 Task: Research Airbnb options in Vellore, India from 5th November, 2023 to 16th November, 2023 for 2 adults.1  bedroom having 1 bed and 1 bathroom. Property type can be hotel. Amenities needed are: wifi, washing machine. Look for 3 properties as per requirement.
Action: Mouse moved to (490, 64)
Screenshot: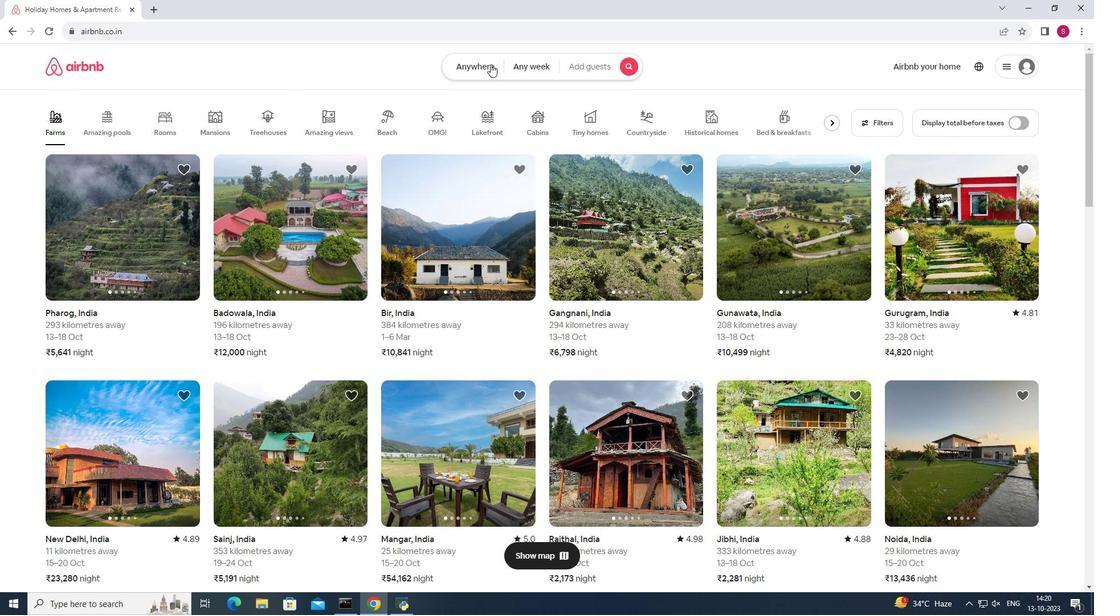 
Action: Mouse pressed left at (490, 64)
Screenshot: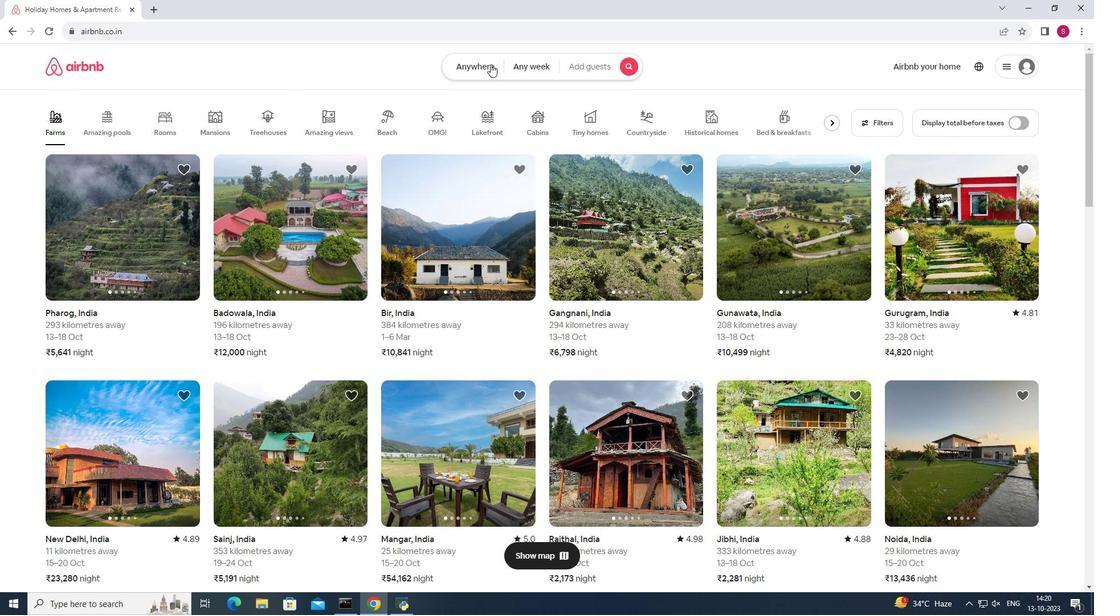 
Action: Mouse moved to (409, 106)
Screenshot: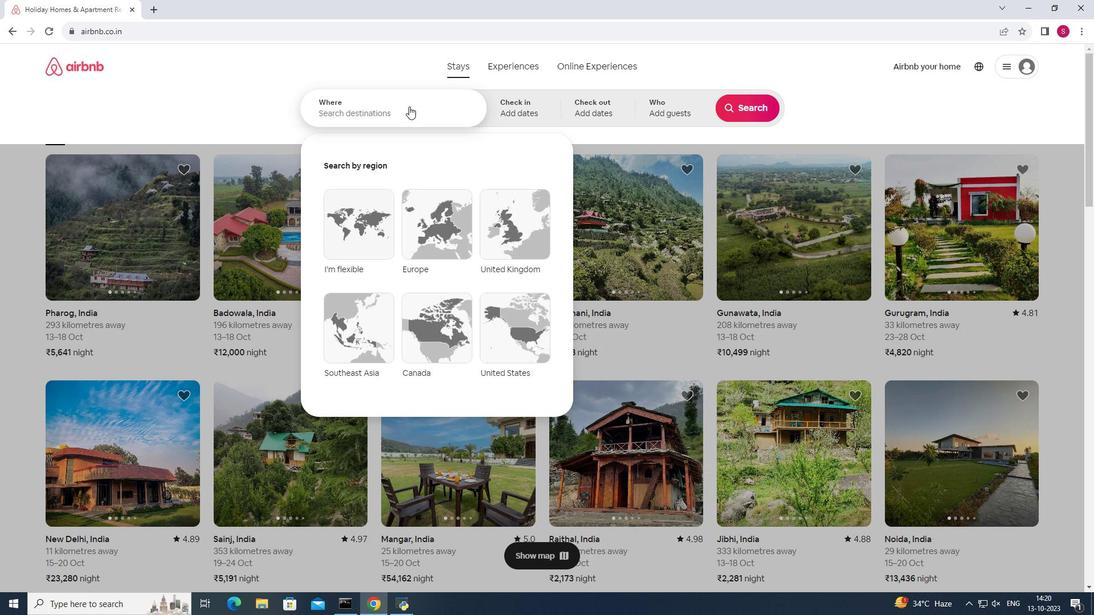 
Action: Mouse pressed left at (409, 106)
Screenshot: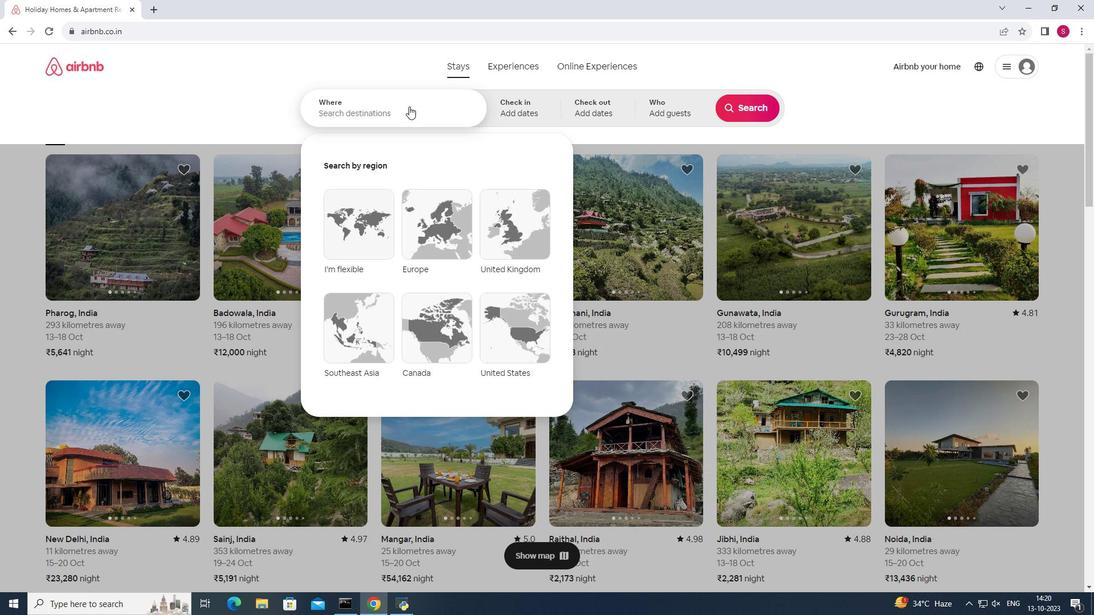 
Action: Mouse moved to (407, 106)
Screenshot: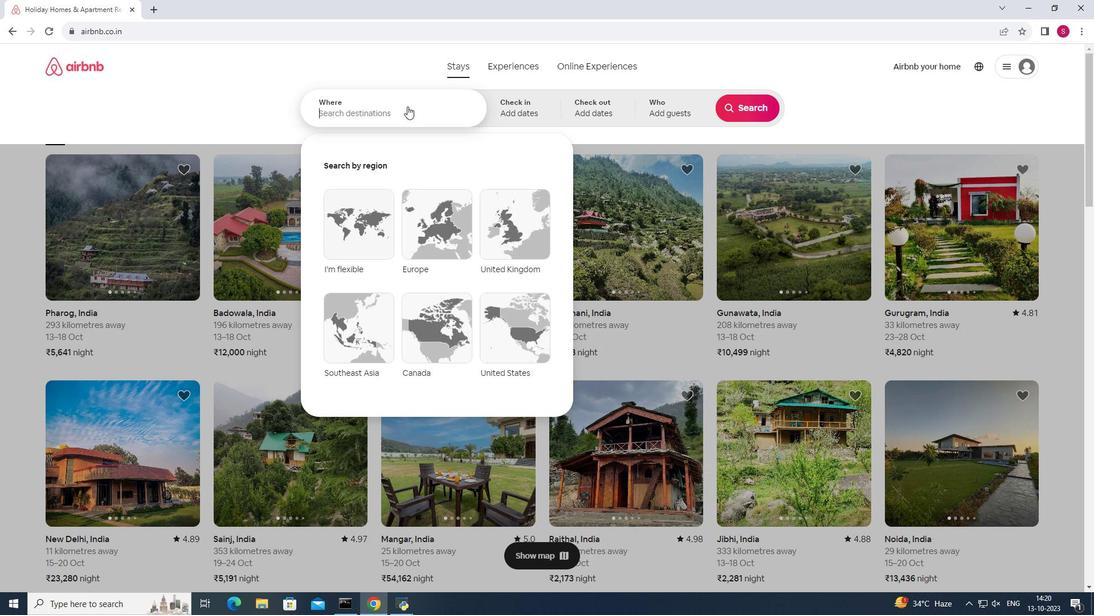 
Action: Key pressed <Key.shift>Vellore,<Key.space><Key.shift><Key.shift><Key.shift><Key.shift>India<Key.enter>
Screenshot: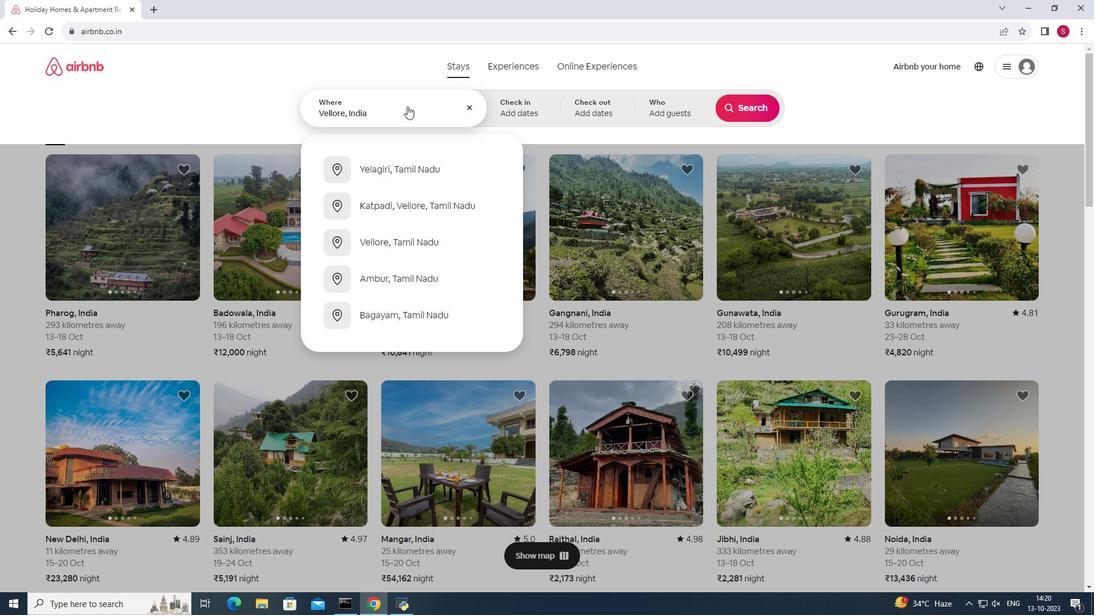 
Action: Mouse moved to (566, 279)
Screenshot: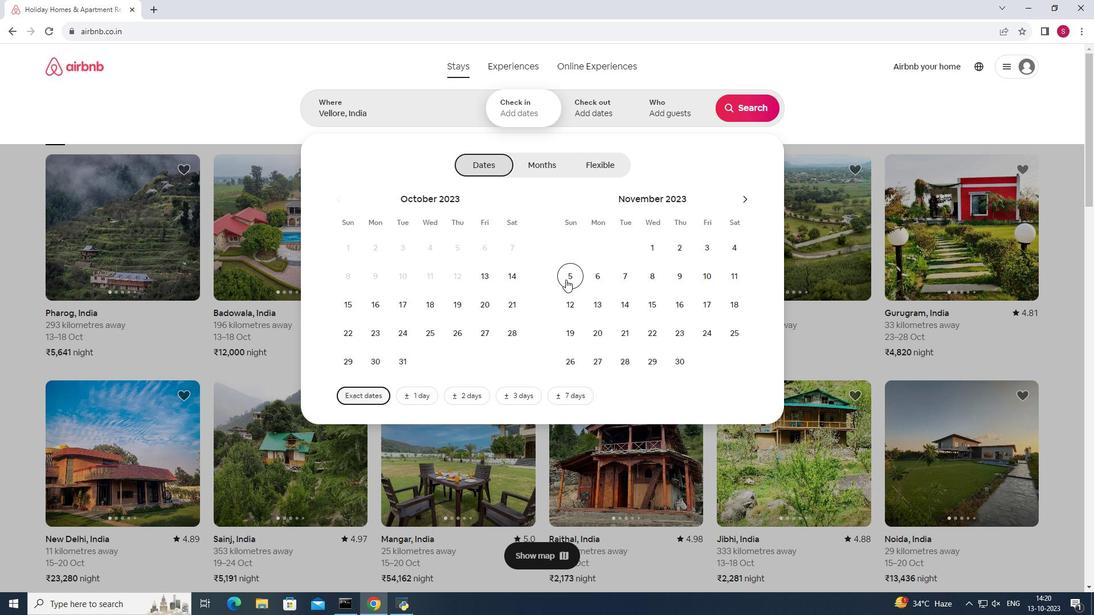 
Action: Mouse pressed left at (566, 279)
Screenshot: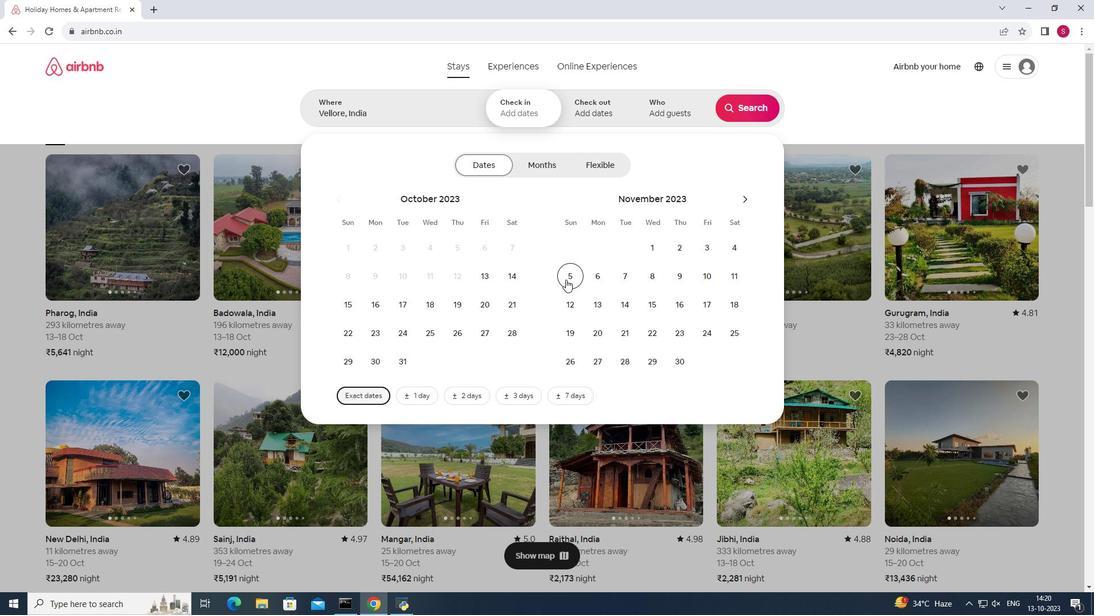 
Action: Mouse moved to (681, 301)
Screenshot: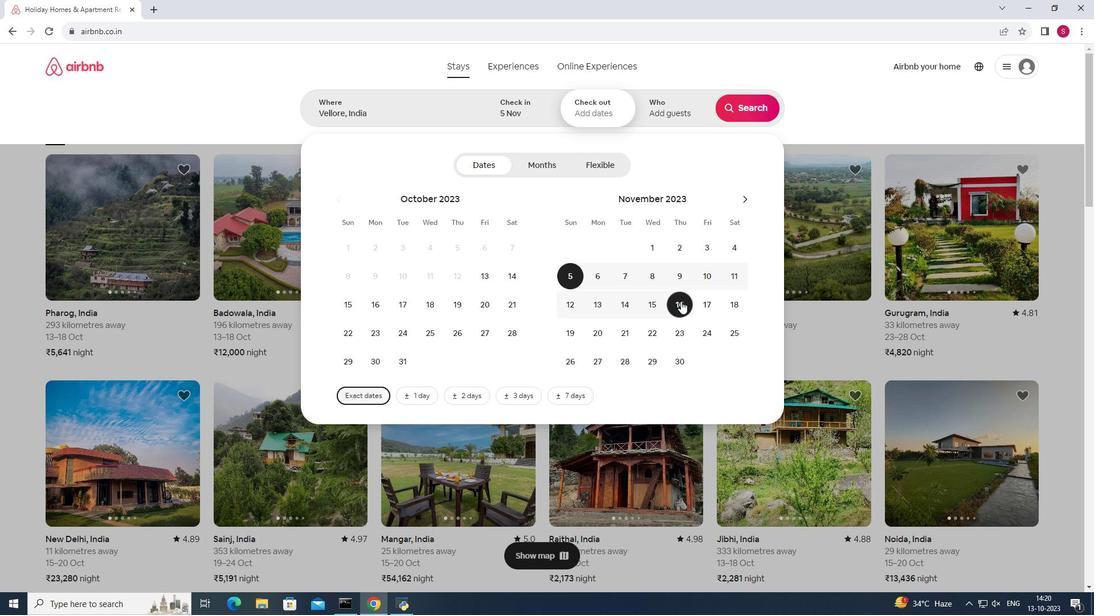 
Action: Mouse pressed left at (681, 301)
Screenshot: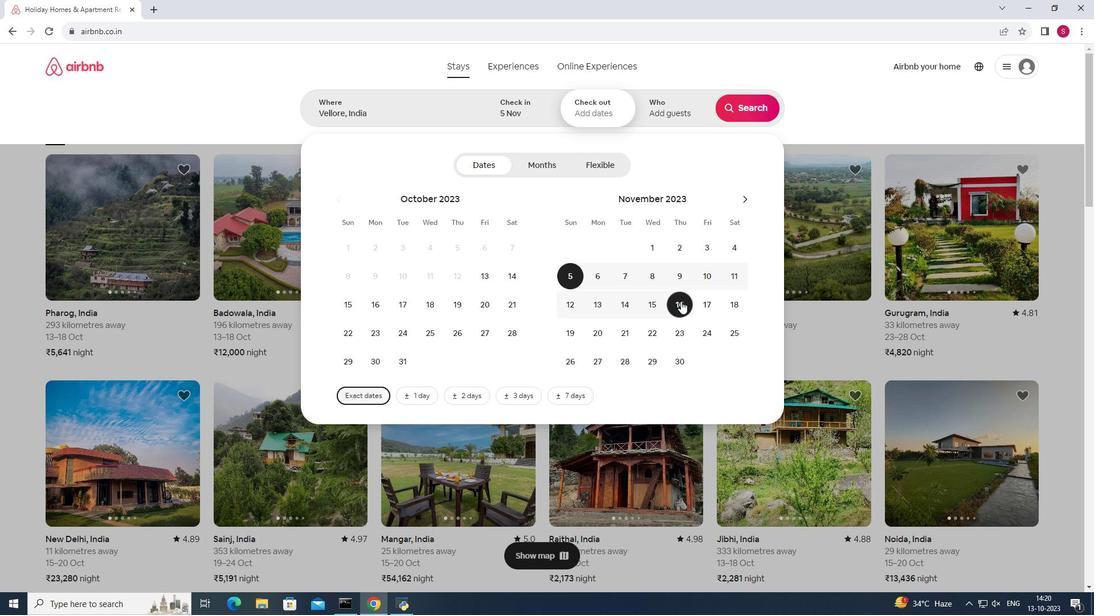 
Action: Mouse moved to (669, 102)
Screenshot: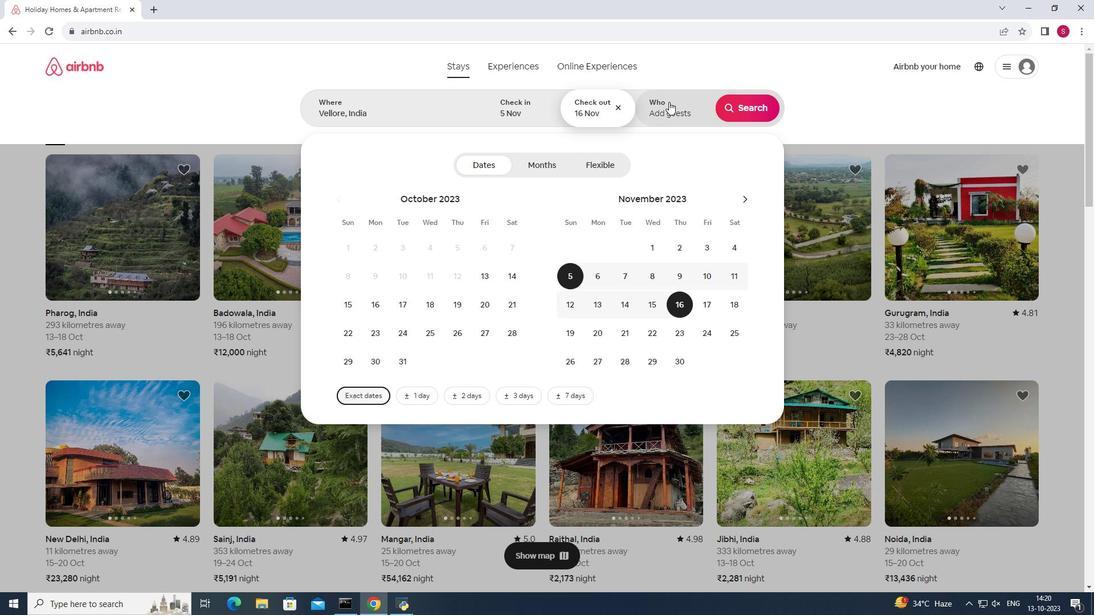 
Action: Mouse pressed left at (669, 102)
Screenshot: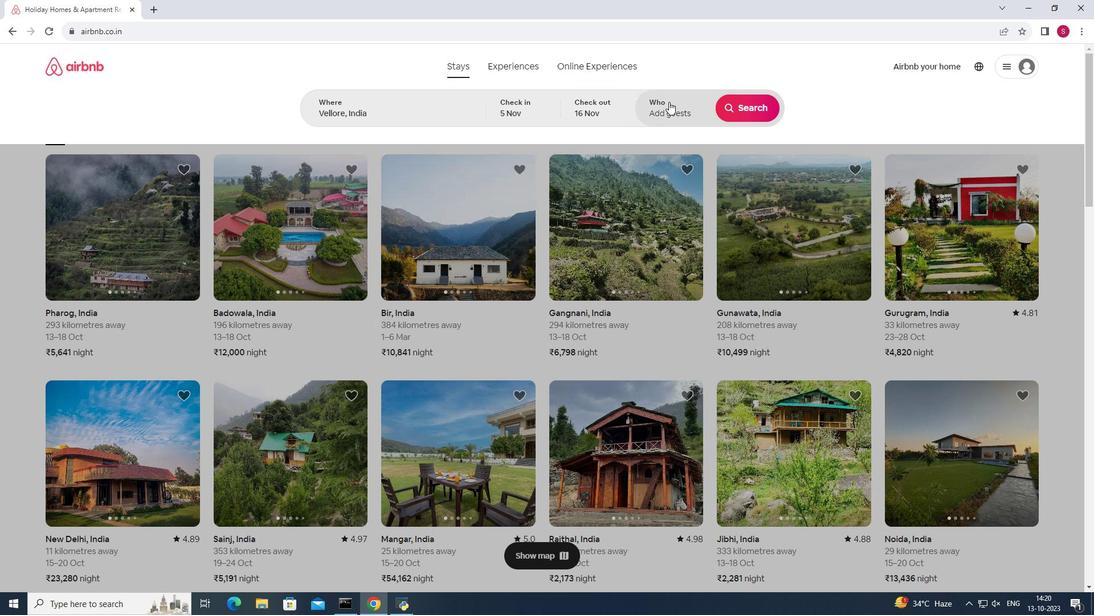 
Action: Mouse pressed left at (669, 102)
Screenshot: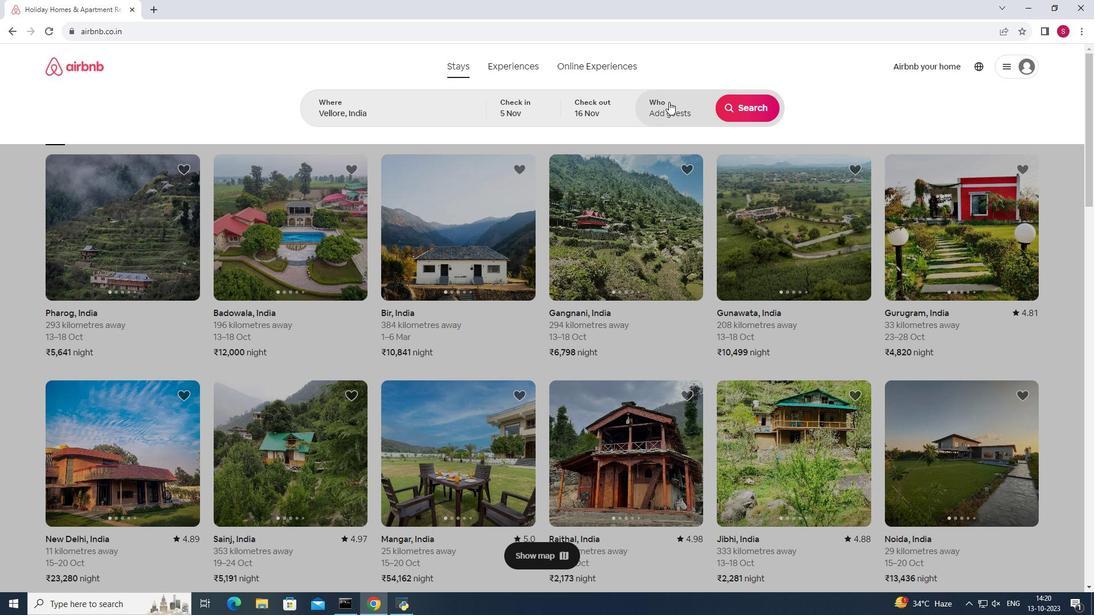 
Action: Mouse moved to (669, 102)
Screenshot: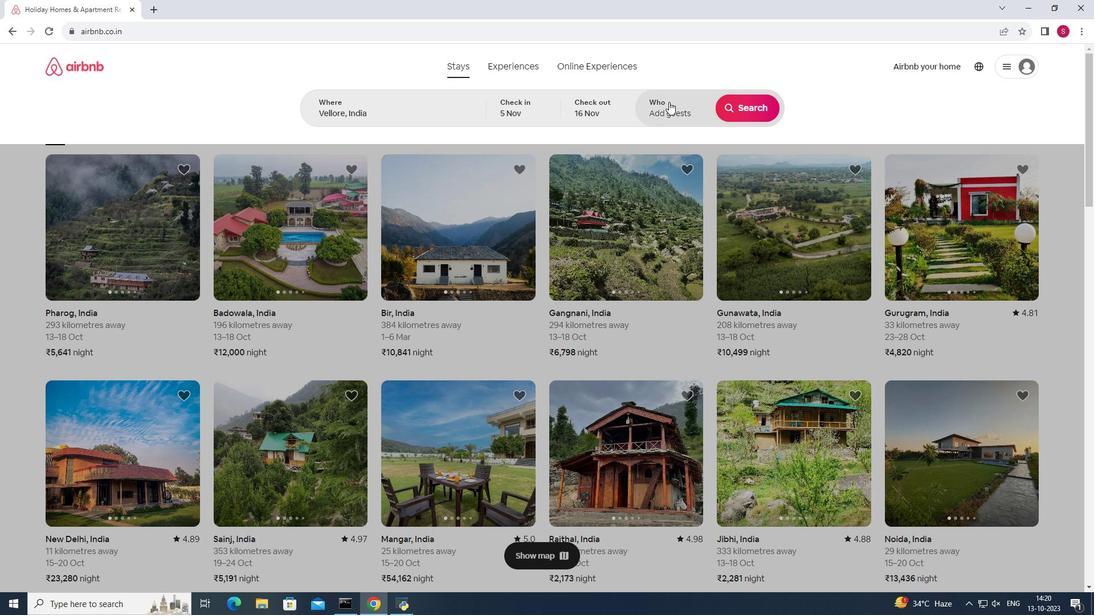 
Action: Mouse pressed left at (669, 102)
Screenshot: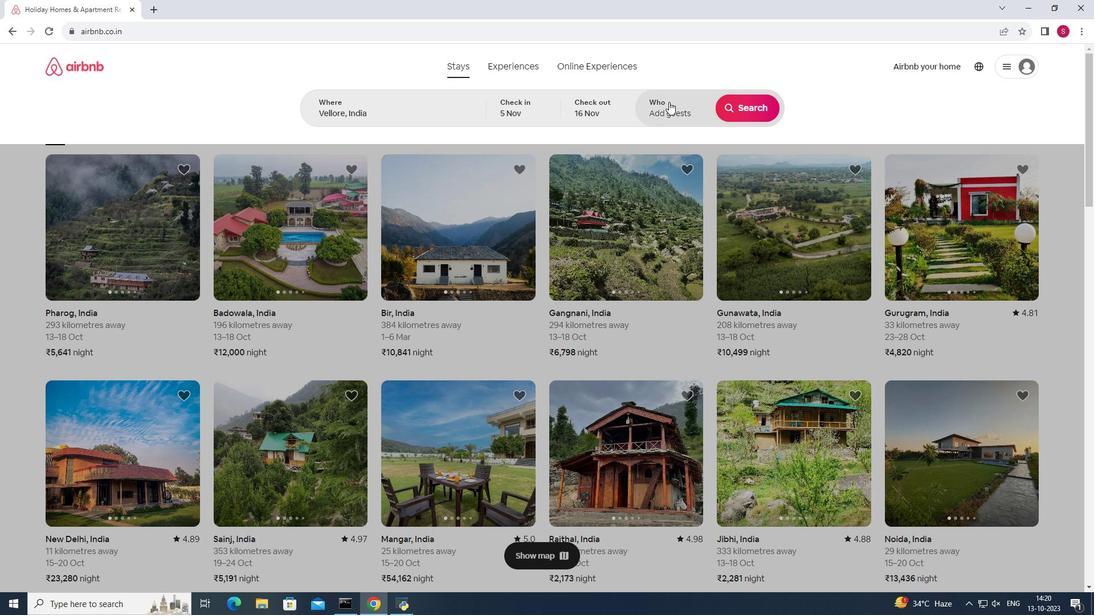 
Action: Mouse moved to (748, 169)
Screenshot: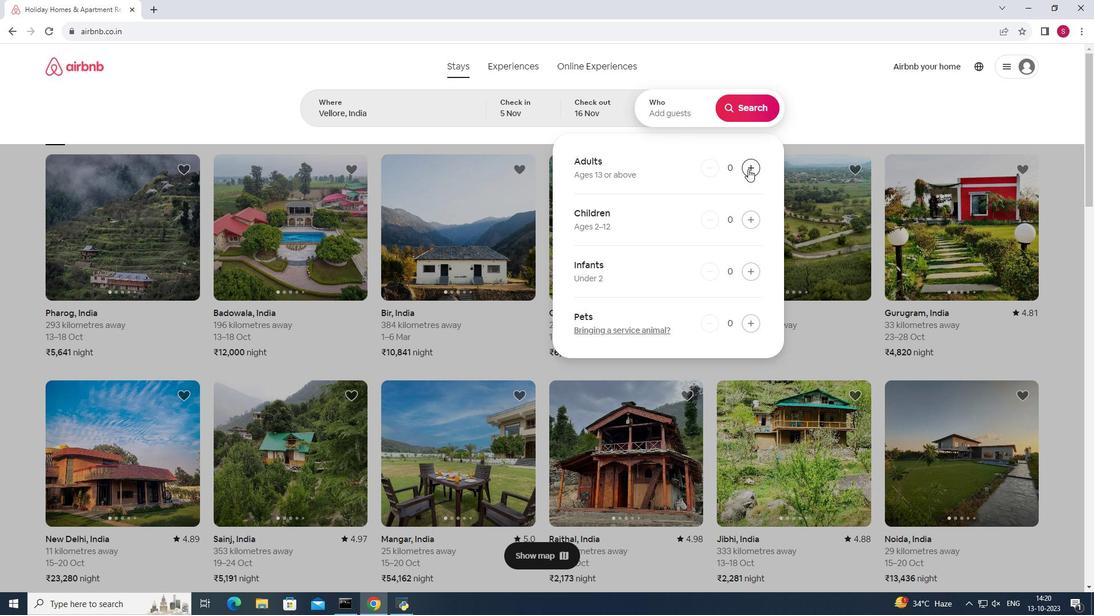 
Action: Mouse pressed left at (748, 169)
Screenshot: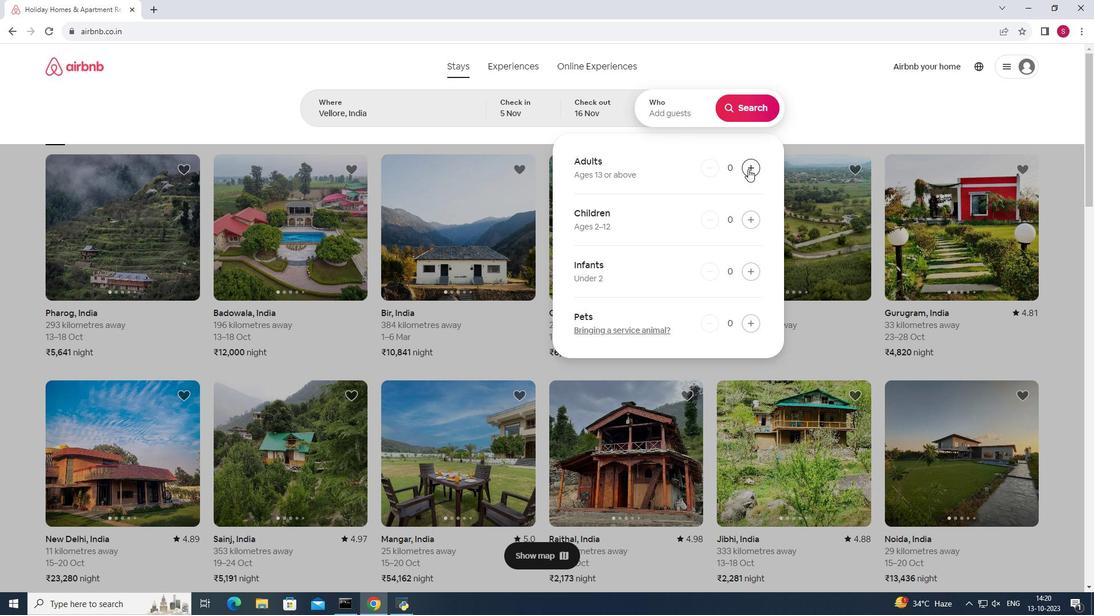 
Action: Mouse pressed left at (748, 169)
Screenshot: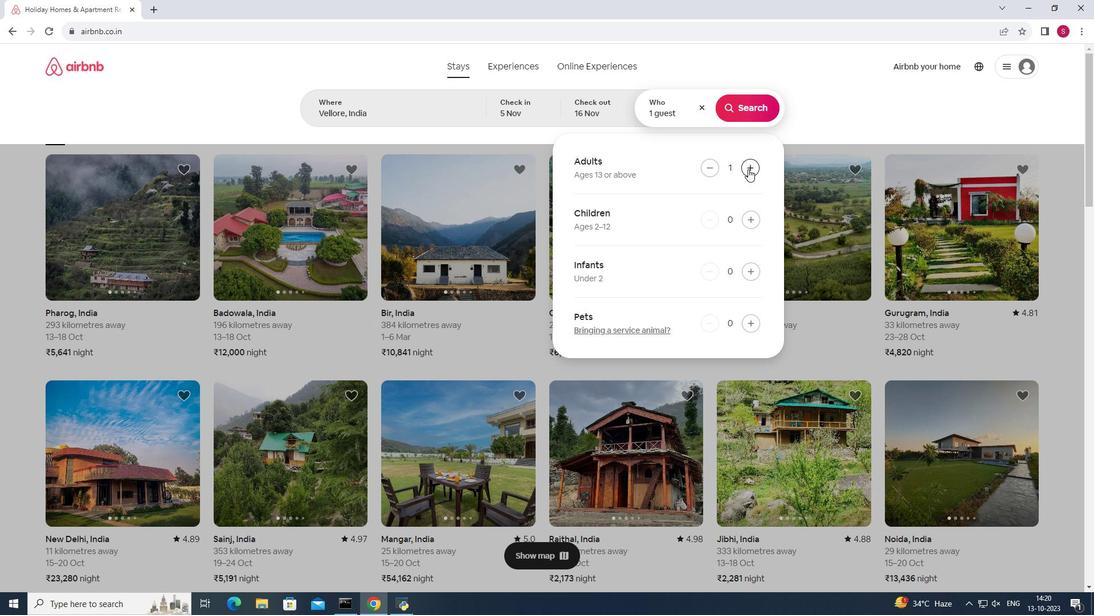 
Action: Mouse moved to (752, 115)
Screenshot: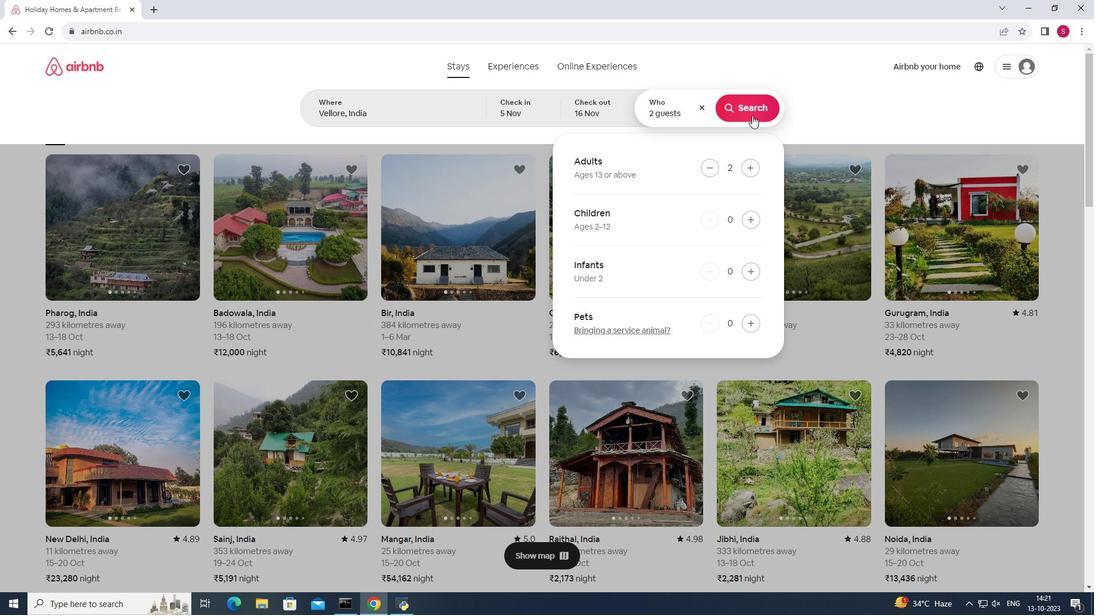 
Action: Mouse pressed left at (752, 115)
Screenshot: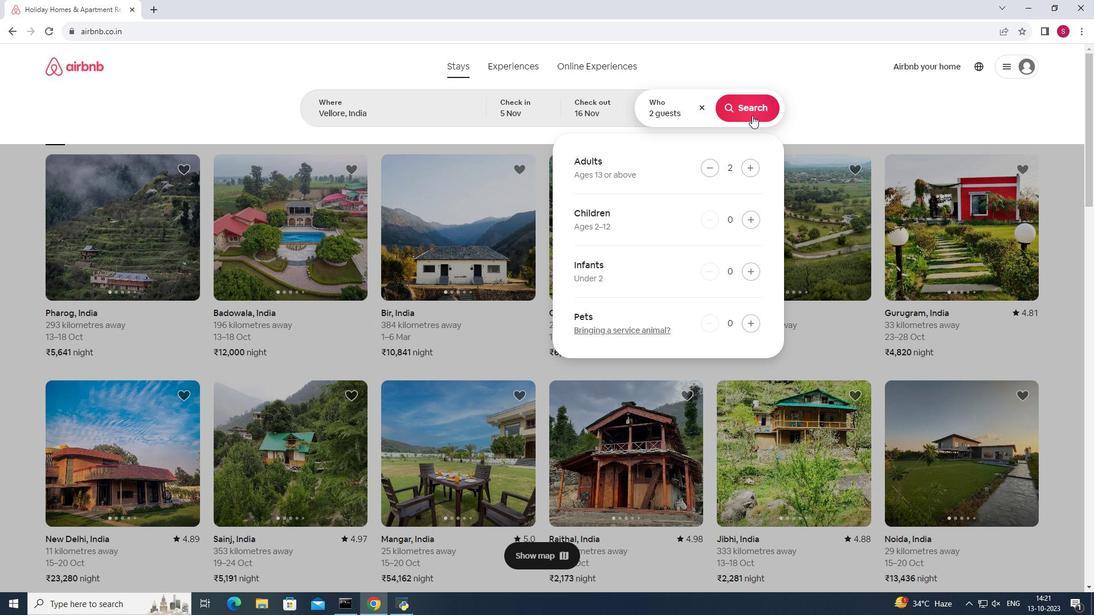 
Action: Mouse moved to (906, 112)
Screenshot: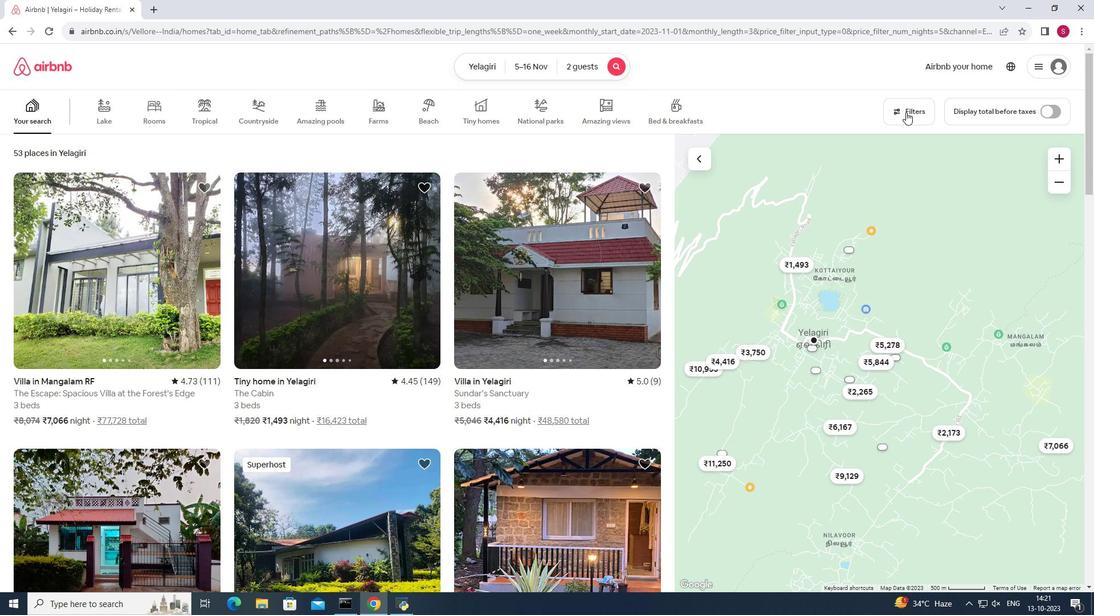 
Action: Mouse pressed left at (906, 112)
Screenshot: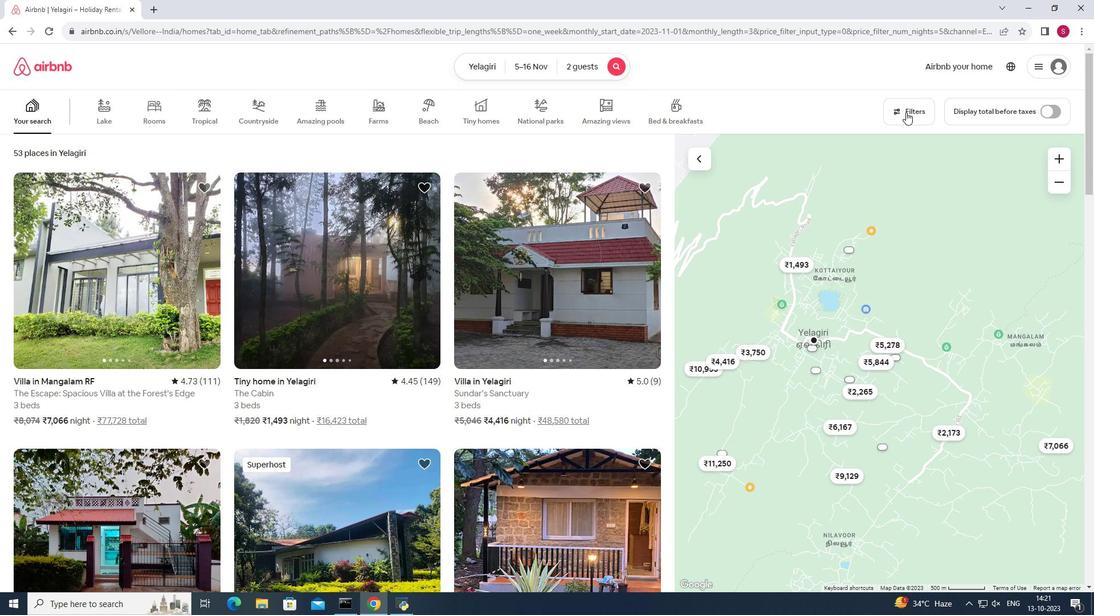 
Action: Mouse moved to (614, 263)
Screenshot: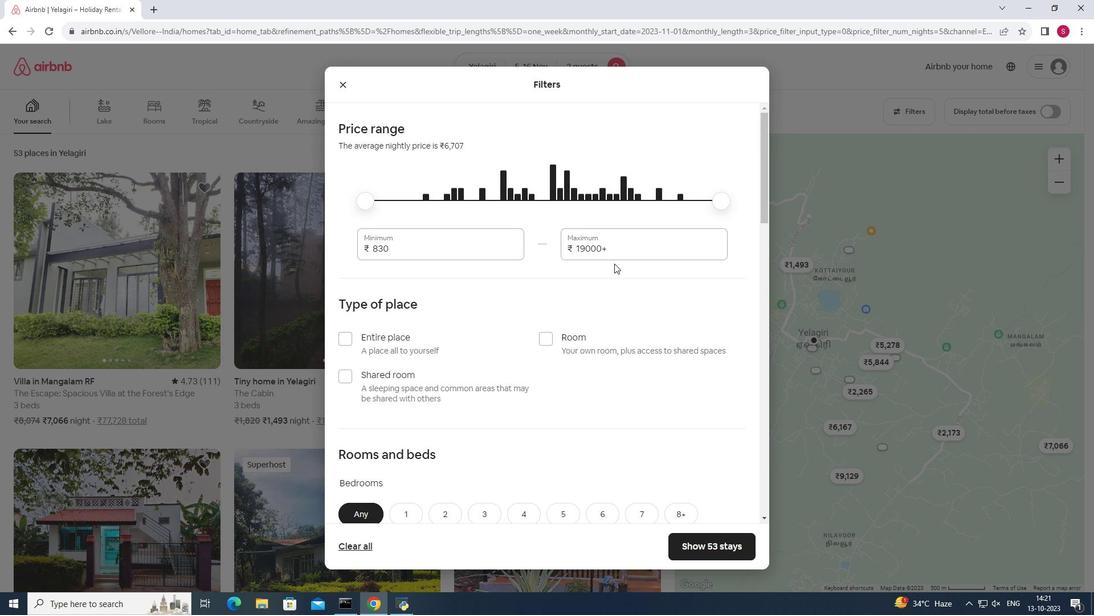 
Action: Mouse scrolled (614, 263) with delta (0, 0)
Screenshot: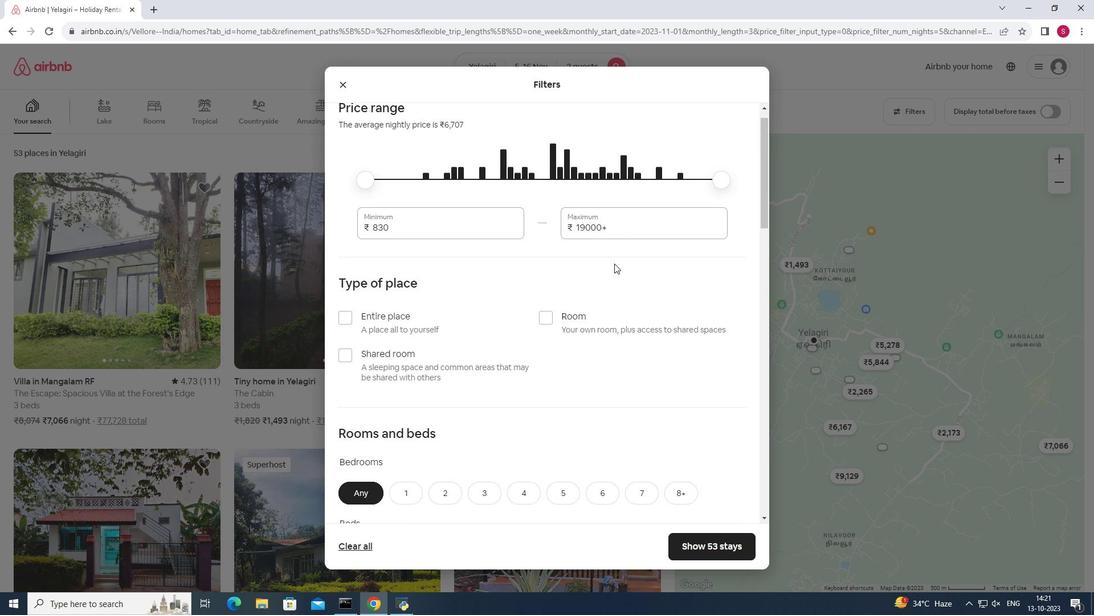 
Action: Mouse scrolled (614, 263) with delta (0, 0)
Screenshot: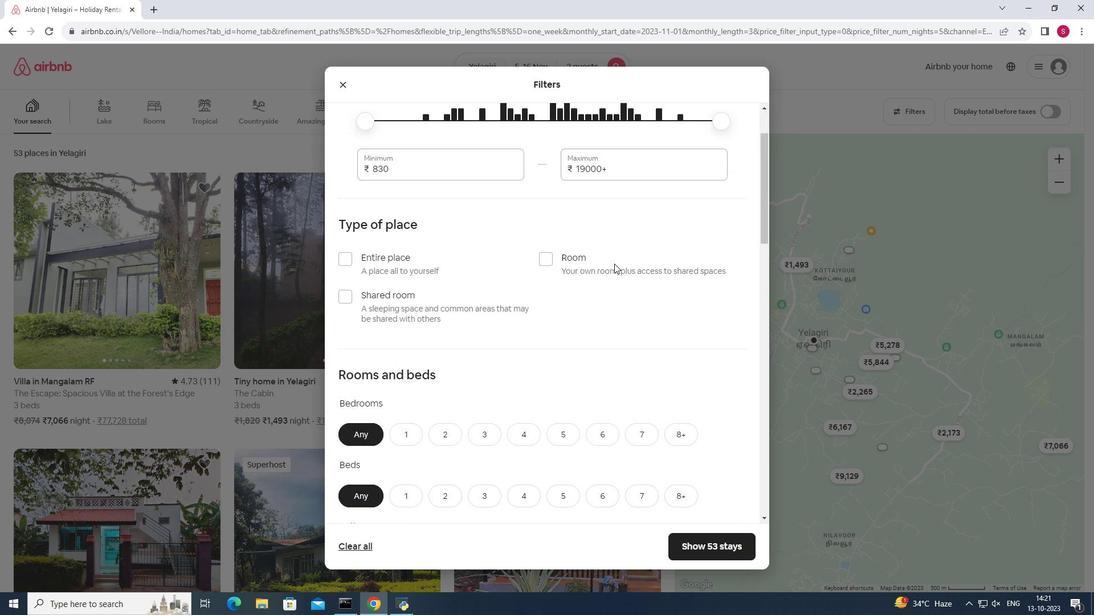 
Action: Mouse scrolled (614, 263) with delta (0, 0)
Screenshot: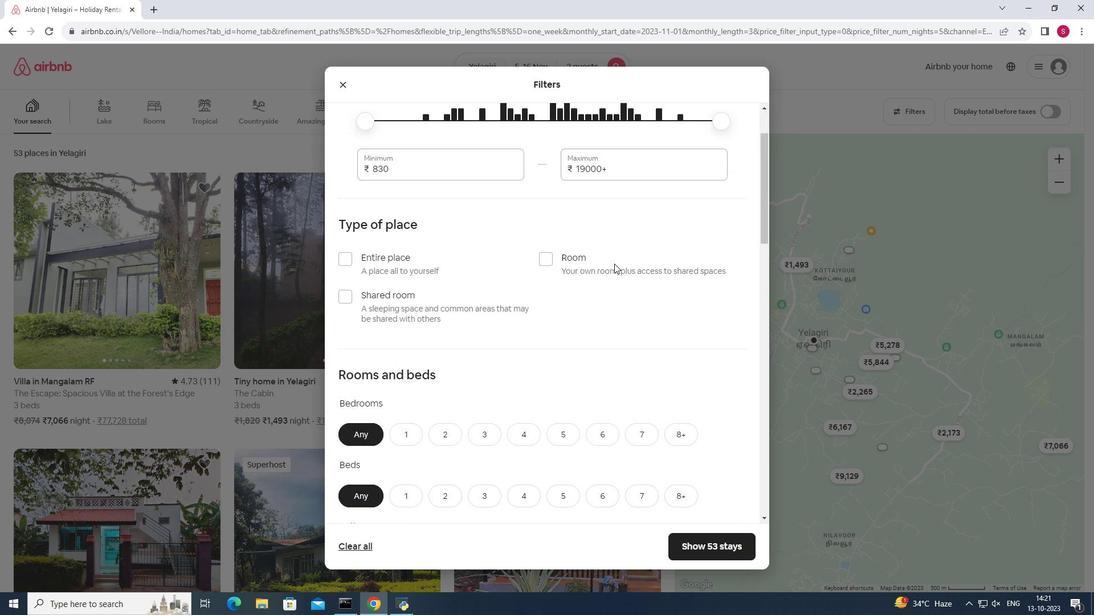 
Action: Mouse scrolled (614, 263) with delta (0, 0)
Screenshot: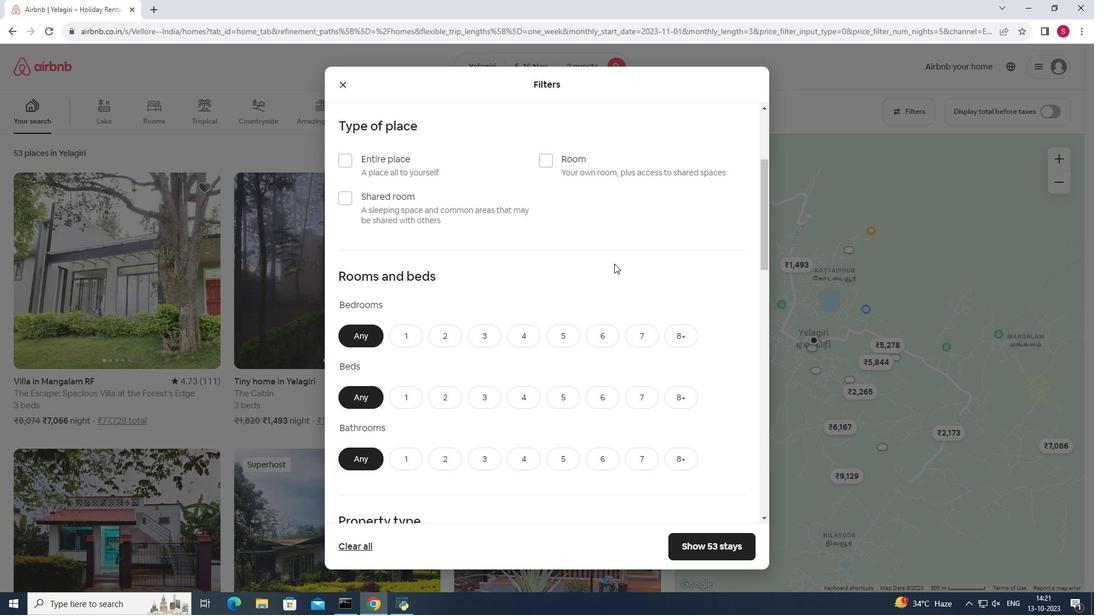 
Action: Mouse scrolled (614, 263) with delta (0, 0)
Screenshot: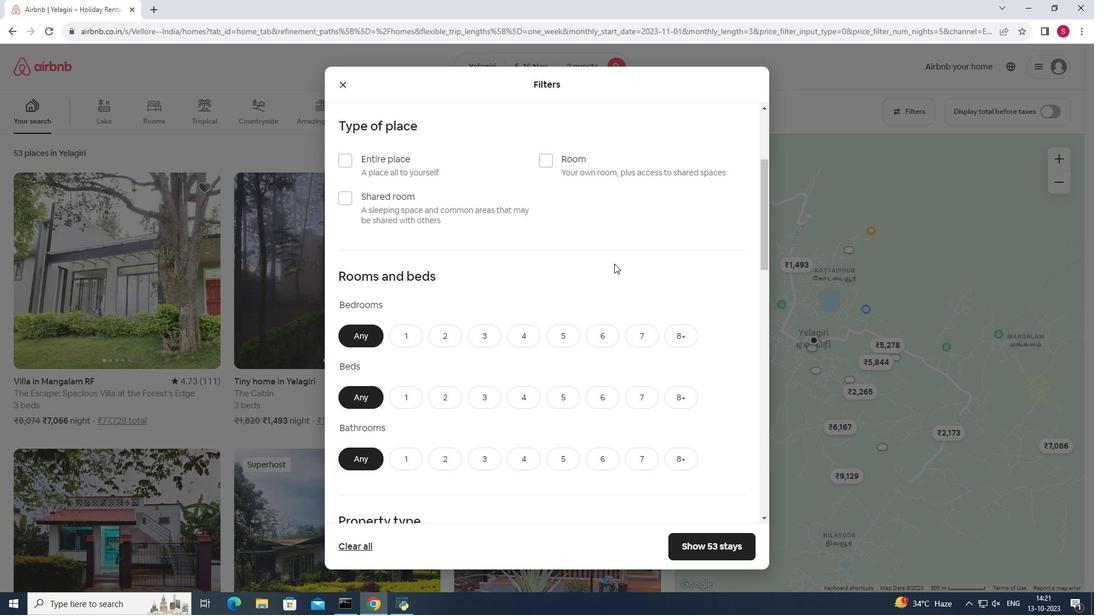 
Action: Mouse moved to (410, 236)
Screenshot: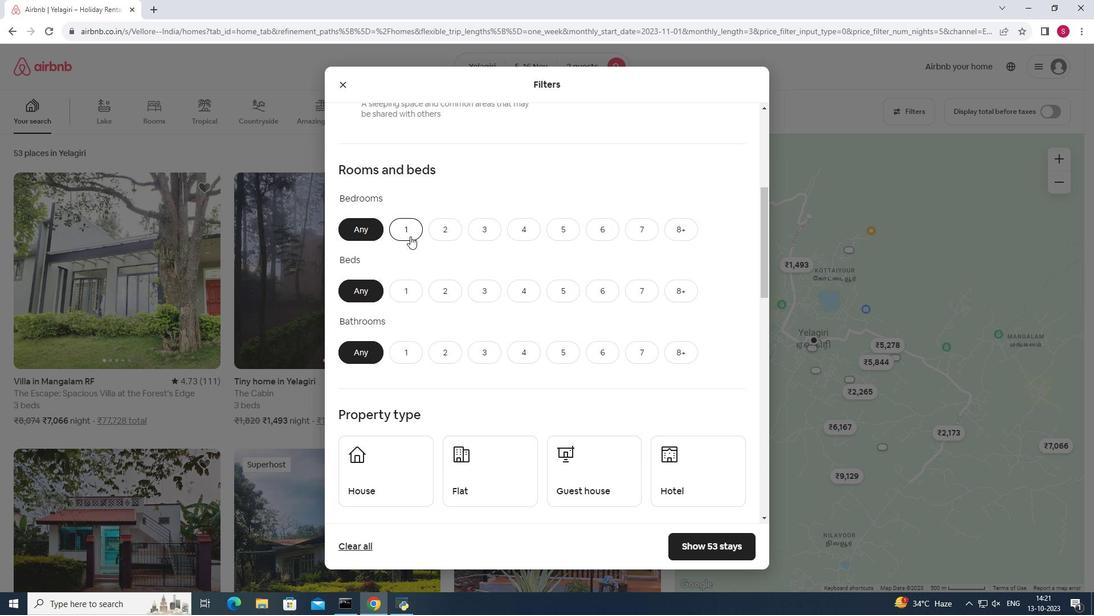 
Action: Mouse pressed left at (410, 236)
Screenshot: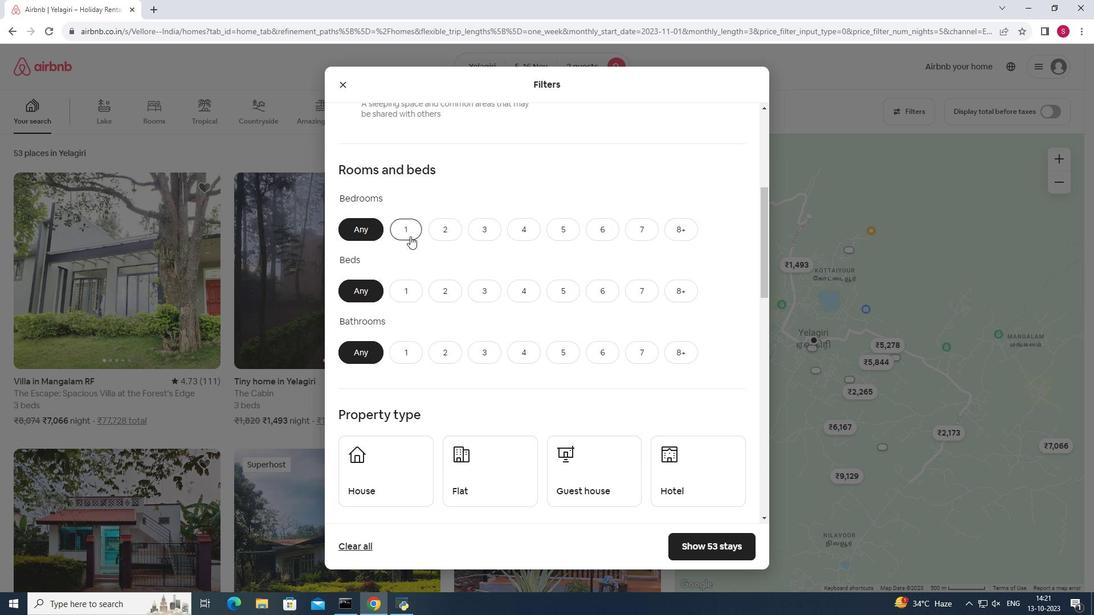 
Action: Mouse moved to (407, 300)
Screenshot: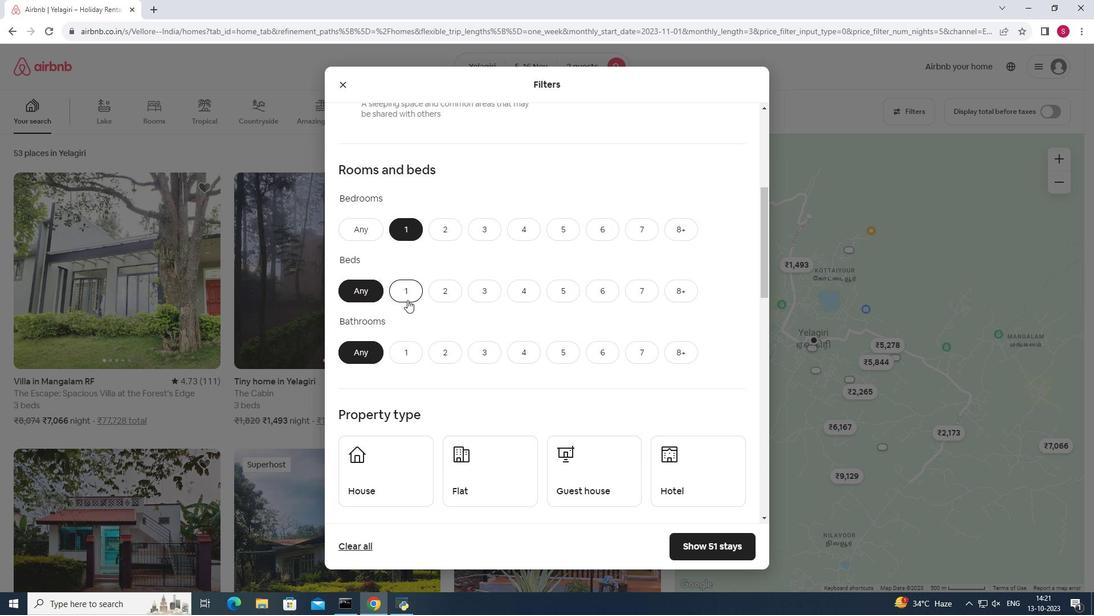 
Action: Mouse pressed left at (407, 300)
Screenshot: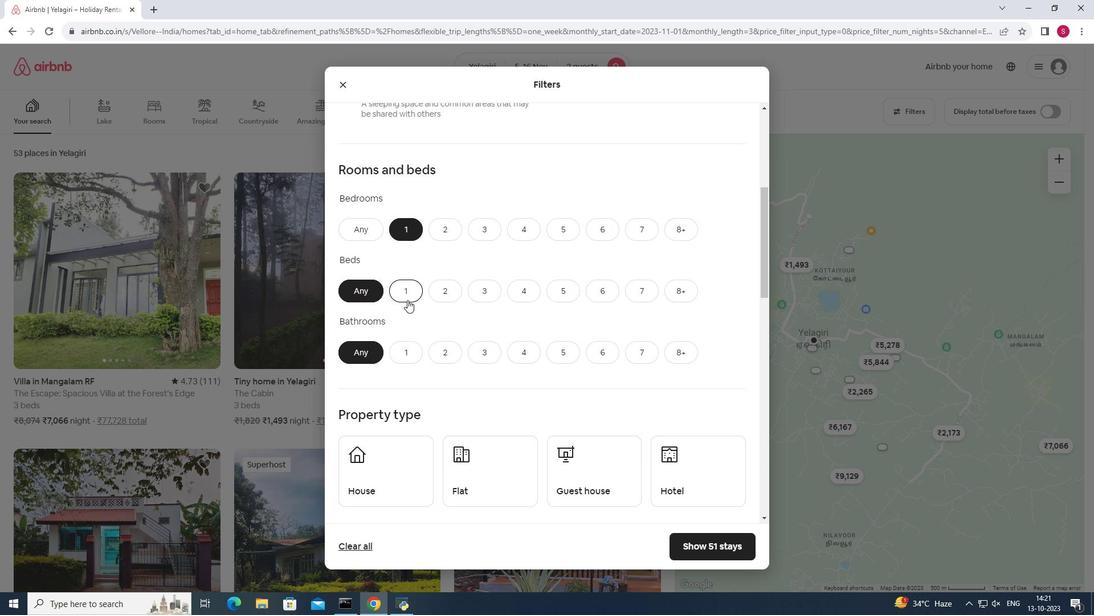 
Action: Mouse moved to (405, 350)
Screenshot: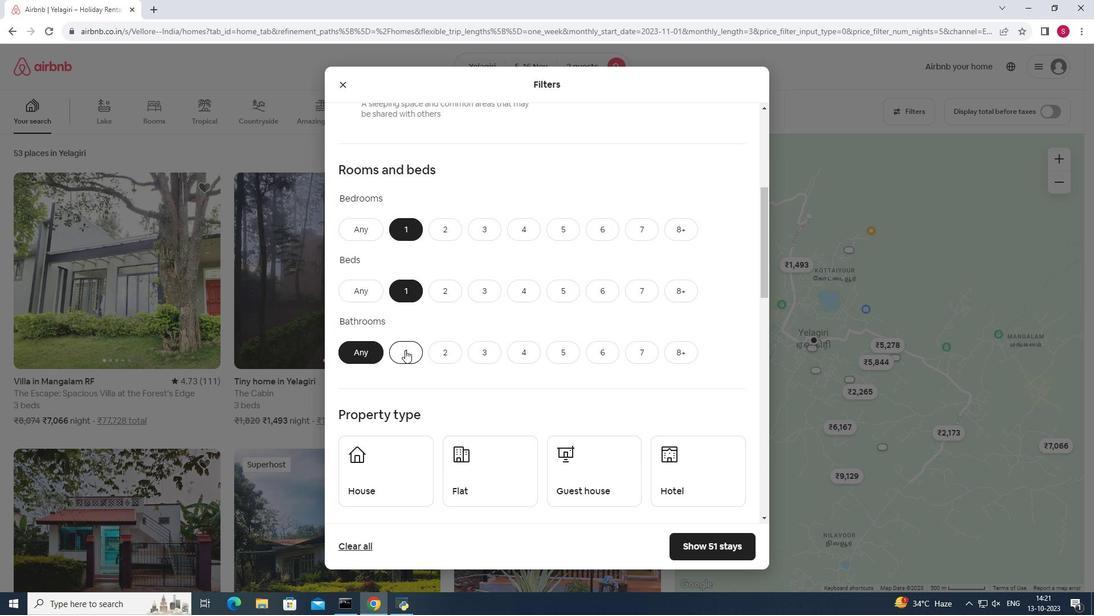 
Action: Mouse pressed left at (405, 350)
Screenshot: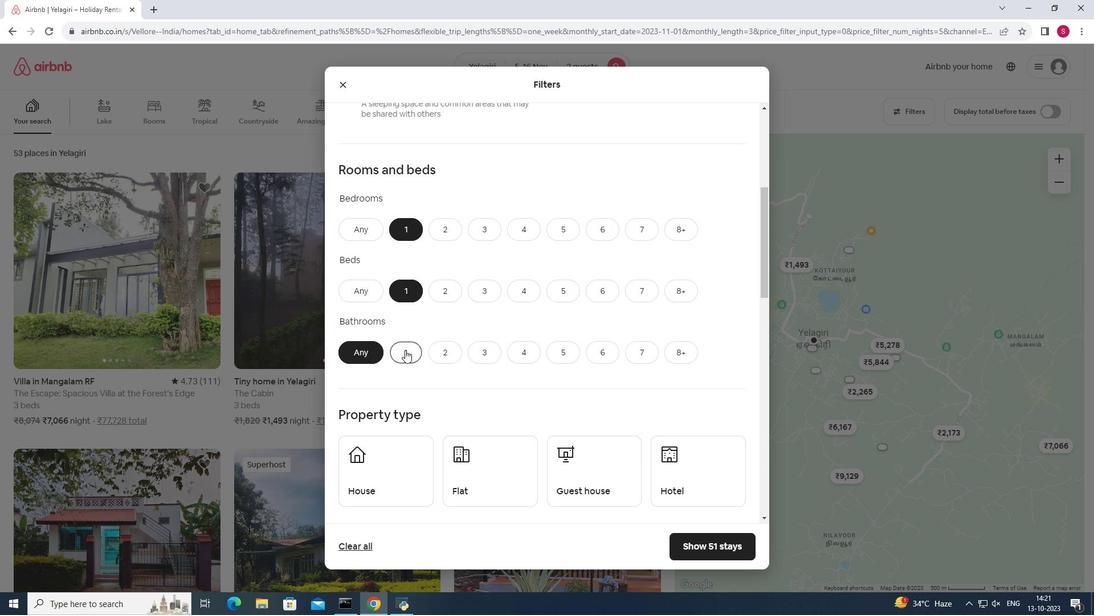 
Action: Mouse moved to (506, 375)
Screenshot: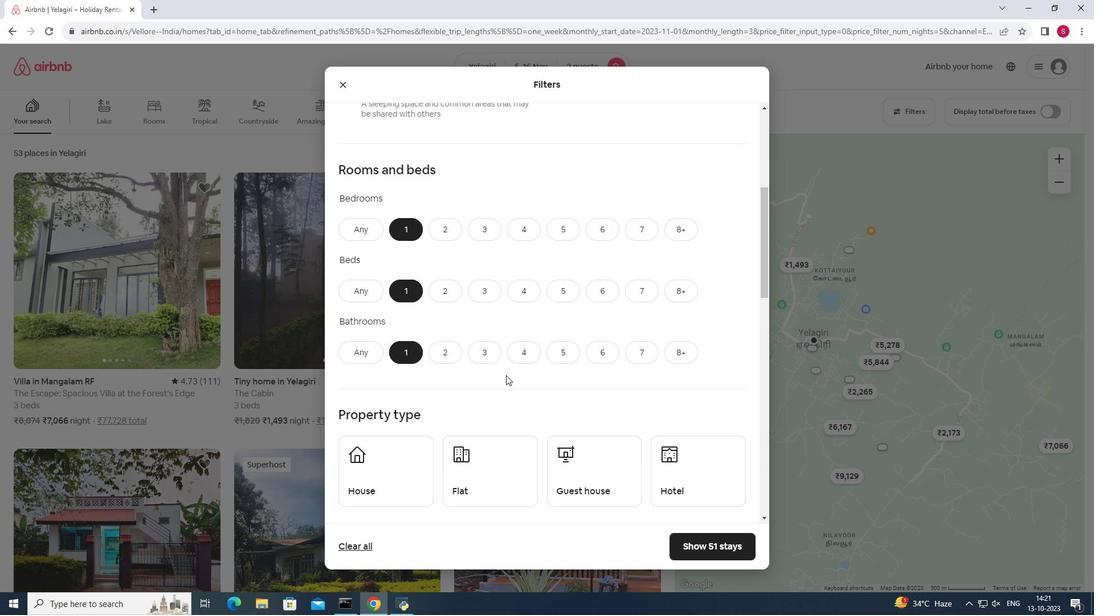 
Action: Mouse scrolled (506, 375) with delta (0, 0)
Screenshot: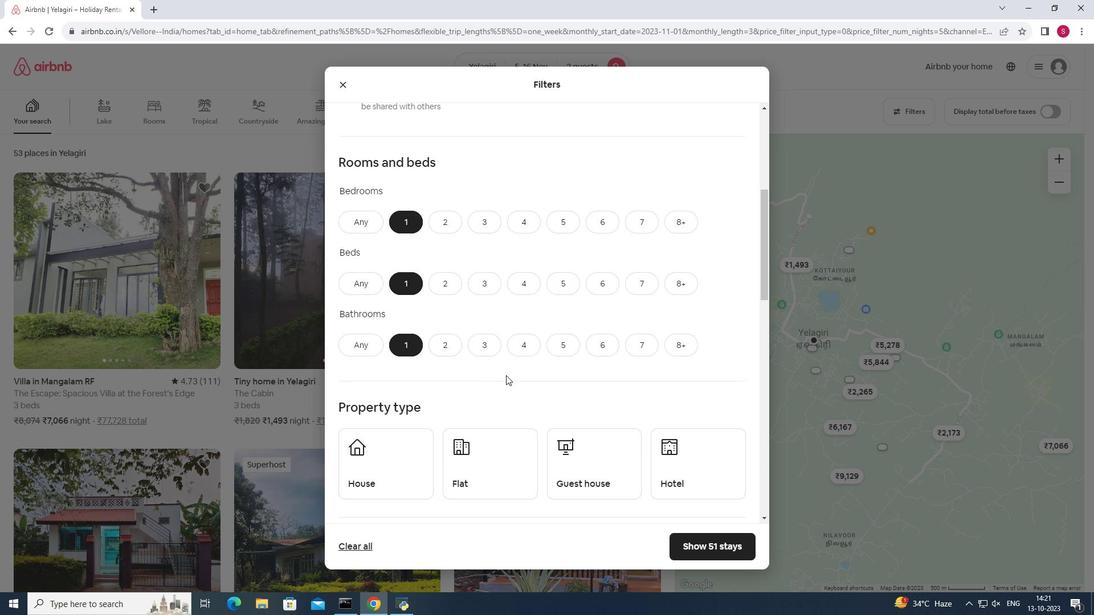 
Action: Mouse scrolled (506, 375) with delta (0, 0)
Screenshot: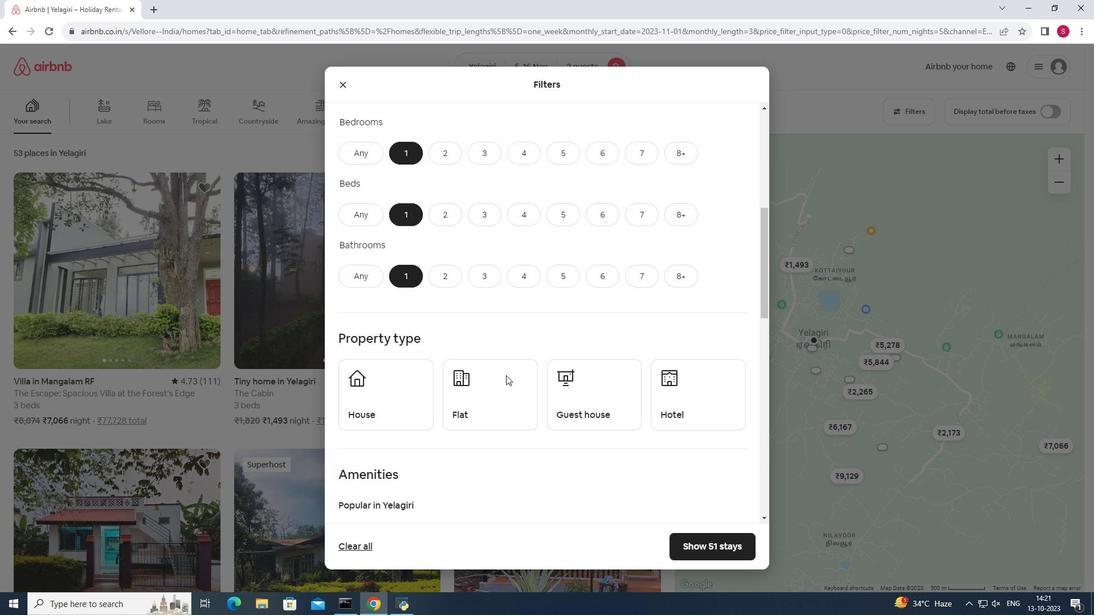 
Action: Mouse moved to (692, 384)
Screenshot: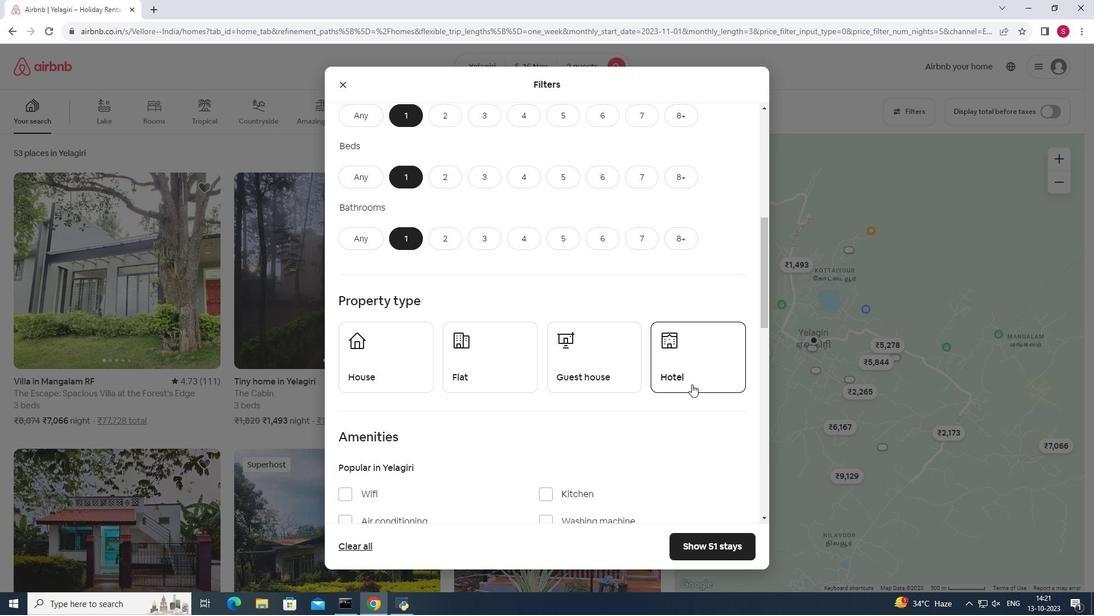 
Action: Mouse pressed left at (692, 384)
Screenshot: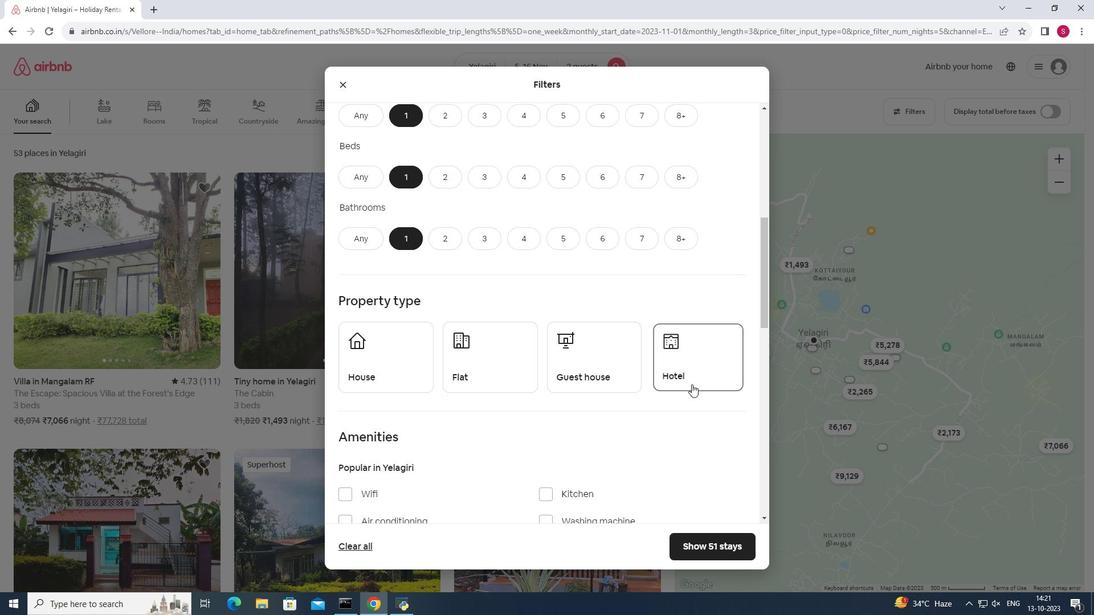 
Action: Mouse moved to (642, 417)
Screenshot: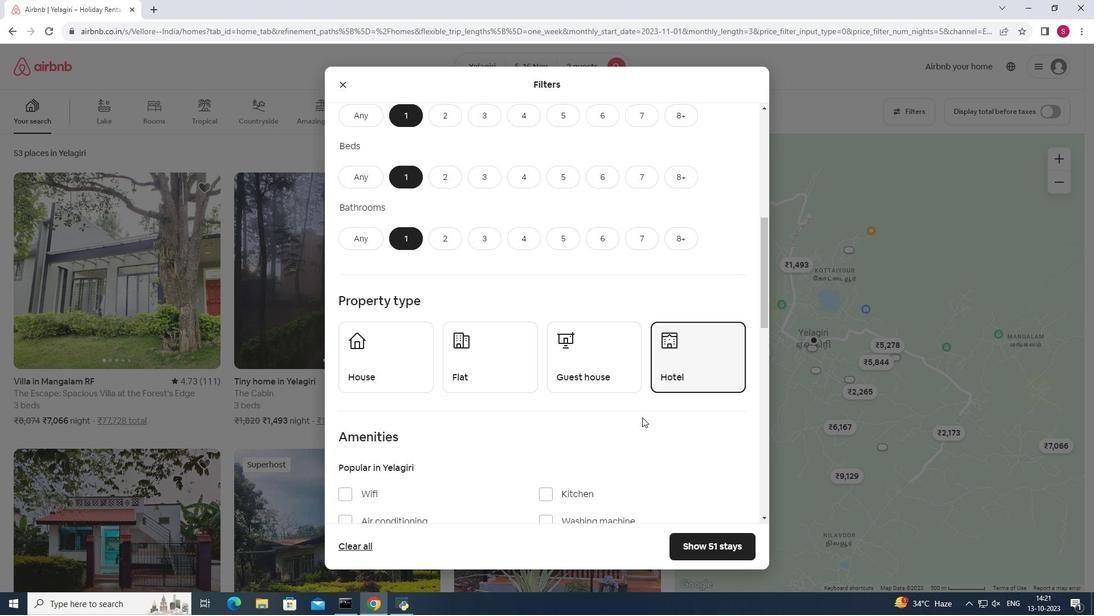 
Action: Mouse scrolled (642, 417) with delta (0, 0)
Screenshot: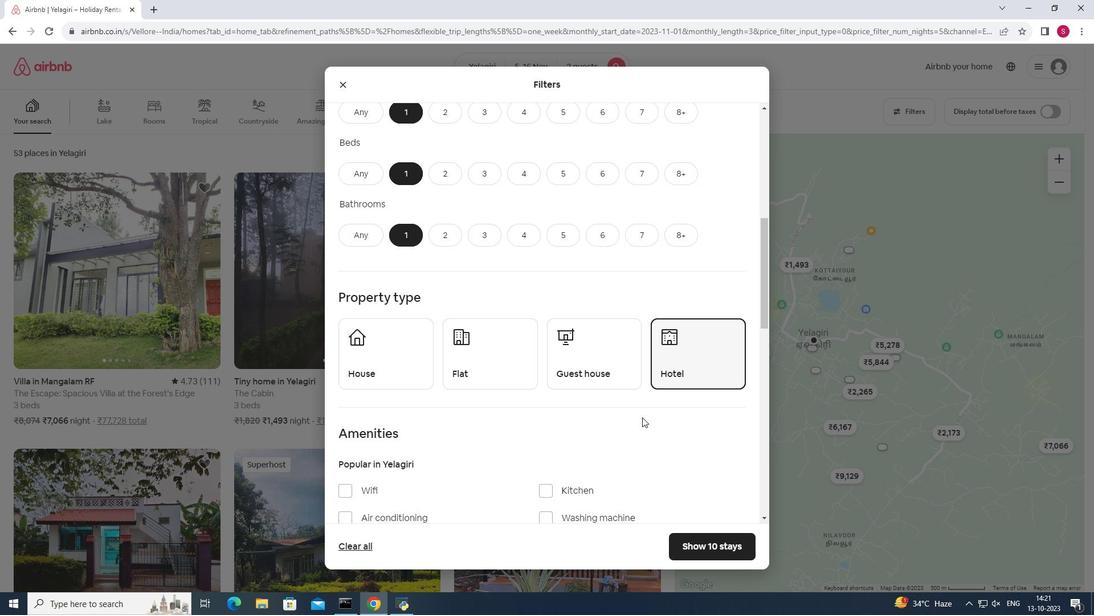 
Action: Mouse scrolled (642, 417) with delta (0, 0)
Screenshot: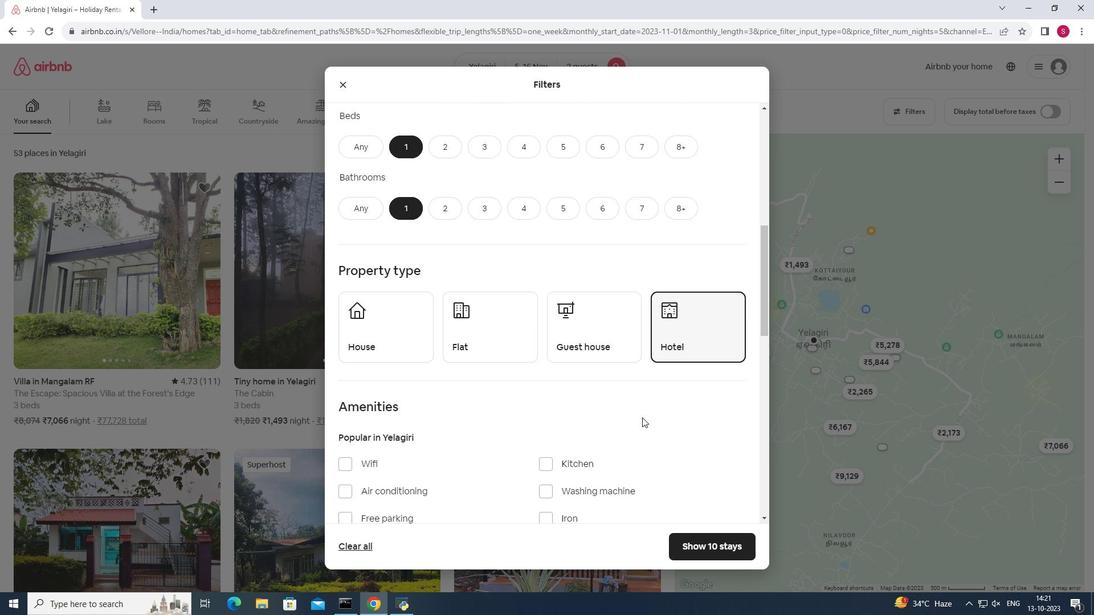 
Action: Mouse moved to (348, 383)
Screenshot: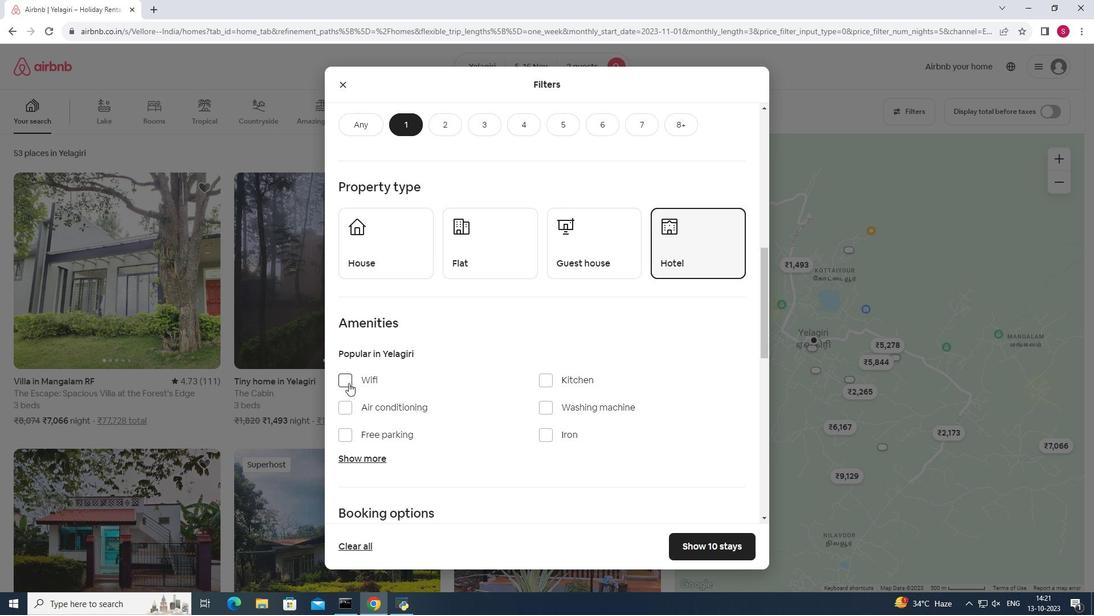 
Action: Mouse pressed left at (348, 383)
Screenshot: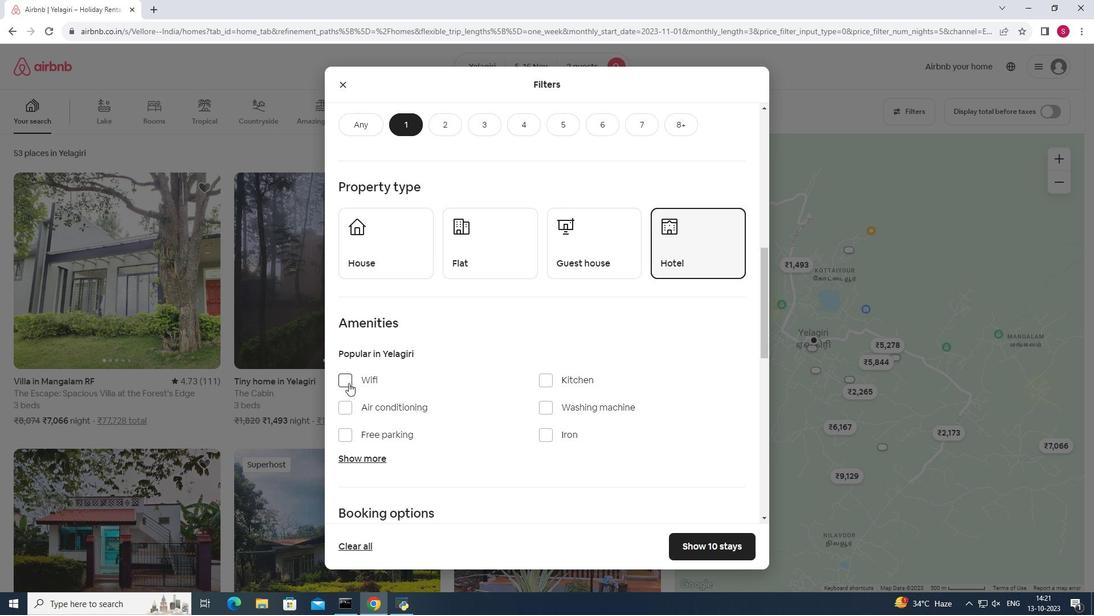 
Action: Mouse moved to (429, 394)
Screenshot: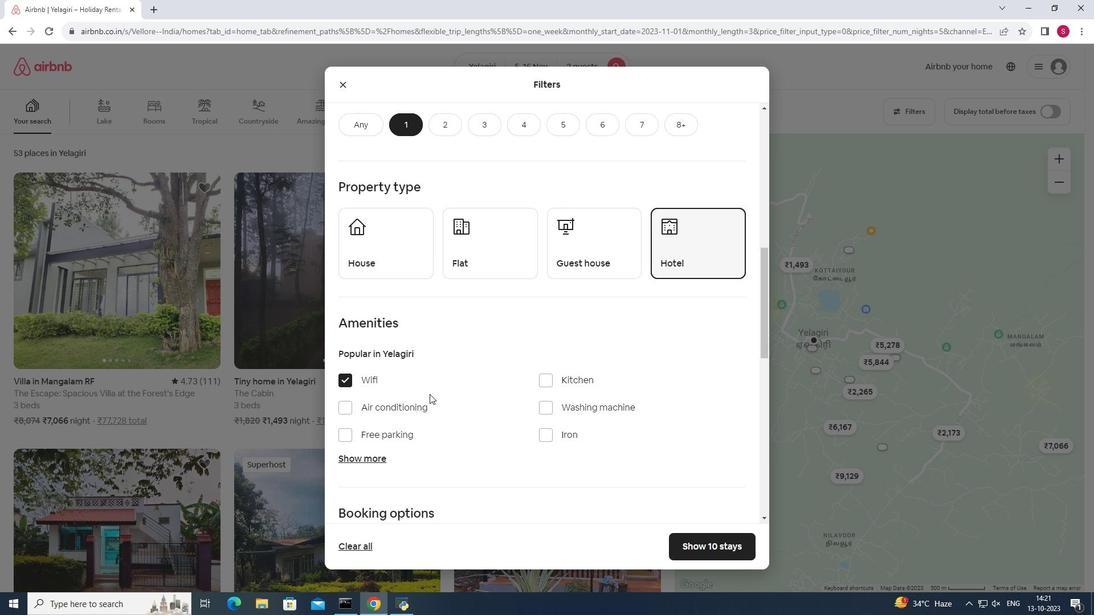 
Action: Mouse scrolled (429, 393) with delta (0, 0)
Screenshot: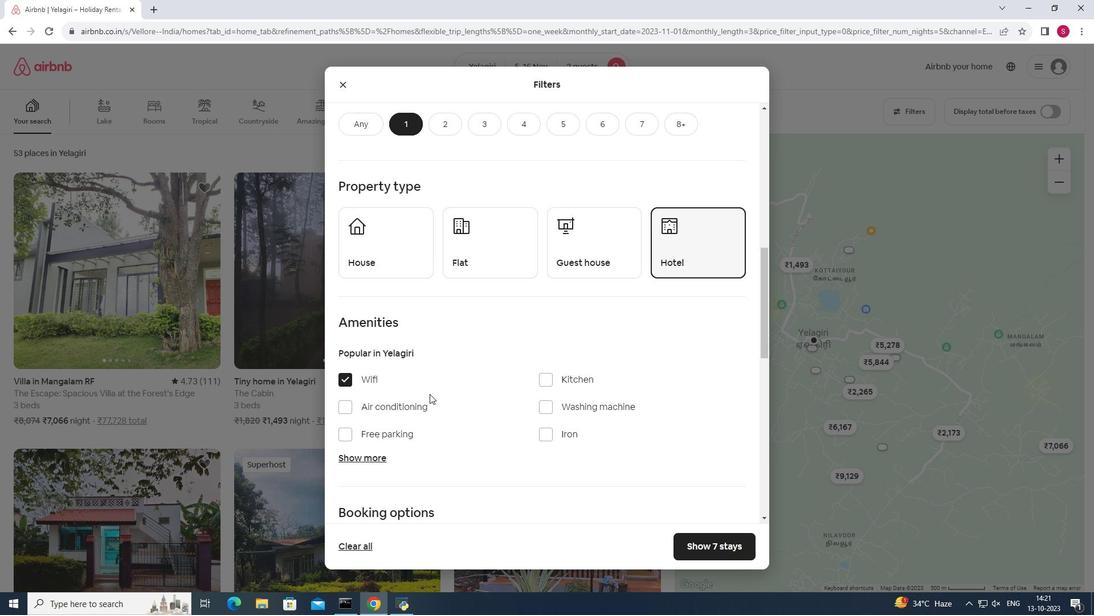 
Action: Mouse scrolled (429, 393) with delta (0, 0)
Screenshot: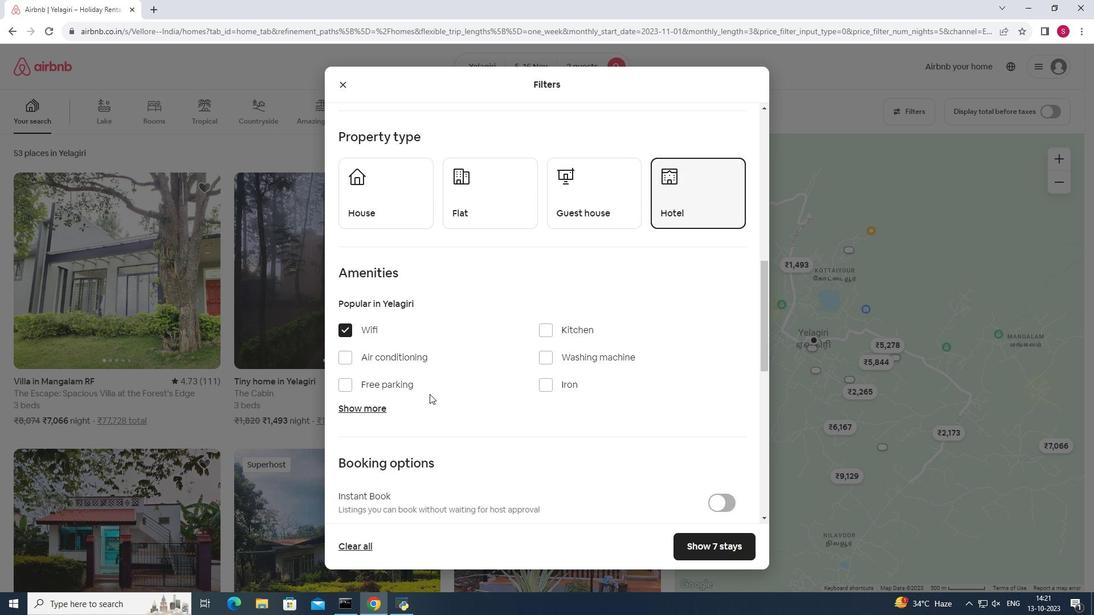 
Action: Mouse moved to (546, 296)
Screenshot: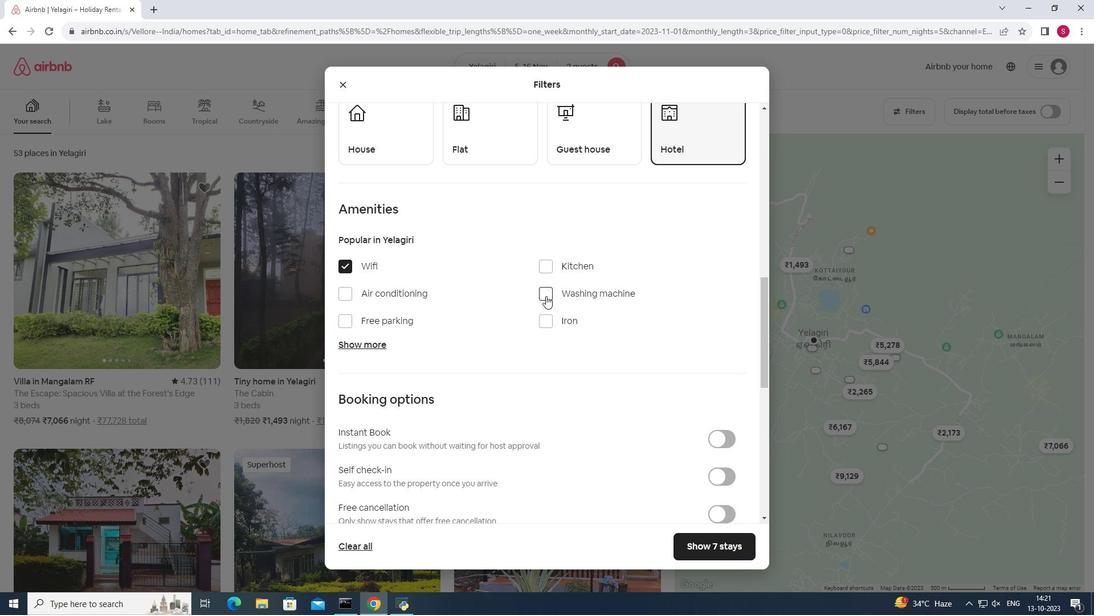 
Action: Mouse pressed left at (546, 296)
Screenshot: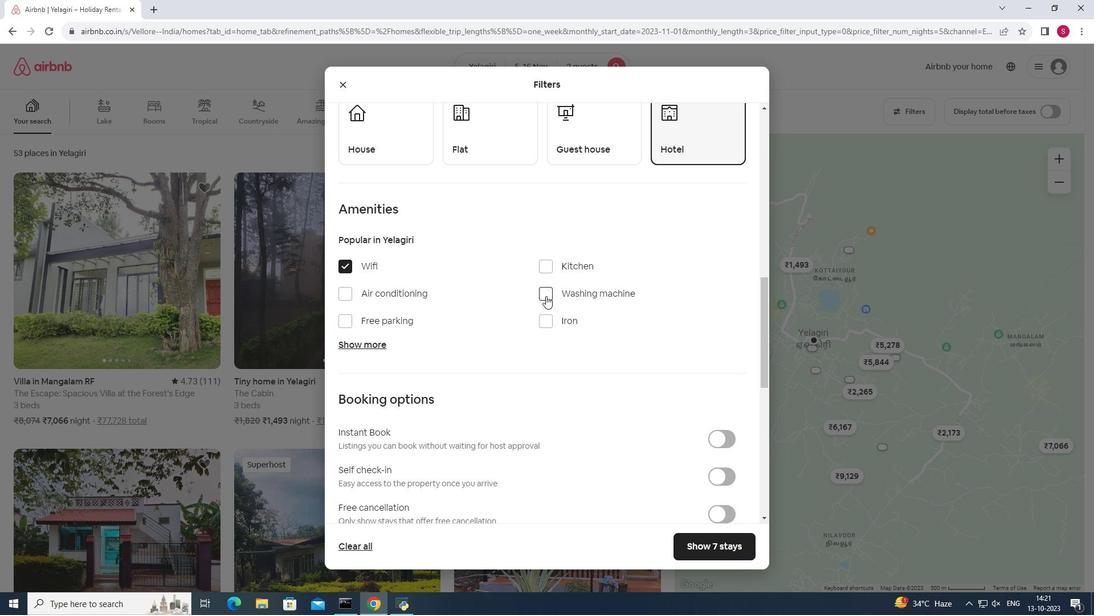 
Action: Mouse moved to (698, 549)
Screenshot: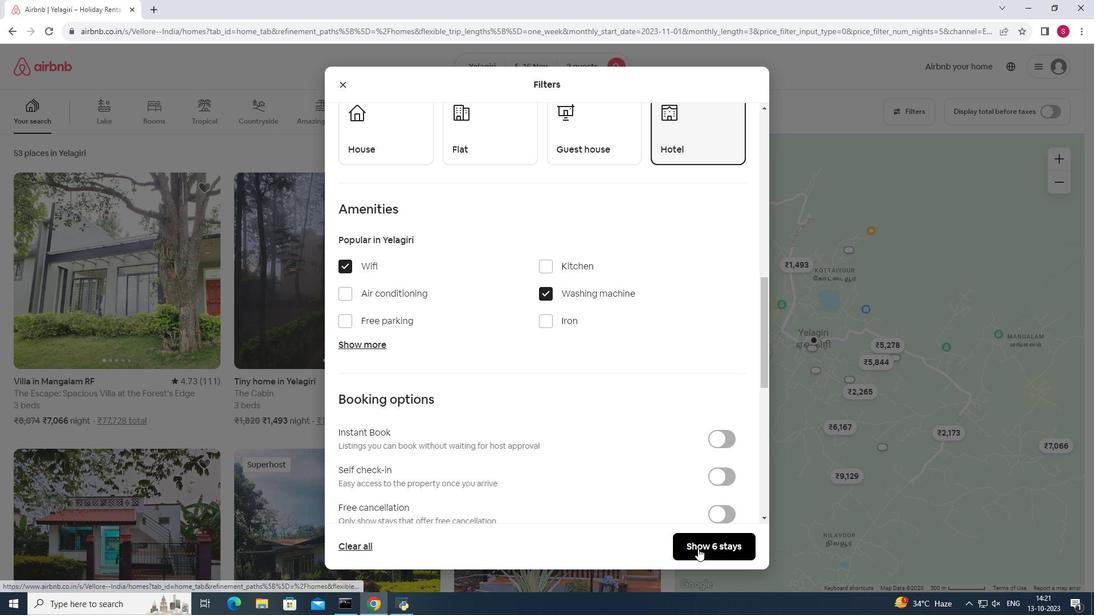
Action: Mouse pressed left at (698, 549)
Screenshot: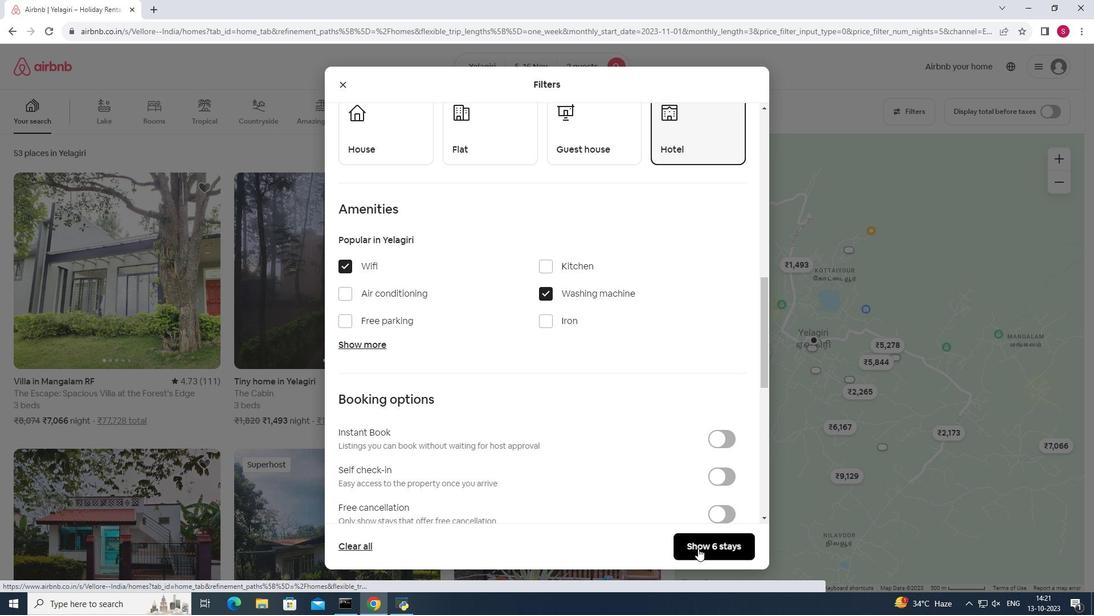 
Action: Mouse moved to (326, 297)
Screenshot: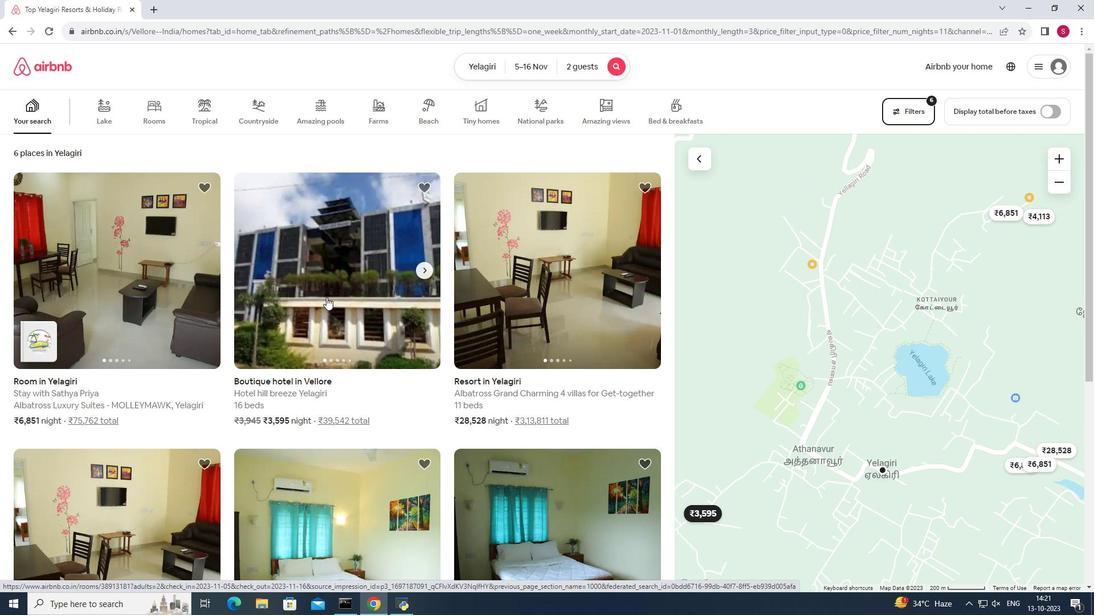 
Action: Mouse pressed left at (326, 297)
Screenshot: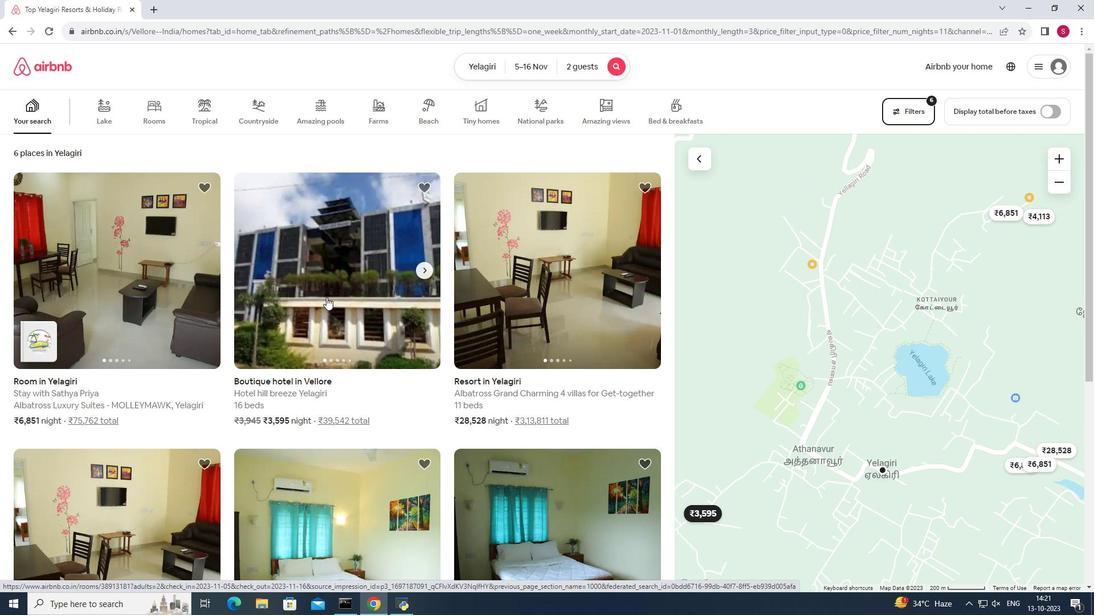
Action: Mouse moved to (818, 427)
Screenshot: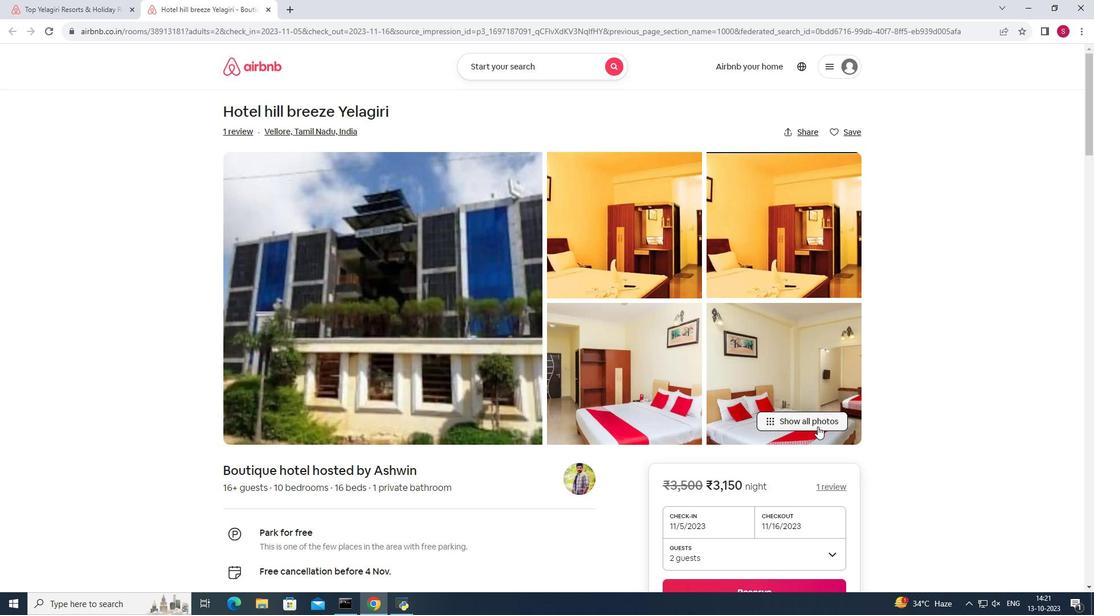 
Action: Mouse pressed left at (818, 427)
Screenshot: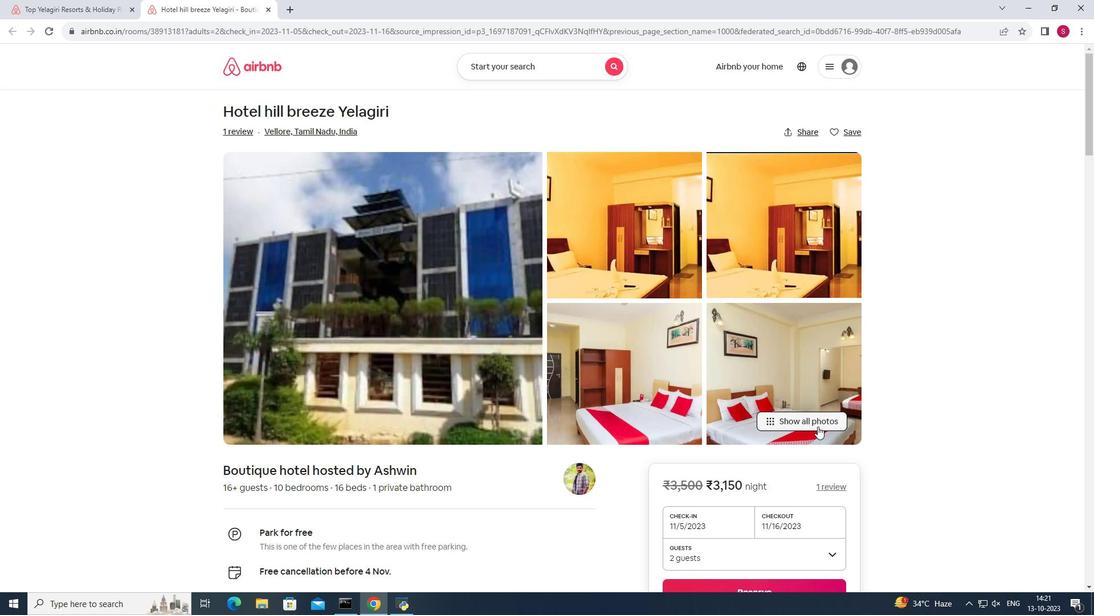 
Action: Mouse moved to (833, 364)
Screenshot: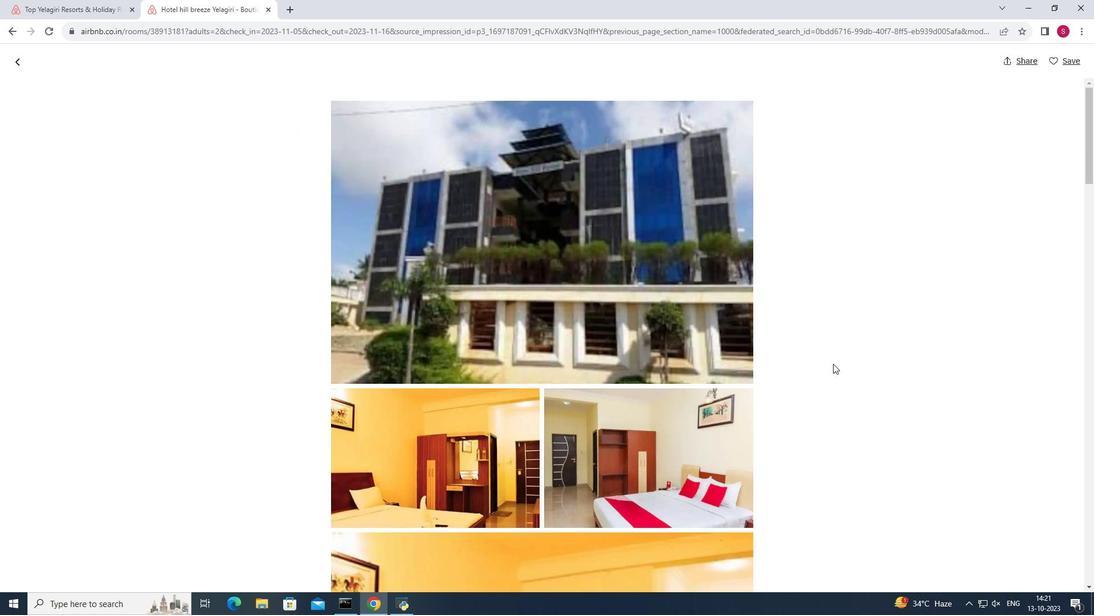 
Action: Mouse scrolled (833, 363) with delta (0, 0)
Screenshot: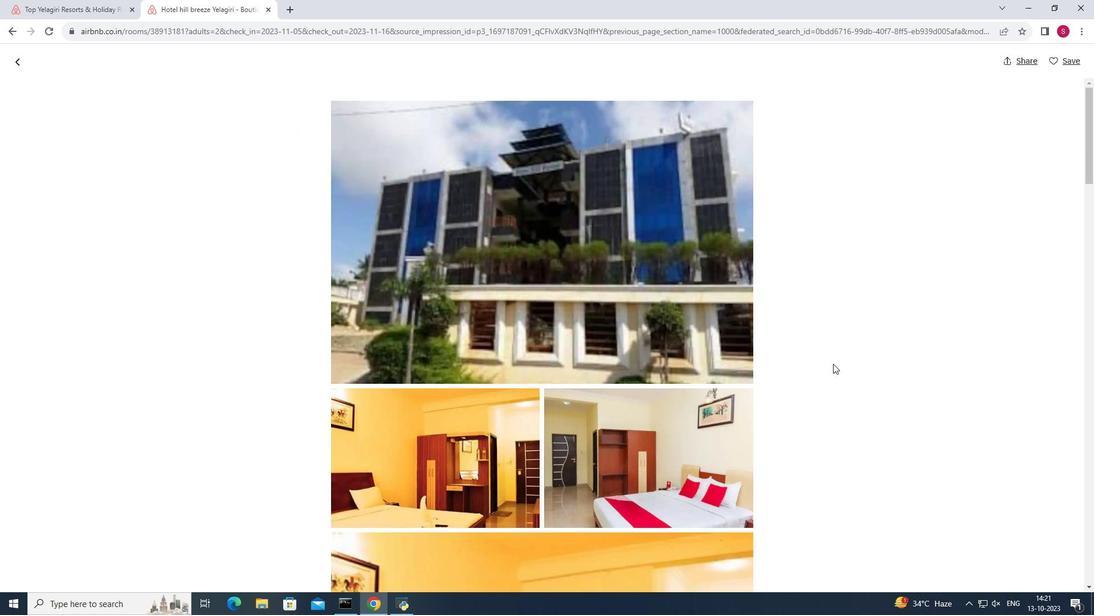 
Action: Mouse scrolled (833, 363) with delta (0, 0)
Screenshot: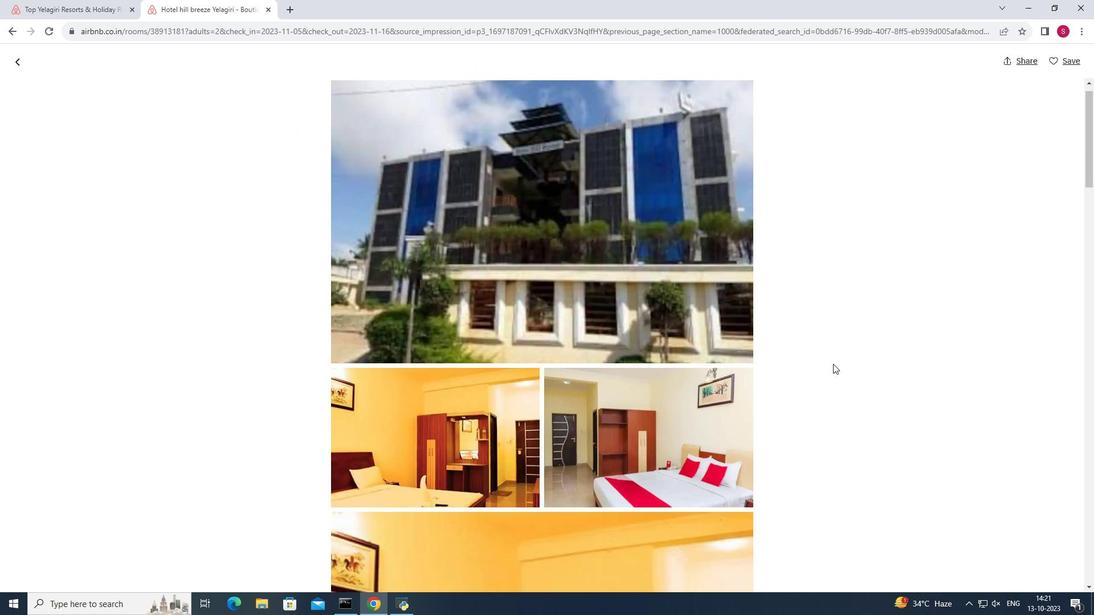 
Action: Mouse scrolled (833, 363) with delta (0, 0)
Screenshot: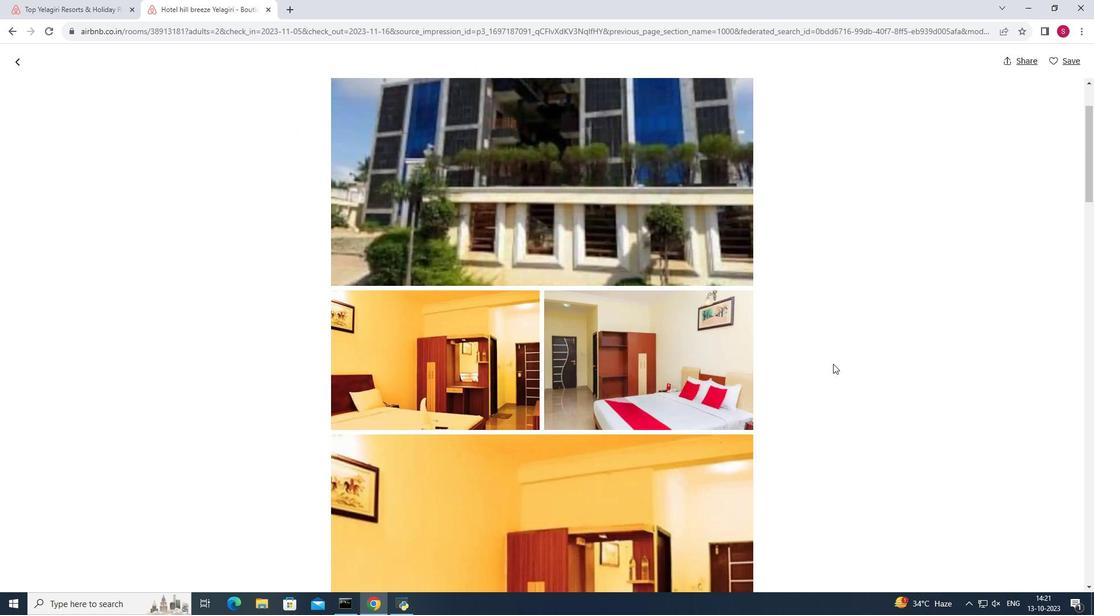 
Action: Mouse scrolled (833, 363) with delta (0, 0)
Screenshot: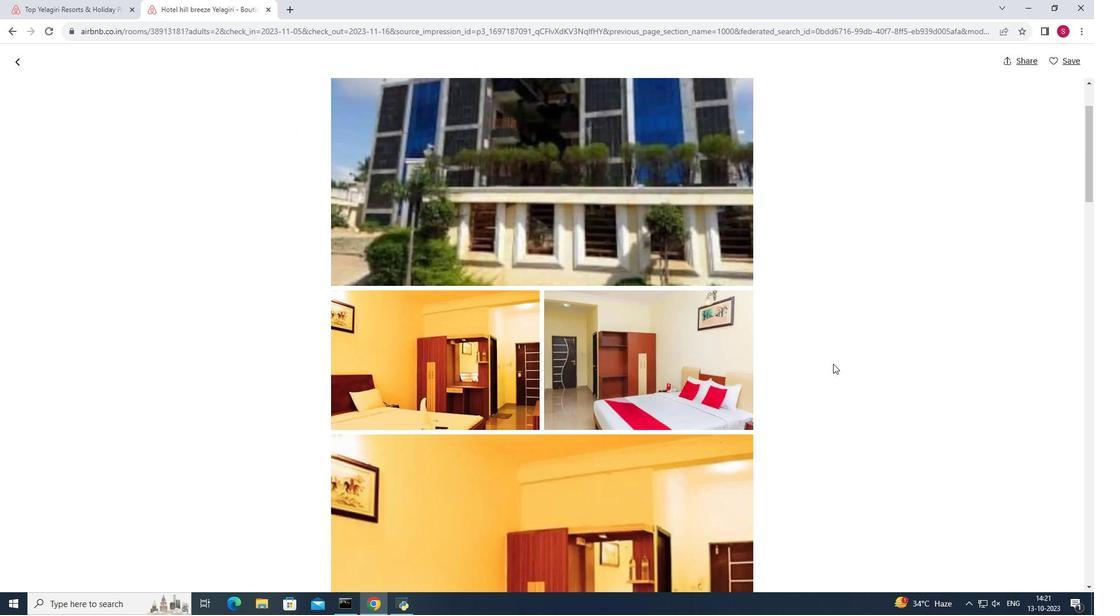 
Action: Mouse scrolled (833, 363) with delta (0, 0)
Screenshot: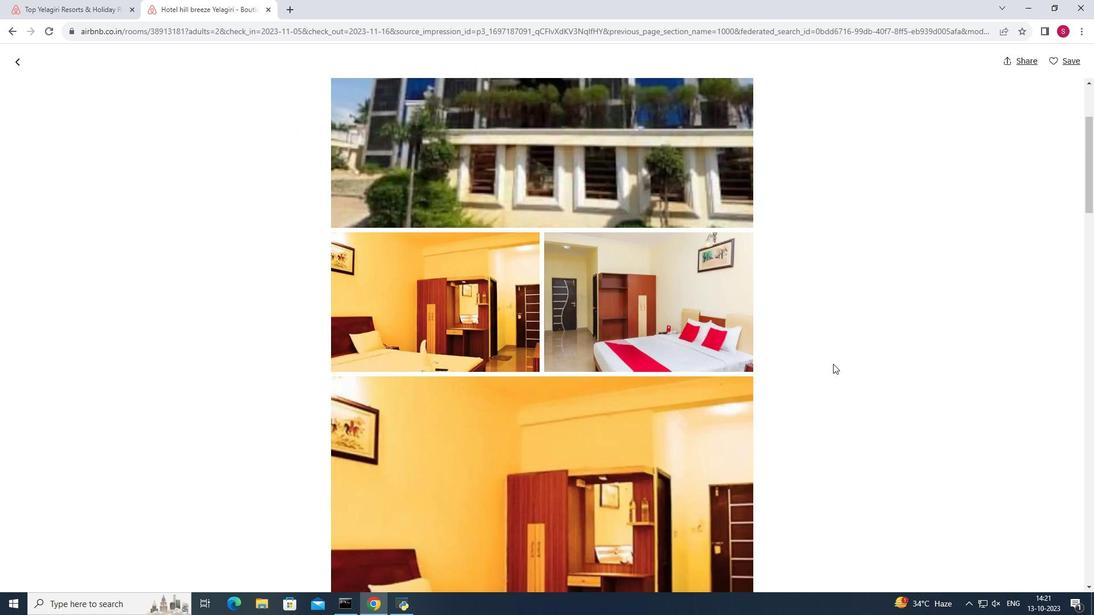 
Action: Mouse scrolled (833, 363) with delta (0, 0)
Screenshot: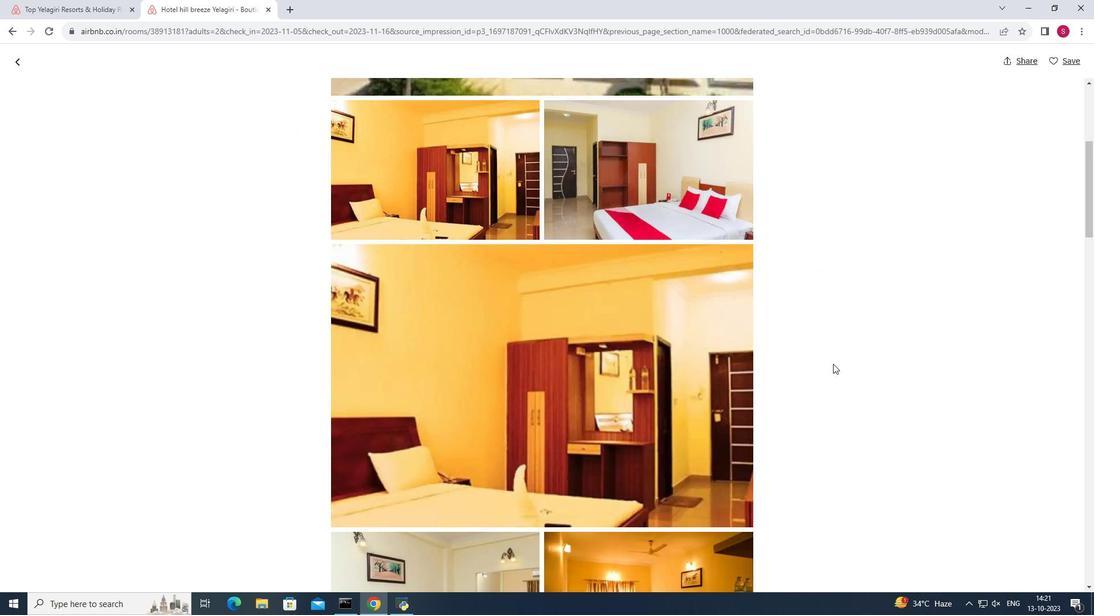 
Action: Mouse scrolled (833, 363) with delta (0, 0)
Screenshot: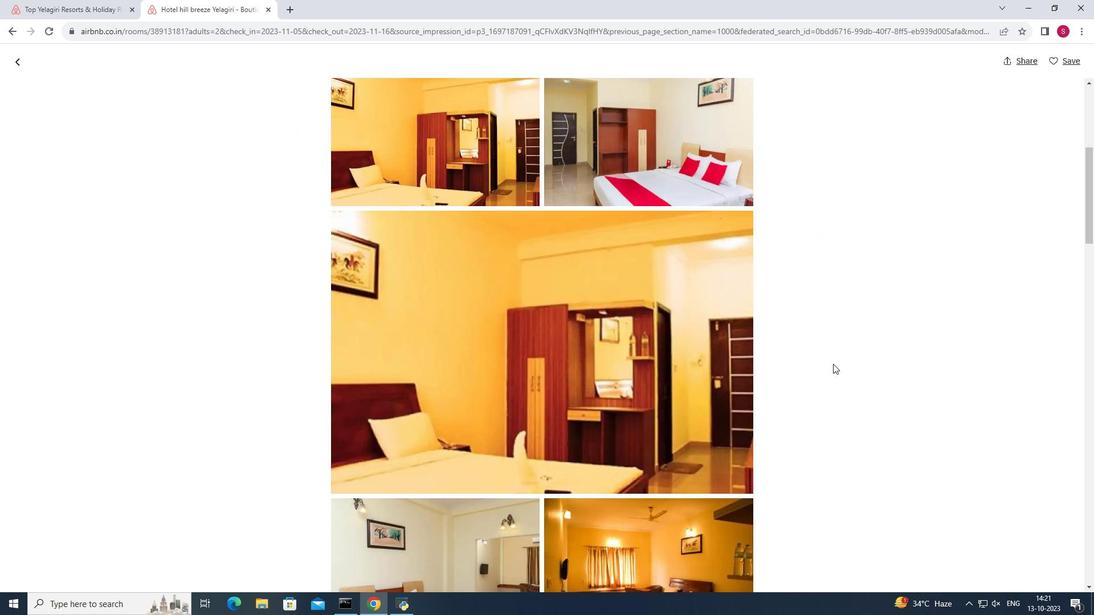
Action: Mouse scrolled (833, 363) with delta (0, 0)
Screenshot: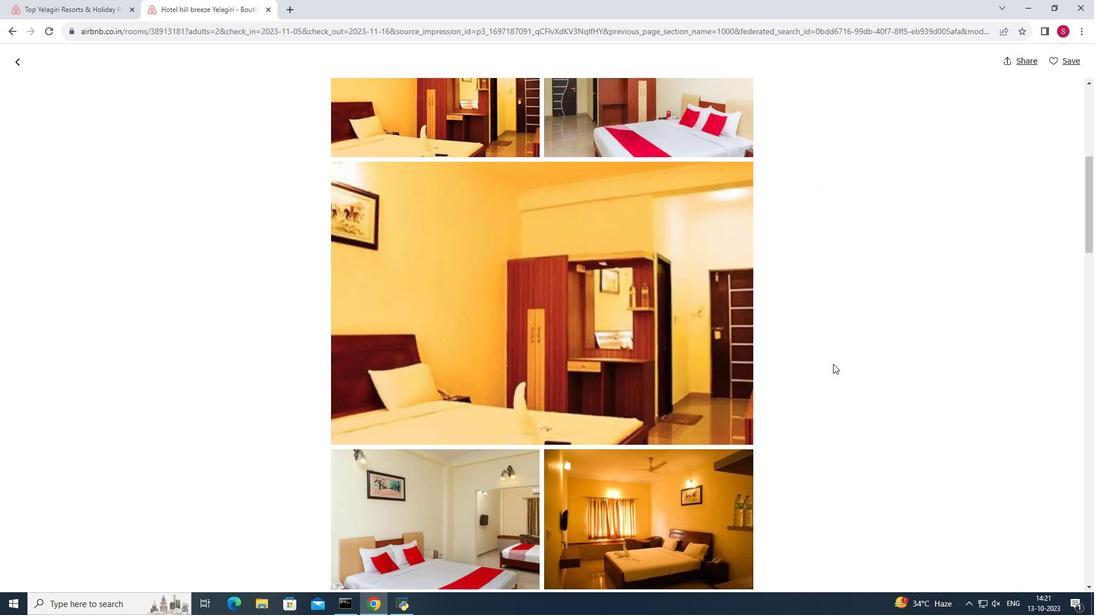 
Action: Mouse scrolled (833, 363) with delta (0, 0)
Screenshot: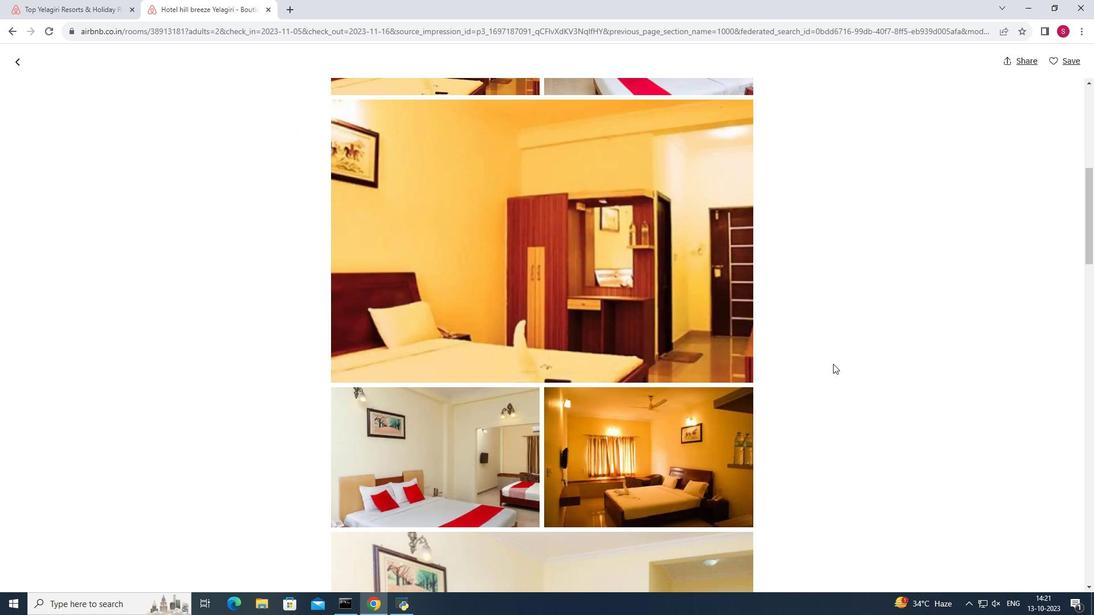 
Action: Mouse scrolled (833, 363) with delta (0, 0)
Screenshot: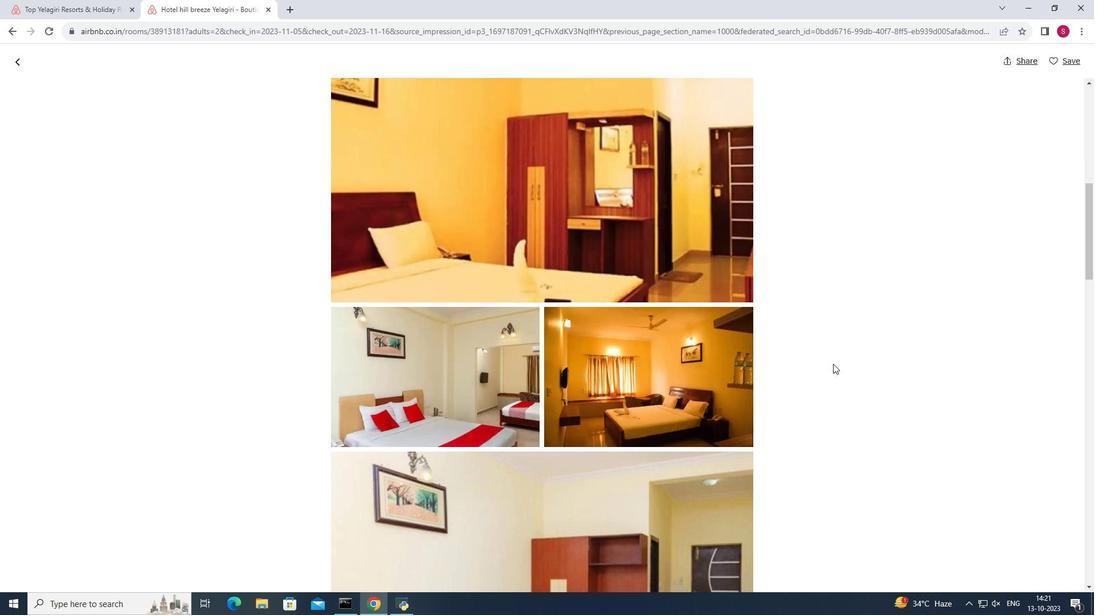 
Action: Mouse scrolled (833, 363) with delta (0, 0)
Screenshot: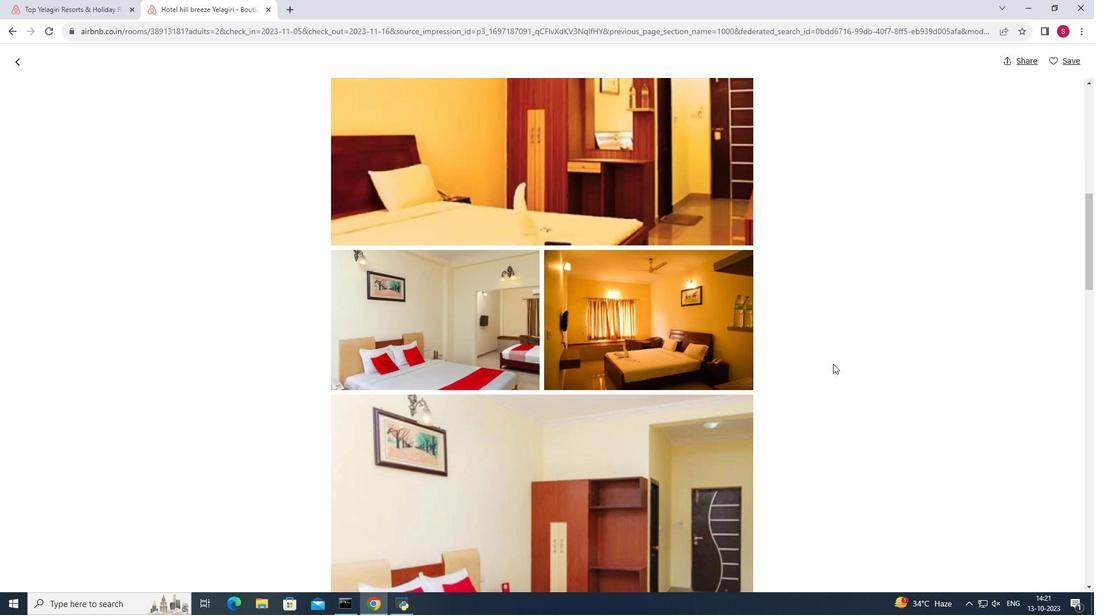 
Action: Mouse scrolled (833, 363) with delta (0, 0)
Screenshot: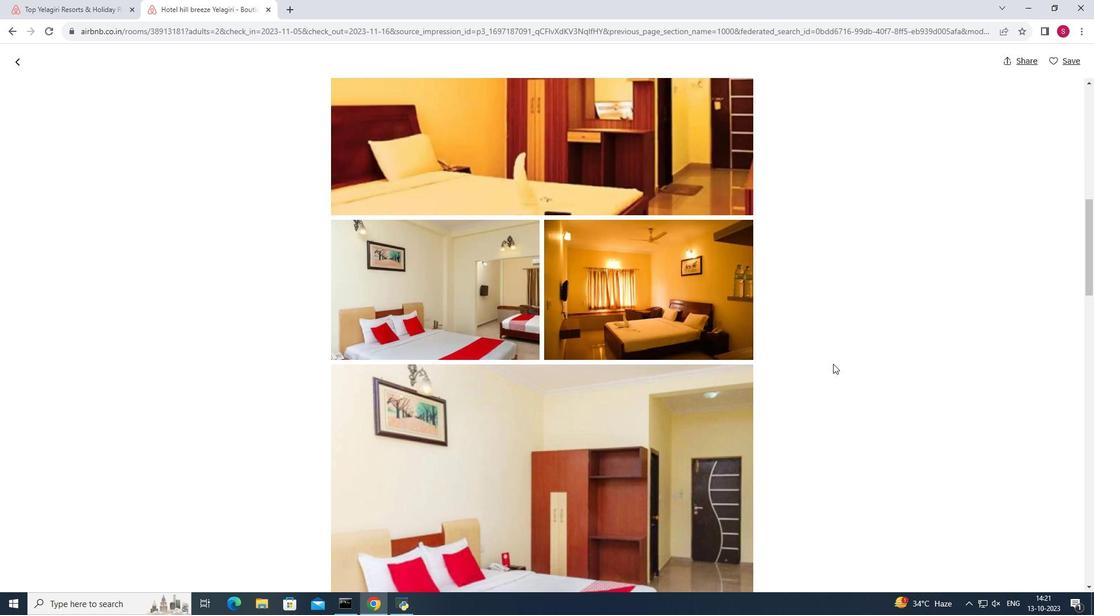 
Action: Mouse scrolled (833, 363) with delta (0, 0)
Screenshot: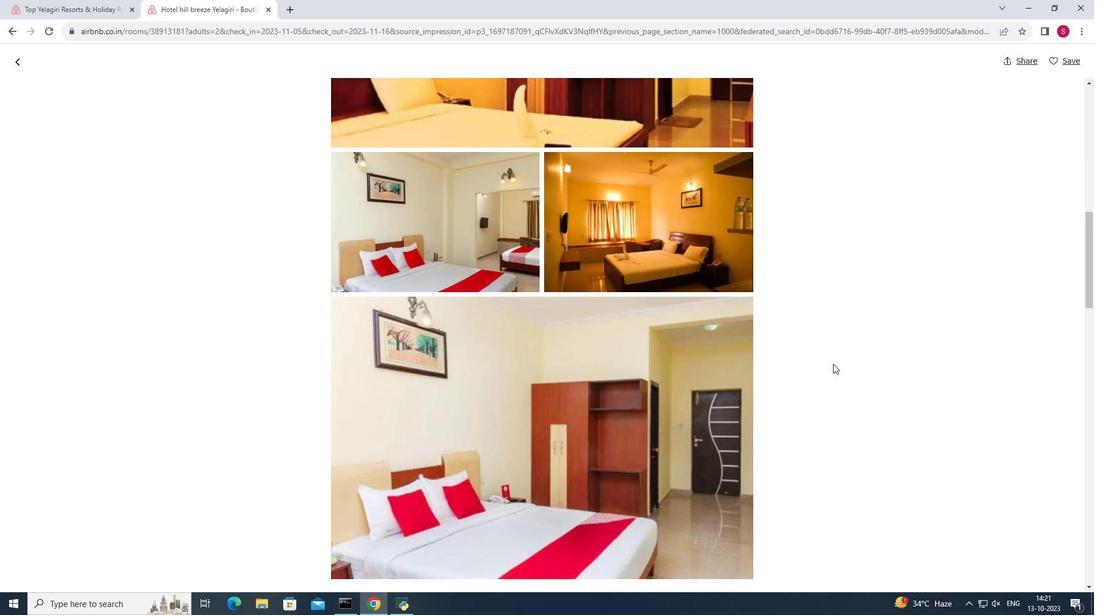 
Action: Mouse scrolled (833, 363) with delta (0, 0)
Screenshot: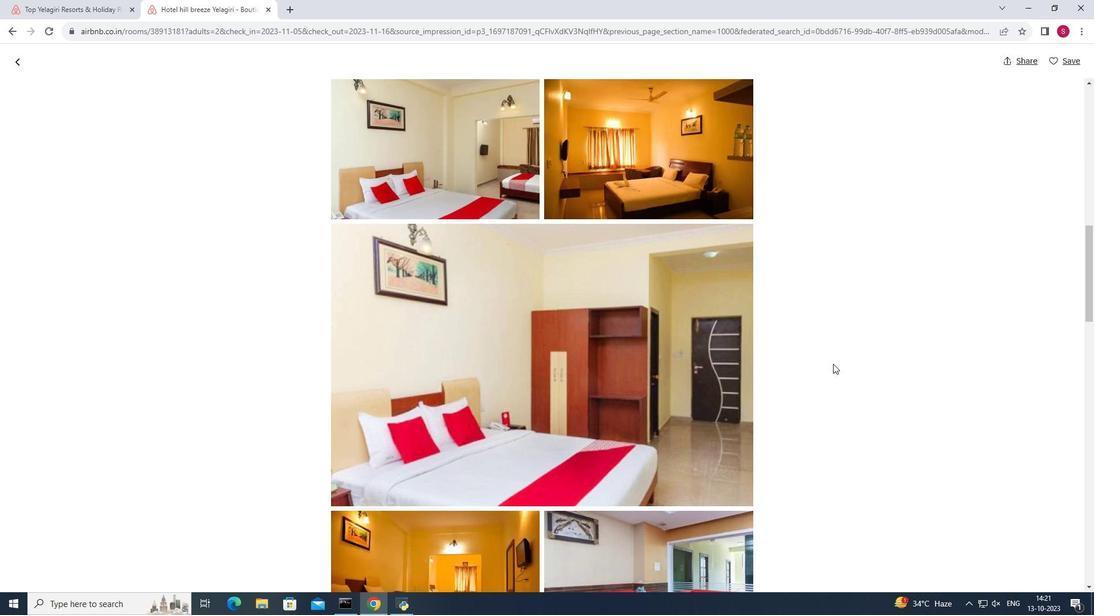 
Action: Mouse scrolled (833, 363) with delta (0, 0)
Screenshot: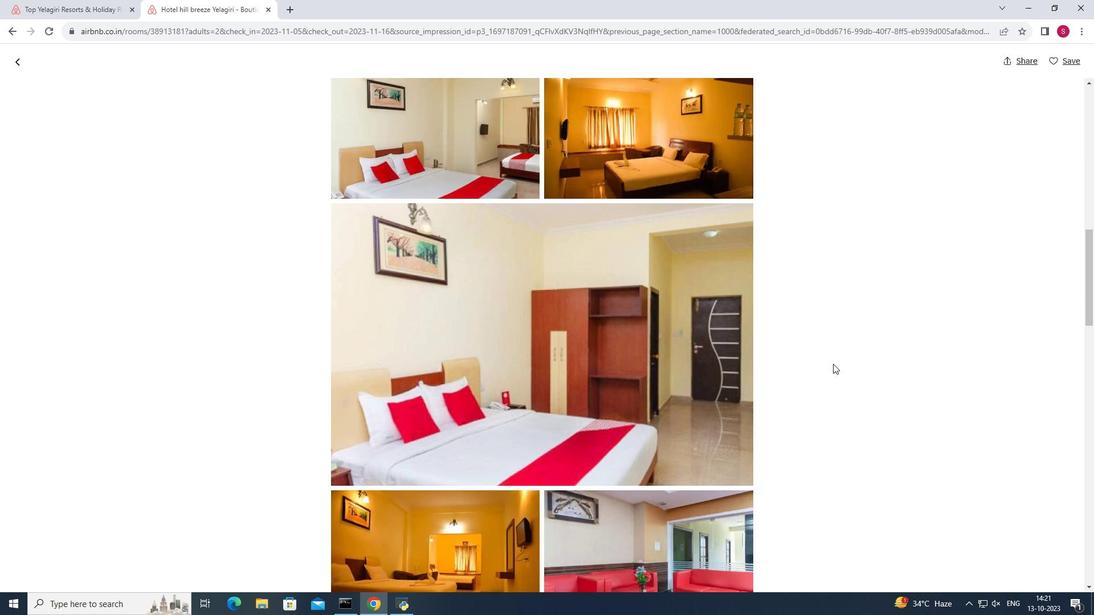 
Action: Mouse scrolled (833, 363) with delta (0, 0)
Screenshot: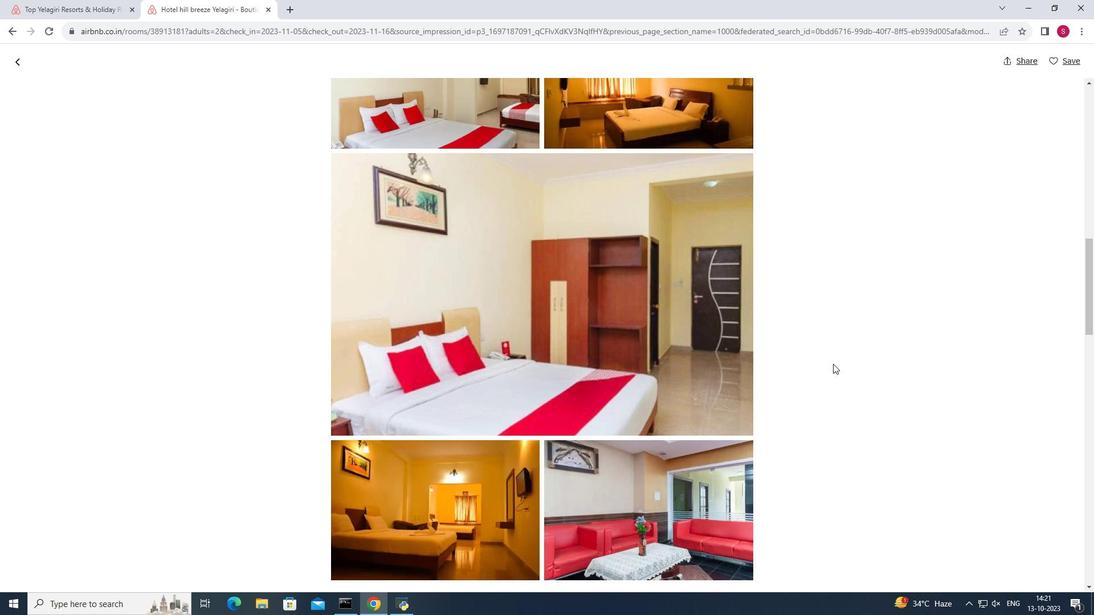 
Action: Mouse scrolled (833, 363) with delta (0, 0)
Screenshot: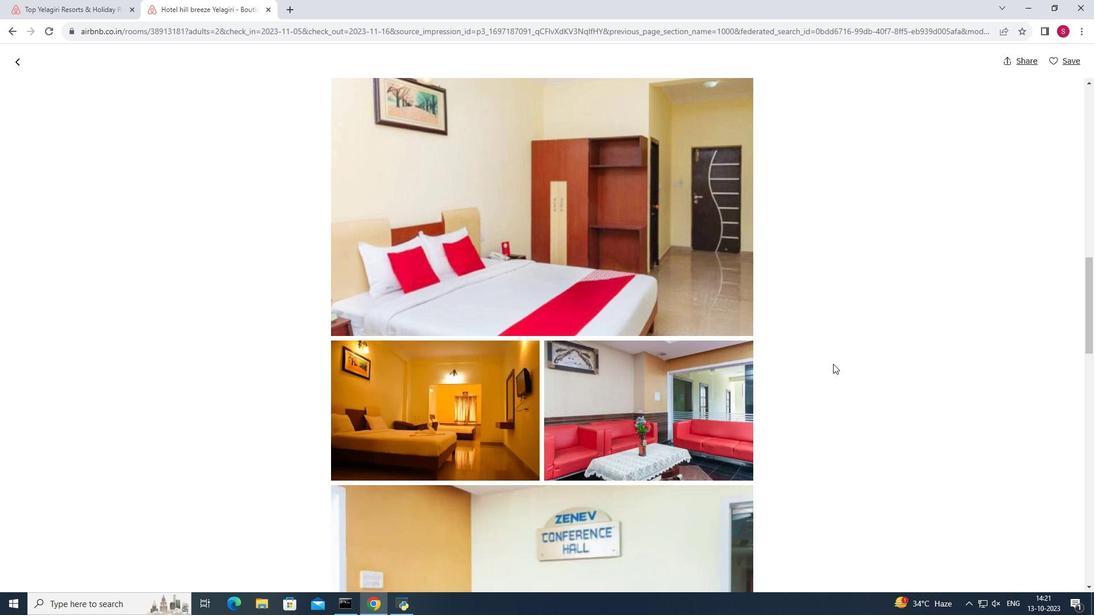 
Action: Mouse scrolled (833, 363) with delta (0, 0)
Screenshot: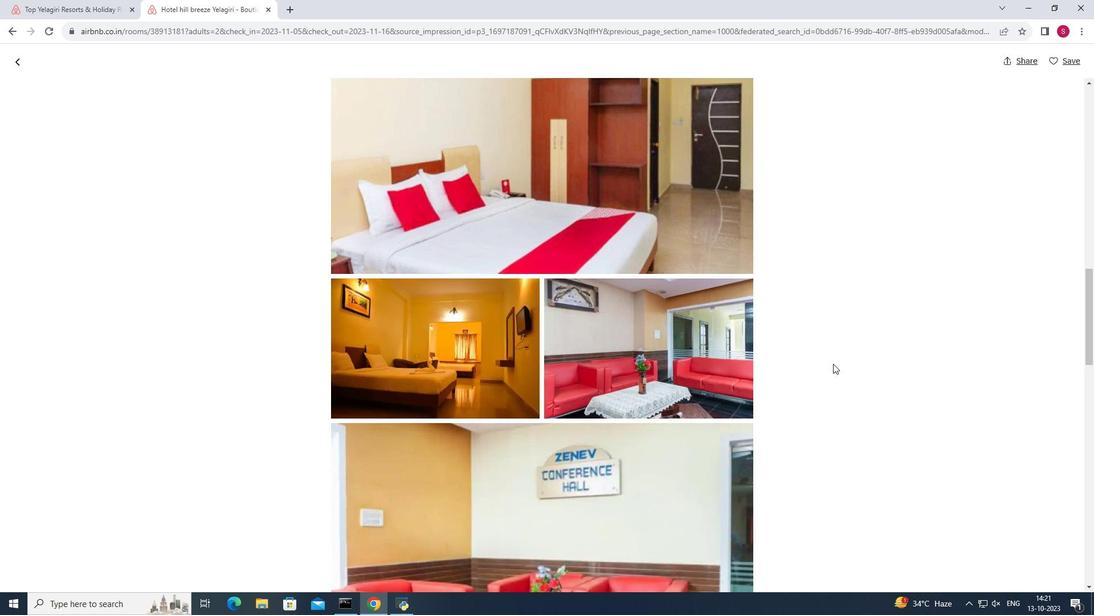 
Action: Mouse scrolled (833, 363) with delta (0, 0)
Screenshot: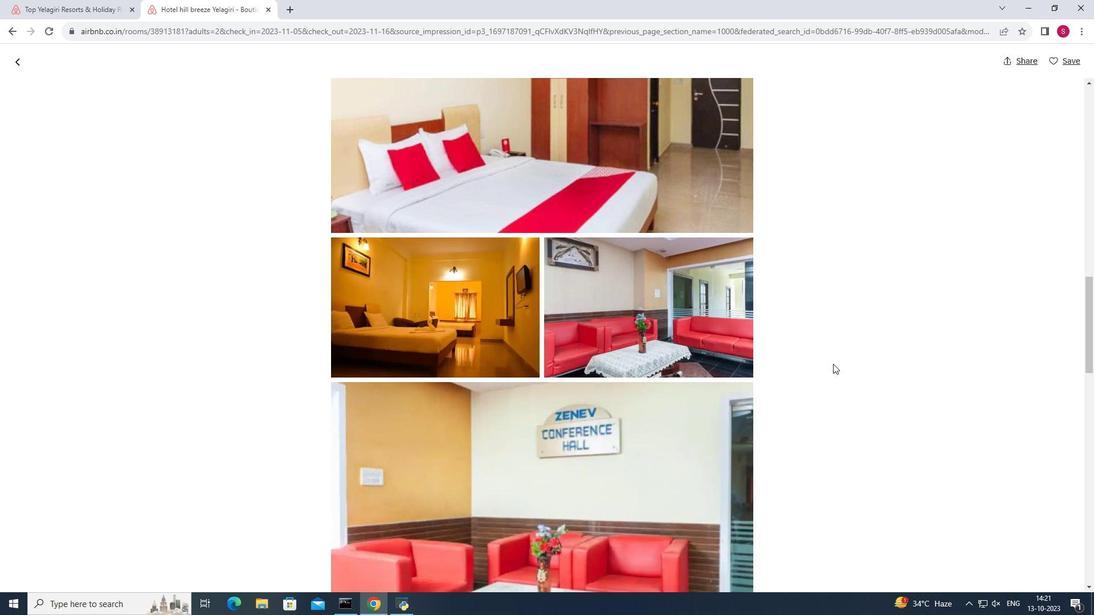 
Action: Mouse scrolled (833, 363) with delta (0, 0)
Screenshot: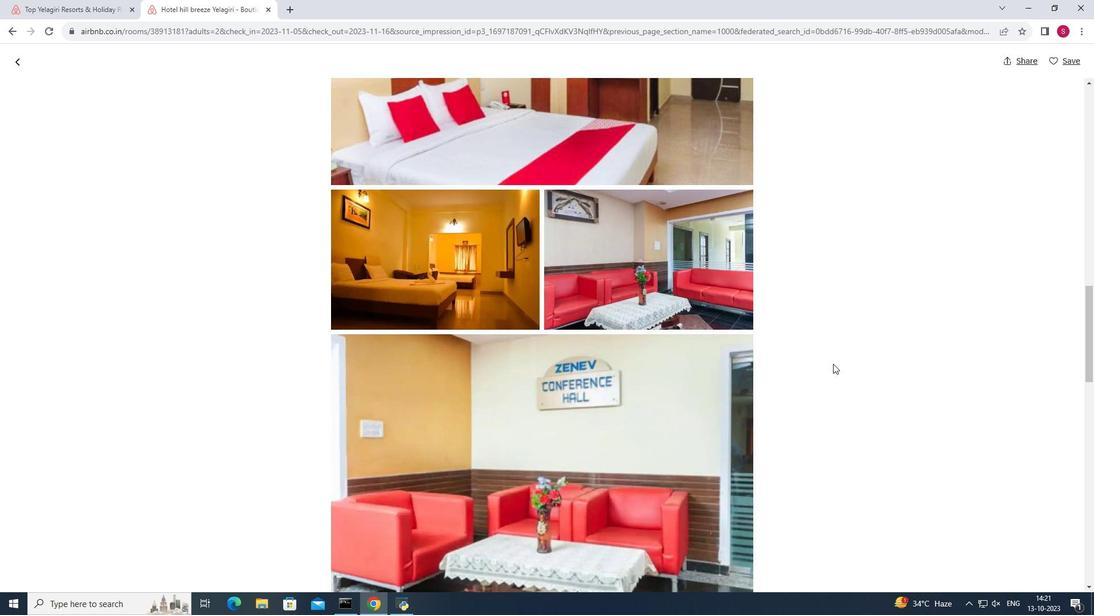 
Action: Mouse scrolled (833, 363) with delta (0, 0)
Screenshot: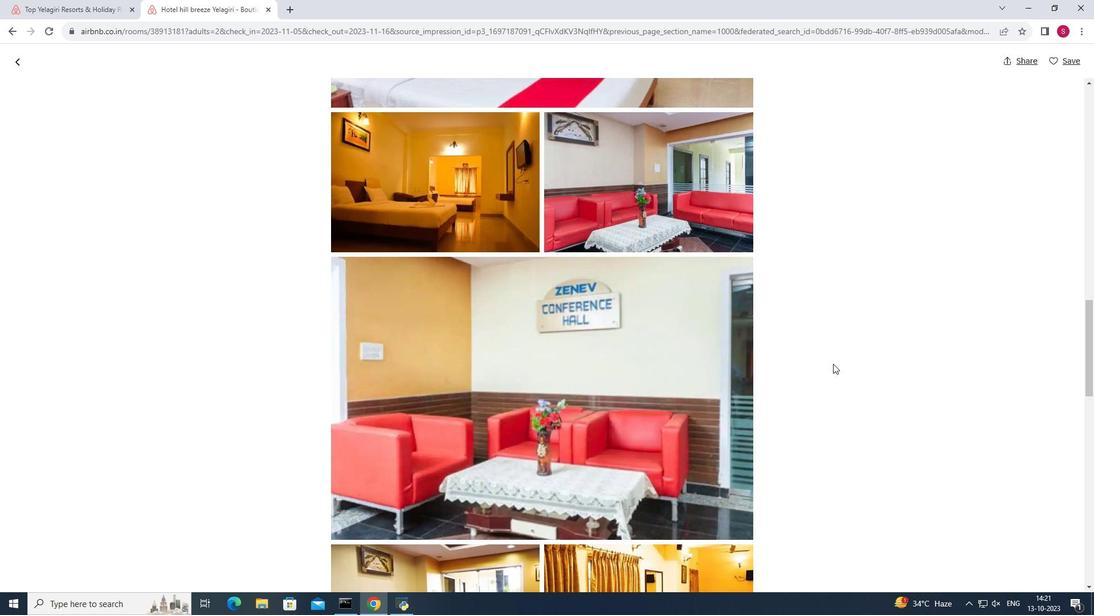 
Action: Mouse scrolled (833, 363) with delta (0, 0)
Screenshot: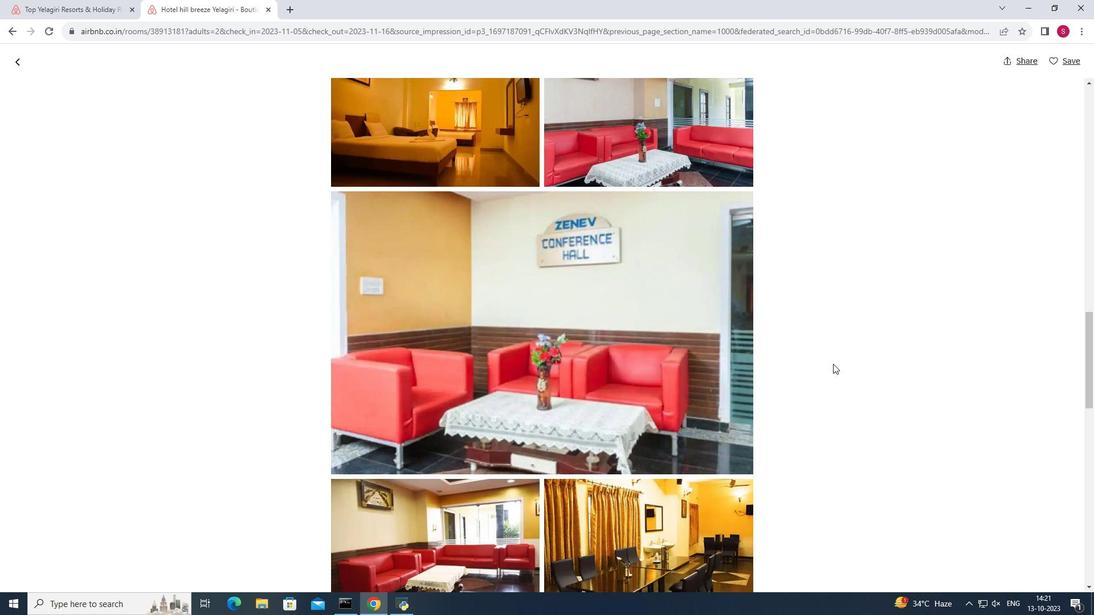
Action: Mouse scrolled (833, 363) with delta (0, 0)
Screenshot: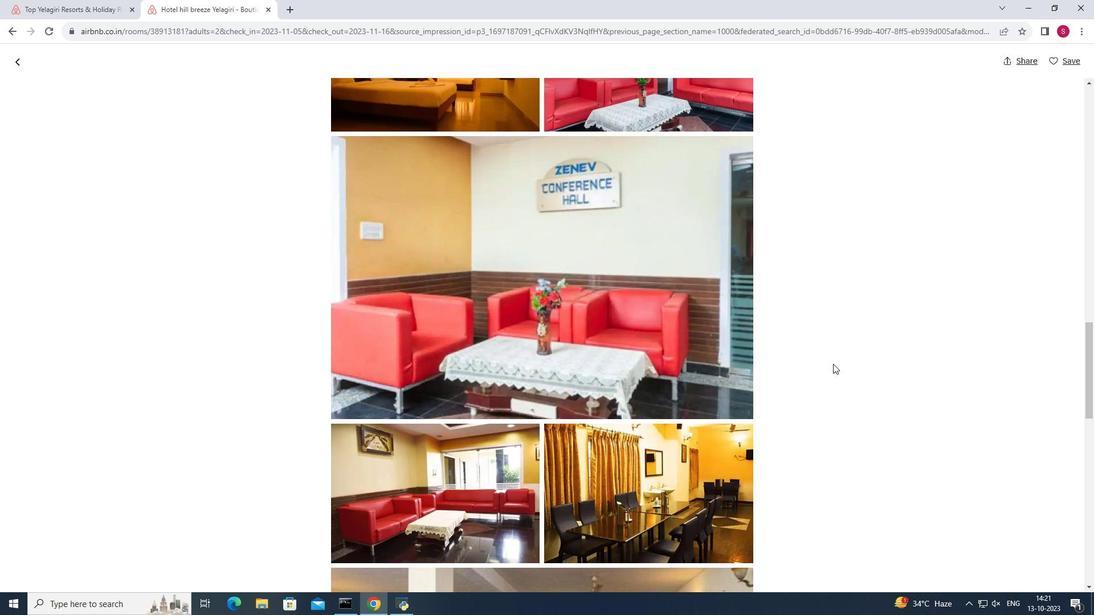 
Action: Mouse scrolled (833, 363) with delta (0, 0)
Screenshot: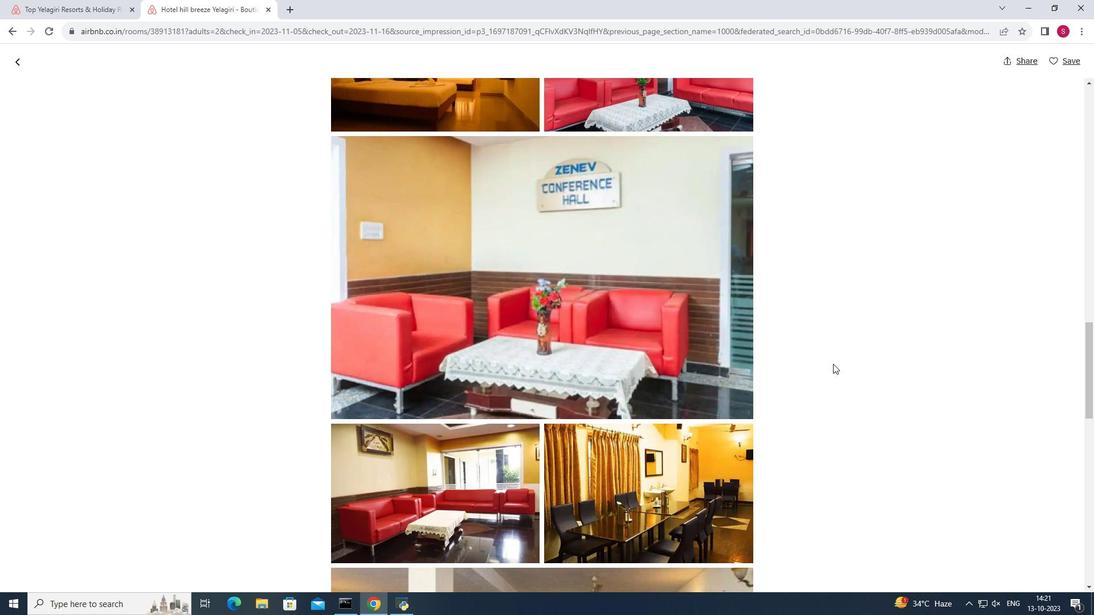 
Action: Mouse scrolled (833, 363) with delta (0, 0)
Screenshot: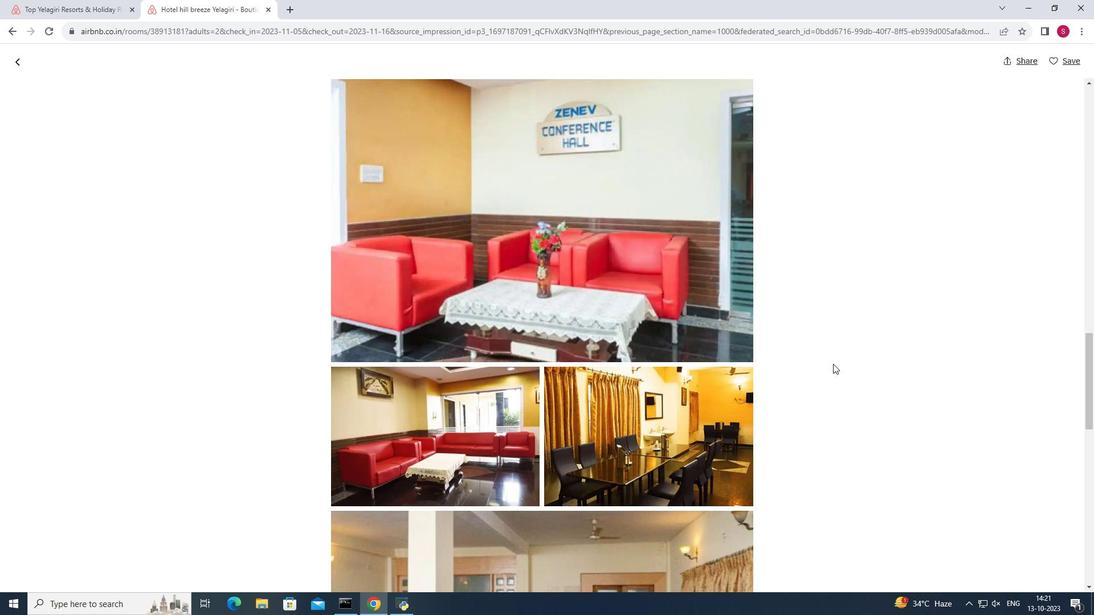 
Action: Mouse scrolled (833, 363) with delta (0, 0)
Screenshot: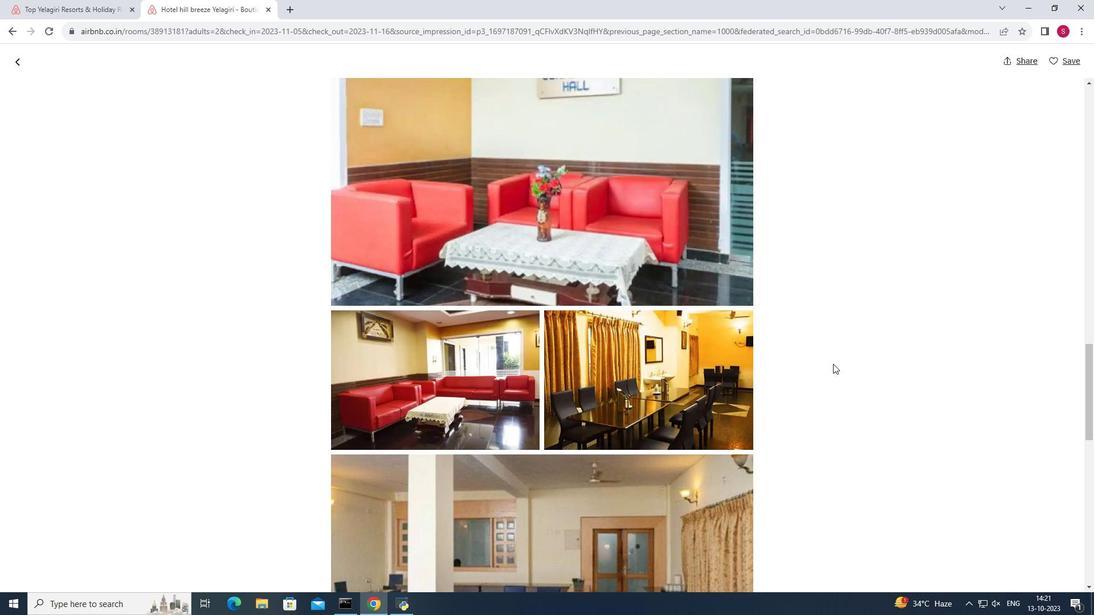 
Action: Mouse scrolled (833, 363) with delta (0, 0)
Screenshot: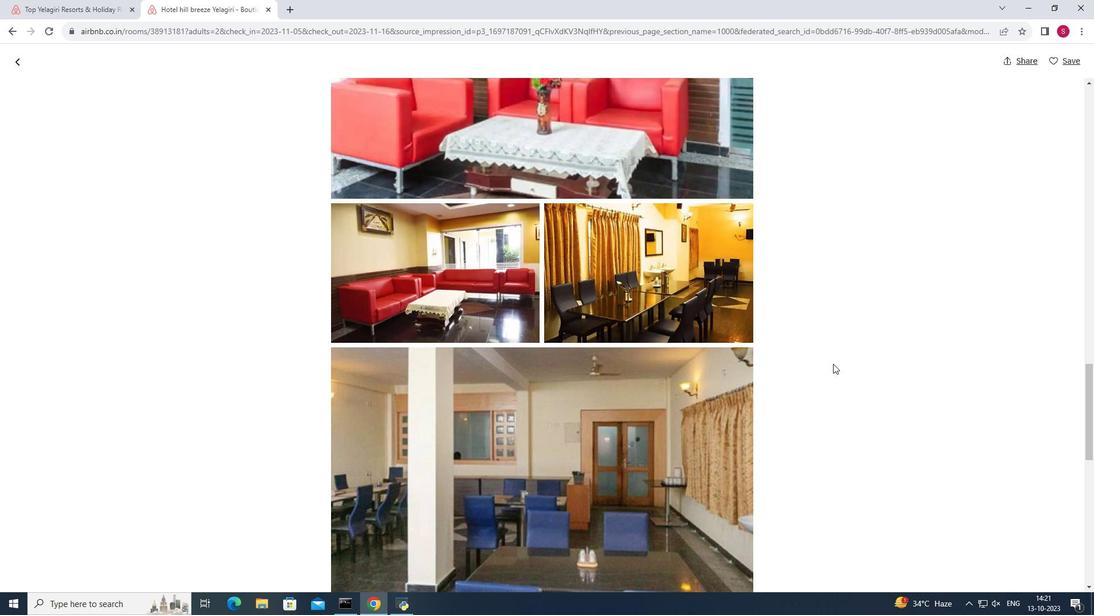 
Action: Mouse scrolled (833, 363) with delta (0, 0)
Screenshot: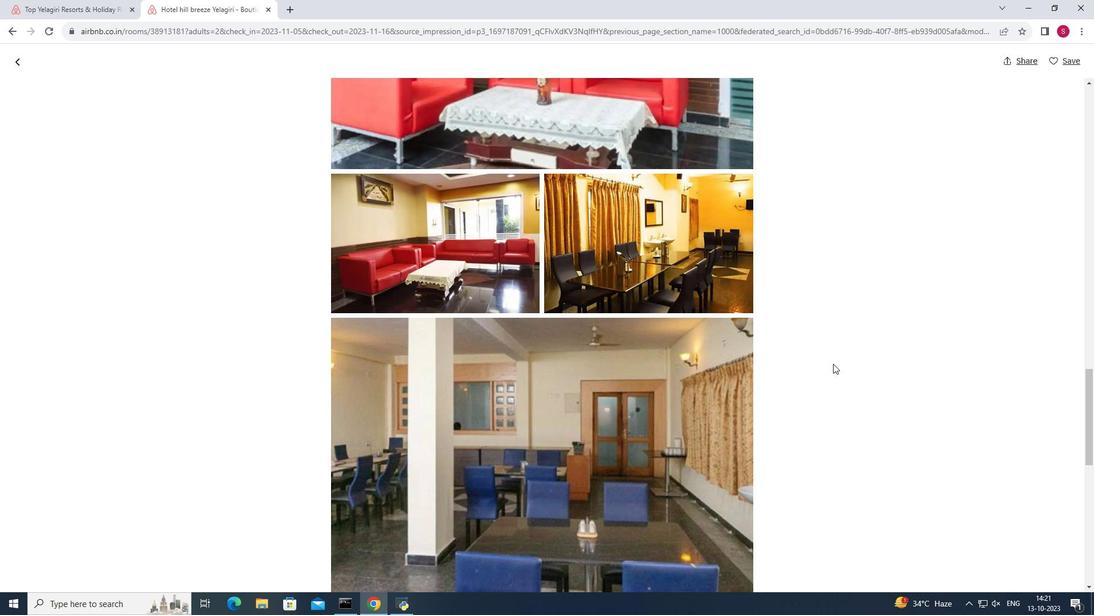 
Action: Mouse scrolled (833, 363) with delta (0, 0)
Screenshot: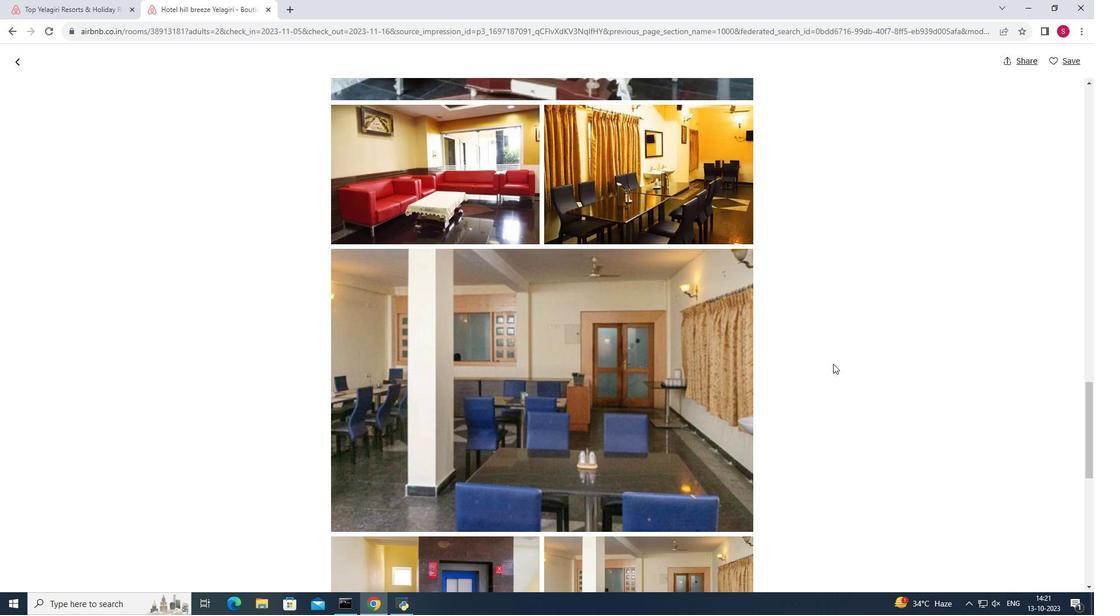 
Action: Mouse scrolled (833, 363) with delta (0, 0)
Screenshot: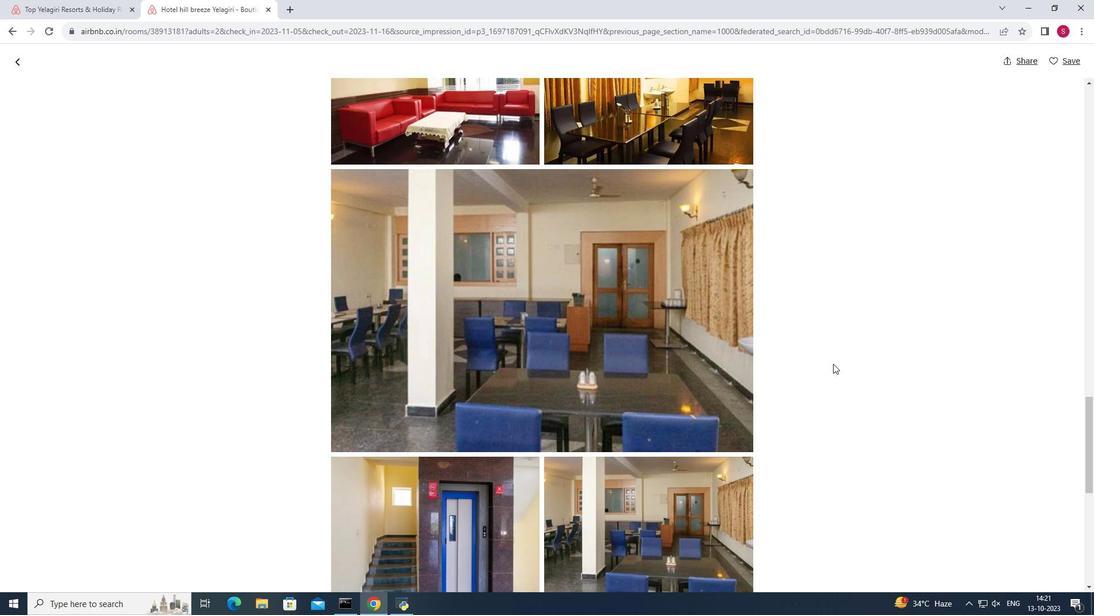 
Action: Mouse scrolled (833, 363) with delta (0, 0)
Screenshot: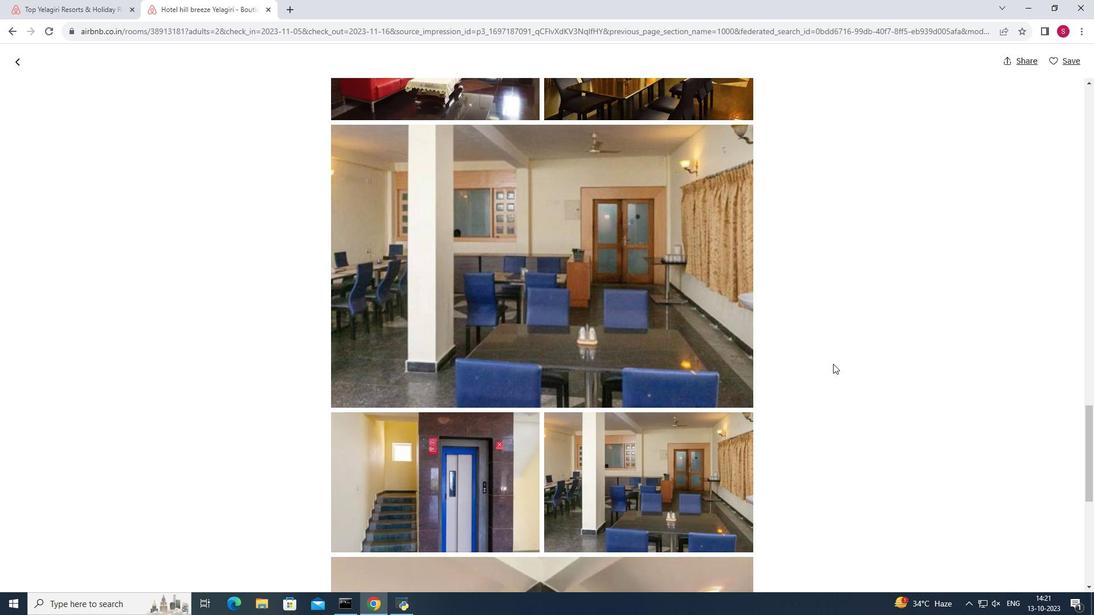 
Action: Mouse scrolled (833, 363) with delta (0, 0)
Screenshot: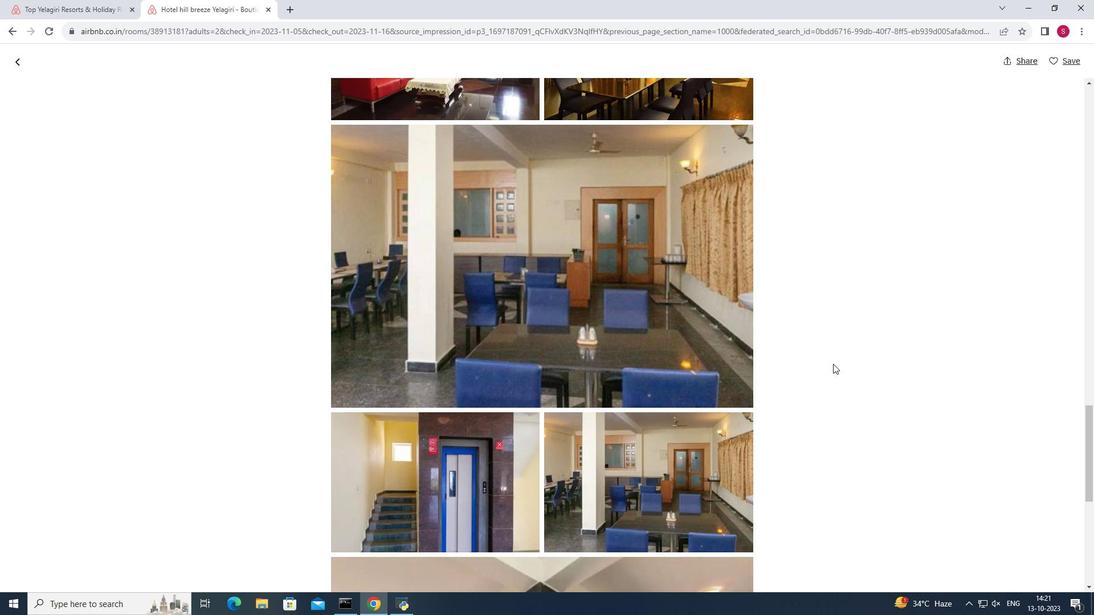 
Action: Mouse scrolled (833, 363) with delta (0, 0)
Screenshot: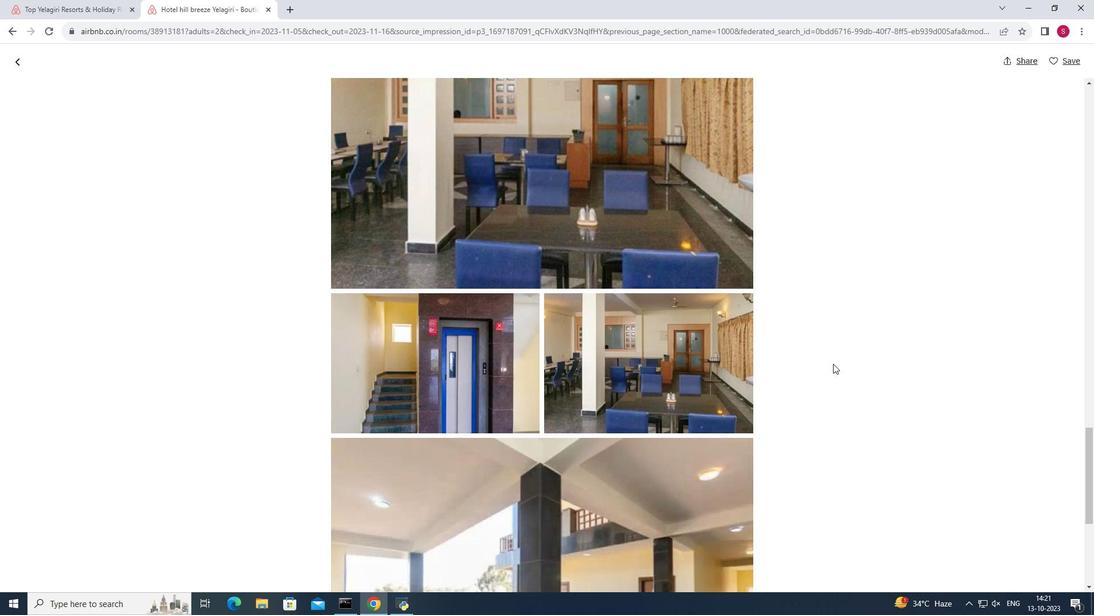 
Action: Mouse scrolled (833, 363) with delta (0, 0)
Screenshot: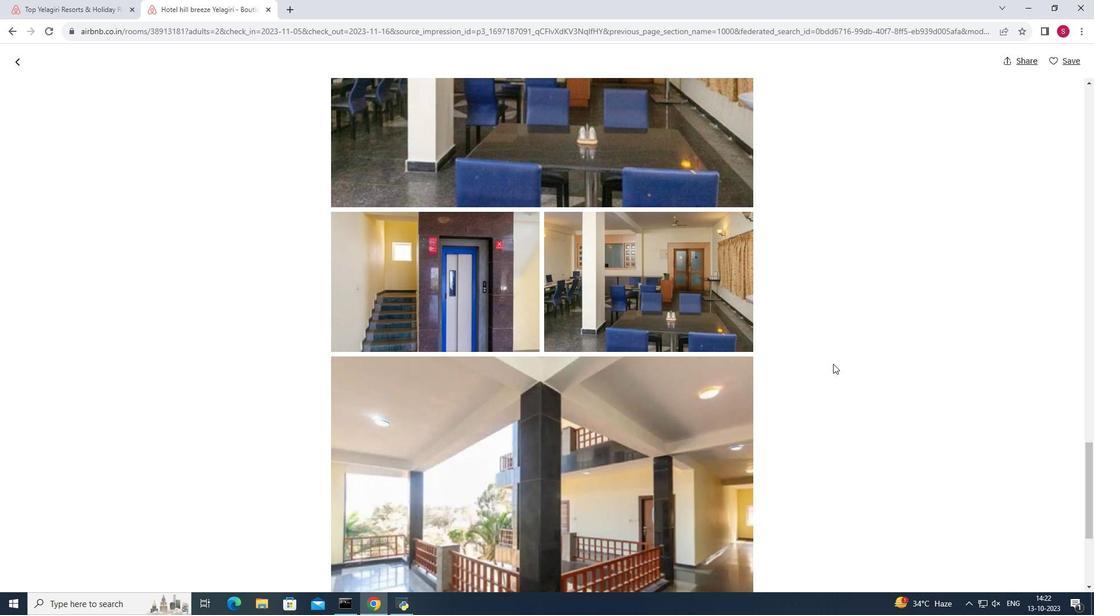 
Action: Mouse scrolled (833, 363) with delta (0, 0)
Screenshot: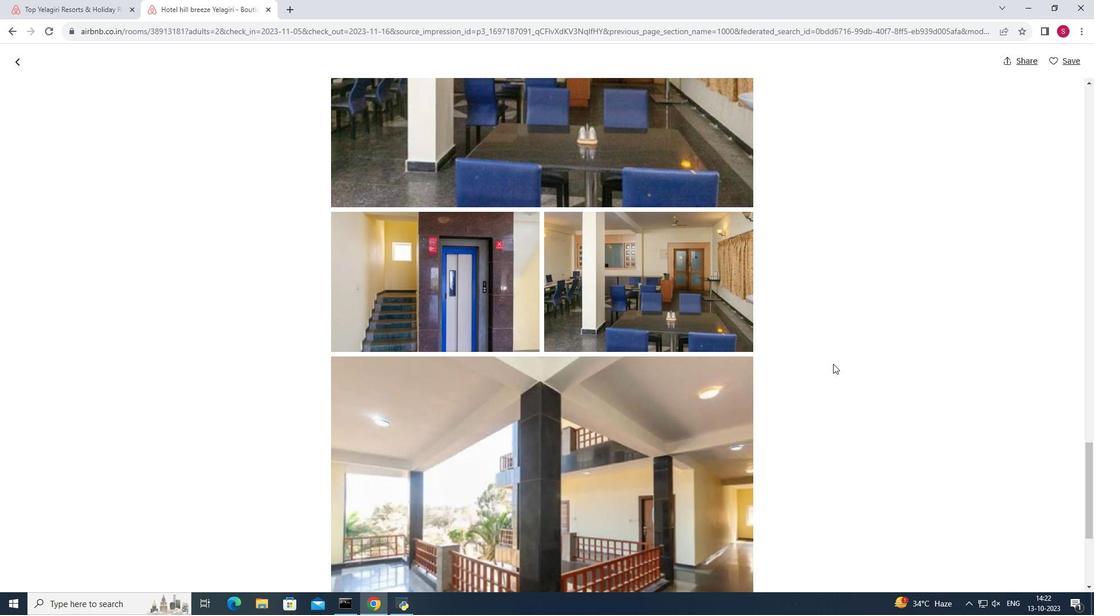
Action: Mouse scrolled (833, 363) with delta (0, 0)
Screenshot: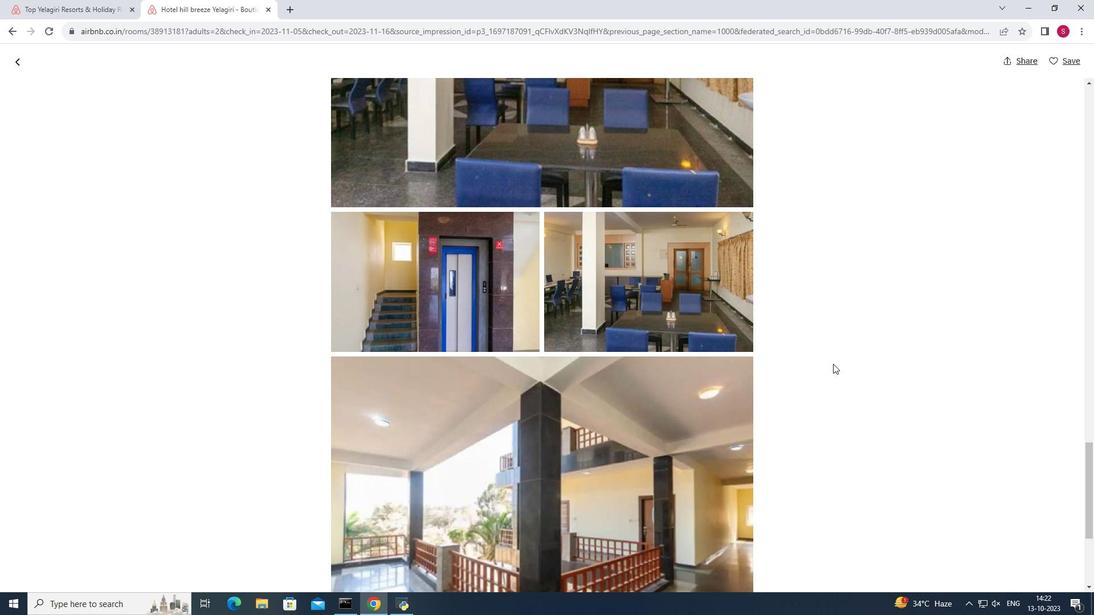 
Action: Mouse scrolled (833, 363) with delta (0, 0)
Screenshot: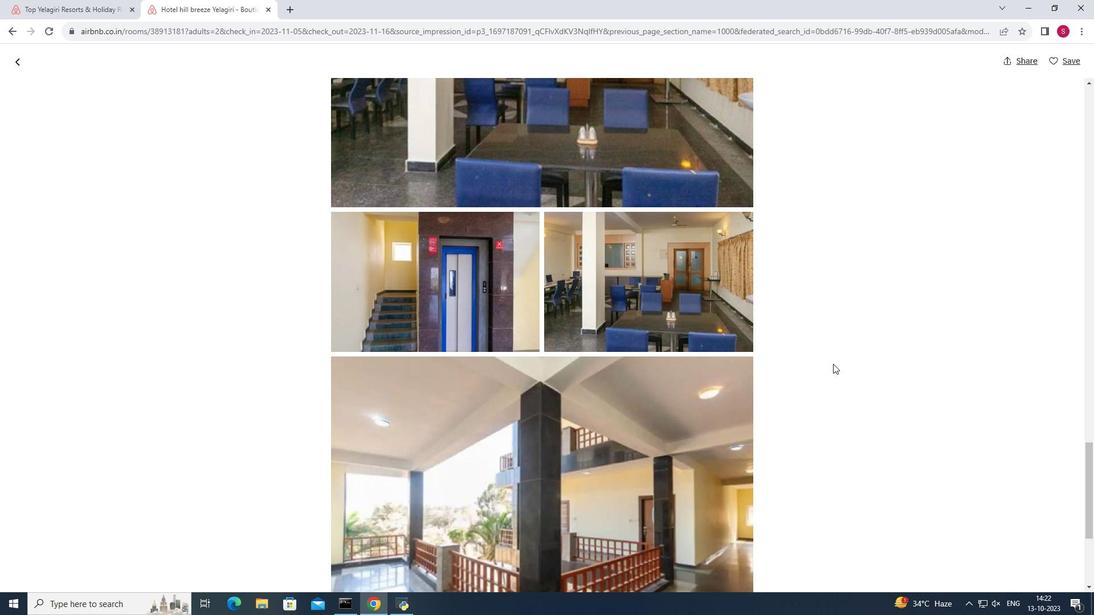 
Action: Mouse scrolled (833, 363) with delta (0, 0)
Screenshot: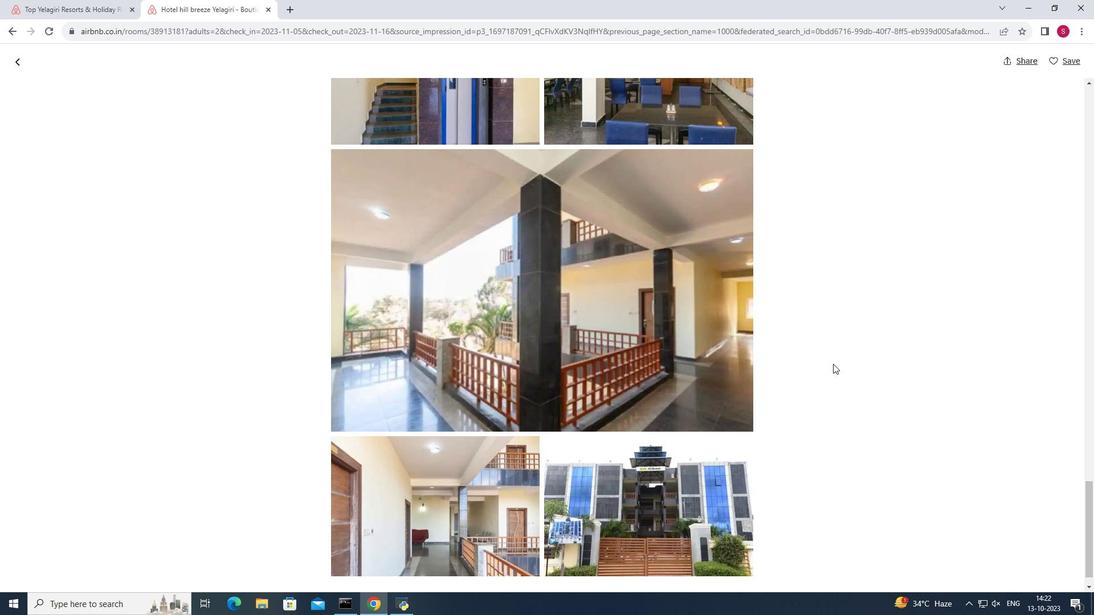 
Action: Mouse scrolled (833, 363) with delta (0, 0)
Screenshot: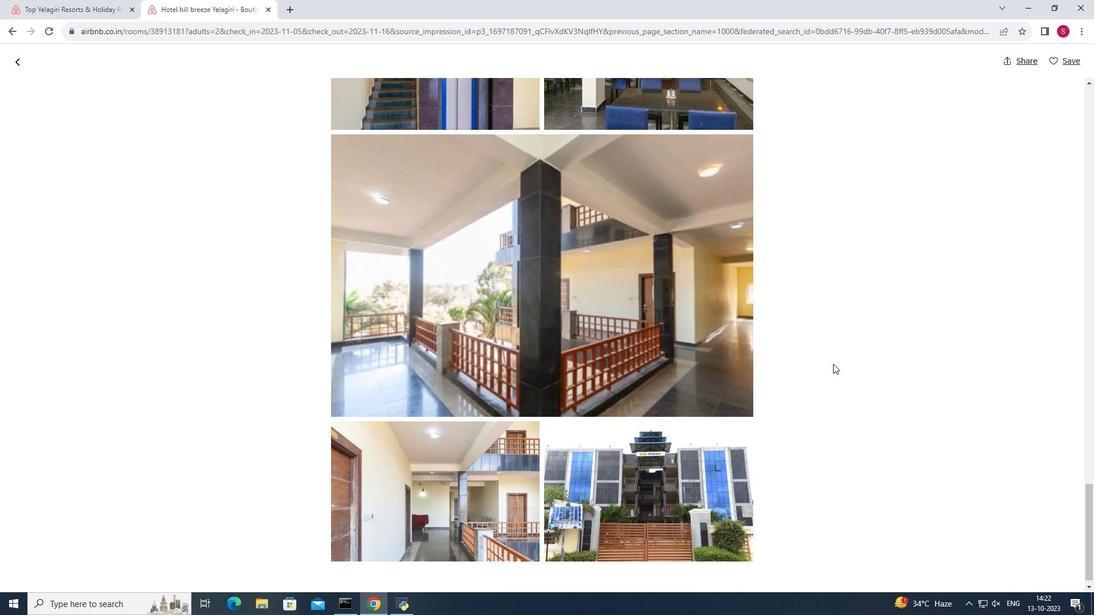 
Action: Mouse scrolled (833, 363) with delta (0, 0)
Screenshot: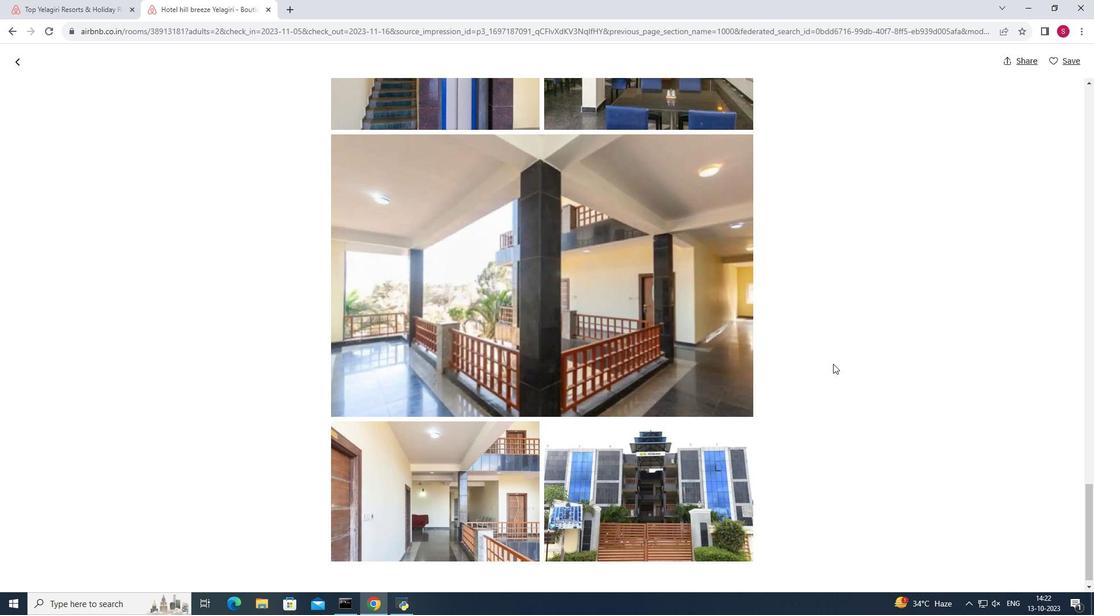 
Action: Mouse scrolled (833, 363) with delta (0, 0)
Screenshot: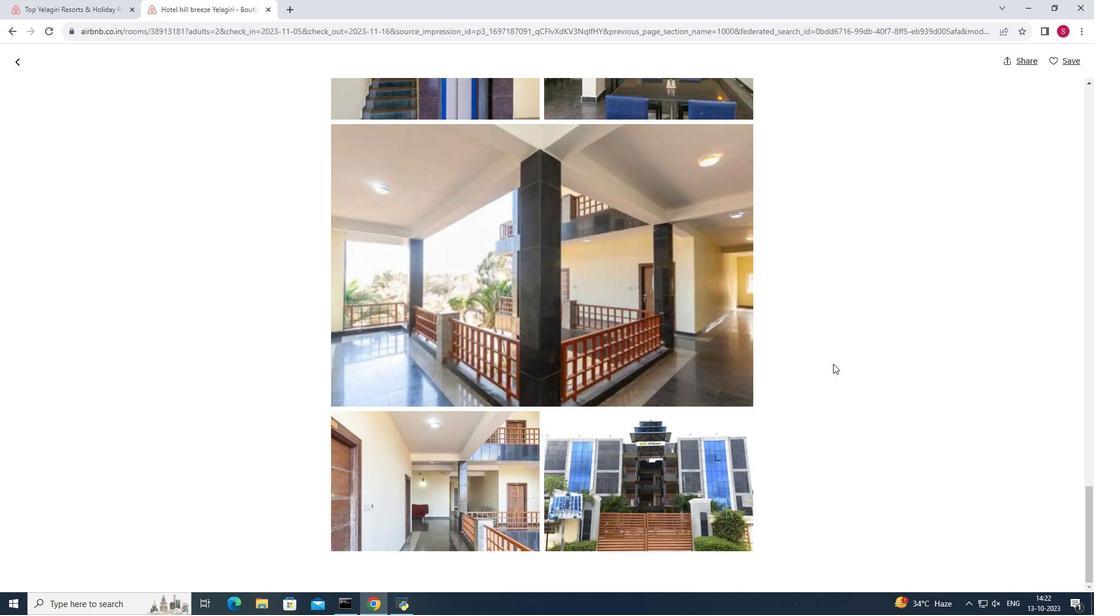 
Action: Mouse moved to (15, 61)
Screenshot: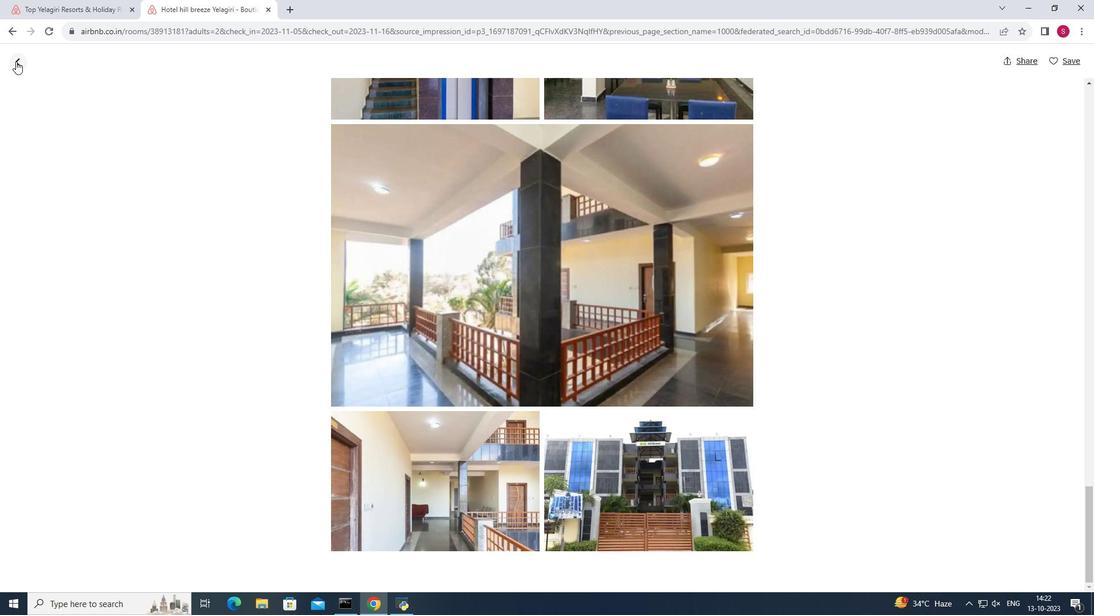 
Action: Mouse pressed left at (15, 61)
Screenshot: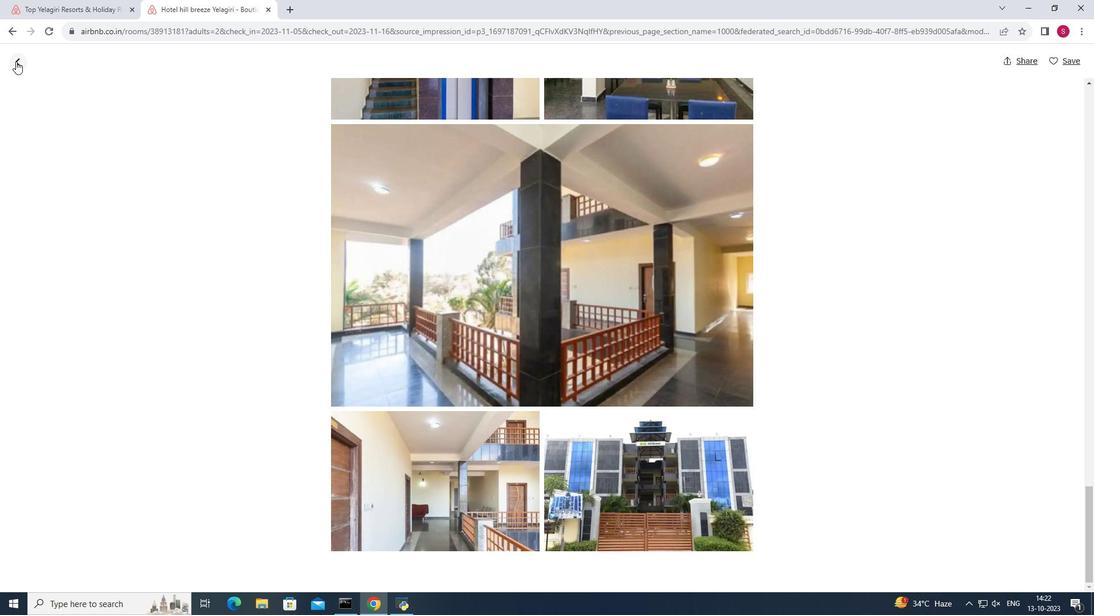 
Action: Mouse moved to (1036, 478)
Screenshot: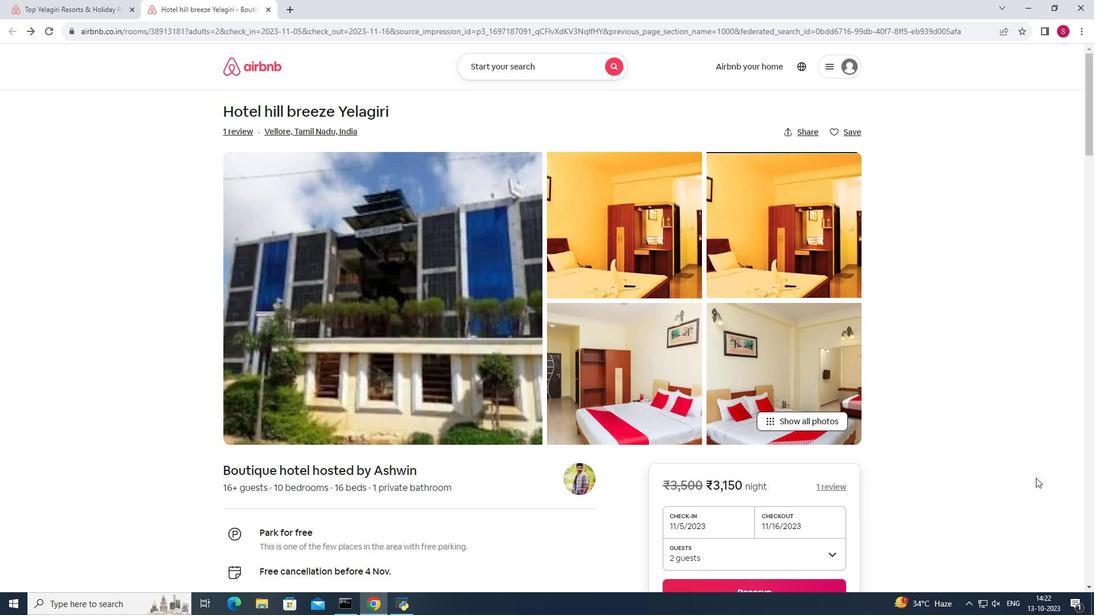
Action: Mouse scrolled (1036, 477) with delta (0, 0)
Screenshot: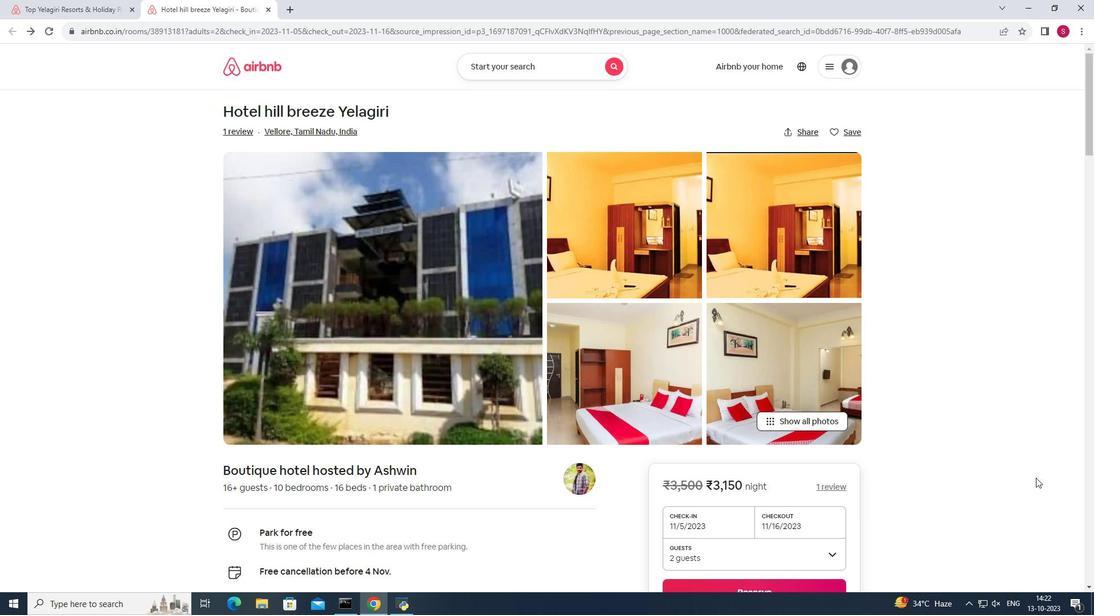 
Action: Mouse scrolled (1036, 477) with delta (0, 0)
Screenshot: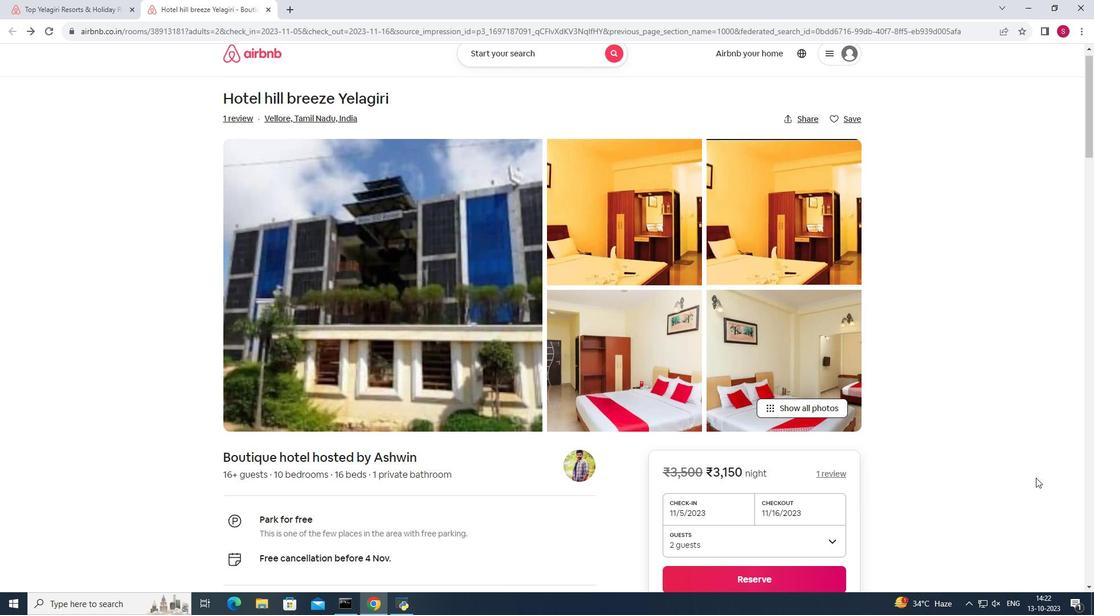 
Action: Mouse scrolled (1036, 477) with delta (0, 0)
Screenshot: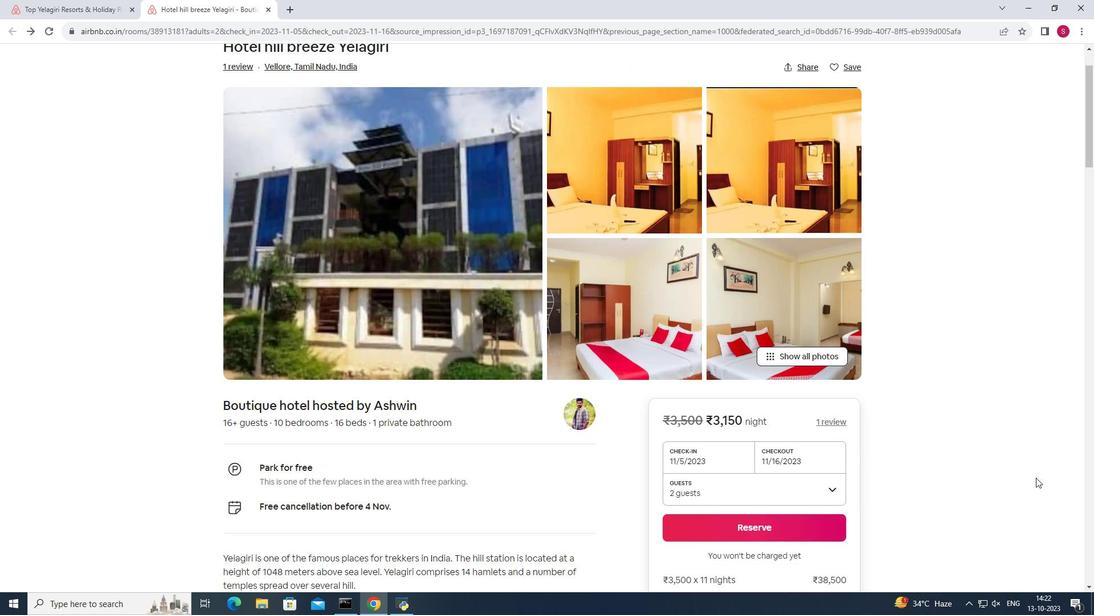 
Action: Mouse scrolled (1036, 477) with delta (0, 0)
Screenshot: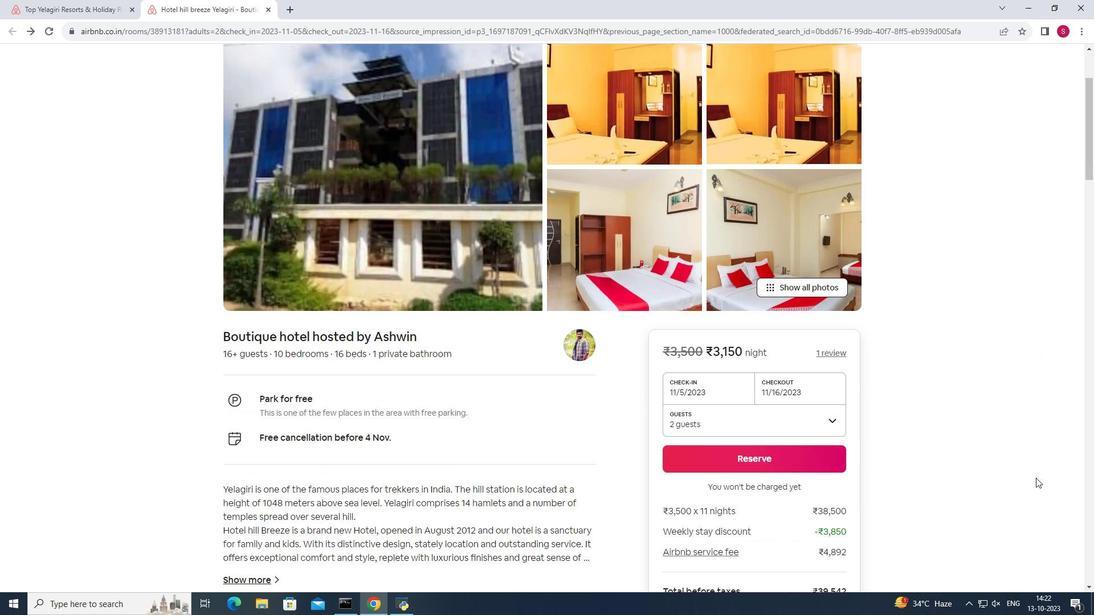 
Action: Mouse scrolled (1036, 477) with delta (0, 0)
Screenshot: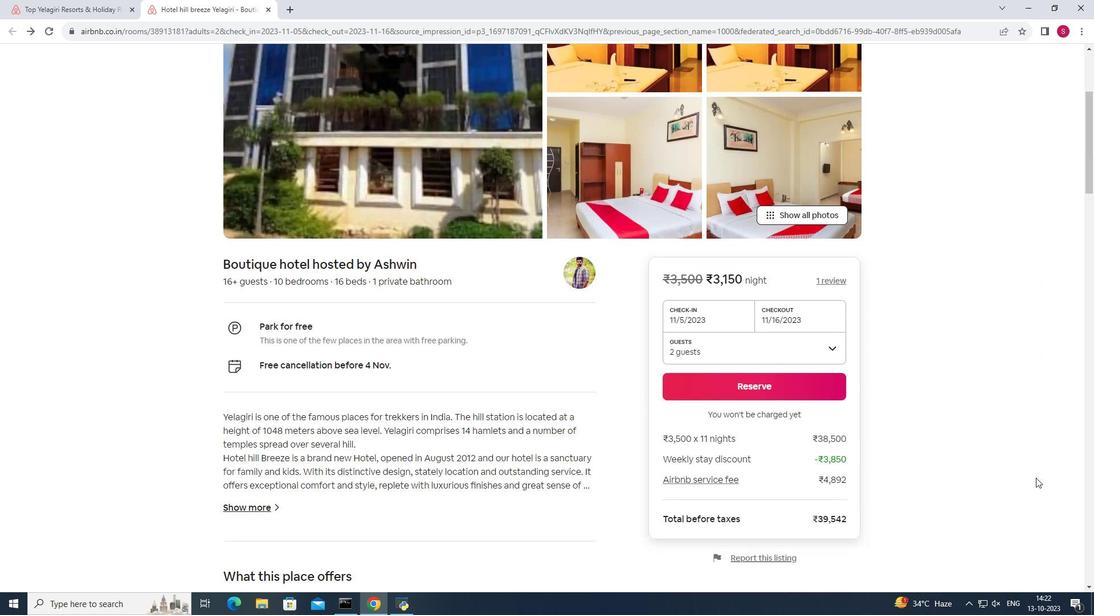 
Action: Mouse moved to (258, 430)
Screenshot: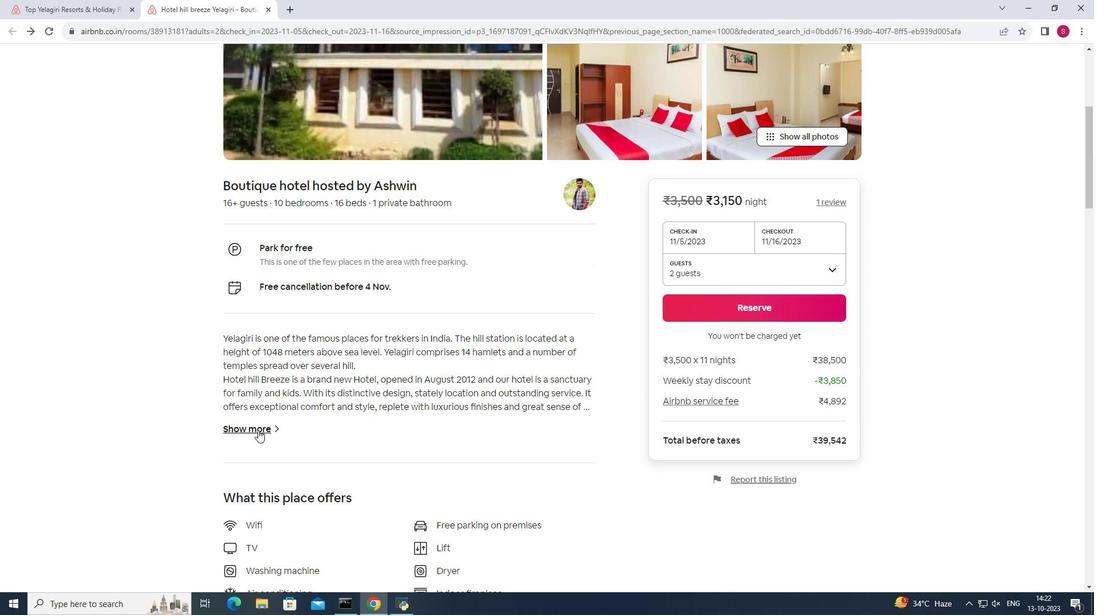 
Action: Mouse pressed left at (258, 430)
Screenshot: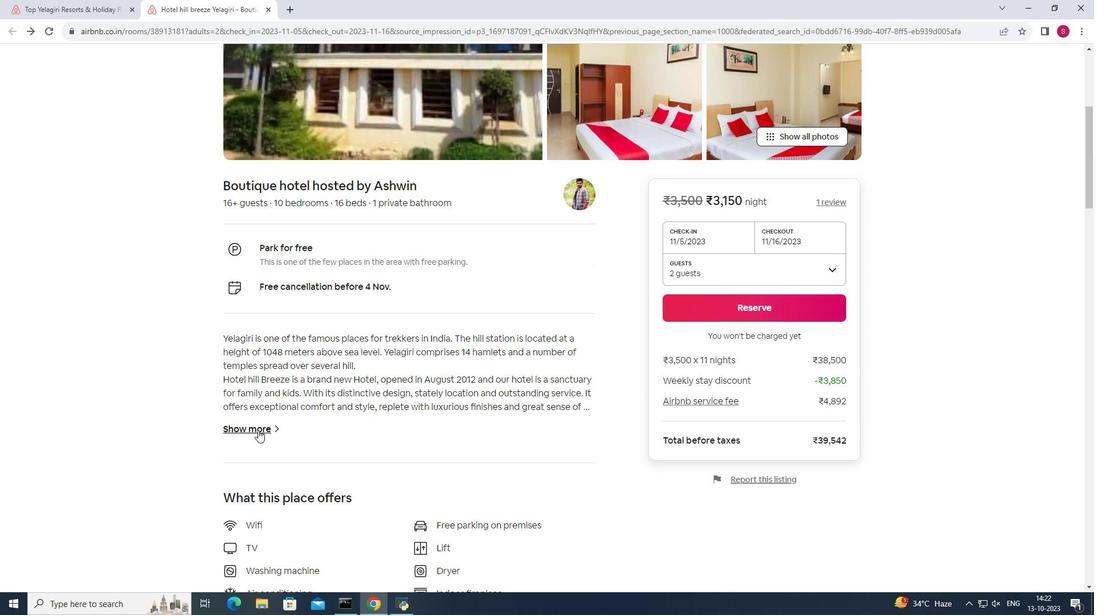 
Action: Mouse moved to (278, 303)
Screenshot: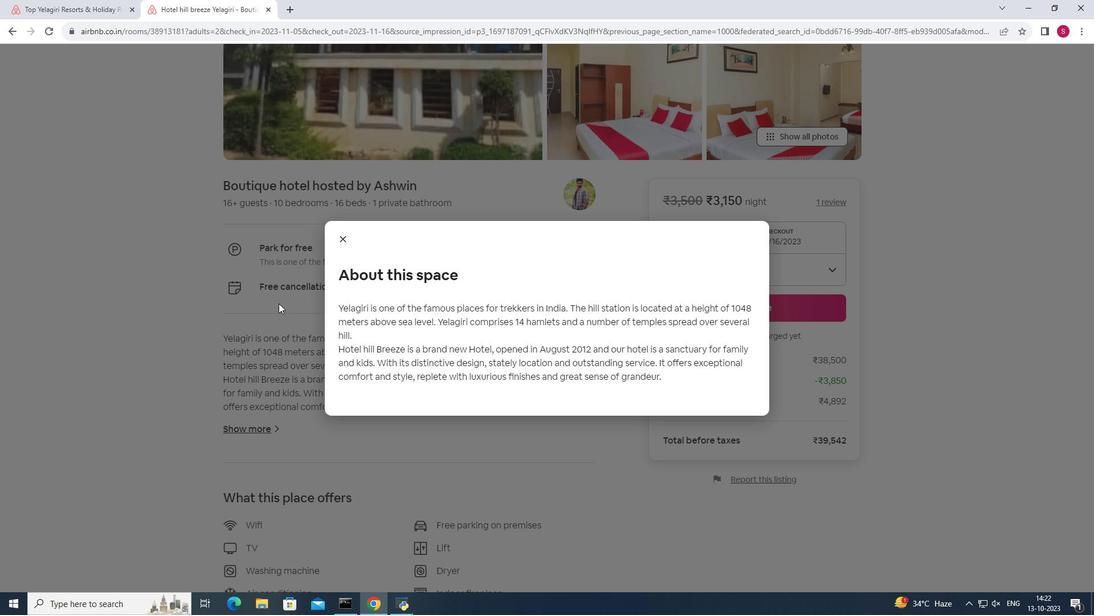 
Action: Mouse pressed left at (278, 303)
Screenshot: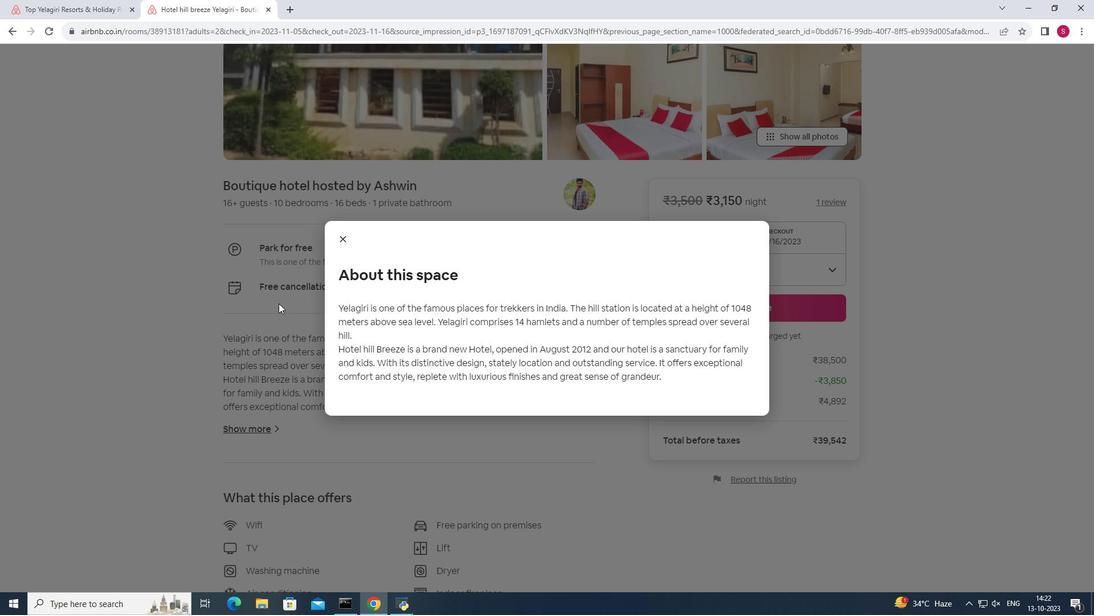 
Action: Mouse moved to (790, 528)
Screenshot: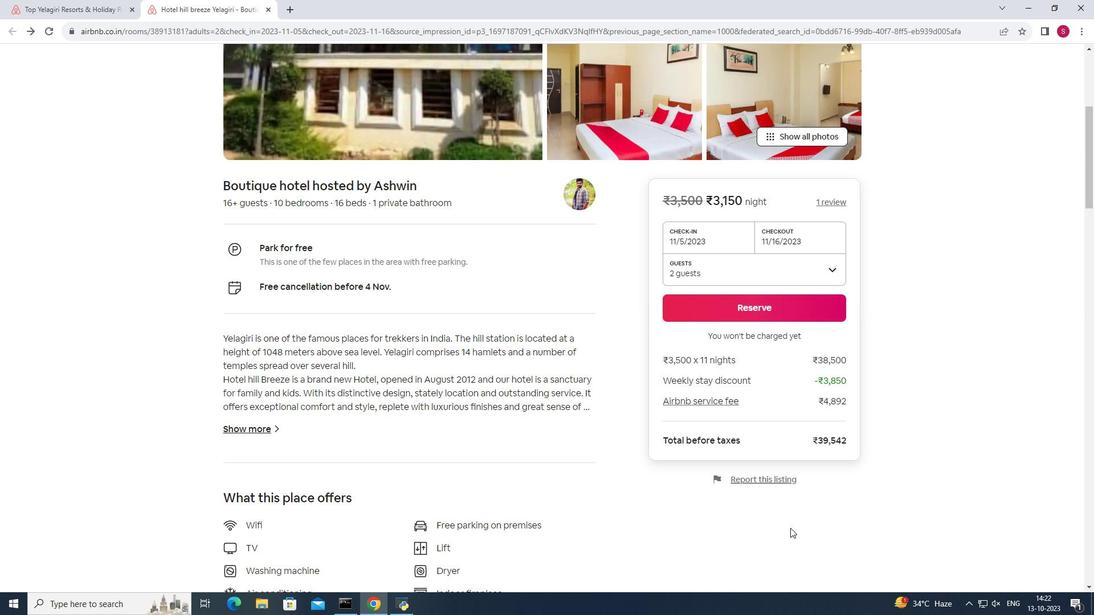 
Action: Mouse scrolled (790, 527) with delta (0, 0)
Screenshot: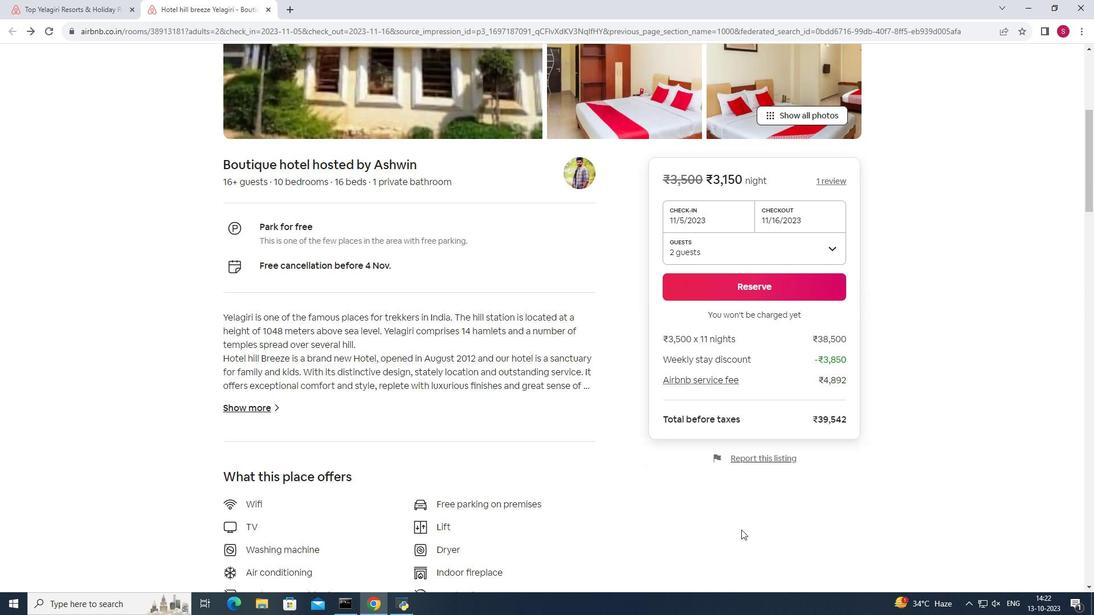 
Action: Mouse moved to (784, 528)
Screenshot: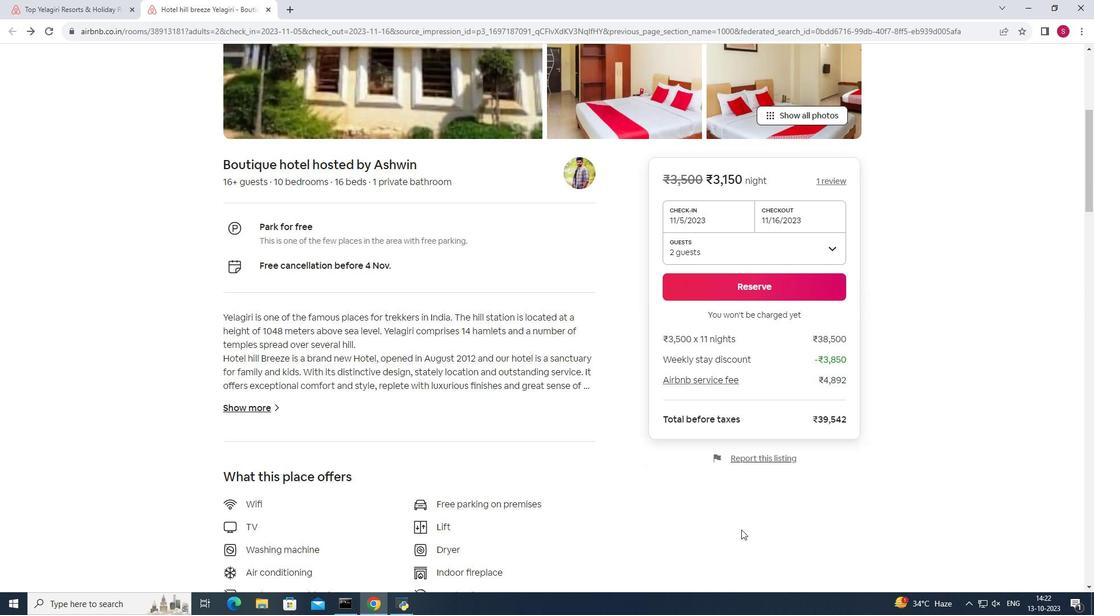 
Action: Mouse scrolled (784, 527) with delta (0, 0)
Screenshot: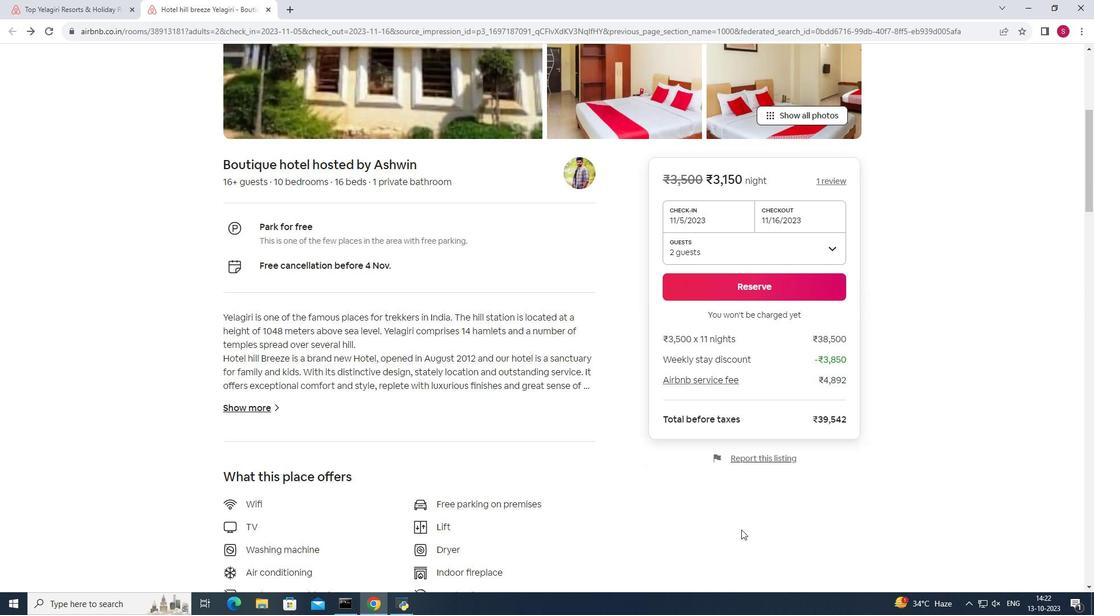 
Action: Mouse moved to (741, 530)
Screenshot: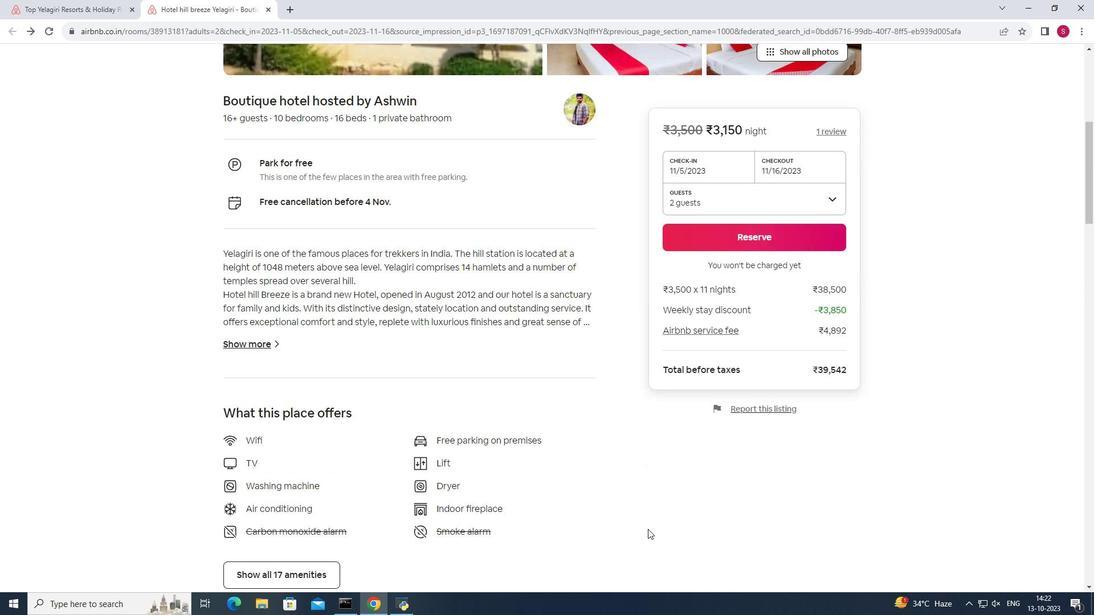 
Action: Mouse scrolled (741, 529) with delta (0, 0)
Screenshot: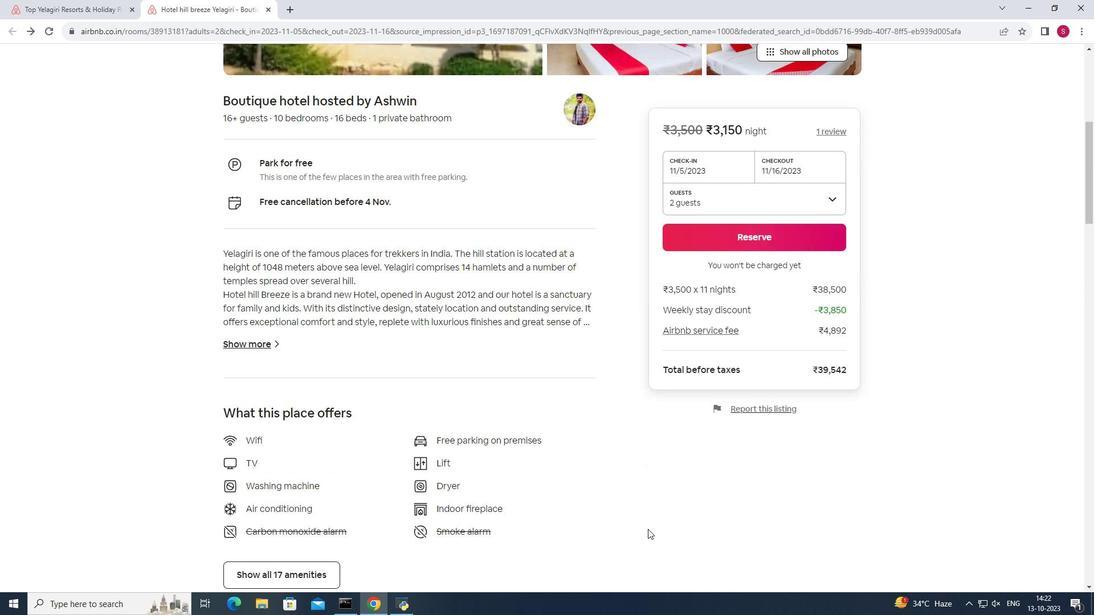 
Action: Mouse moved to (671, 530)
Screenshot: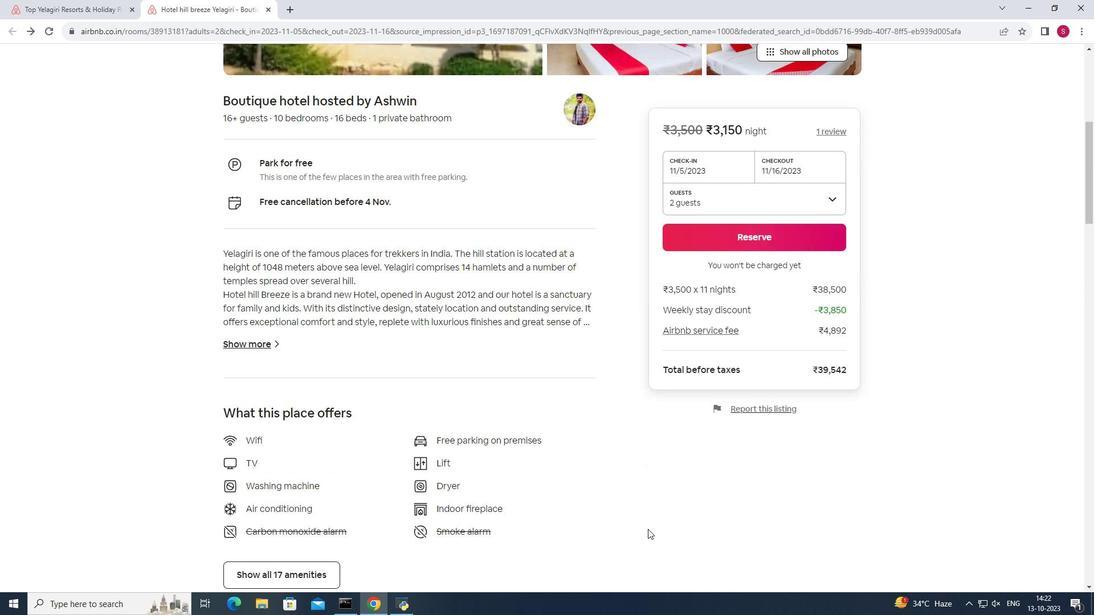 
Action: Mouse scrolled (671, 529) with delta (0, 0)
Screenshot: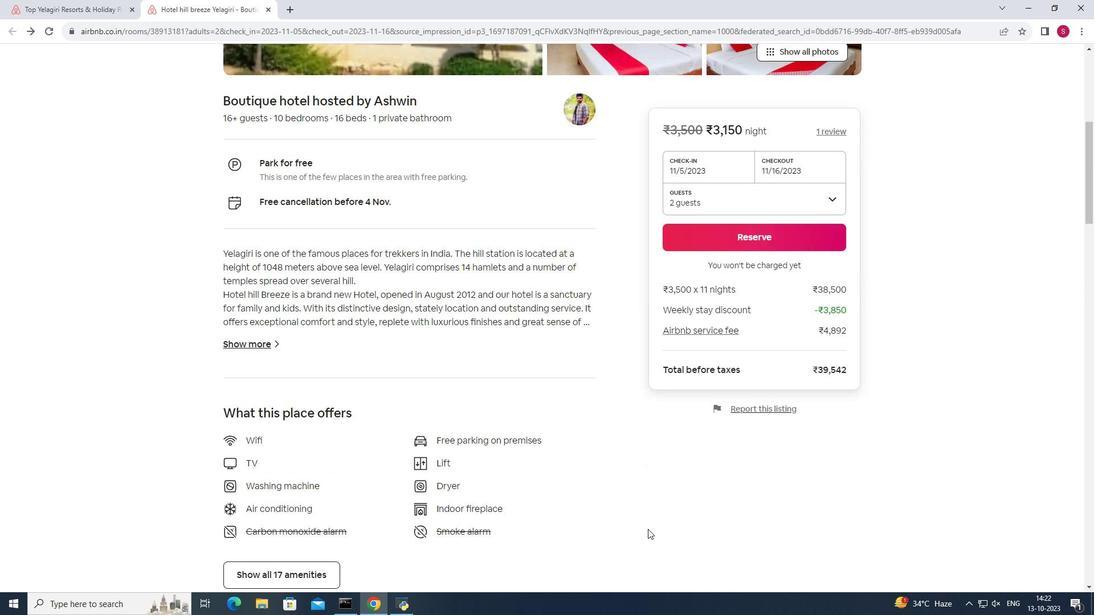 
Action: Mouse moved to (628, 529)
Screenshot: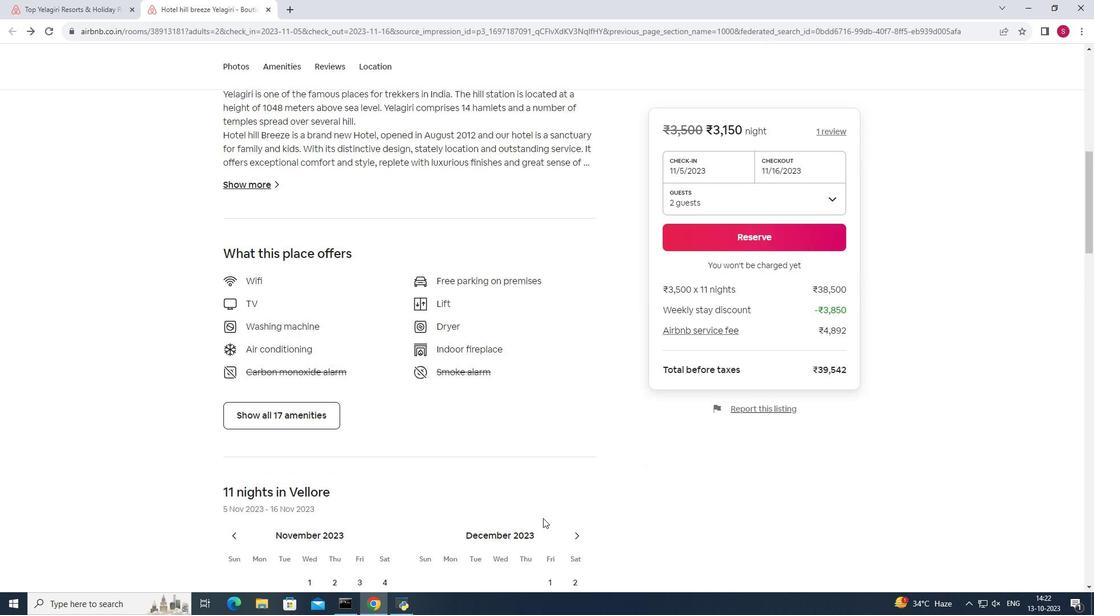
Action: Mouse scrolled (628, 529) with delta (0, 0)
Screenshot: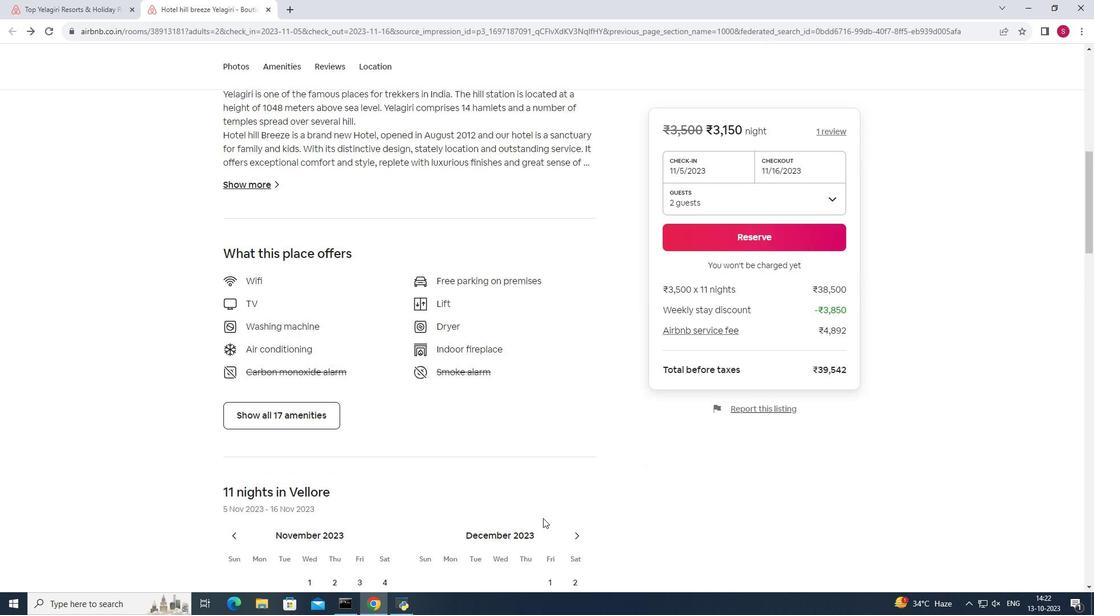 
Action: Mouse moved to (303, 378)
Screenshot: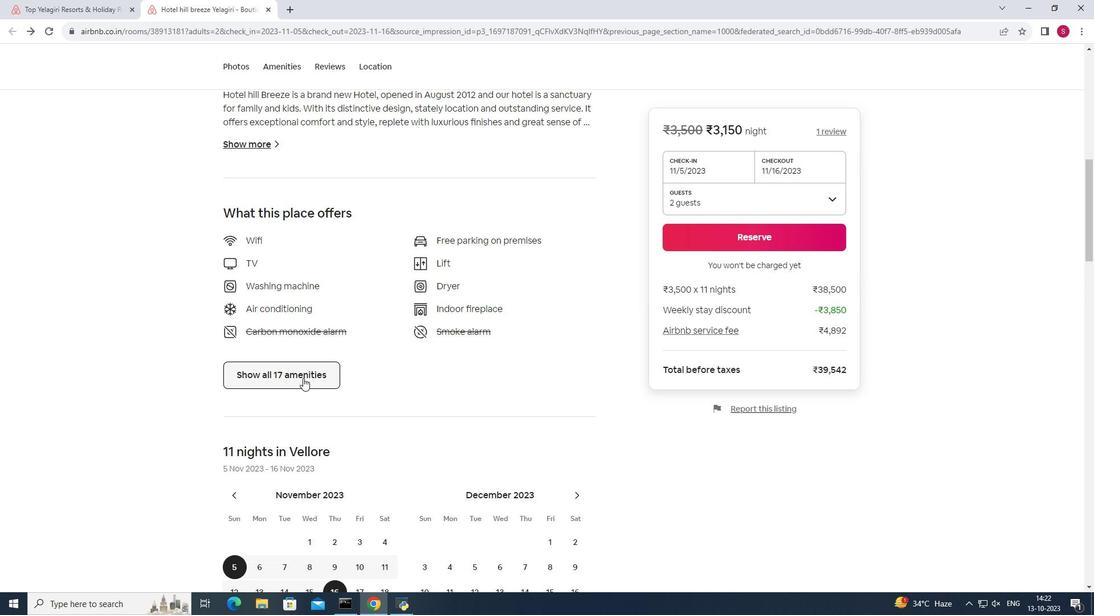 
Action: Mouse pressed left at (303, 378)
Screenshot: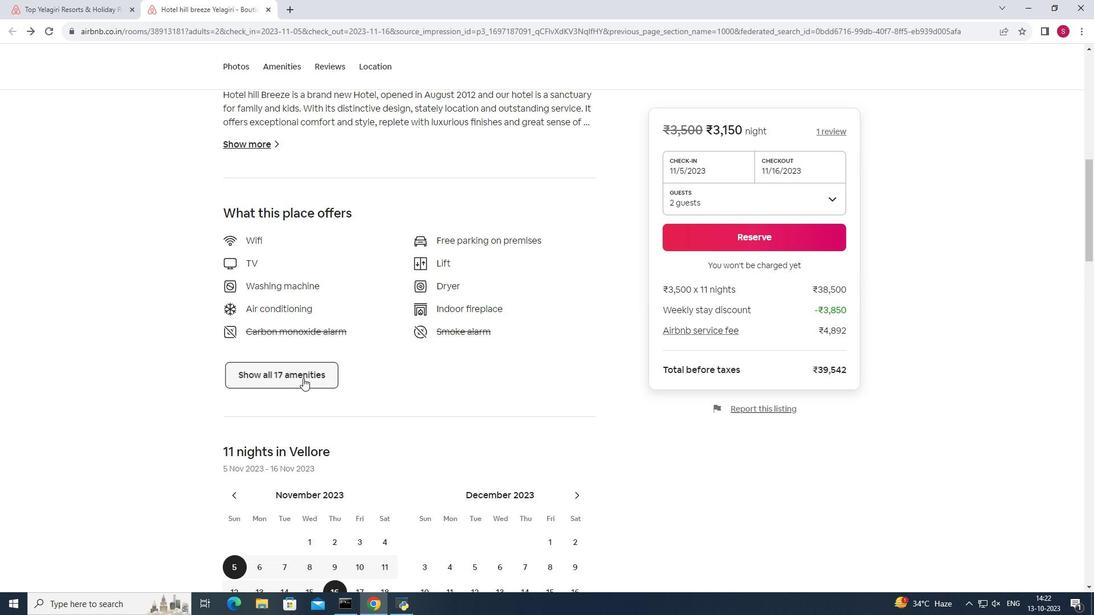 
Action: Mouse moved to (561, 409)
Screenshot: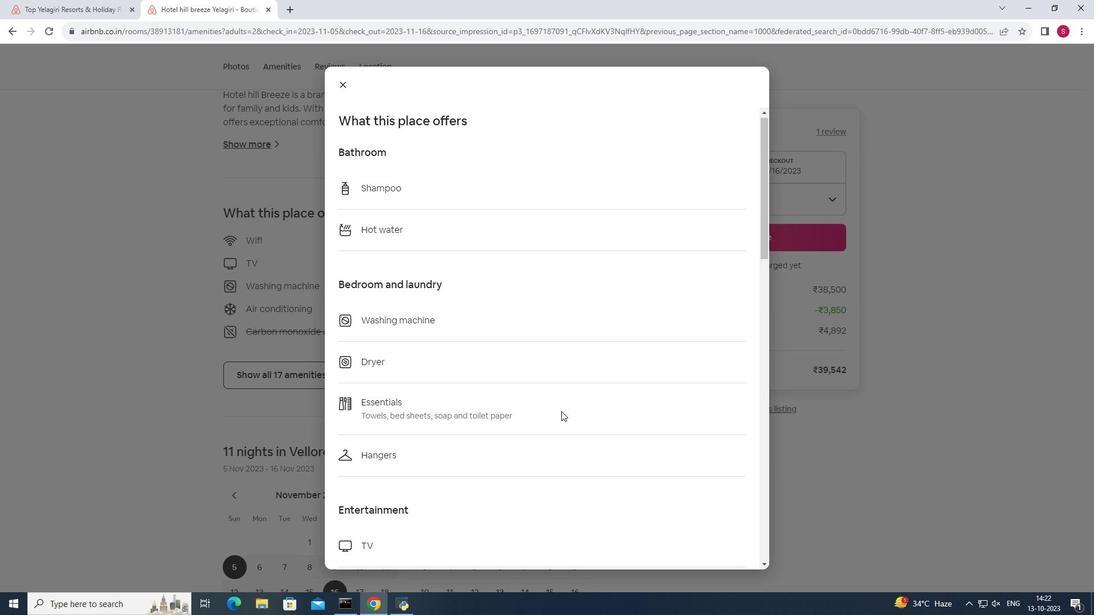 
Action: Mouse scrolled (561, 408) with delta (0, 0)
Screenshot: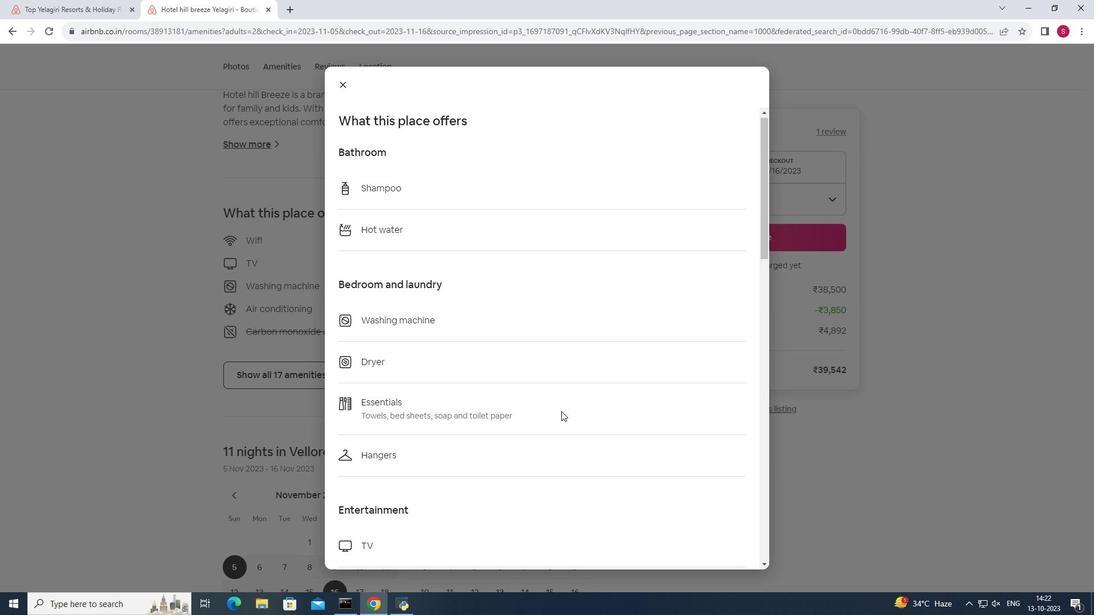 
Action: Mouse moved to (561, 412)
Screenshot: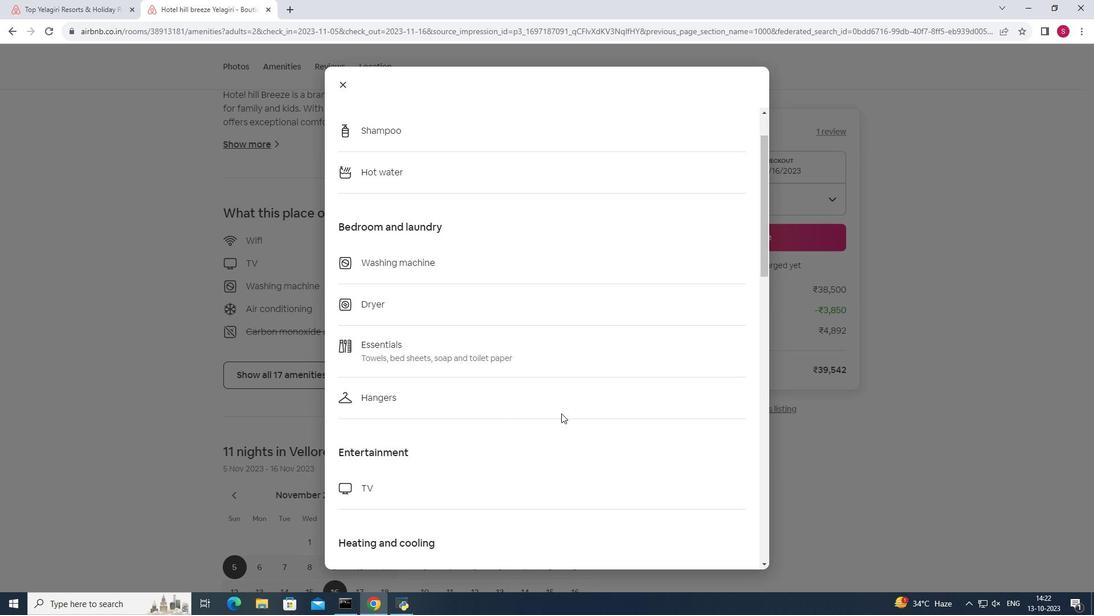 
Action: Mouse scrolled (561, 412) with delta (0, 0)
Screenshot: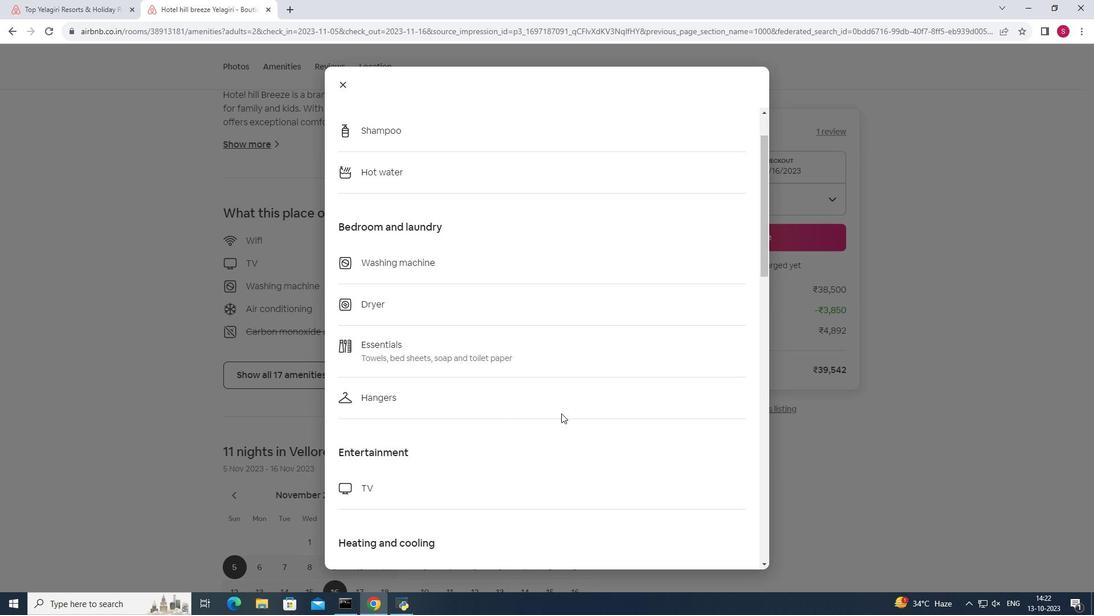 
Action: Mouse moved to (562, 415)
Screenshot: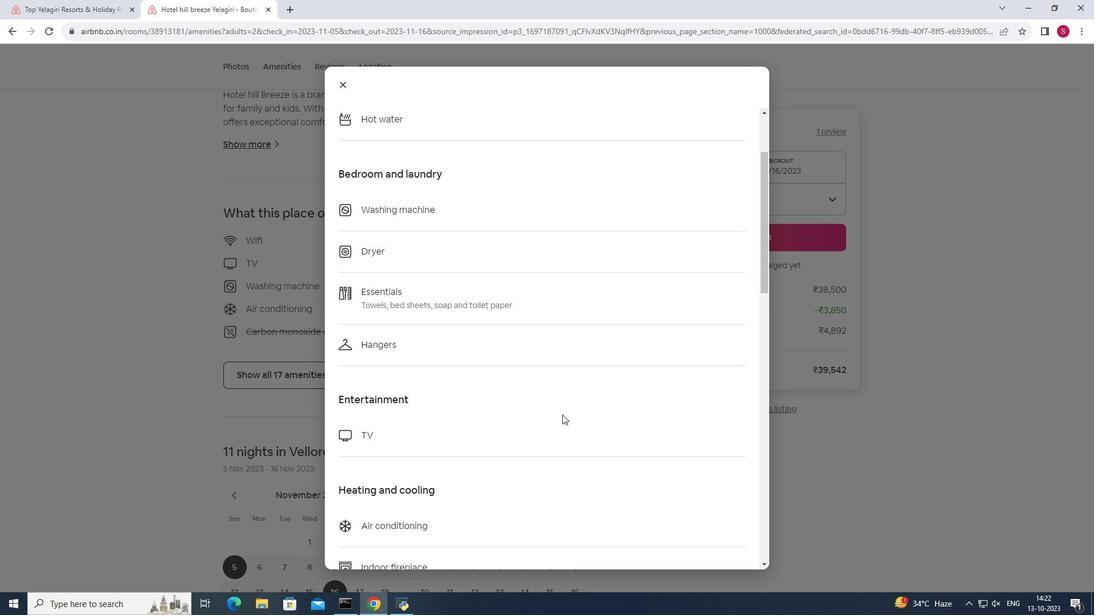 
Action: Mouse scrolled (562, 414) with delta (0, 0)
Screenshot: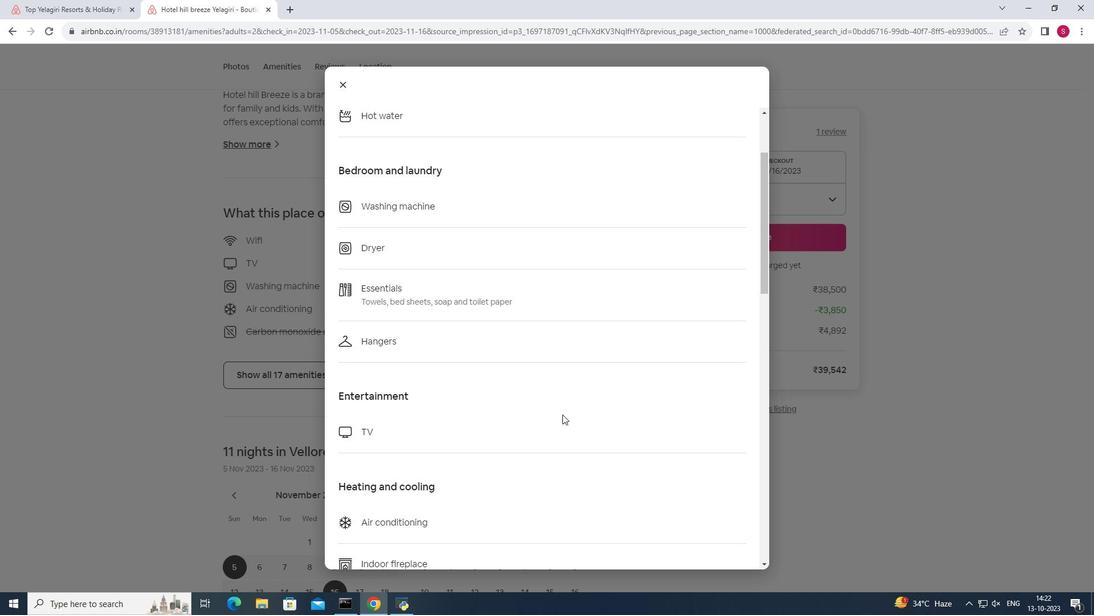
Action: Mouse scrolled (562, 414) with delta (0, 0)
Screenshot: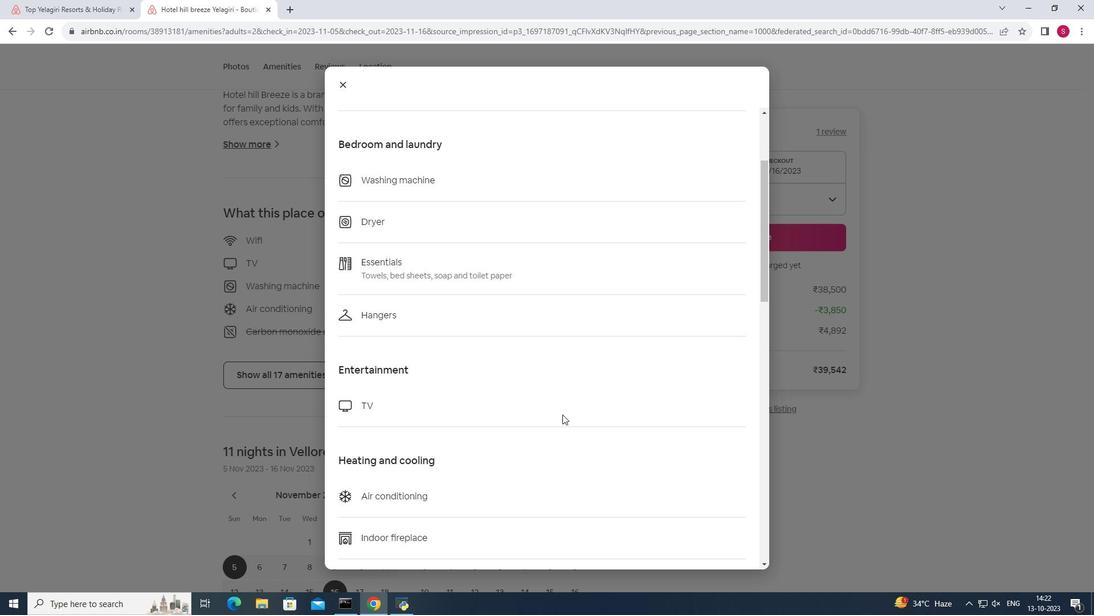 
Action: Mouse moved to (563, 415)
Screenshot: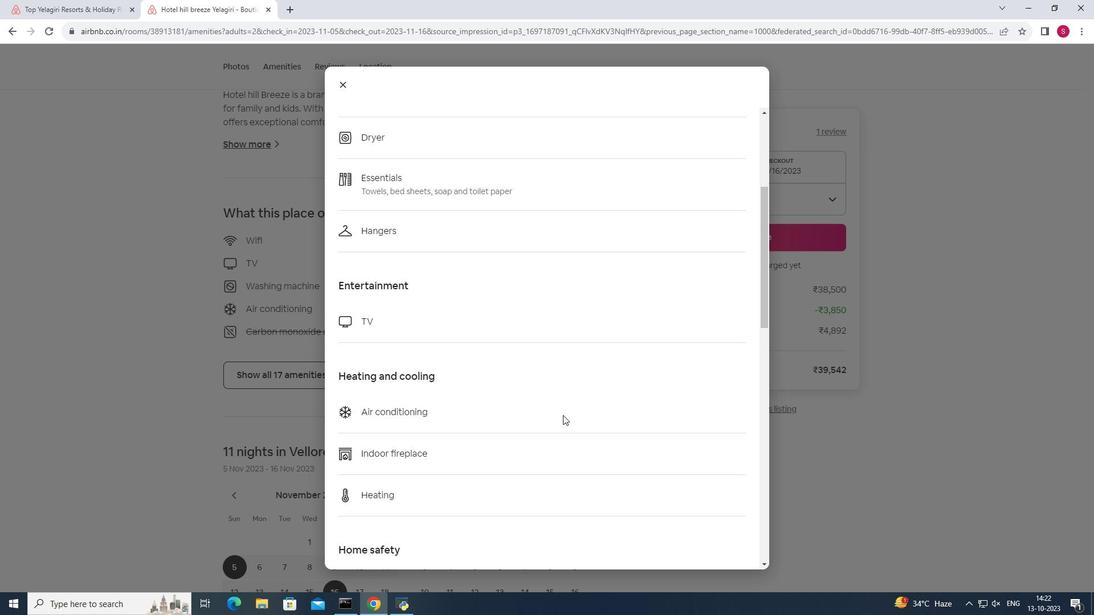 
Action: Mouse scrolled (563, 415) with delta (0, 0)
Screenshot: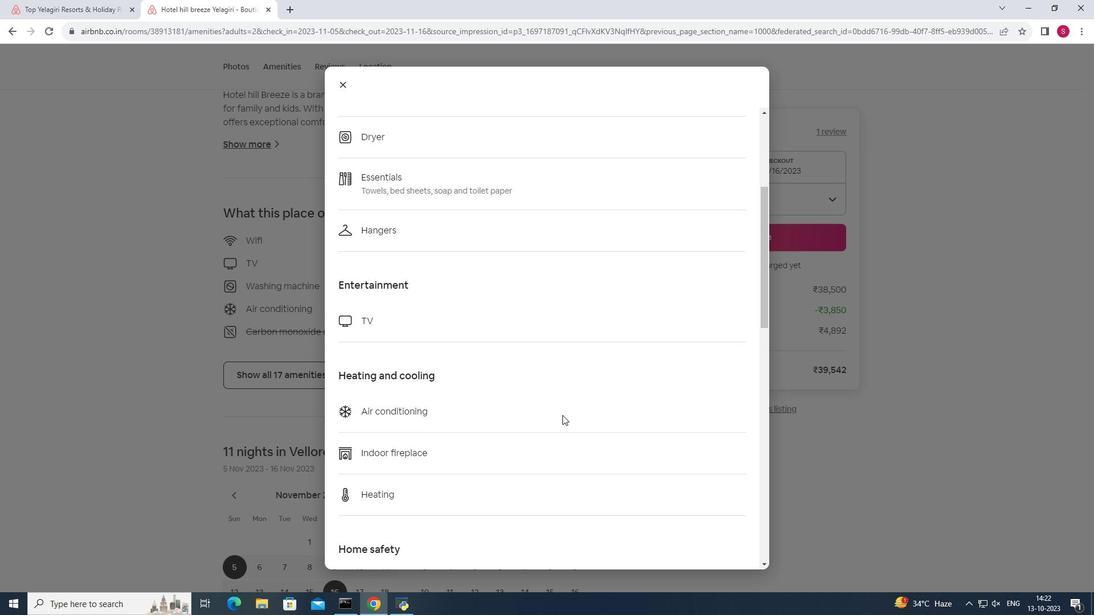 
Action: Mouse moved to (562, 415)
Screenshot: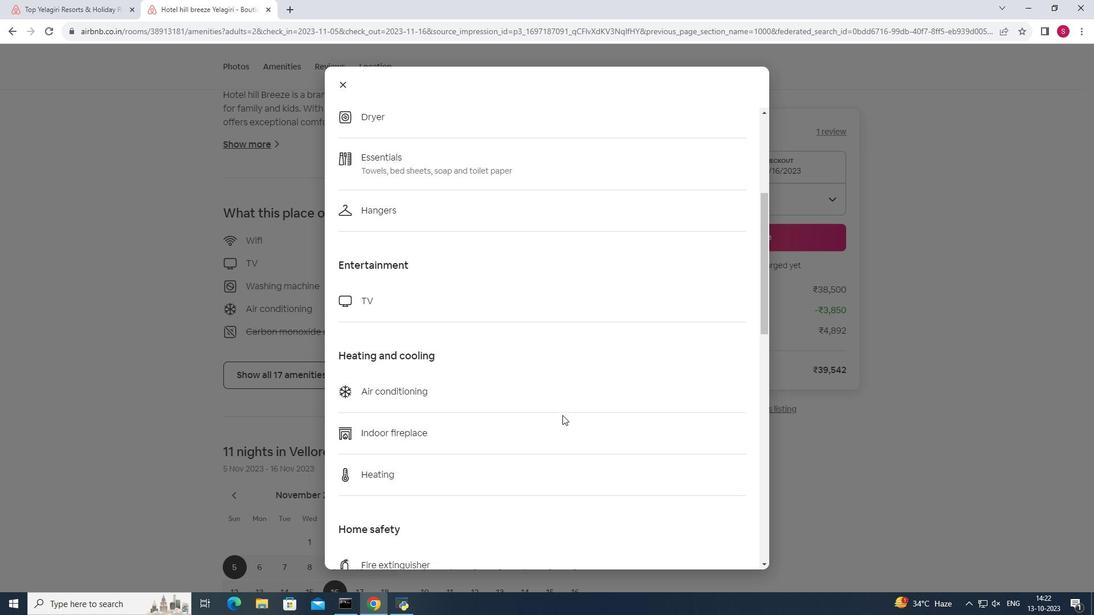 
Action: Mouse scrolled (562, 415) with delta (0, 0)
Screenshot: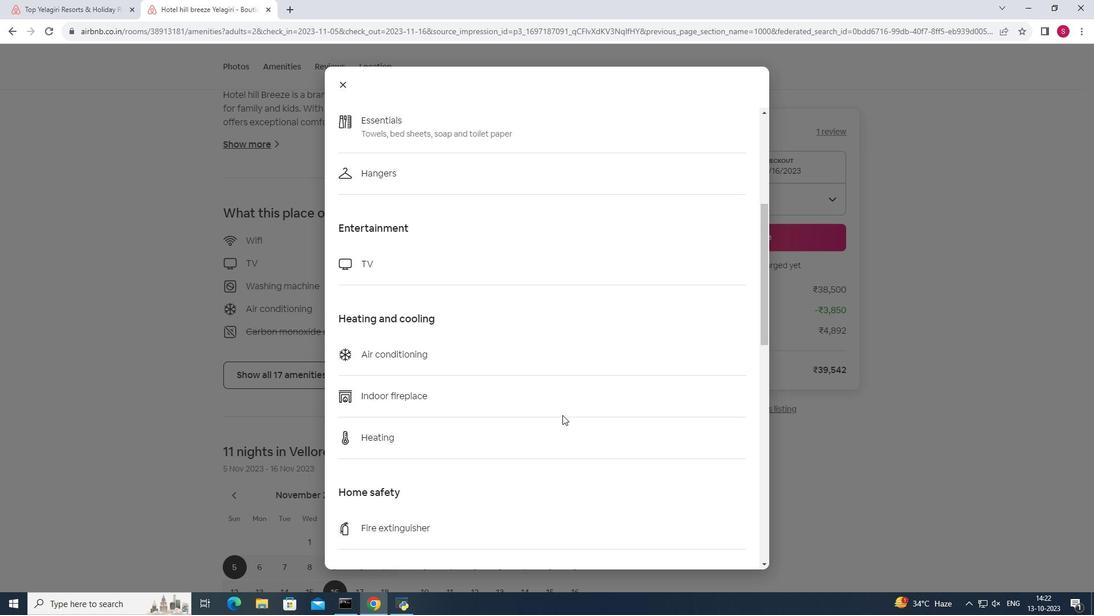 
Action: Mouse scrolled (562, 415) with delta (0, 0)
Screenshot: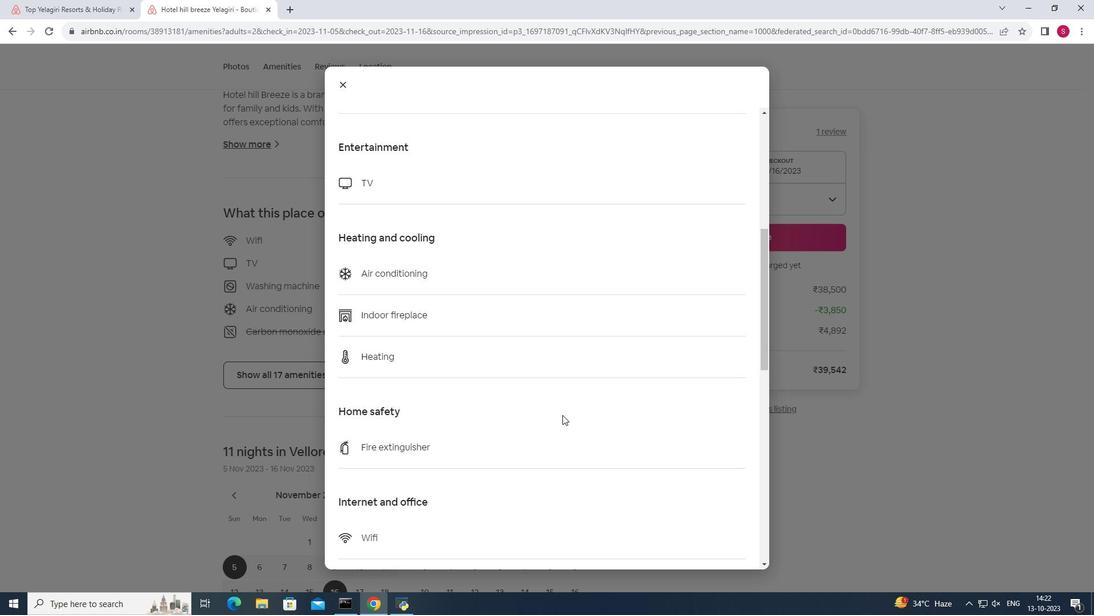 
Action: Mouse moved to (559, 421)
Screenshot: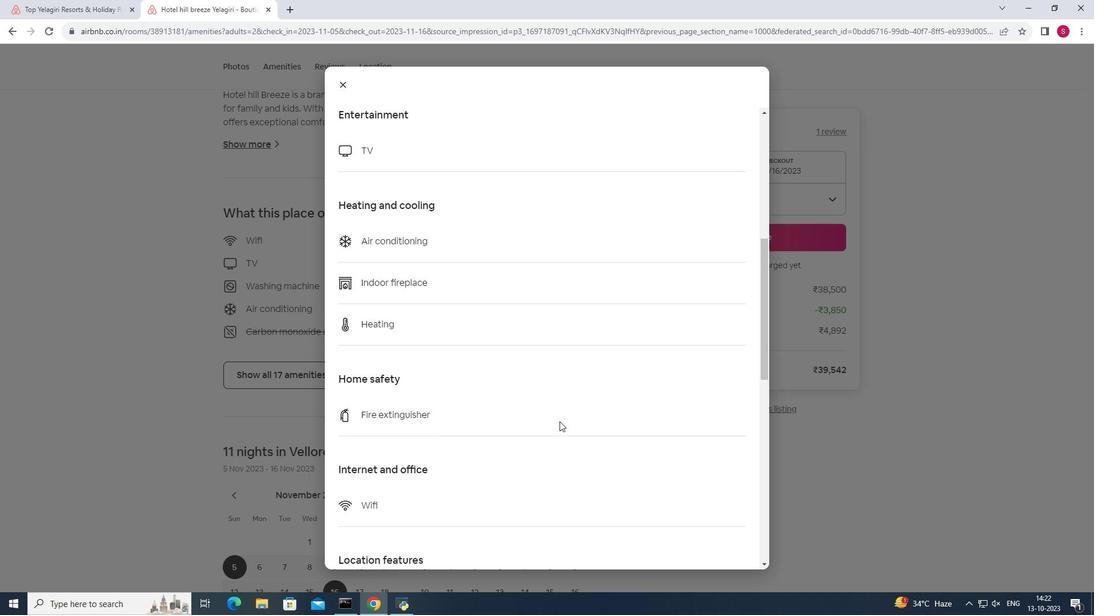 
Action: Mouse scrolled (559, 421) with delta (0, 0)
Screenshot: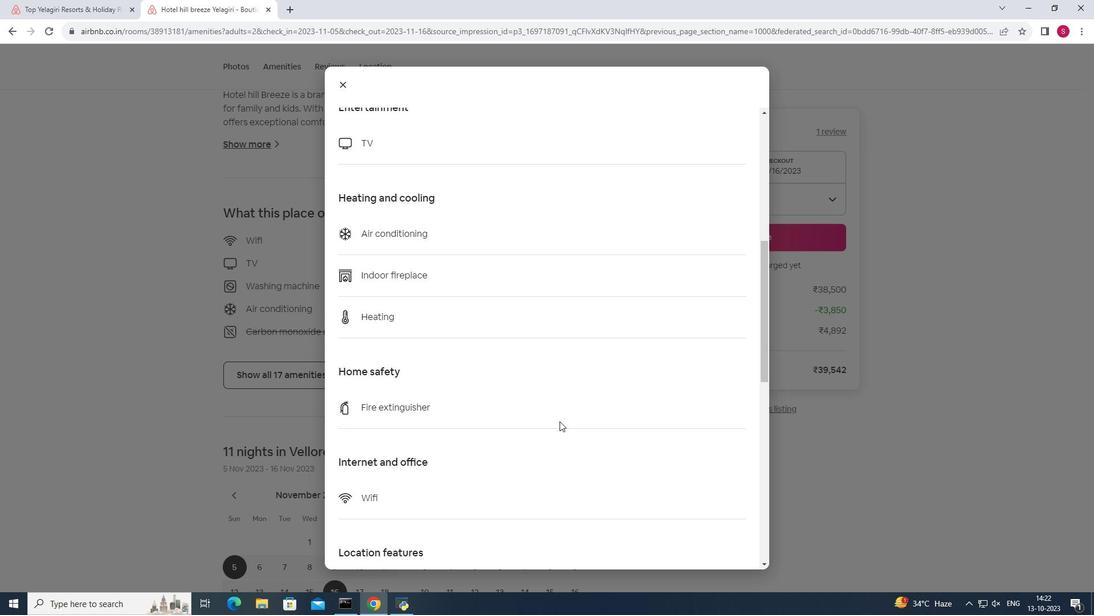
Action: Mouse moved to (559, 421)
Screenshot: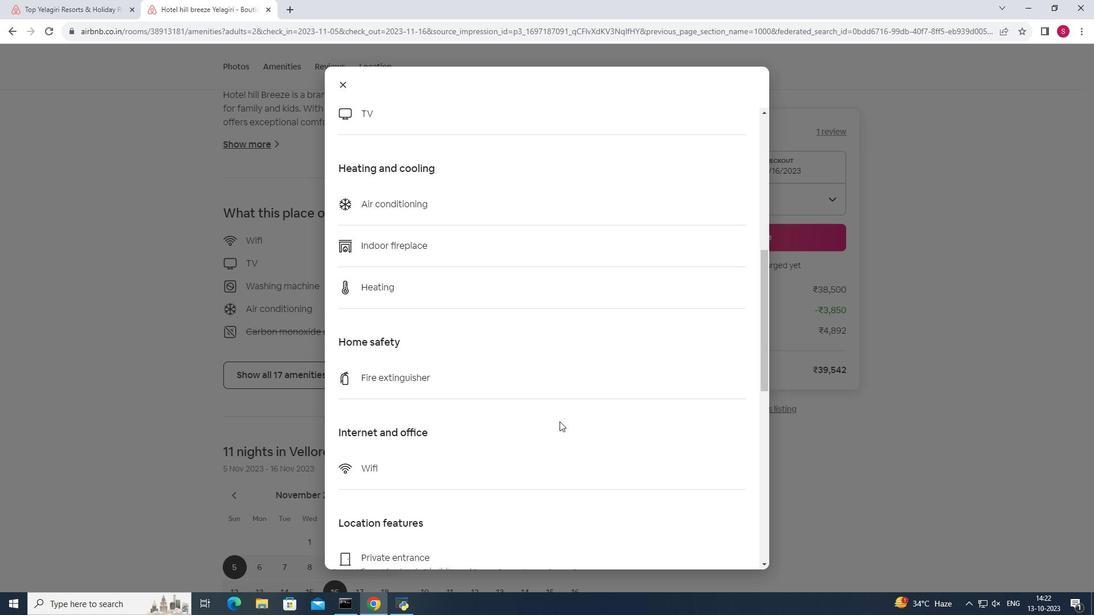 
Action: Mouse scrolled (559, 421) with delta (0, 0)
Screenshot: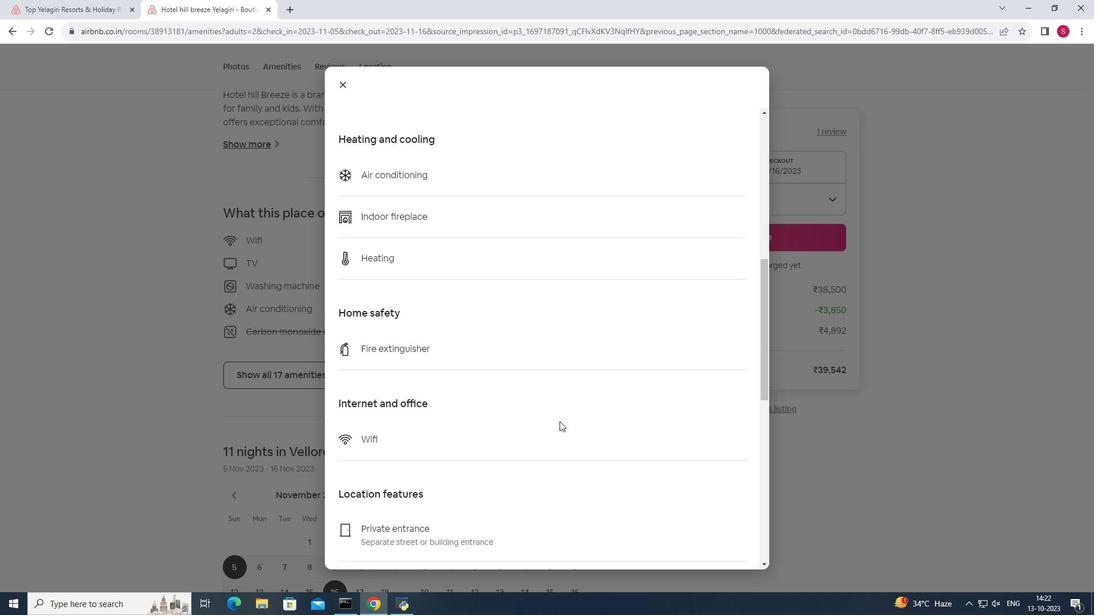 
Action: Mouse moved to (559, 422)
Screenshot: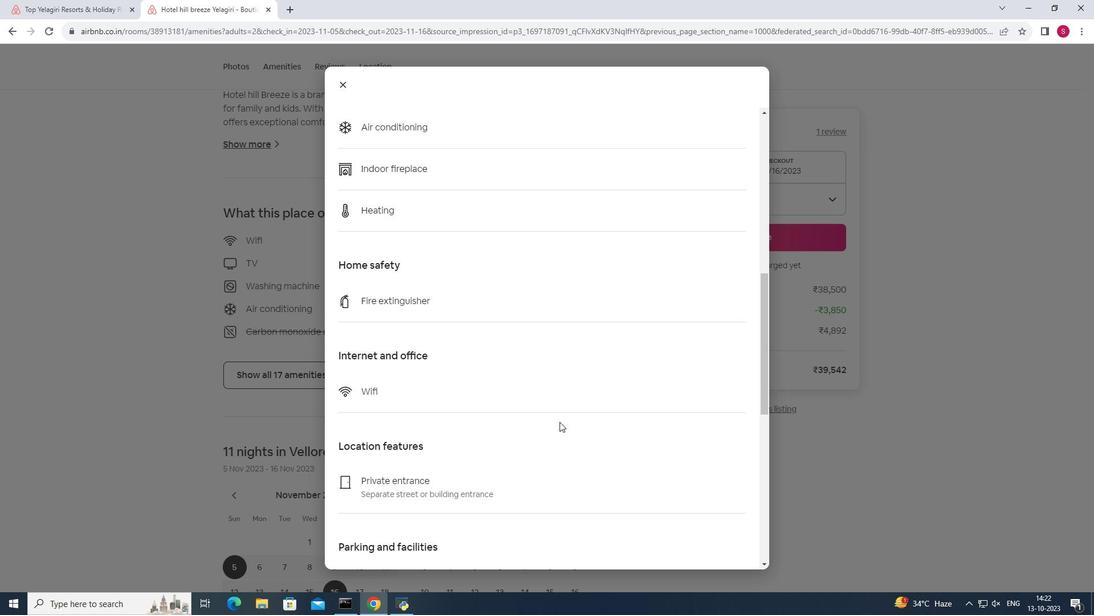 
Action: Mouse scrolled (559, 421) with delta (0, 0)
Screenshot: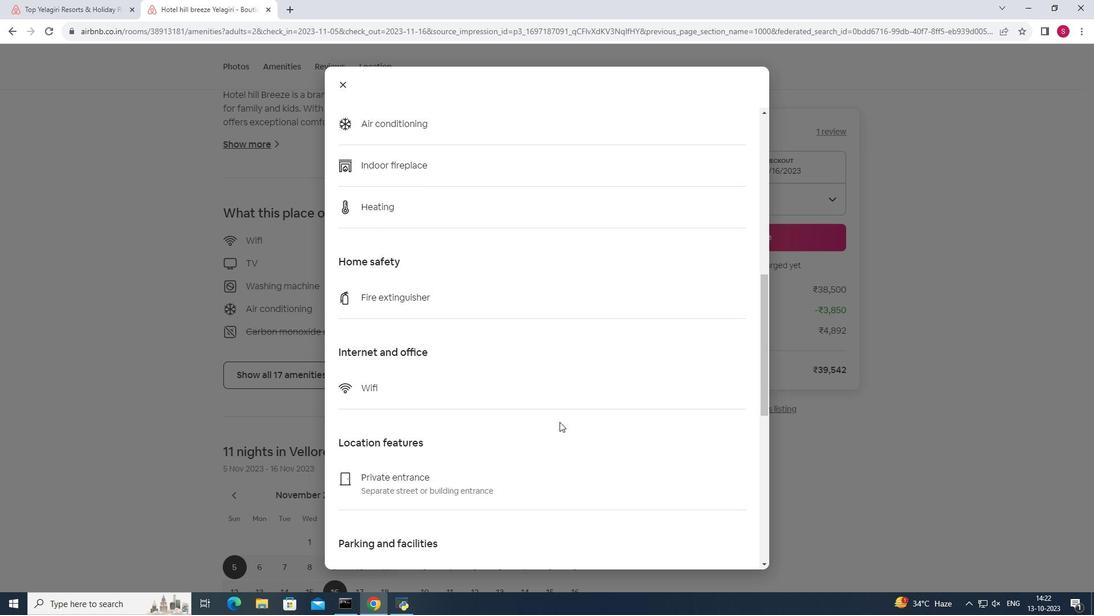 
Action: Mouse scrolled (559, 421) with delta (0, 0)
Screenshot: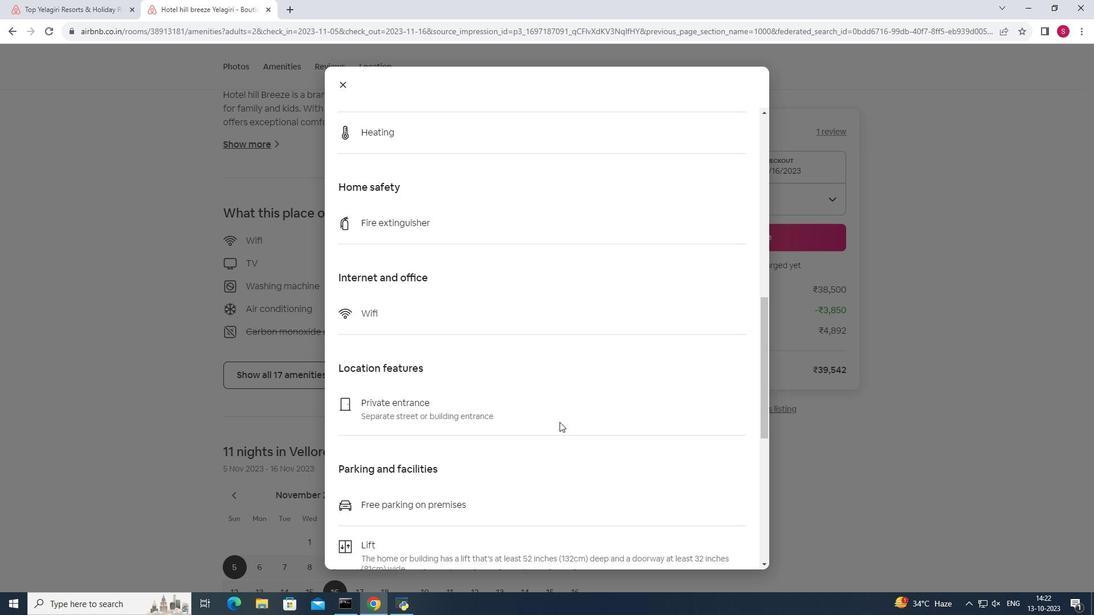 
Action: Mouse scrolled (559, 421) with delta (0, 0)
Screenshot: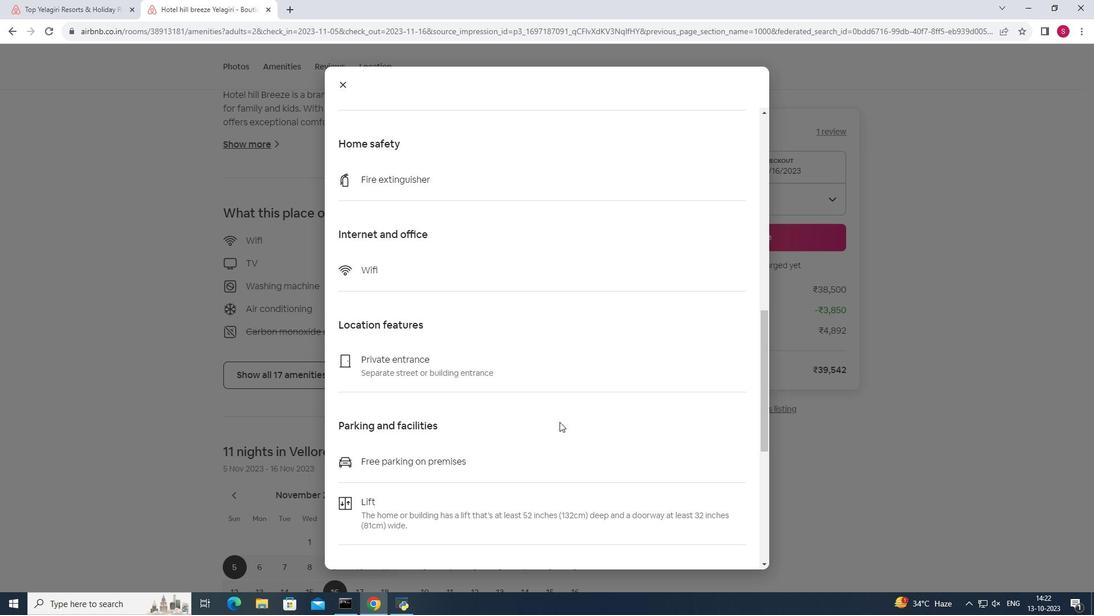 
Action: Mouse scrolled (559, 421) with delta (0, 0)
Screenshot: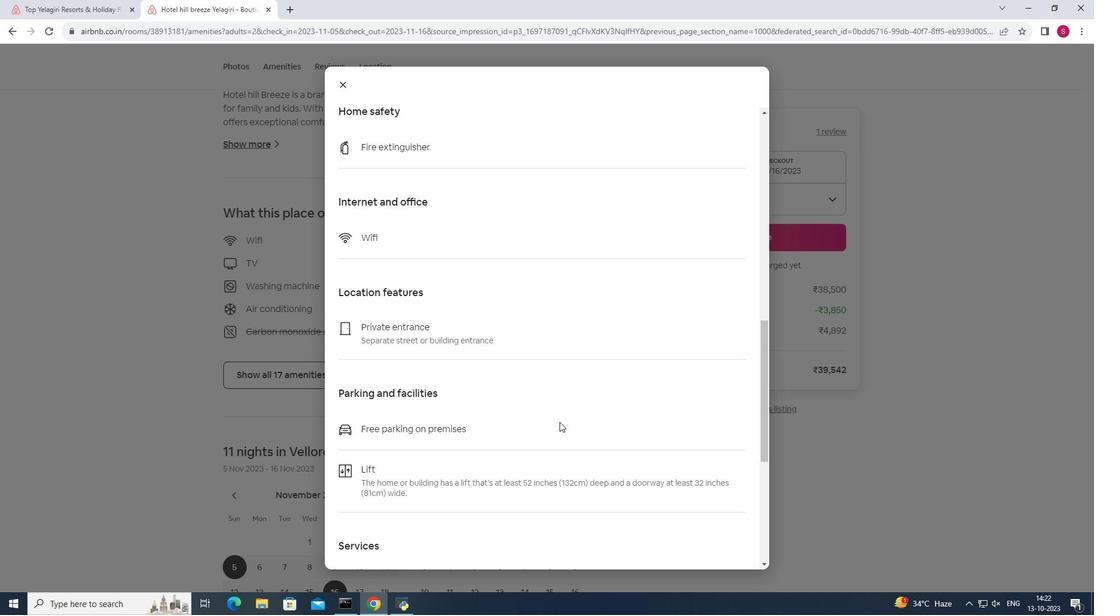 
Action: Mouse scrolled (559, 421) with delta (0, 0)
Screenshot: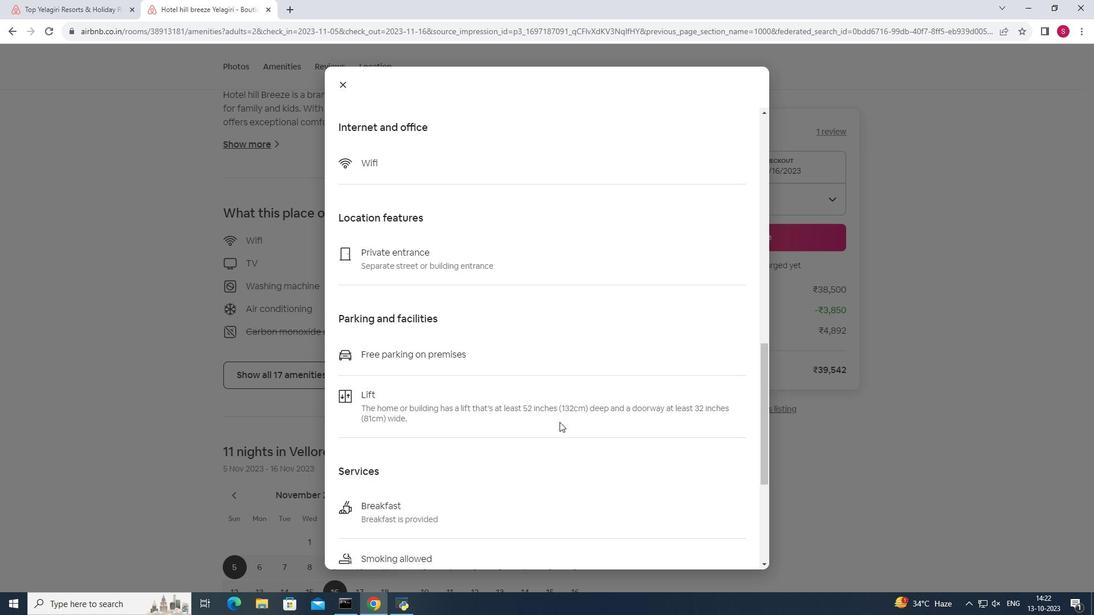 
Action: Mouse scrolled (559, 421) with delta (0, 0)
Screenshot: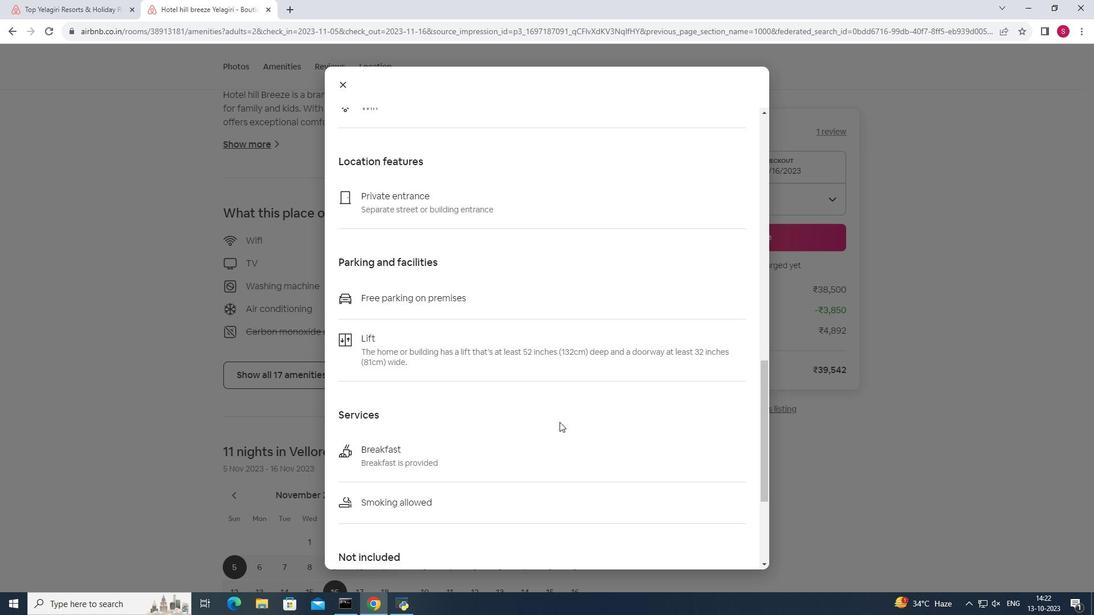 
Action: Mouse scrolled (559, 421) with delta (0, 0)
Screenshot: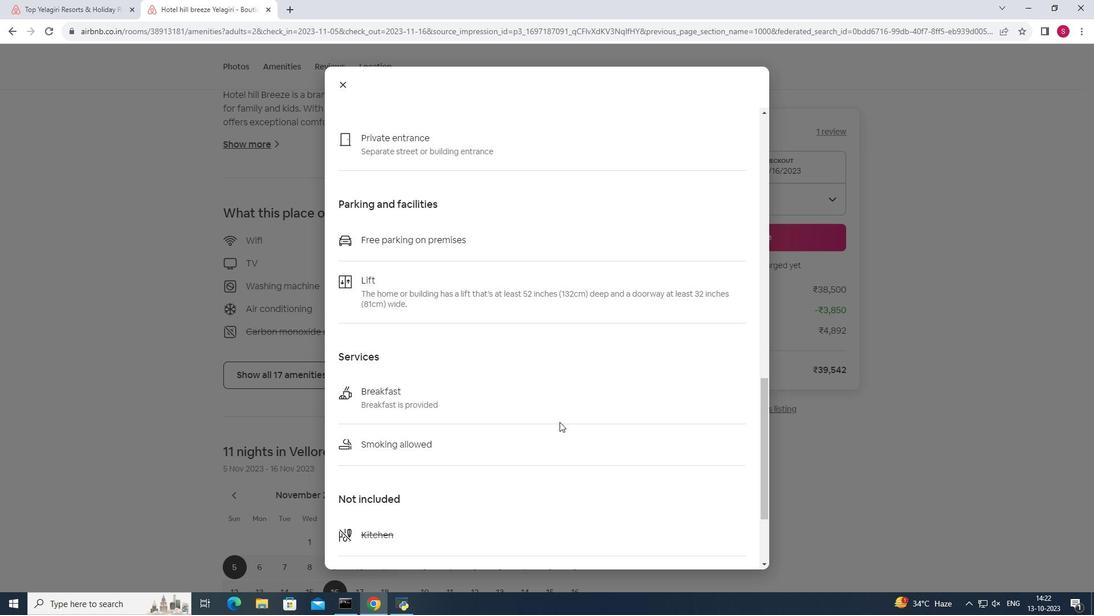
Action: Mouse scrolled (559, 421) with delta (0, 0)
Screenshot: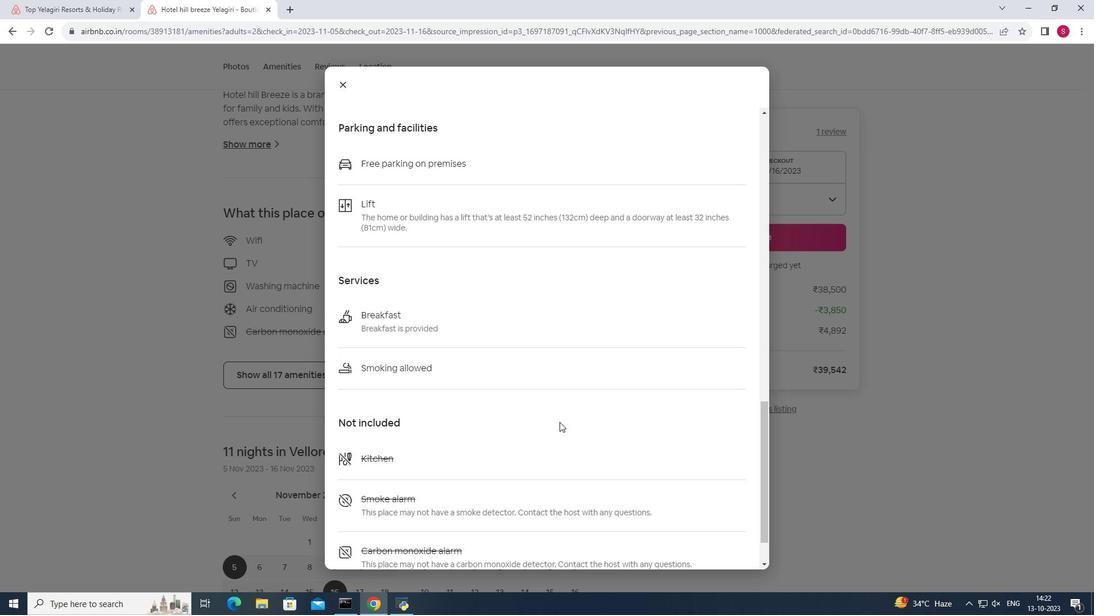 
Action: Mouse scrolled (559, 421) with delta (0, 0)
Screenshot: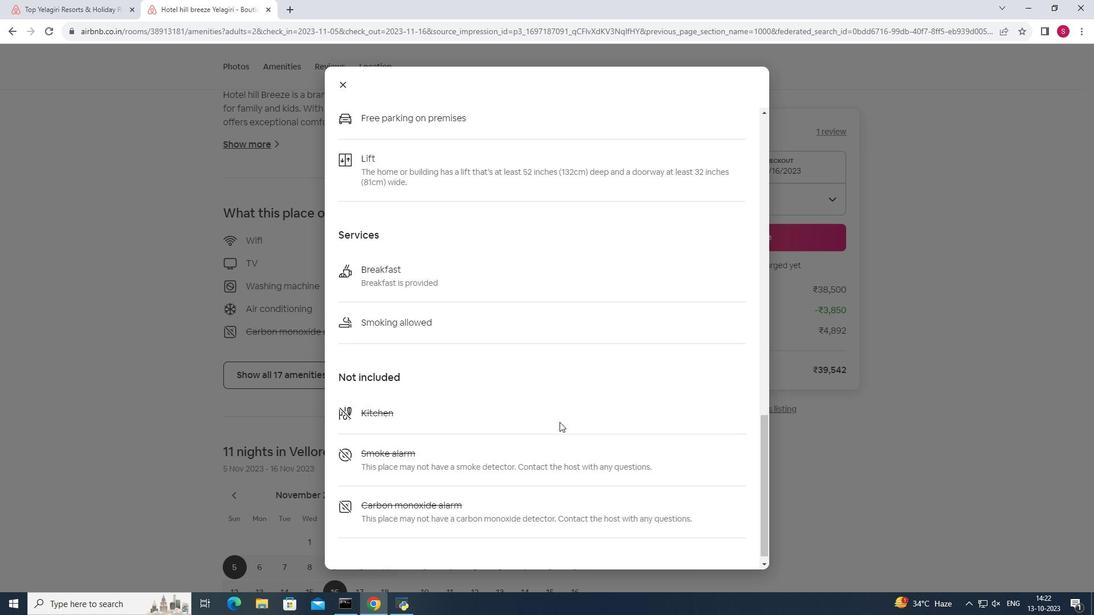 
Action: Mouse moved to (346, 88)
Screenshot: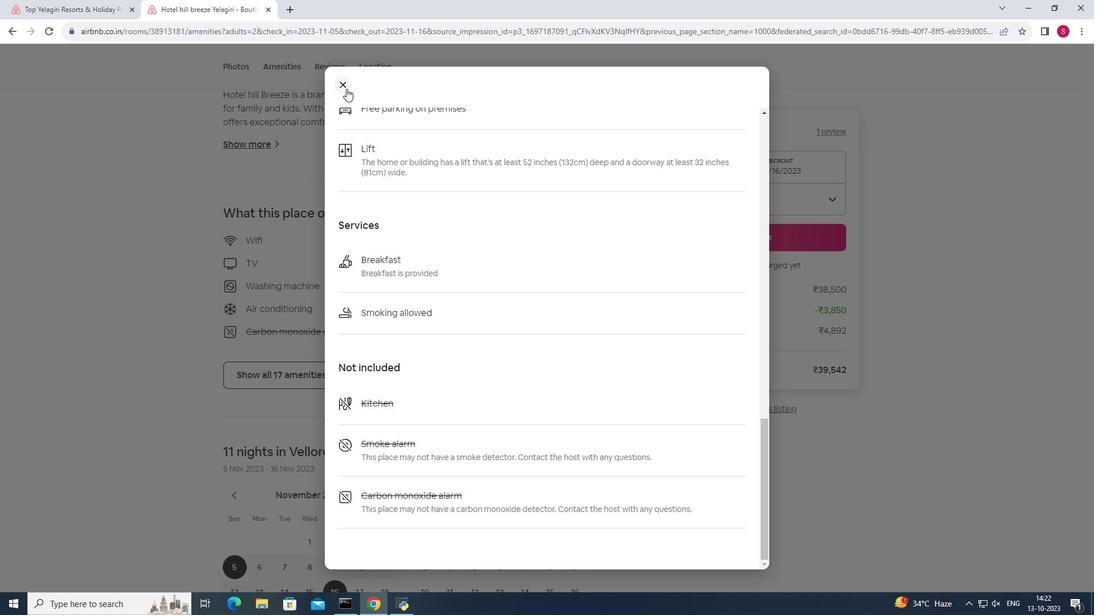 
Action: Mouse pressed left at (346, 88)
Screenshot: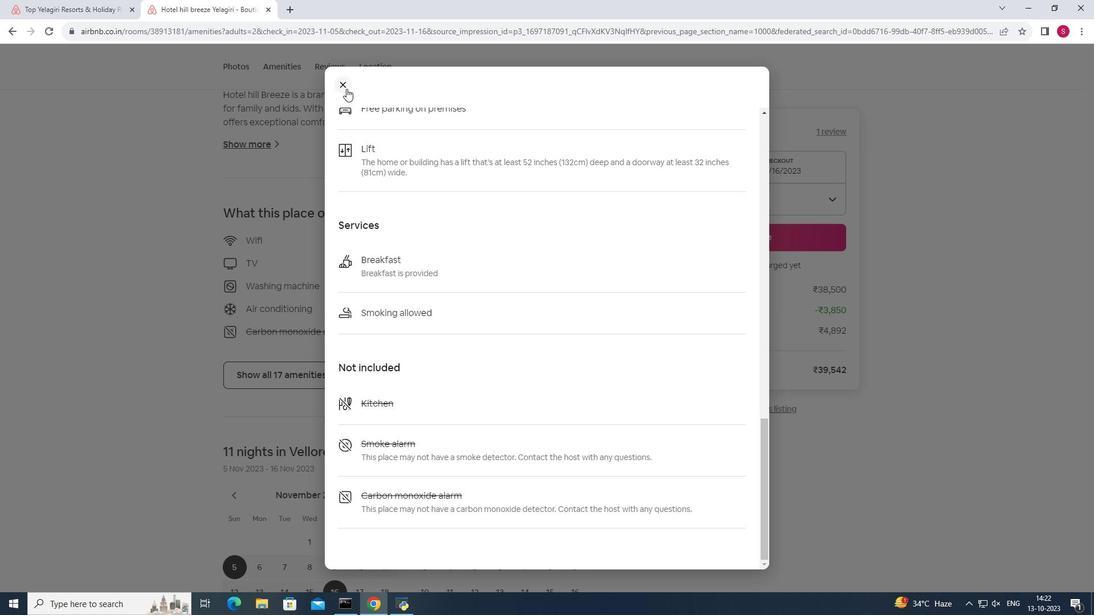 
Action: Mouse moved to (356, 444)
Screenshot: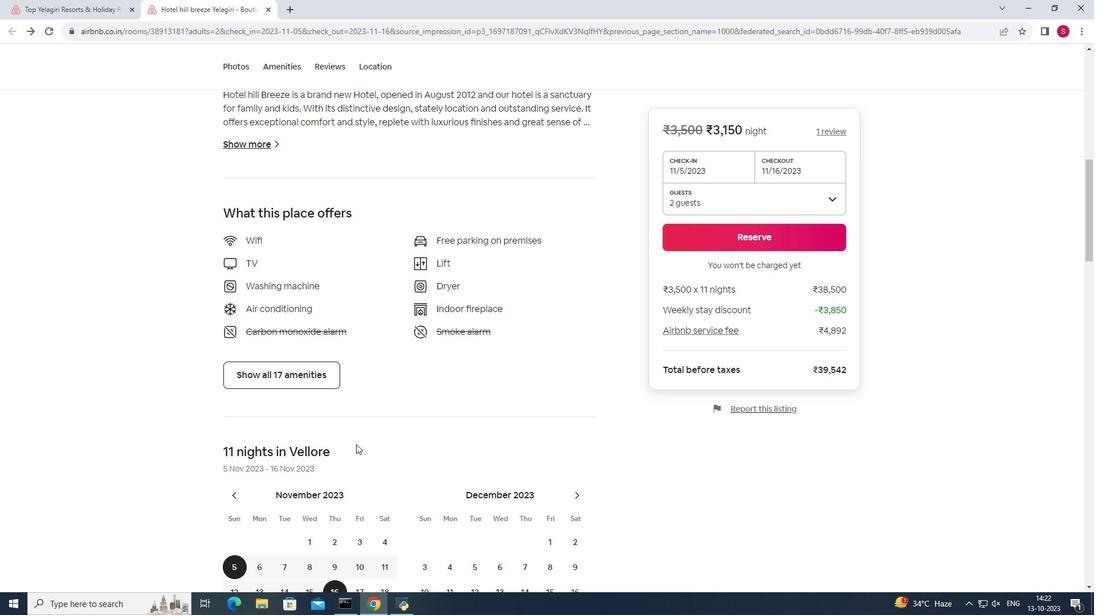 
Action: Mouse scrolled (356, 444) with delta (0, 0)
Screenshot: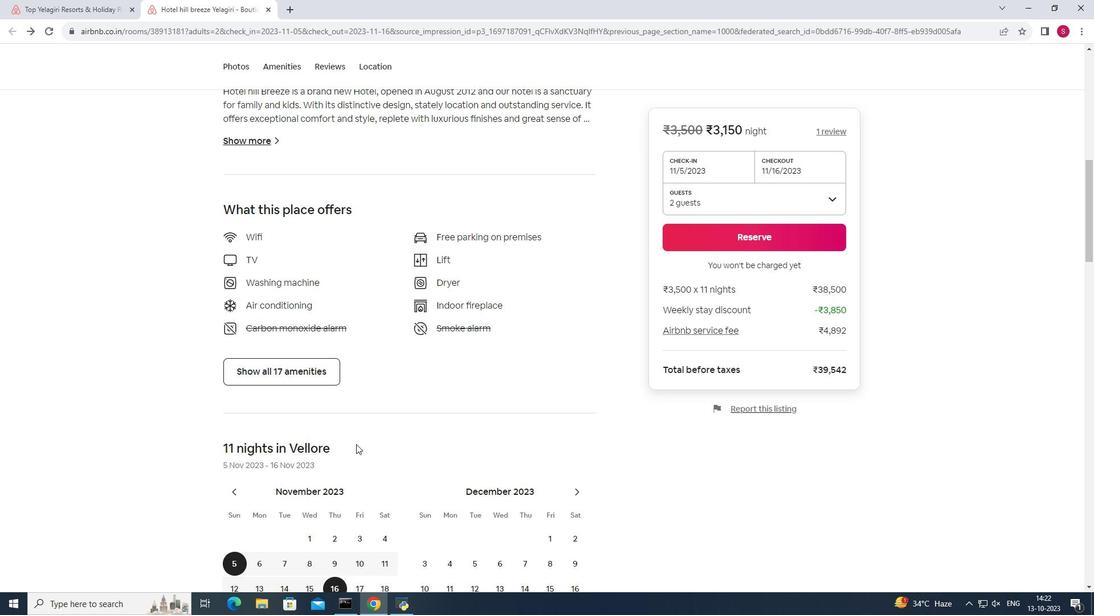 
Action: Mouse scrolled (356, 444) with delta (0, 0)
Screenshot: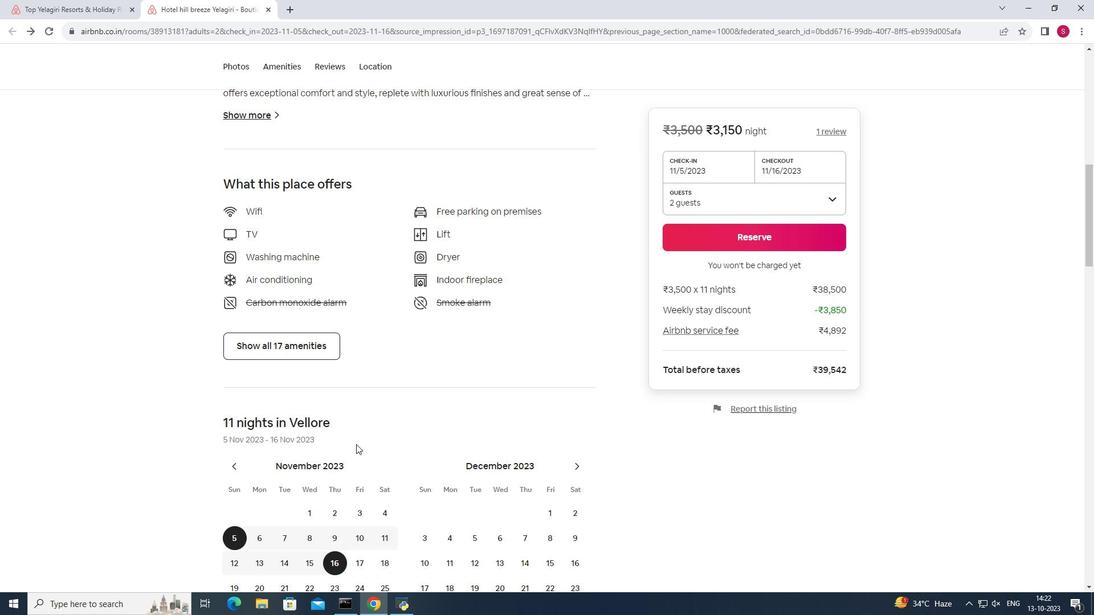 
Action: Mouse scrolled (356, 444) with delta (0, 0)
Screenshot: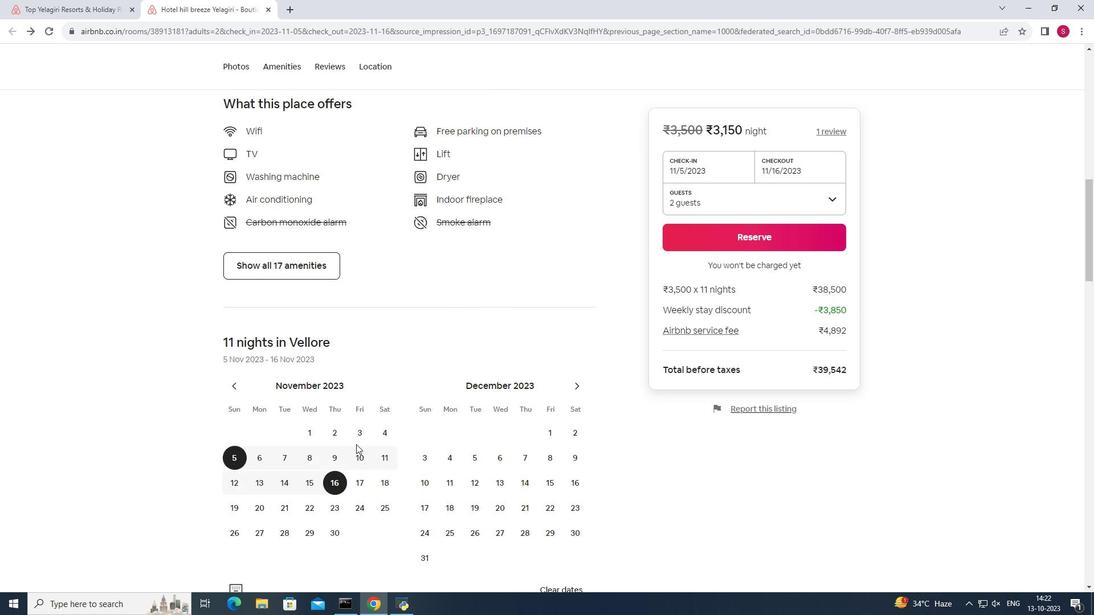 
Action: Mouse scrolled (356, 444) with delta (0, 0)
Screenshot: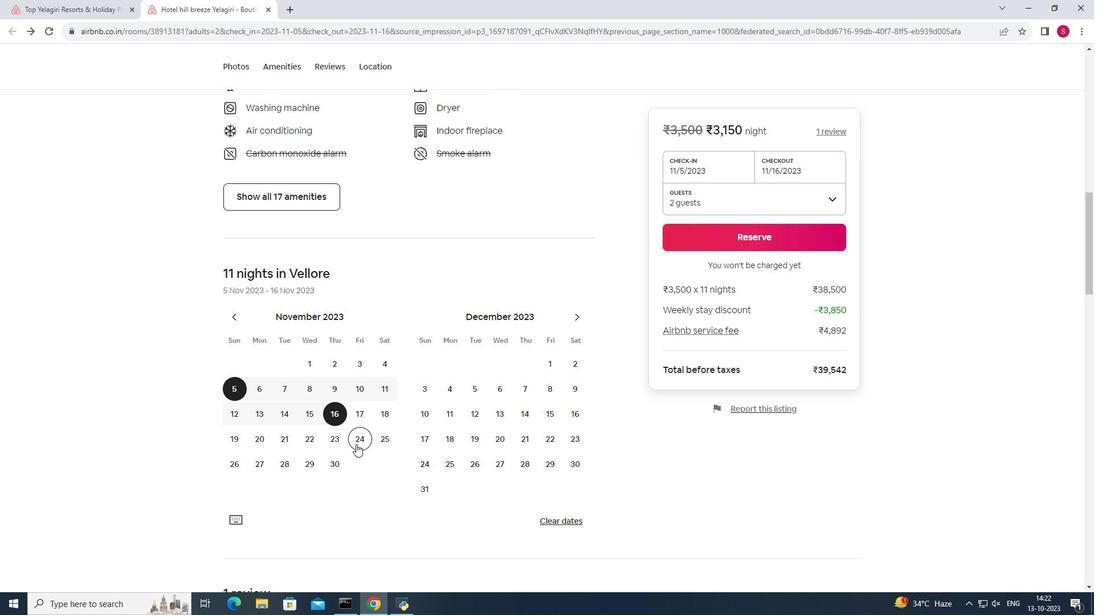 
Action: Mouse scrolled (356, 444) with delta (0, 0)
Screenshot: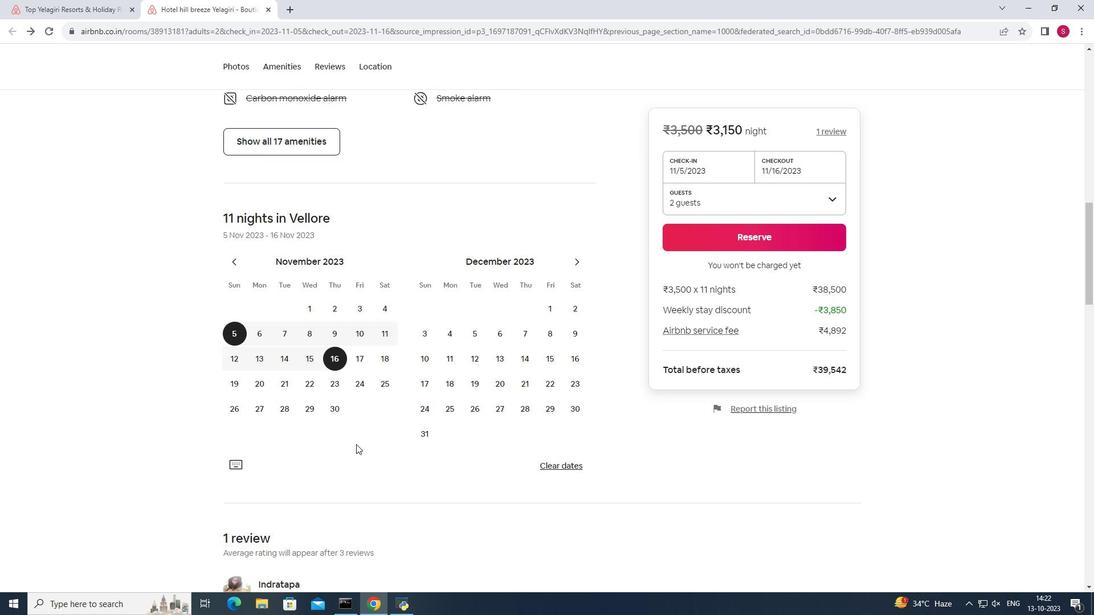 
Action: Mouse scrolled (356, 444) with delta (0, 0)
Screenshot: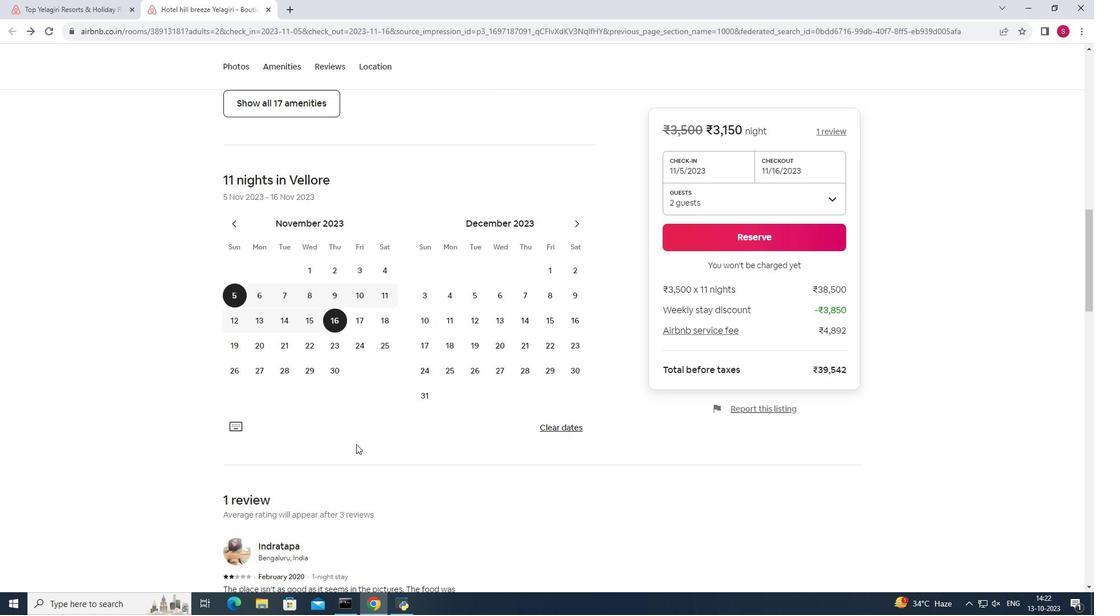 
Action: Mouse scrolled (356, 444) with delta (0, 0)
Screenshot: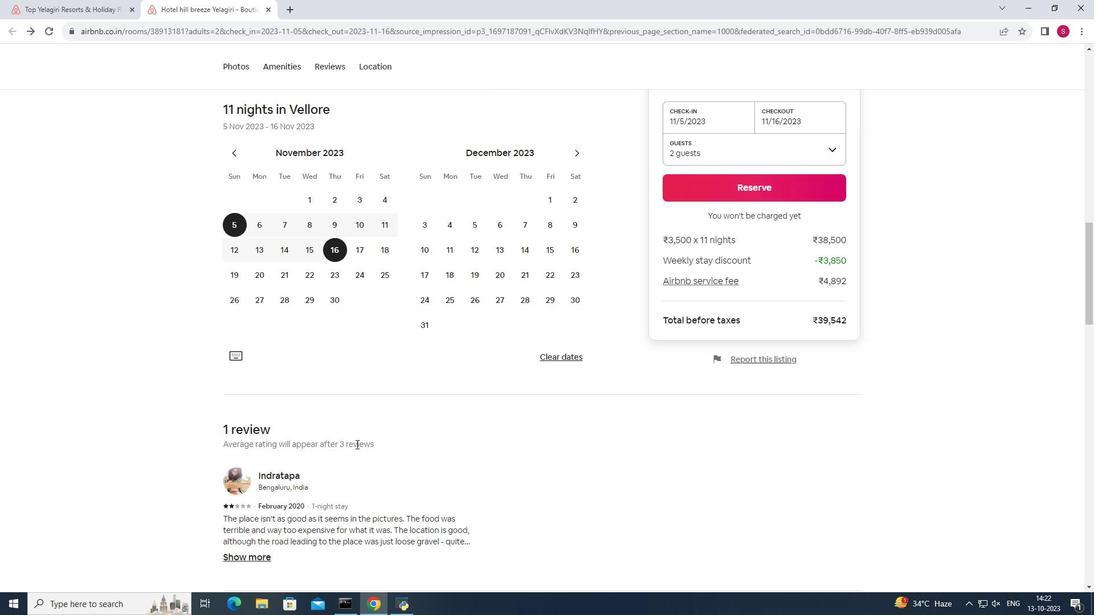 
Action: Mouse scrolled (356, 444) with delta (0, 0)
Screenshot: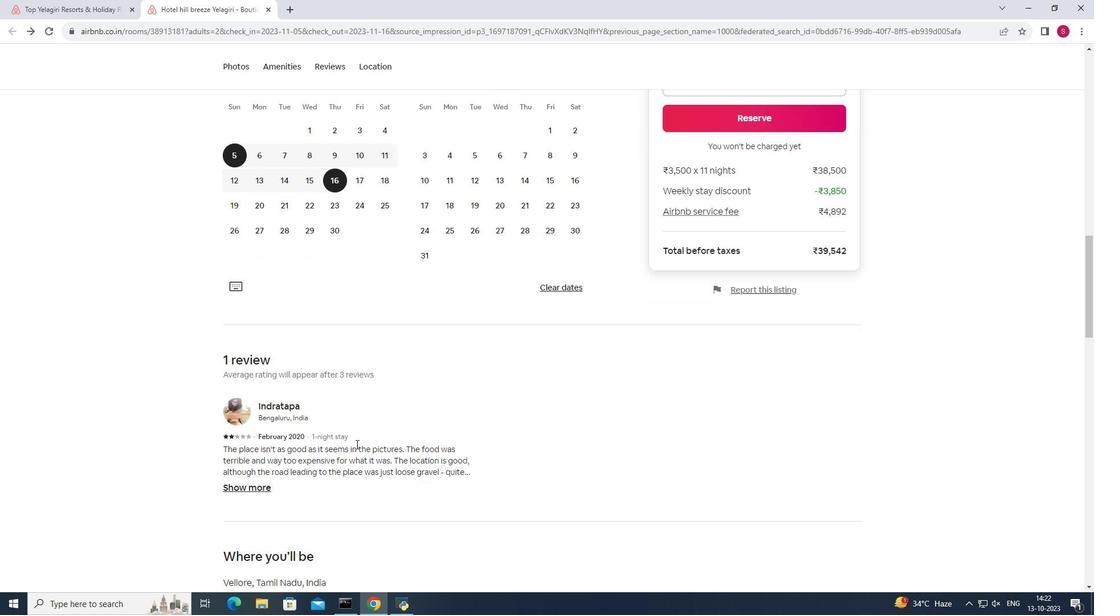 
Action: Mouse scrolled (356, 444) with delta (0, 0)
Screenshot: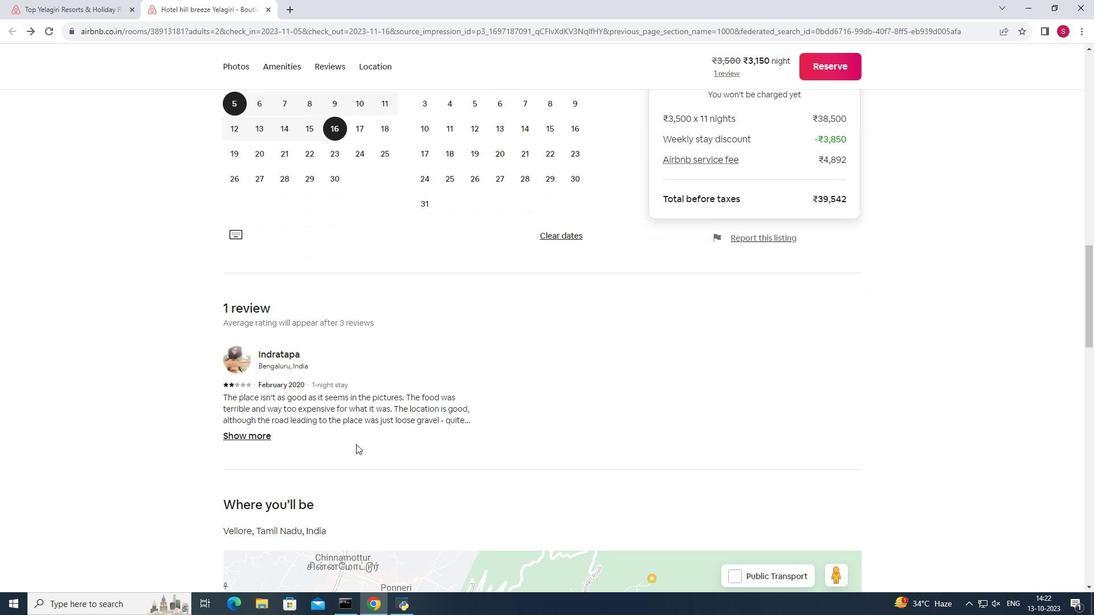
Action: Mouse scrolled (356, 444) with delta (0, 0)
Screenshot: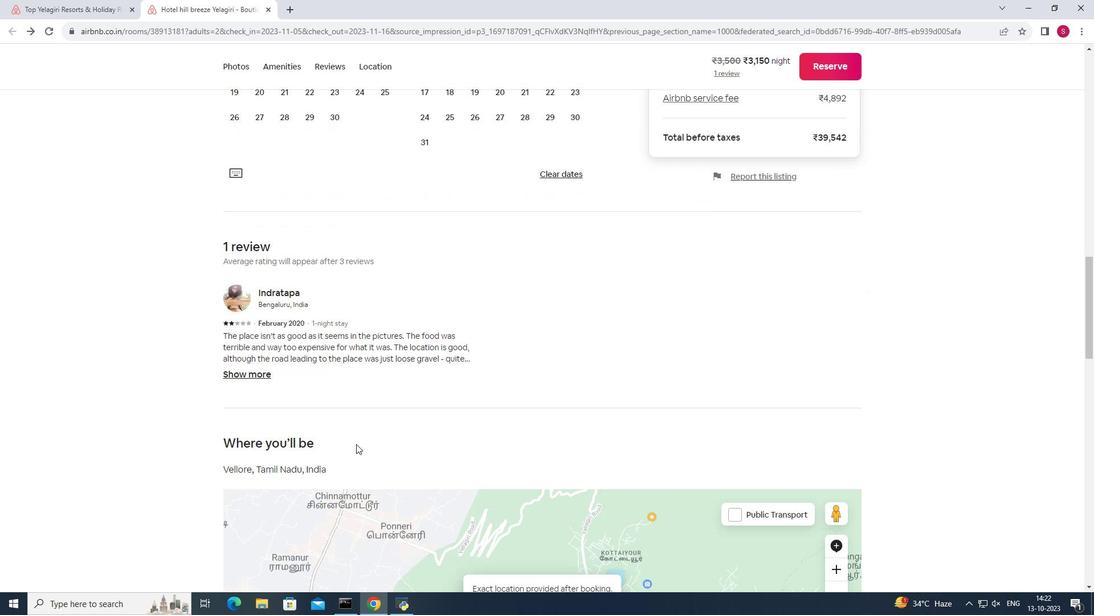 
Action: Mouse moved to (640, 440)
Screenshot: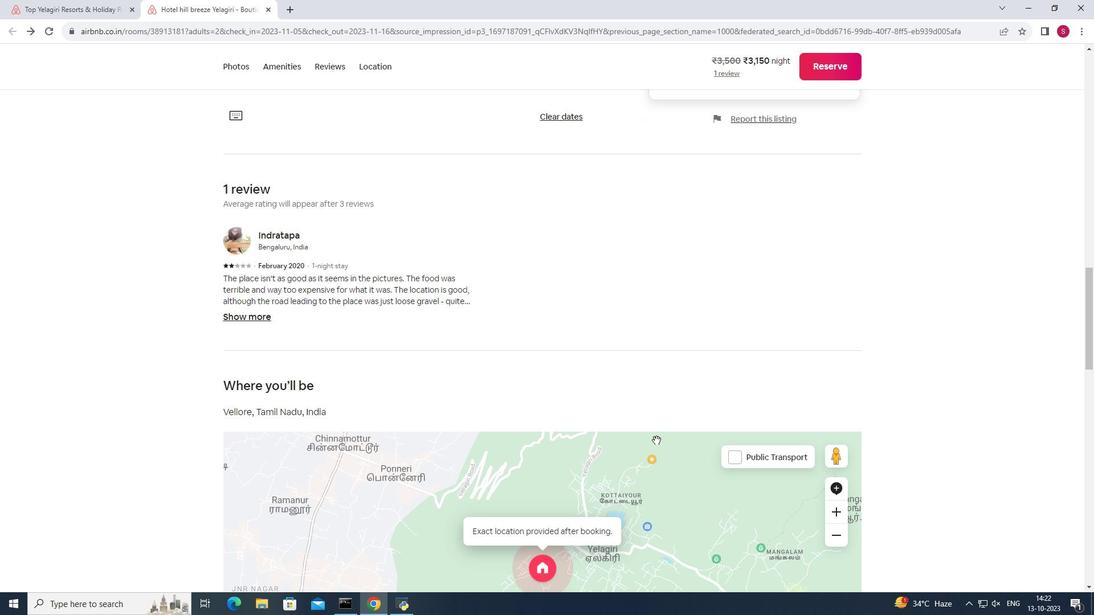 
Action: Mouse scrolled (640, 440) with delta (0, 0)
Screenshot: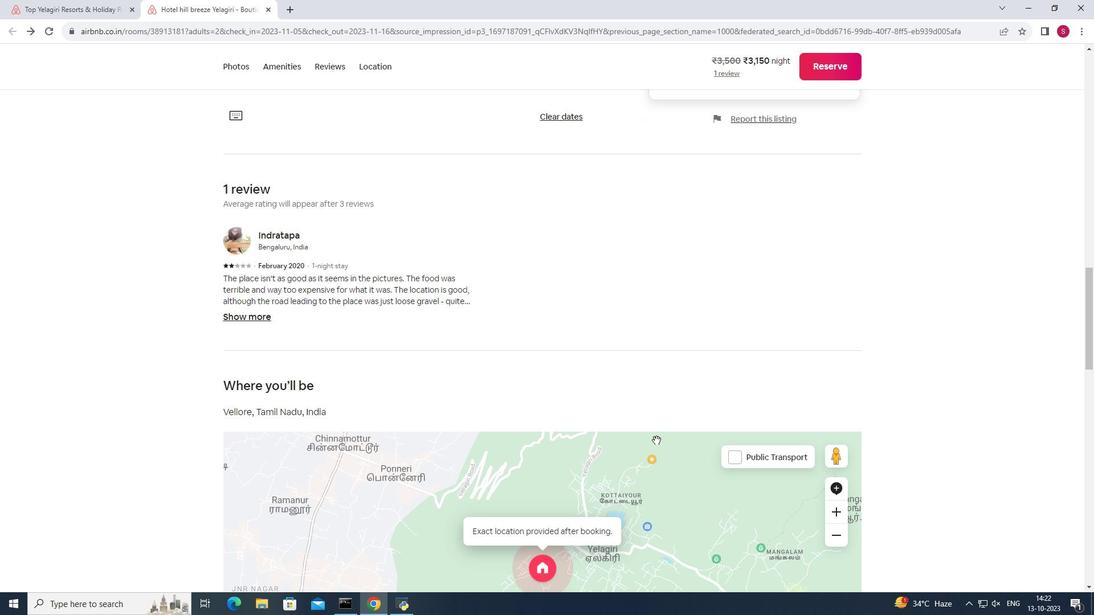 
Action: Mouse moved to (656, 440)
Screenshot: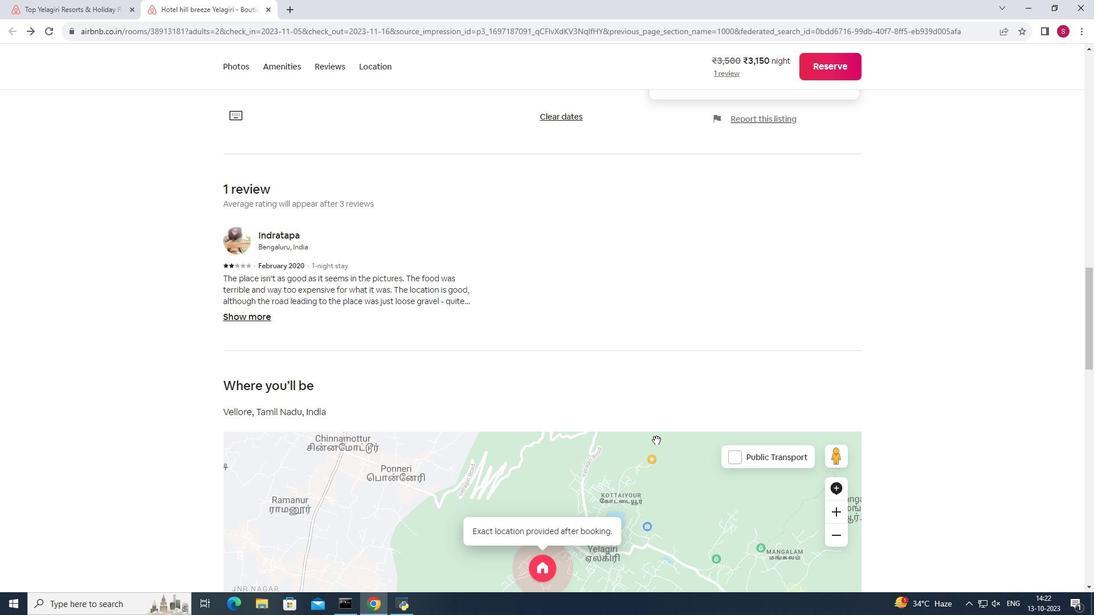 
Action: Mouse scrolled (656, 440) with delta (0, 0)
Screenshot: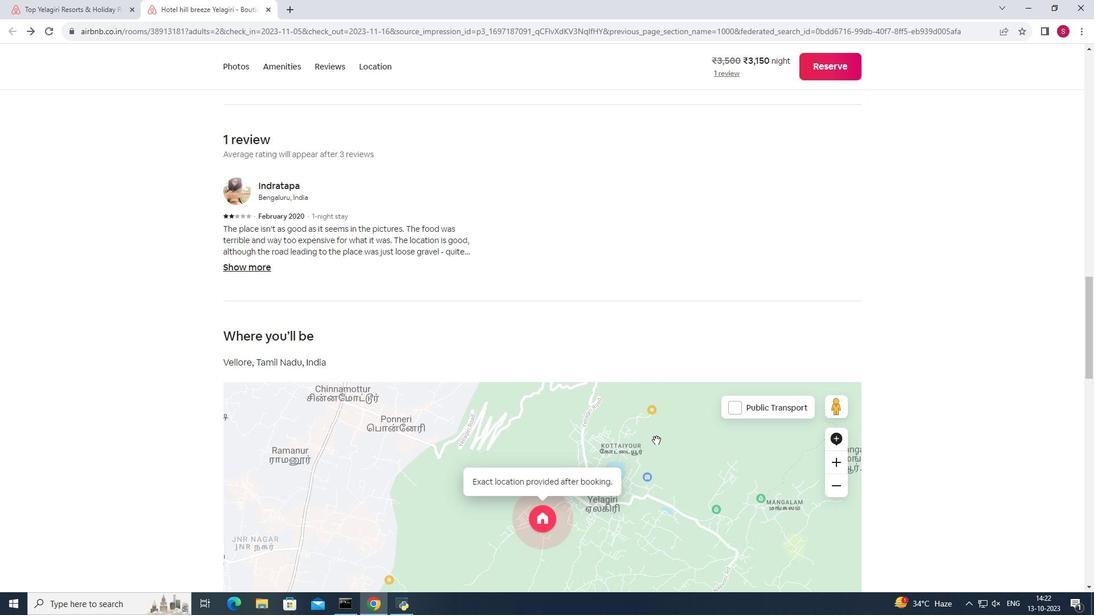 
Action: Mouse scrolled (656, 440) with delta (0, 0)
Screenshot: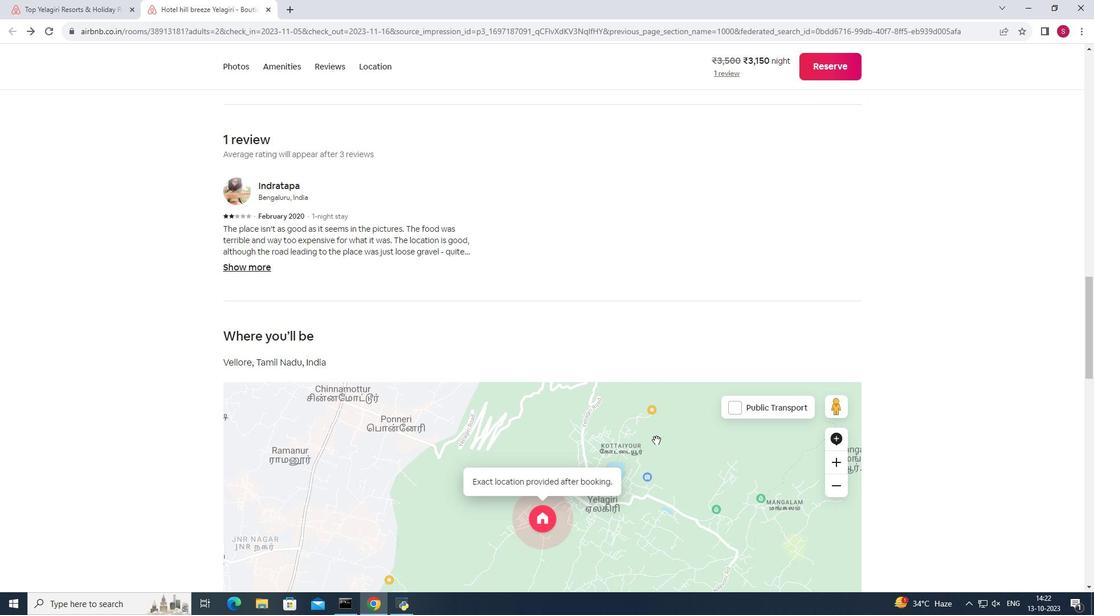 
Action: Mouse scrolled (656, 440) with delta (0, 0)
Screenshot: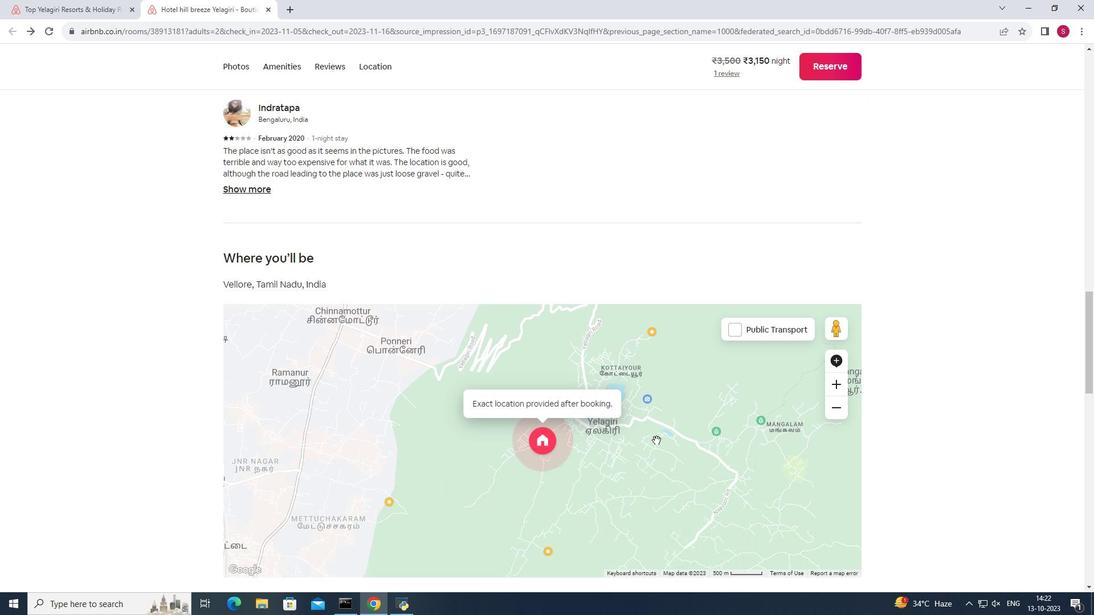 
Action: Mouse scrolled (656, 440) with delta (0, 0)
Screenshot: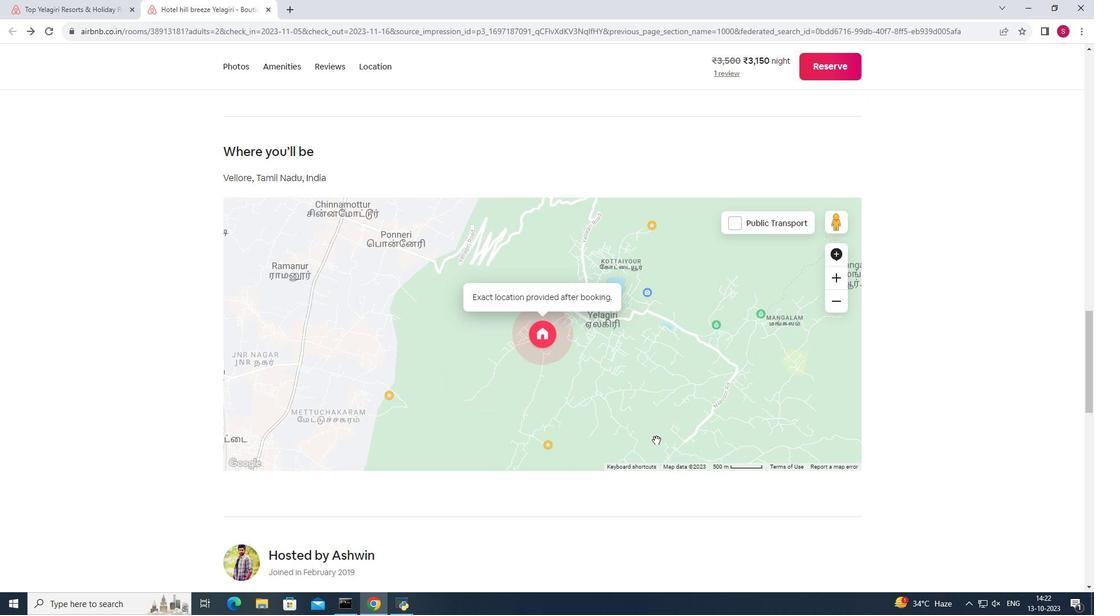 
Action: Mouse scrolled (656, 441) with delta (0, 0)
Screenshot: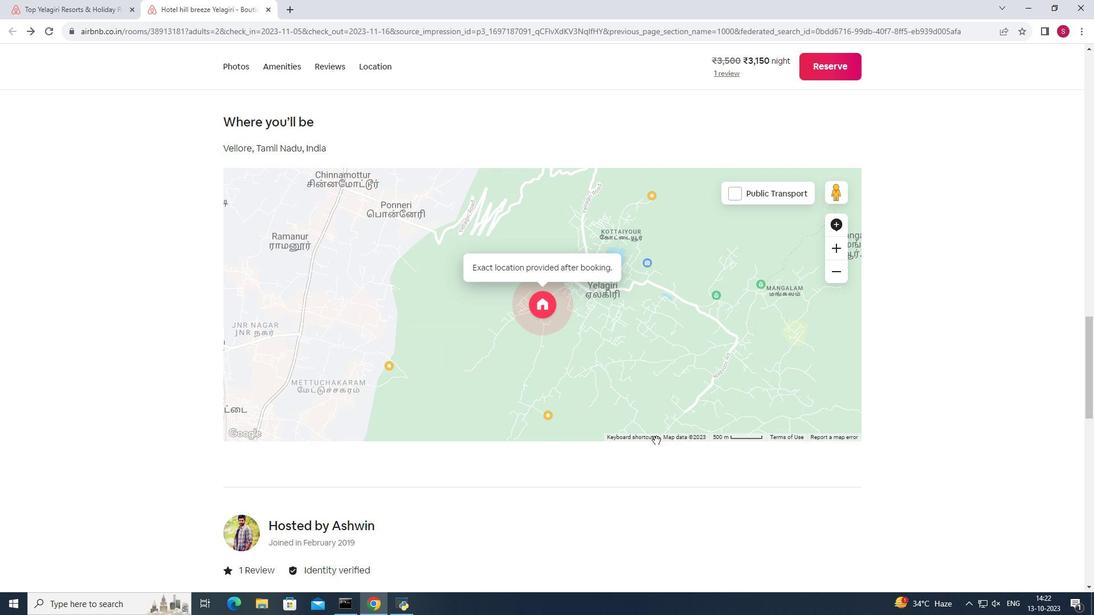 
Action: Mouse moved to (657, 440)
Screenshot: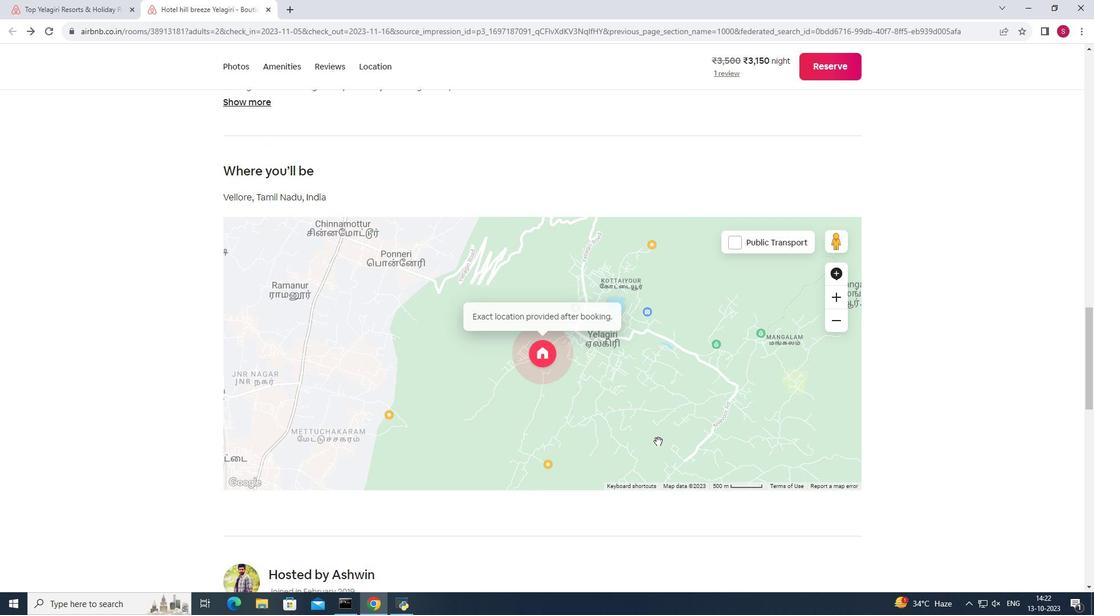 
Action: Mouse scrolled (657, 440) with delta (0, 0)
Screenshot: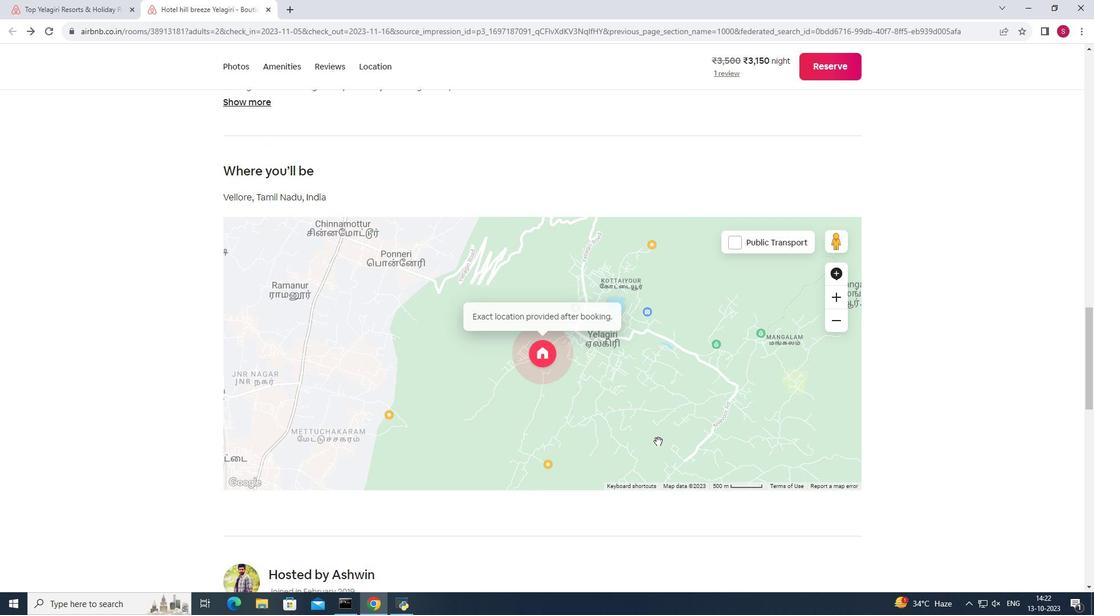 
Action: Mouse moved to (658, 441)
Screenshot: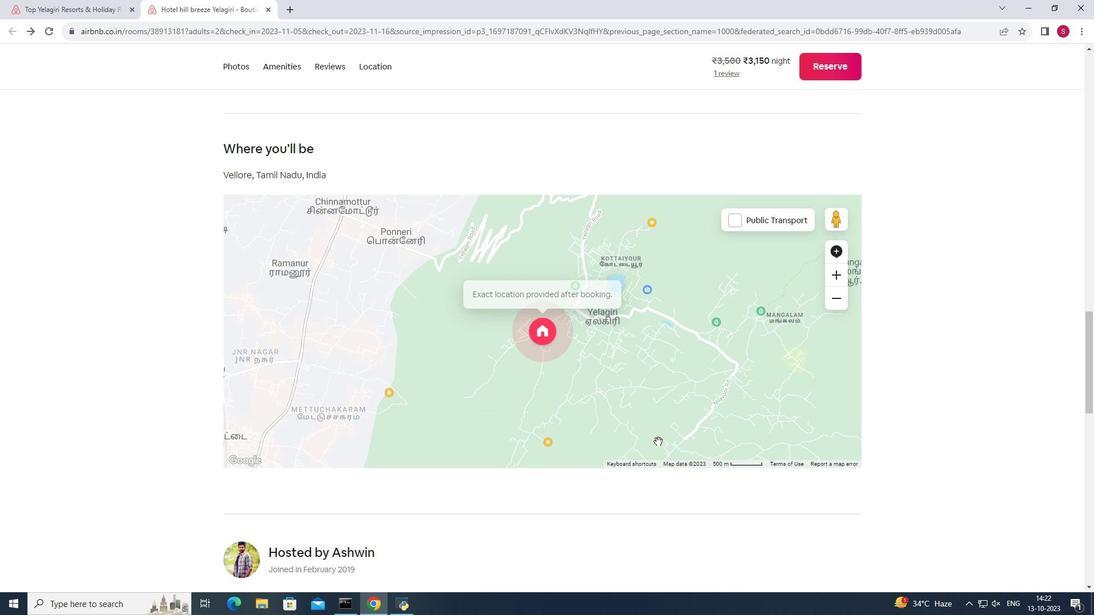 
Action: Mouse scrolled (658, 441) with delta (0, 0)
Screenshot: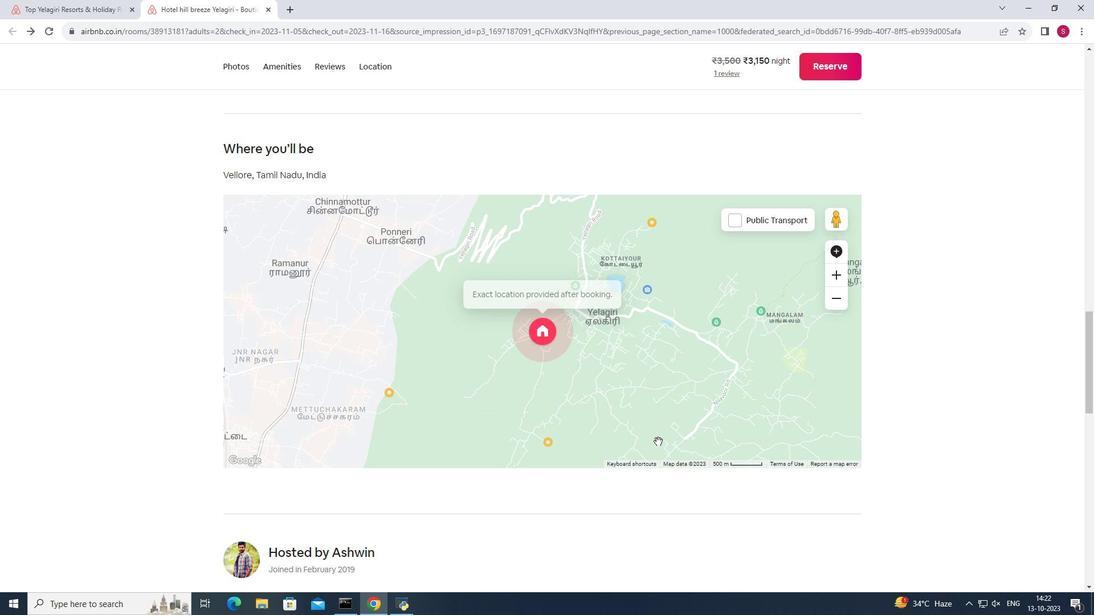 
Action: Mouse scrolled (658, 441) with delta (0, 0)
Screenshot: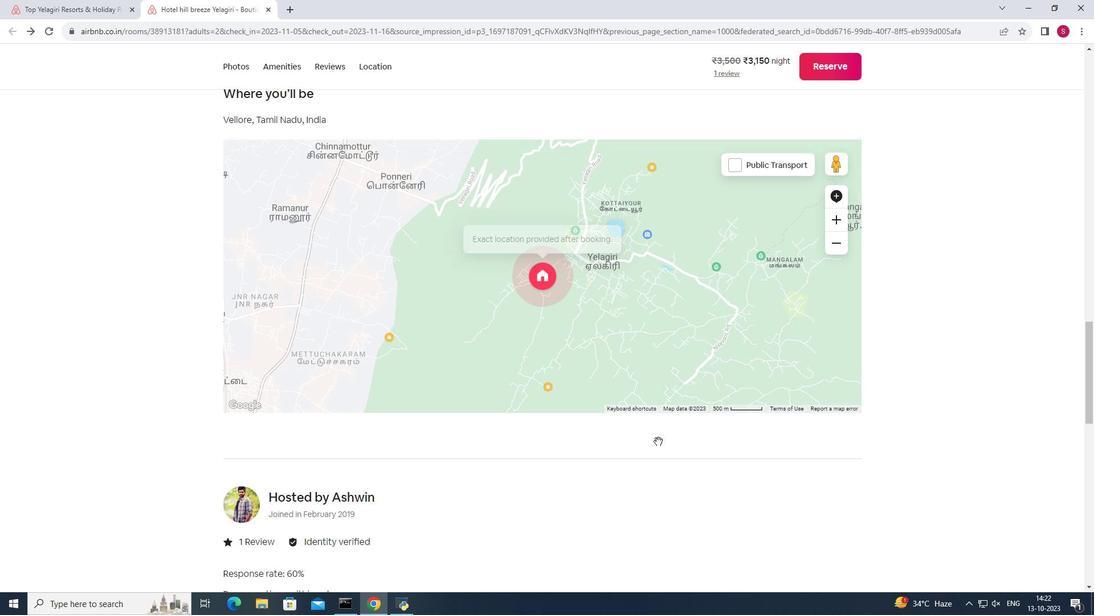 
Action: Mouse scrolled (658, 441) with delta (0, 0)
Screenshot: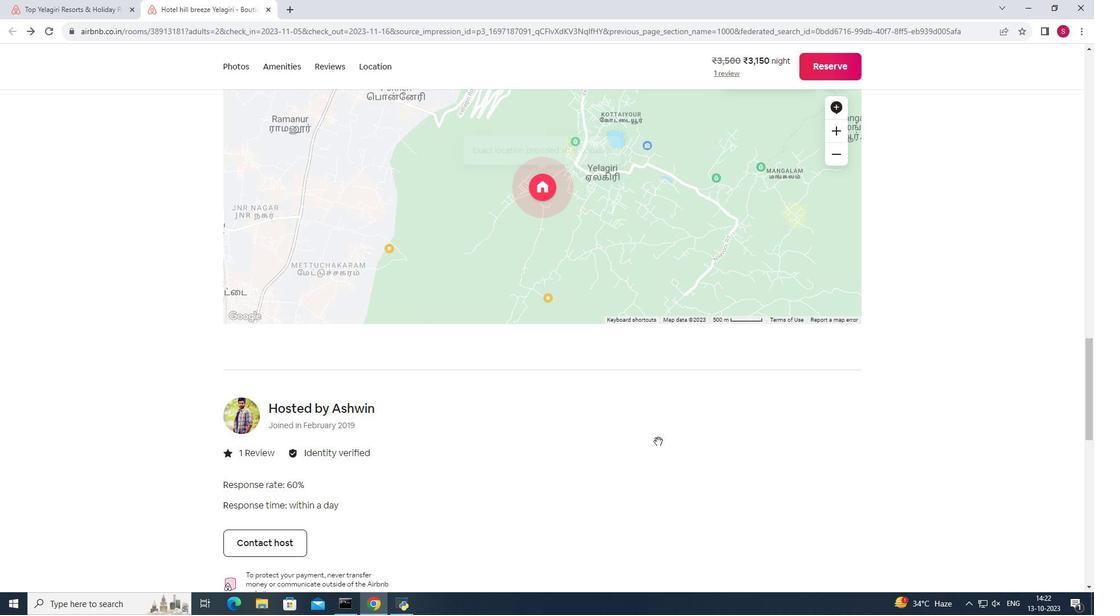 
Action: Mouse scrolled (658, 441) with delta (0, 0)
Screenshot: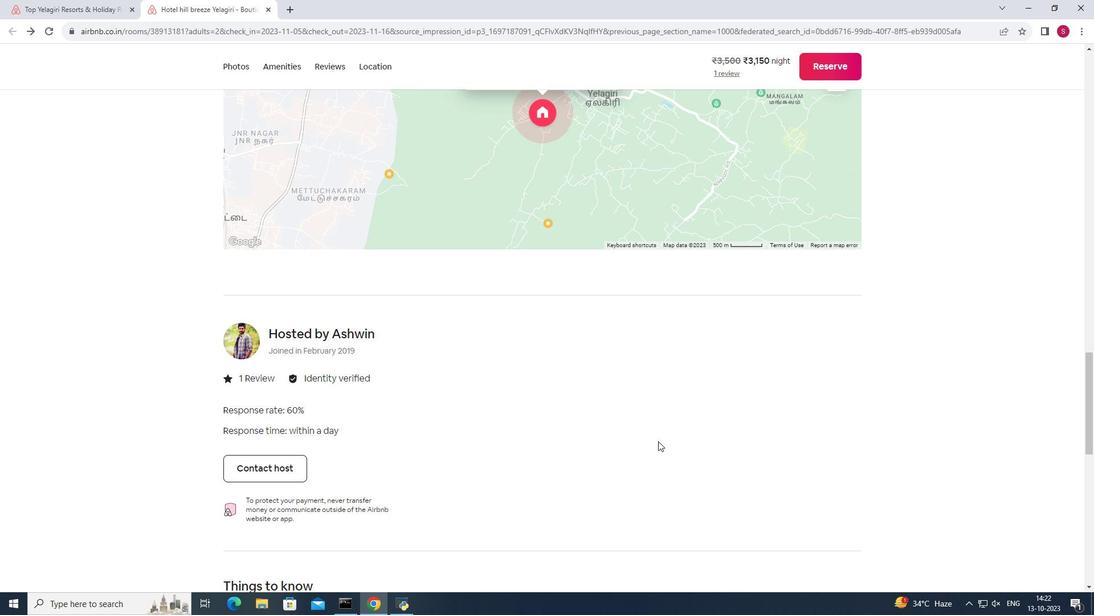 
Action: Mouse scrolled (658, 441) with delta (0, 0)
Screenshot: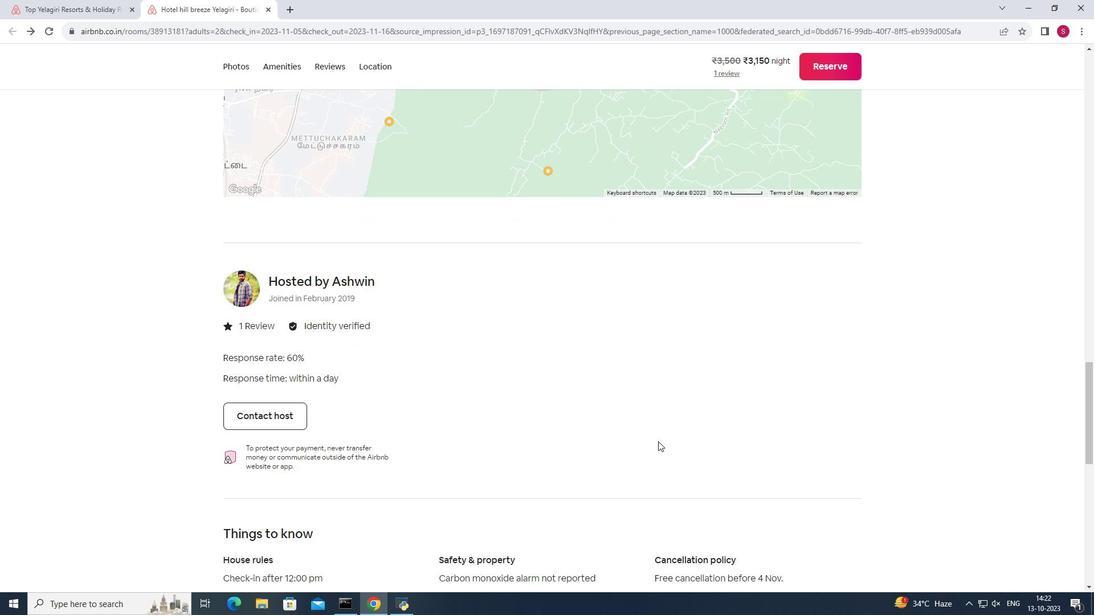 
Action: Mouse scrolled (658, 441) with delta (0, 0)
Screenshot: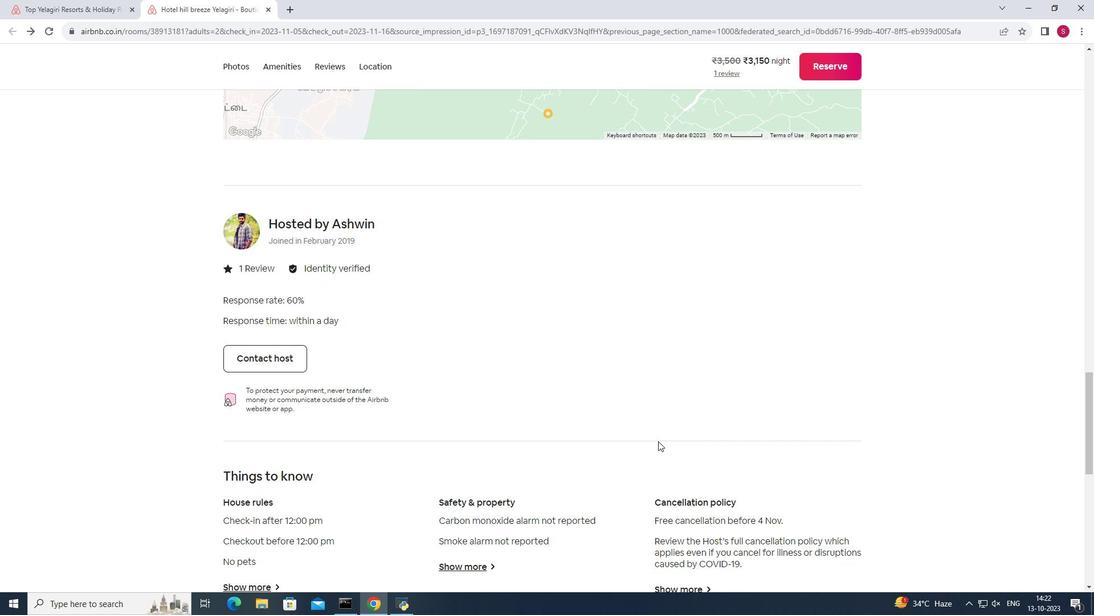 
Action: Mouse scrolled (658, 441) with delta (0, 0)
Screenshot: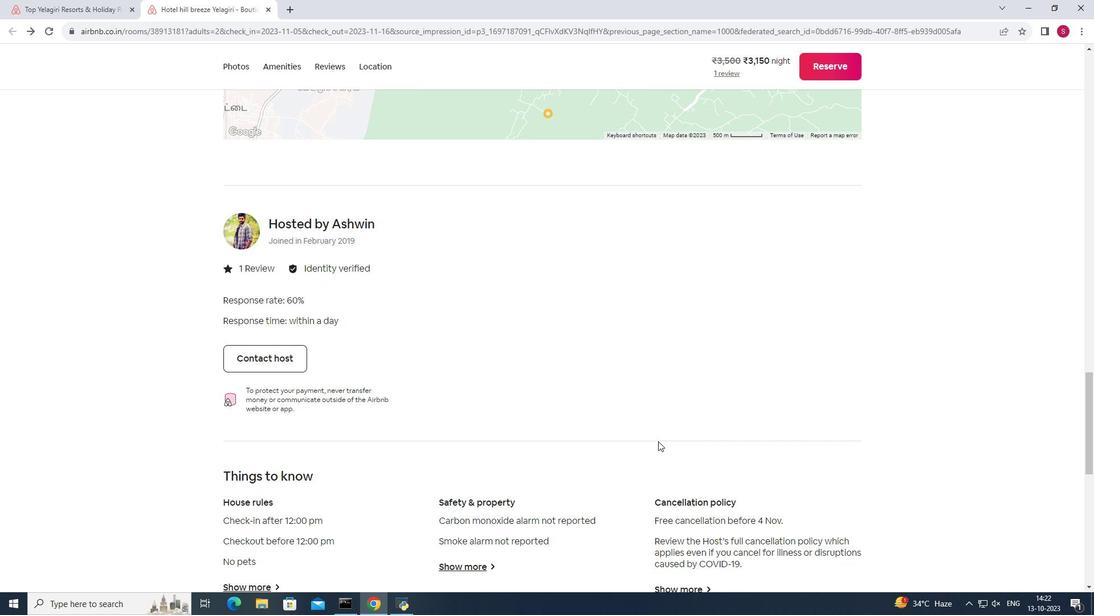 
Action: Mouse scrolled (658, 441) with delta (0, 0)
Screenshot: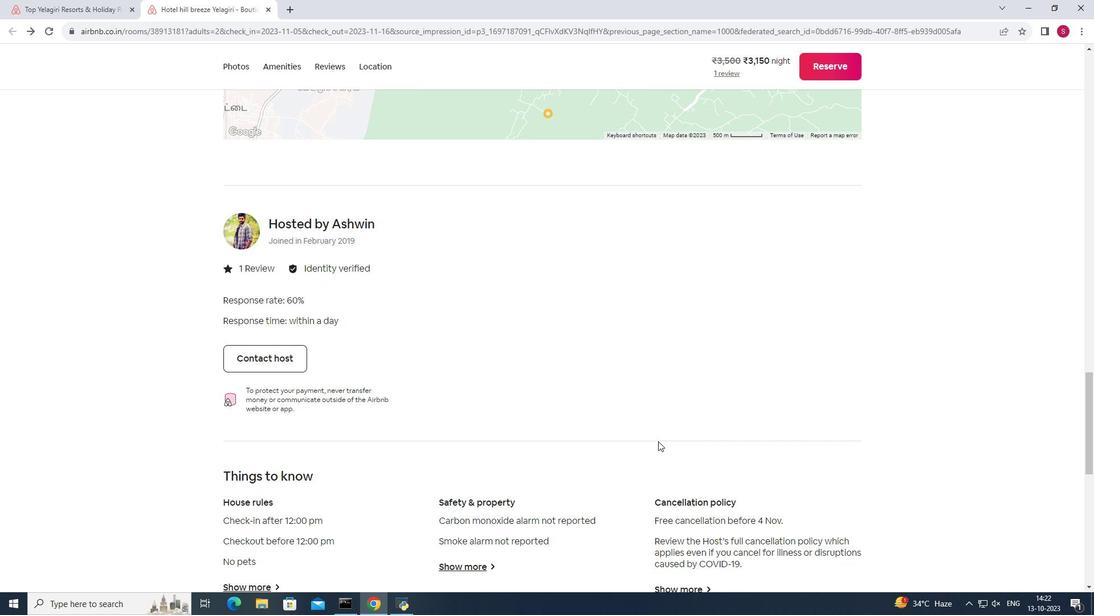 
Action: Mouse scrolled (658, 441) with delta (0, 0)
Screenshot: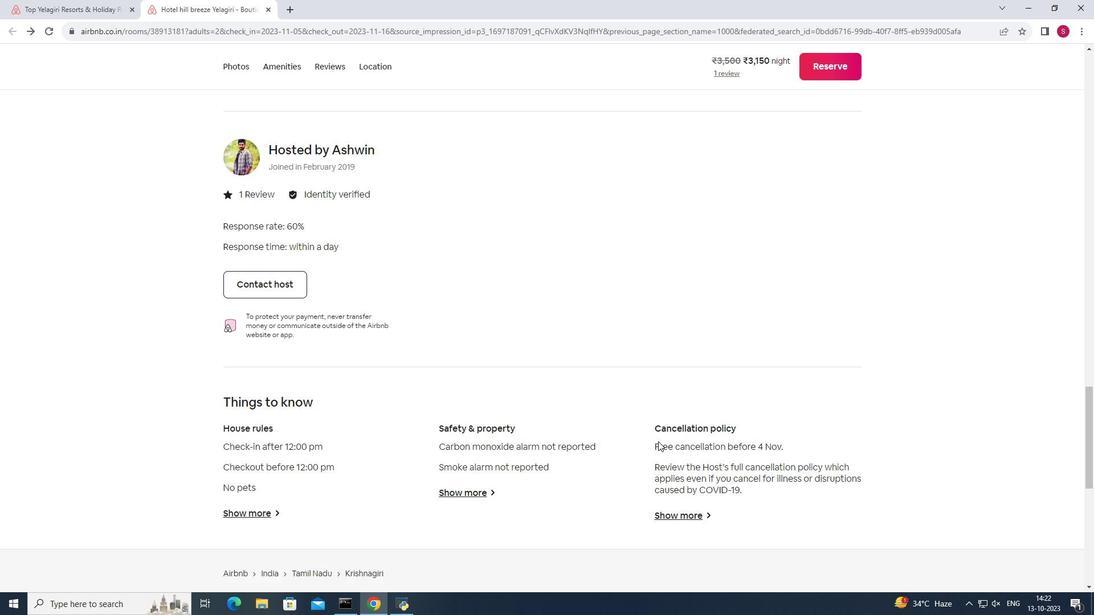 
Action: Mouse scrolled (658, 441) with delta (0, 0)
Screenshot: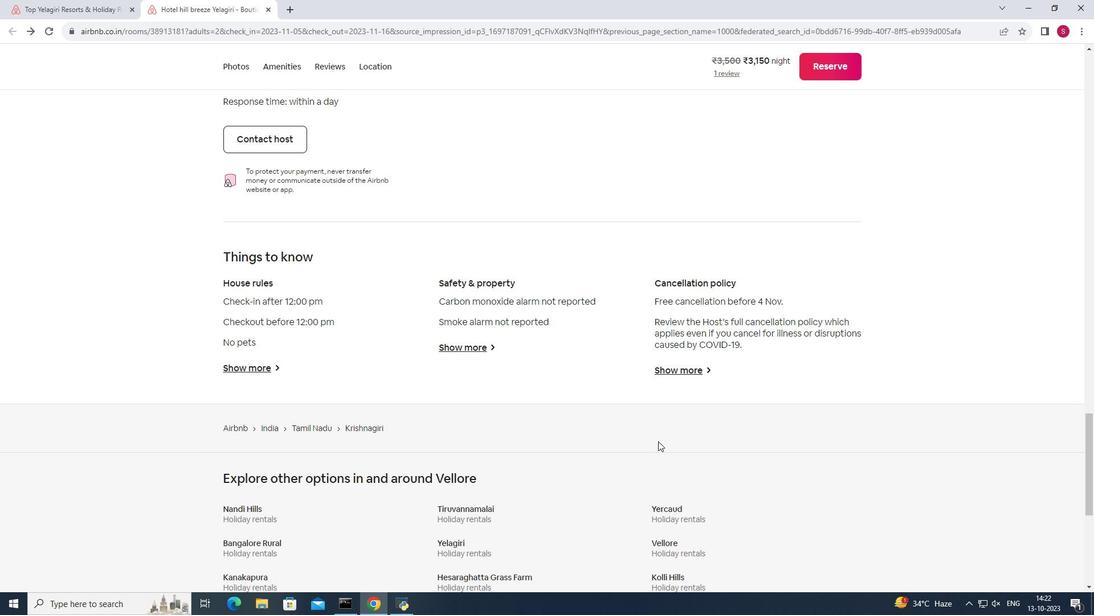 
Action: Mouse scrolled (658, 441) with delta (0, 0)
Screenshot: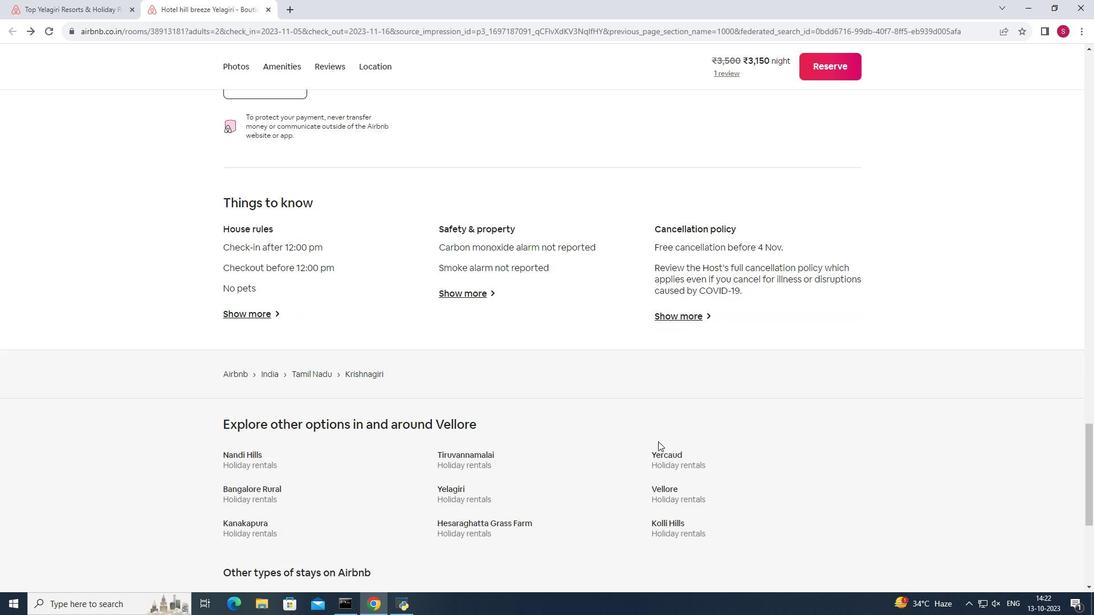 
Action: Mouse moved to (265, 254)
Screenshot: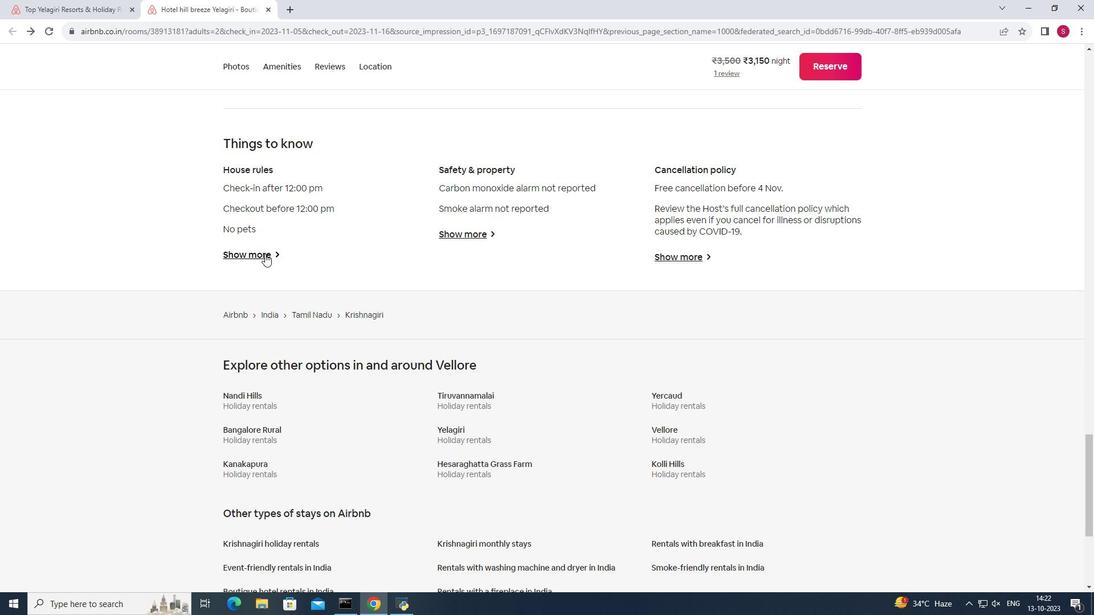 
Action: Mouse pressed left at (265, 254)
Screenshot: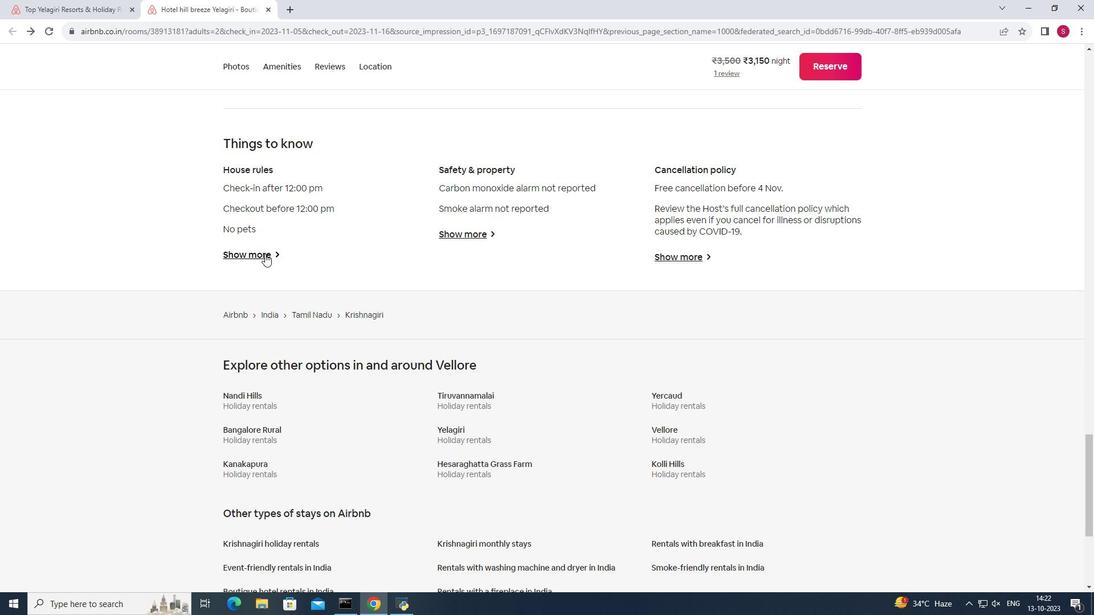 
Action: Mouse pressed left at (265, 254)
Screenshot: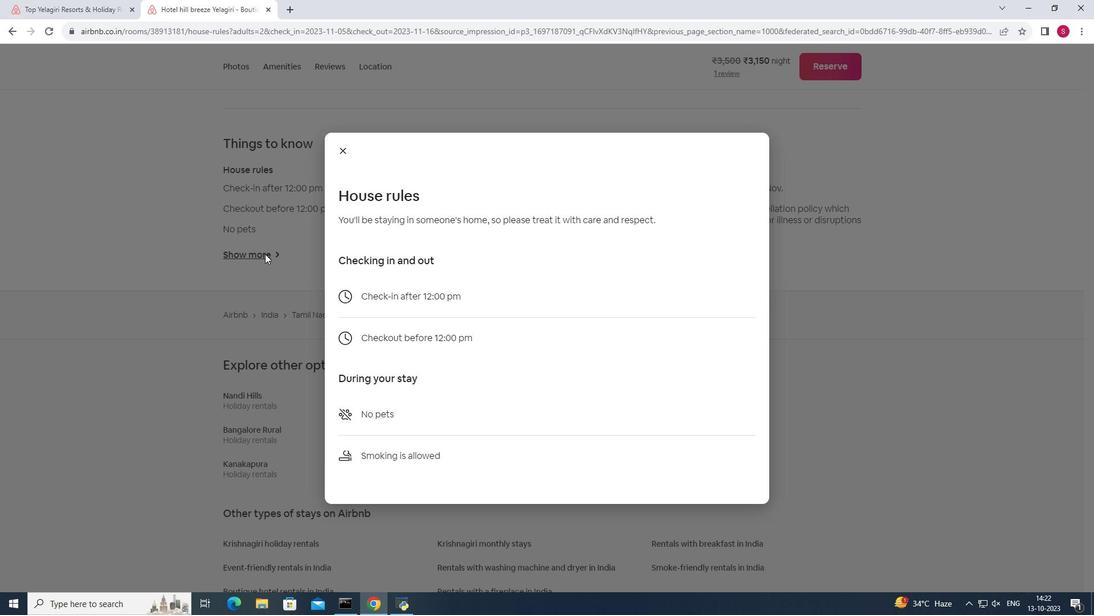 
Action: Mouse moved to (490, 232)
Screenshot: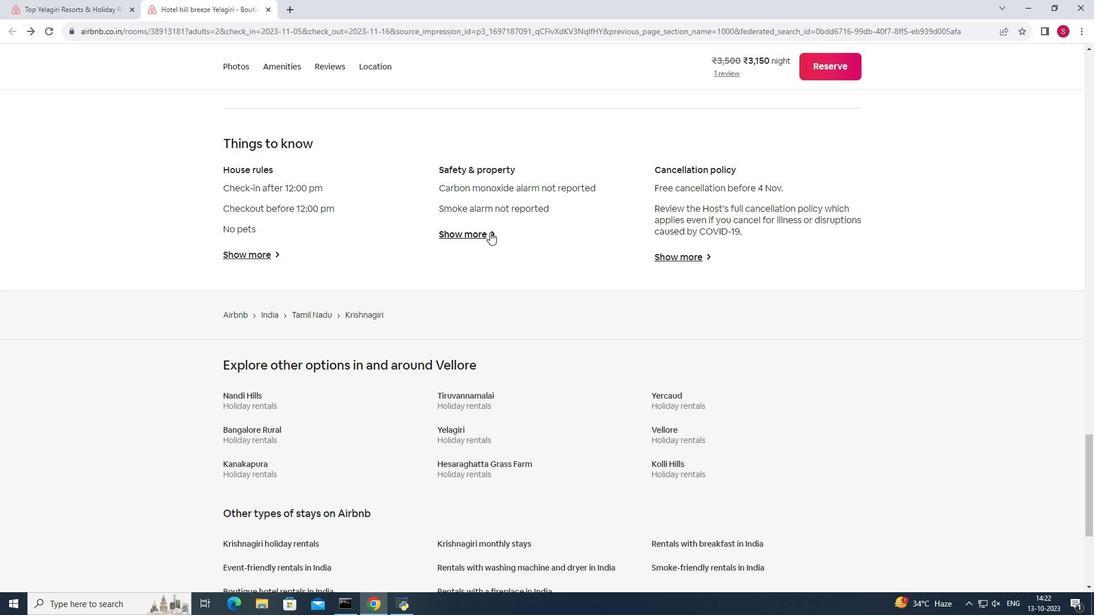 
Action: Mouse pressed left at (490, 232)
Screenshot: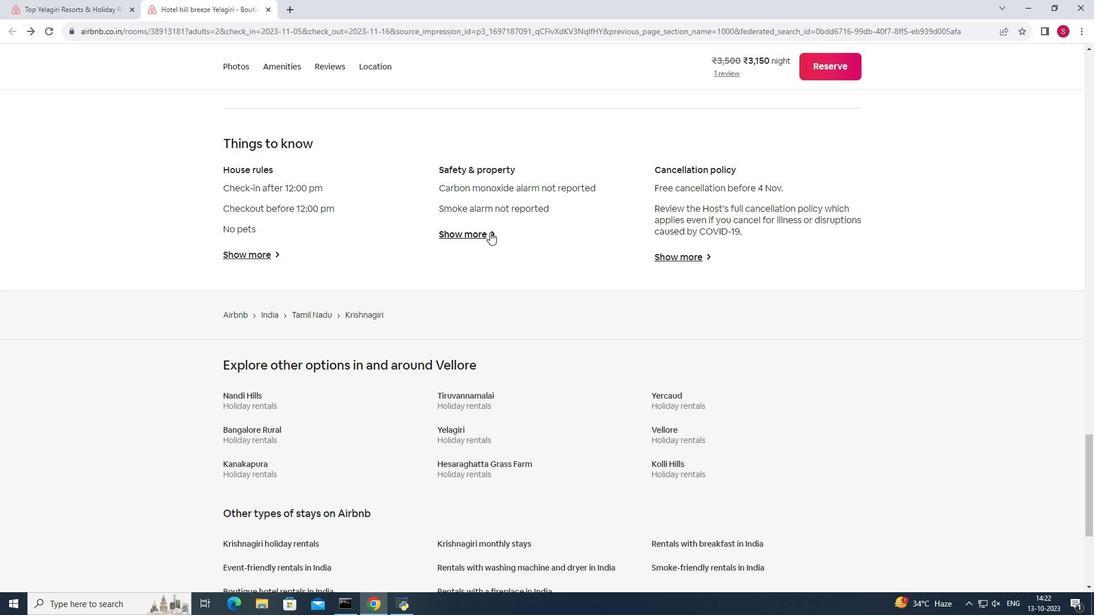 
Action: Mouse moved to (278, 281)
Screenshot: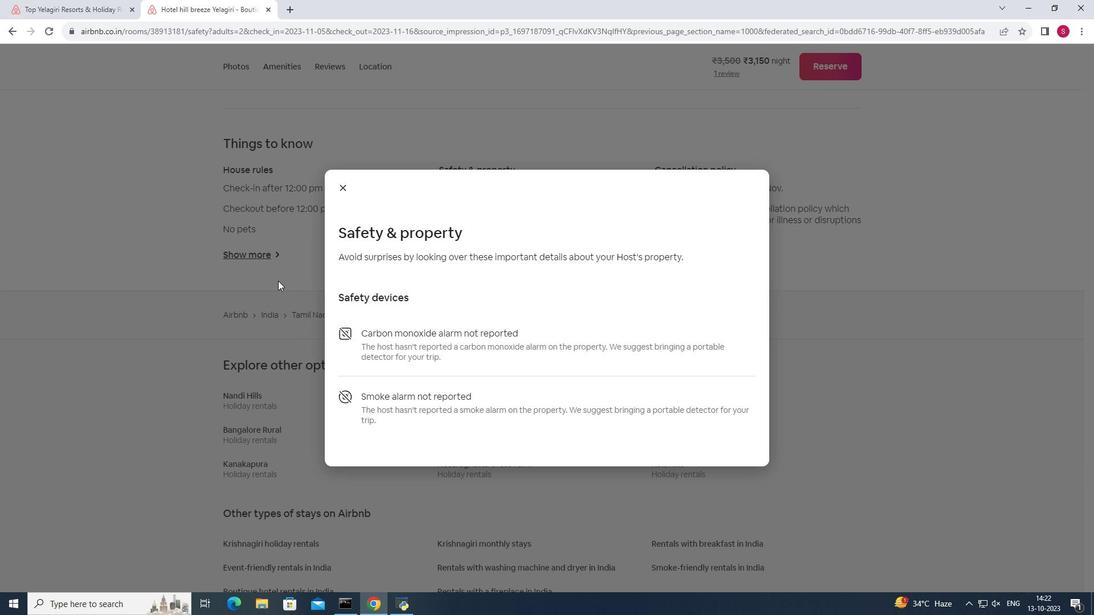 
Action: Mouse pressed left at (278, 281)
Screenshot: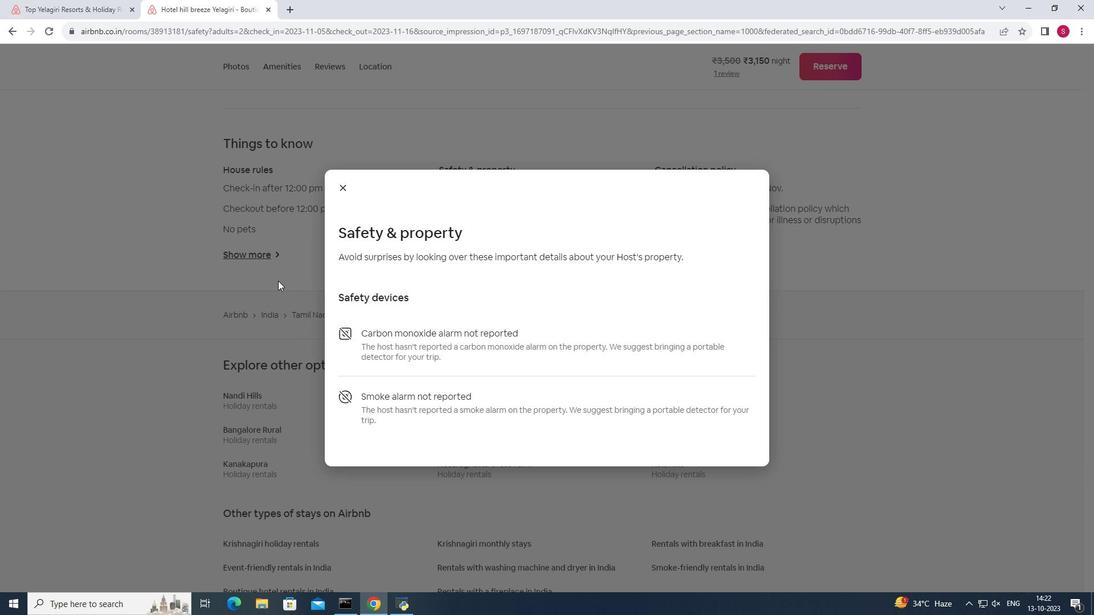 
Action: Mouse moved to (708, 261)
Screenshot: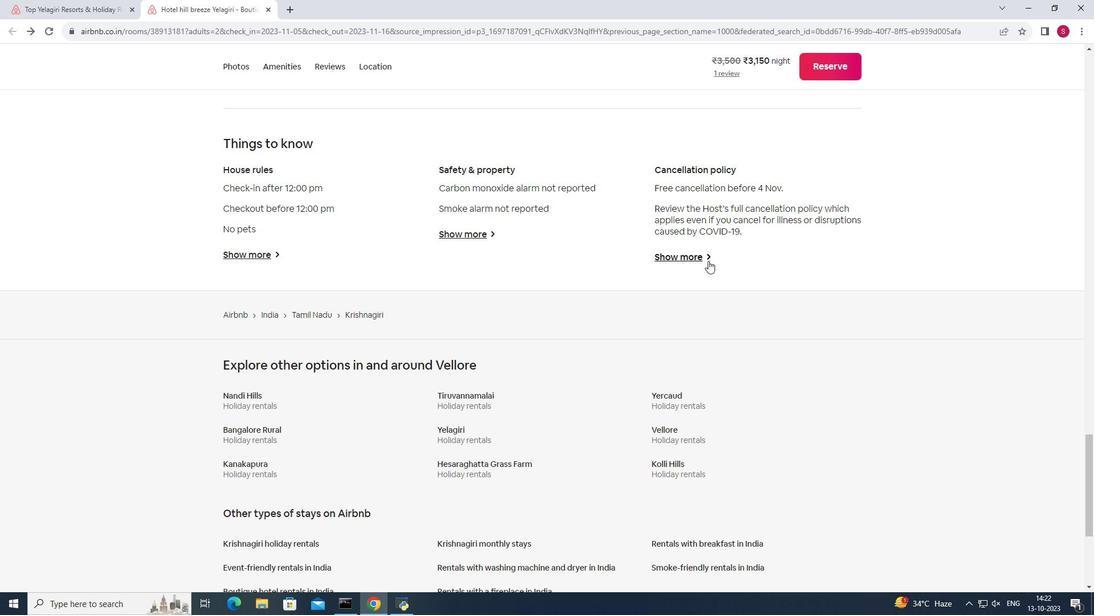 
Action: Mouse pressed left at (708, 261)
Screenshot: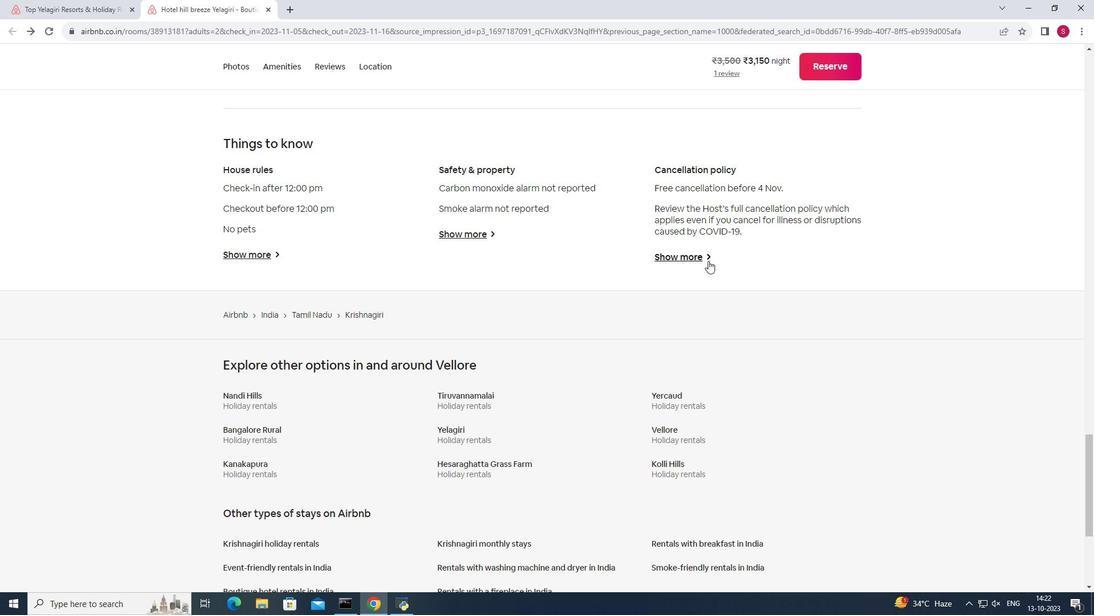 
Action: Mouse moved to (726, 263)
Screenshot: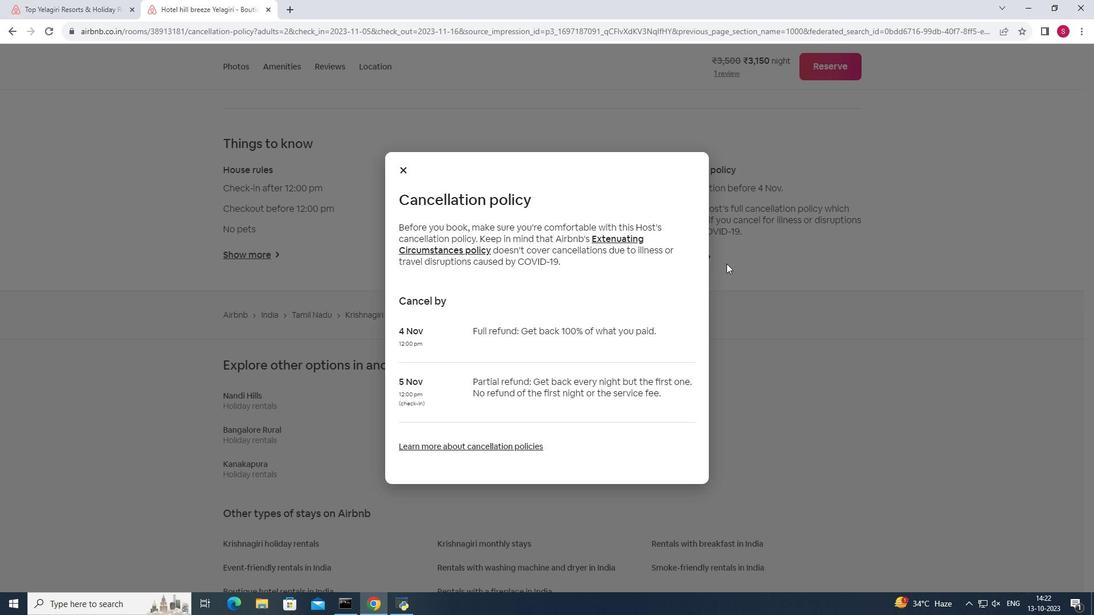 
Action: Mouse pressed left at (726, 263)
Screenshot: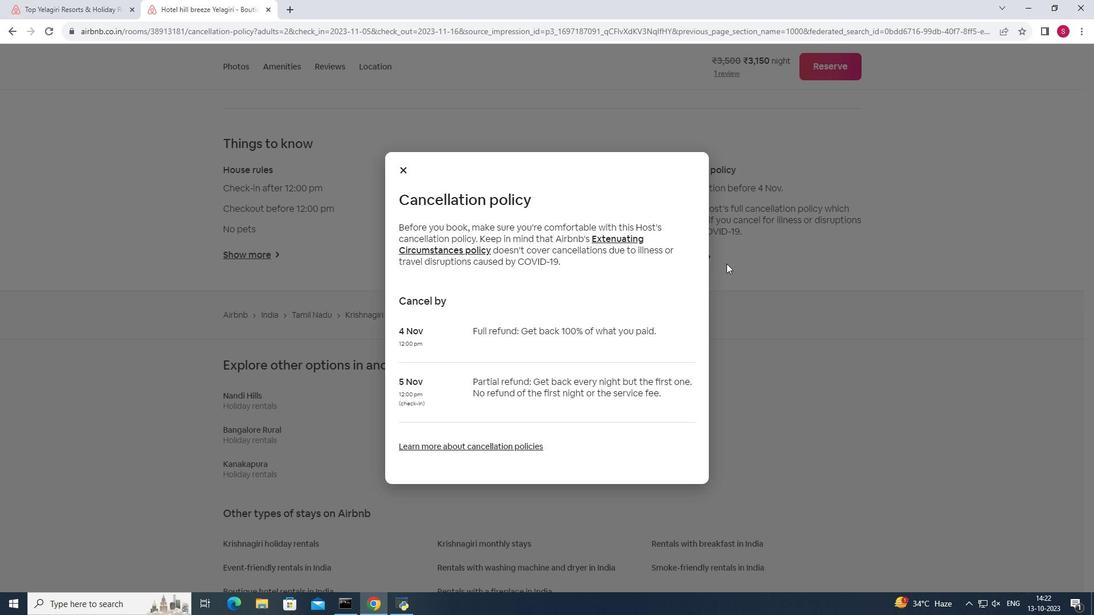 
Action: Mouse moved to (880, 484)
Screenshot: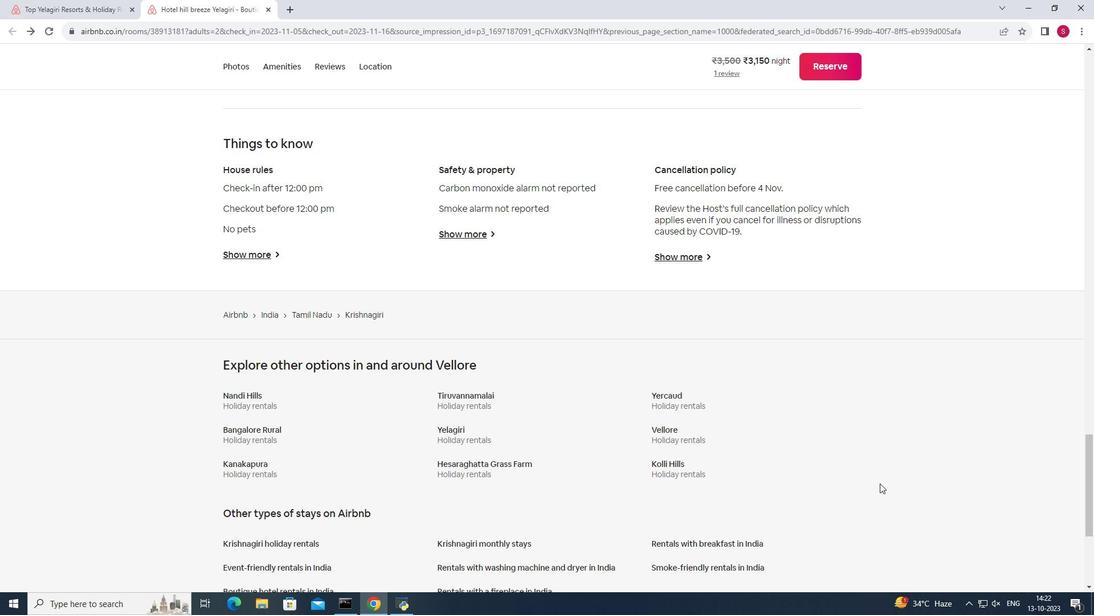
Action: Mouse scrolled (880, 483) with delta (0, 0)
Screenshot: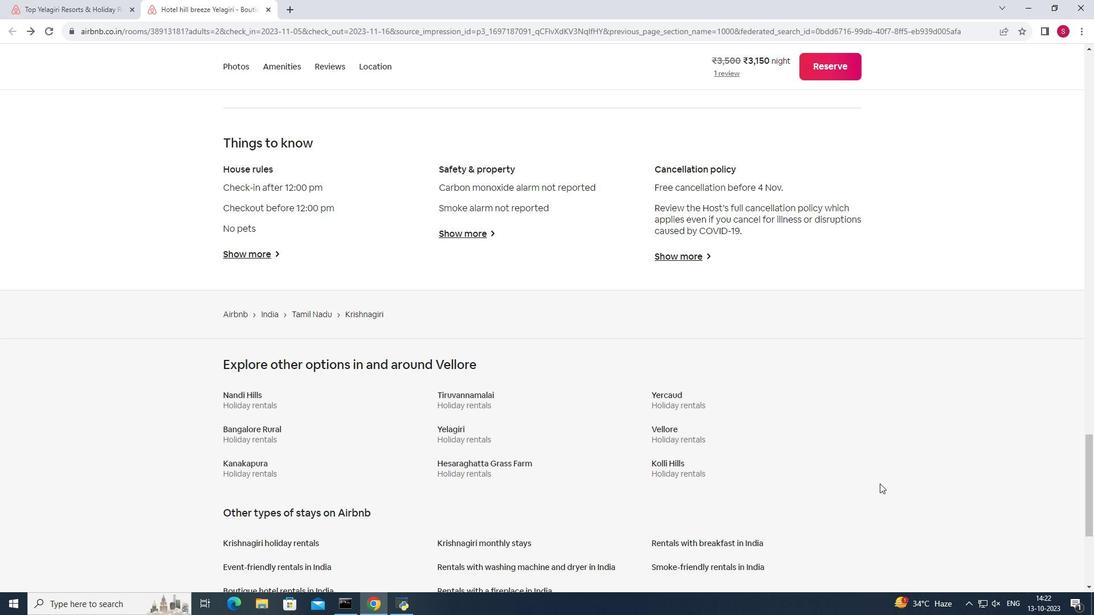 
Action: Mouse scrolled (880, 483) with delta (0, 0)
Screenshot: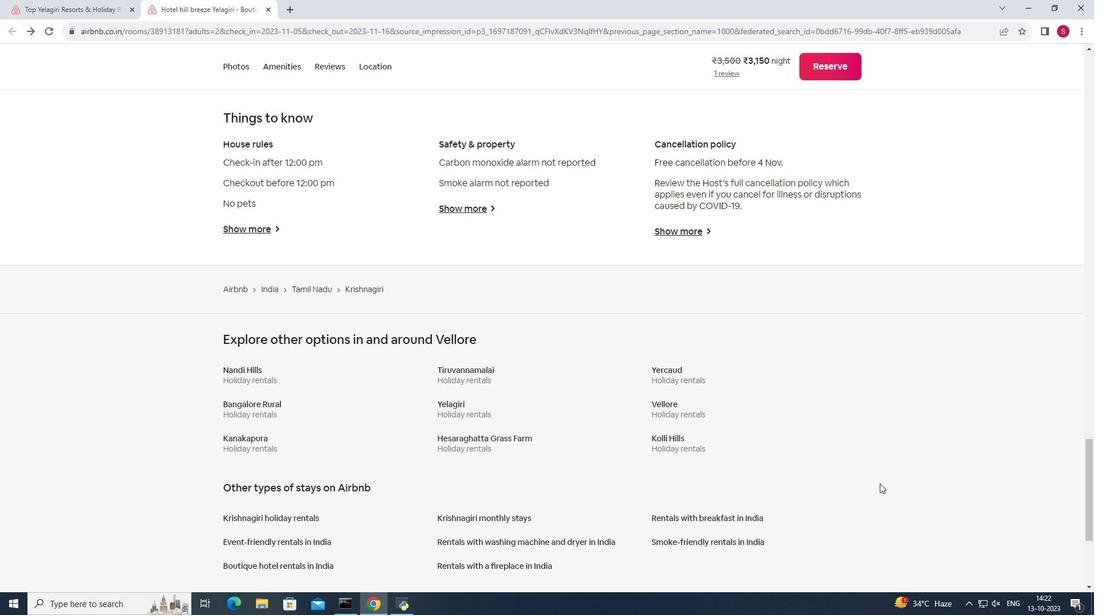 
Action: Mouse scrolled (880, 483) with delta (0, 0)
Screenshot: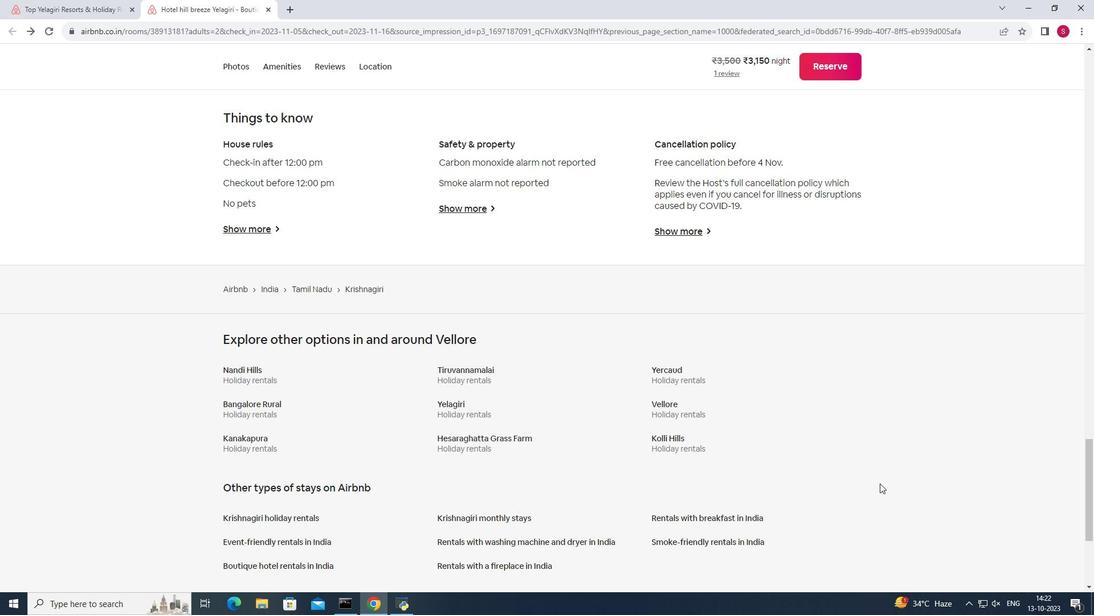 
Action: Mouse scrolled (880, 483) with delta (0, 0)
Screenshot: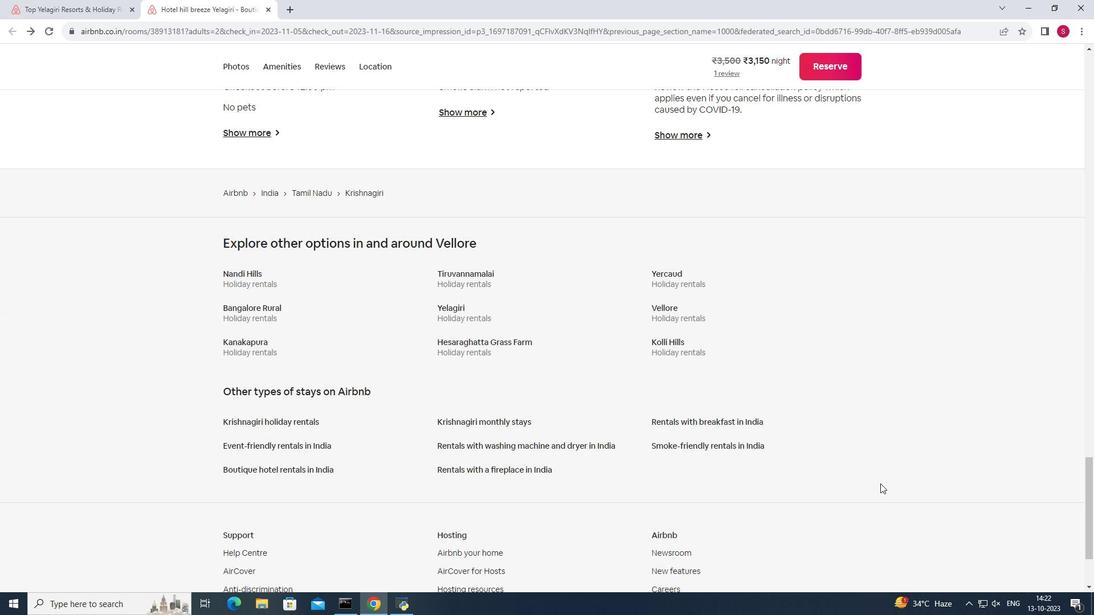 
Action: Mouse moved to (880, 484)
Screenshot: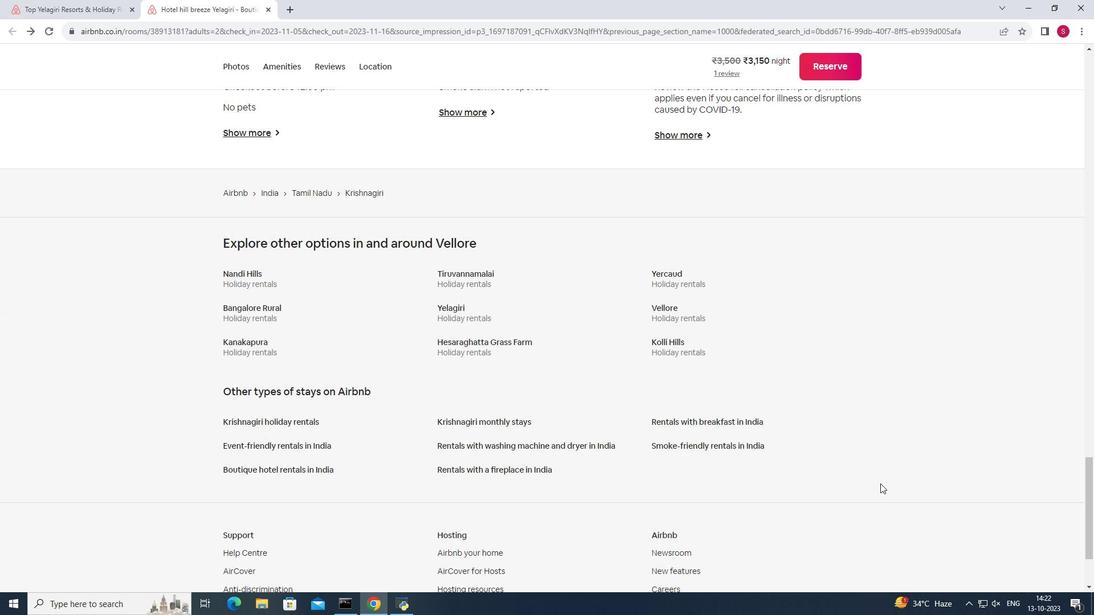 
Action: Mouse scrolled (880, 483) with delta (0, 0)
Screenshot: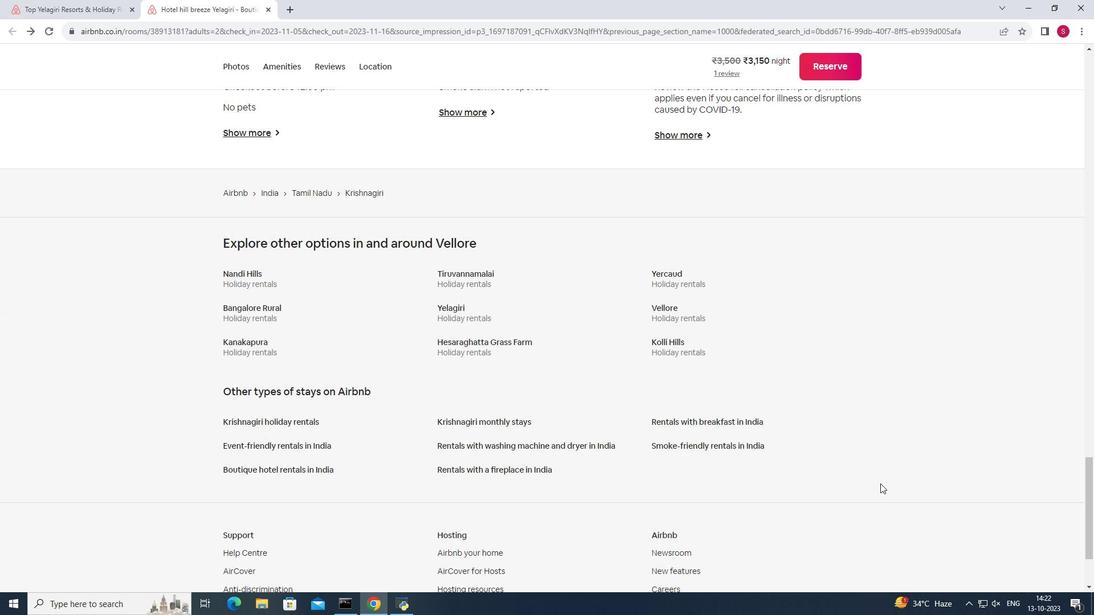 
Action: Mouse moved to (271, 9)
Screenshot: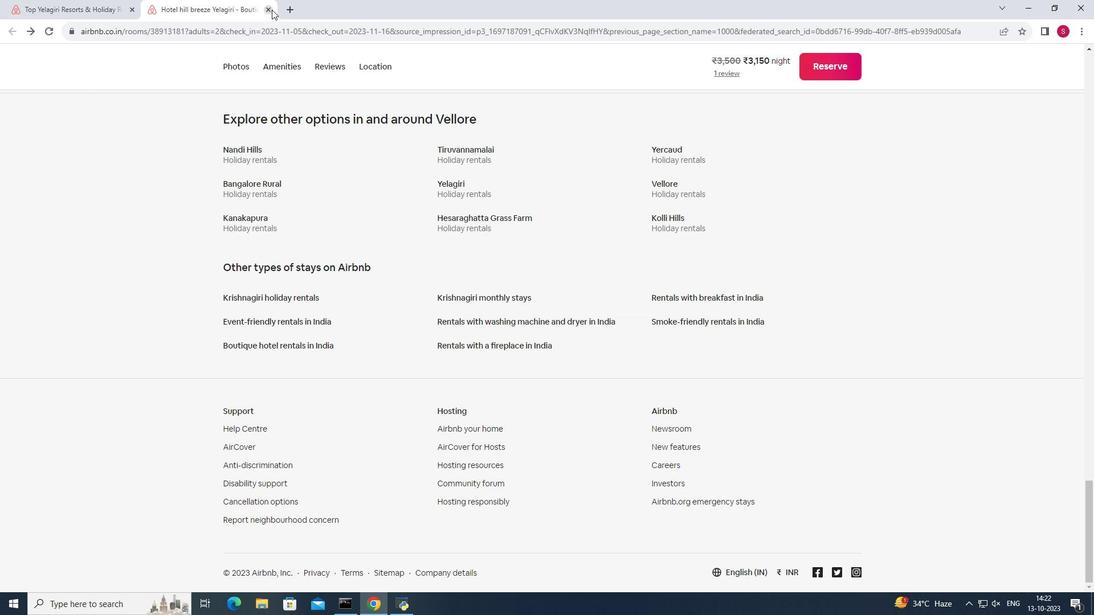 
Action: Mouse pressed left at (271, 9)
Screenshot: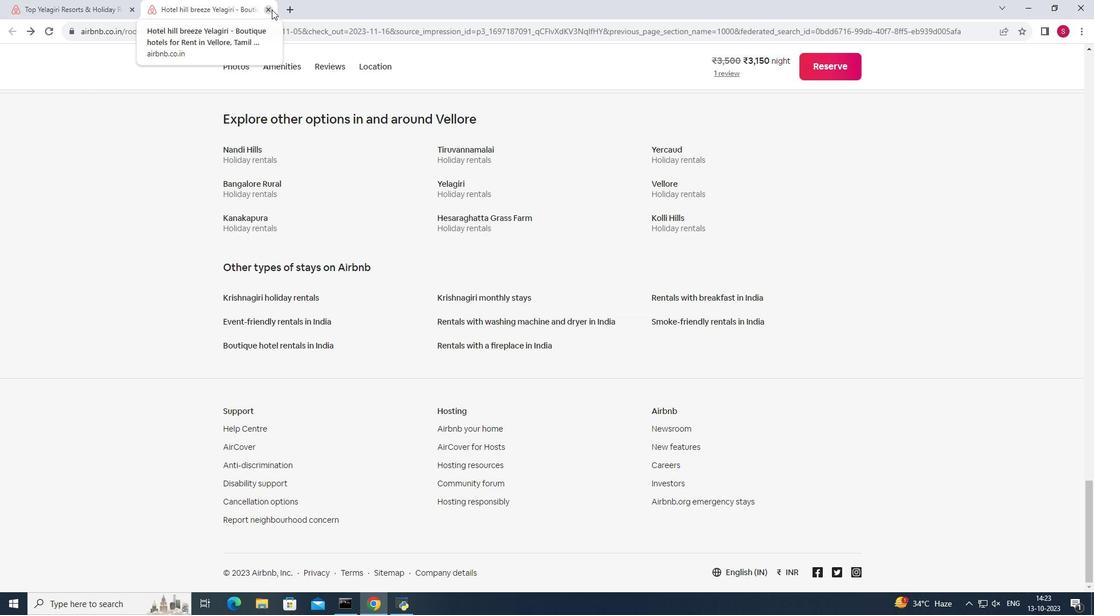 
Action: Mouse moved to (366, 375)
Screenshot: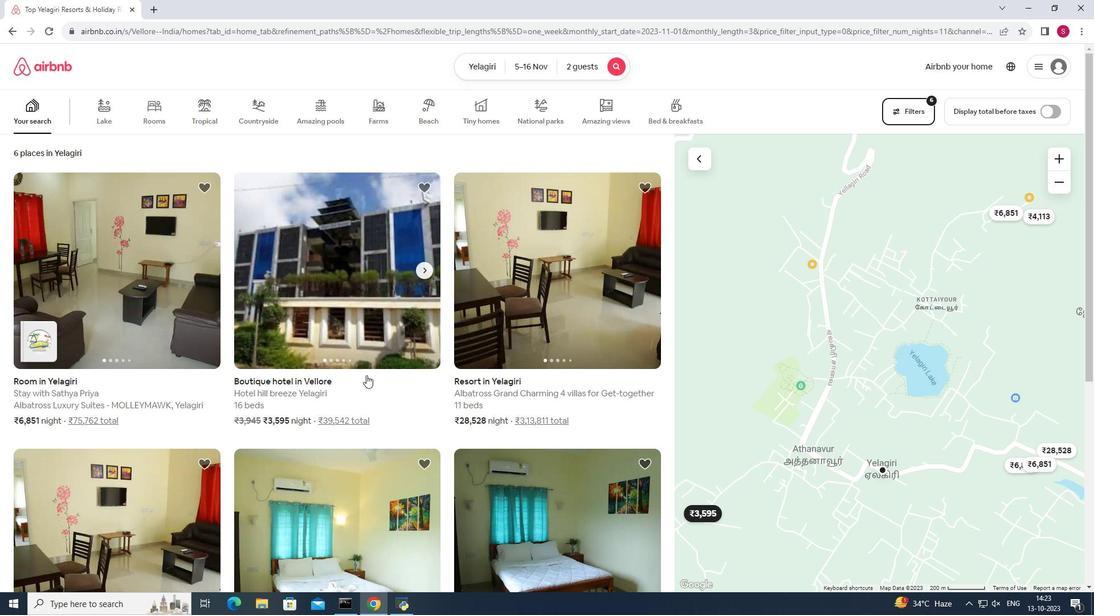 
Action: Mouse scrolled (366, 375) with delta (0, 0)
Screenshot: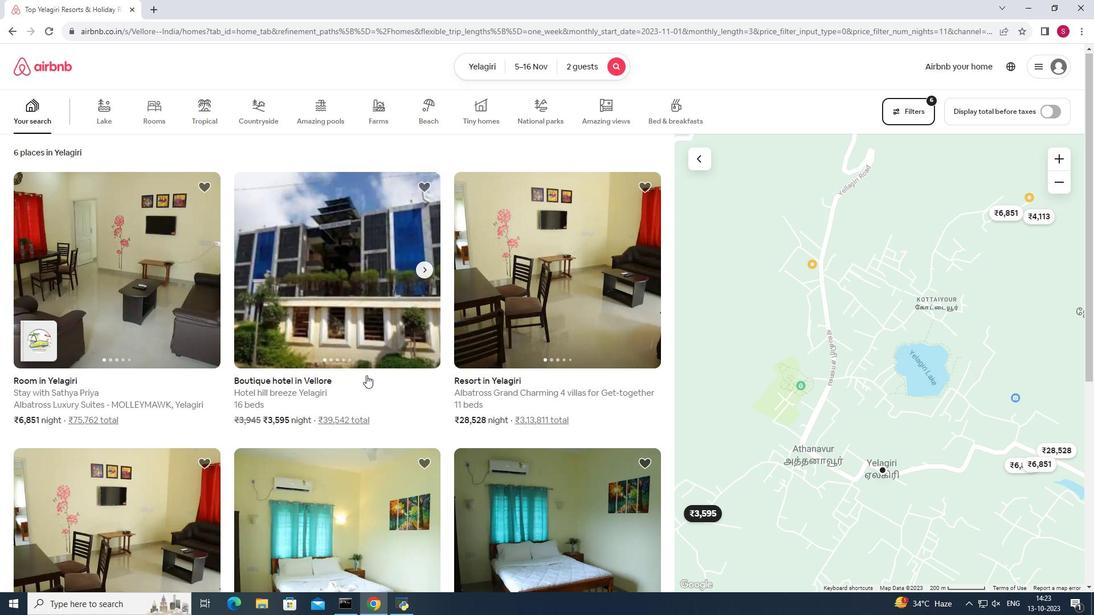 
Action: Mouse scrolled (366, 375) with delta (0, 0)
Screenshot: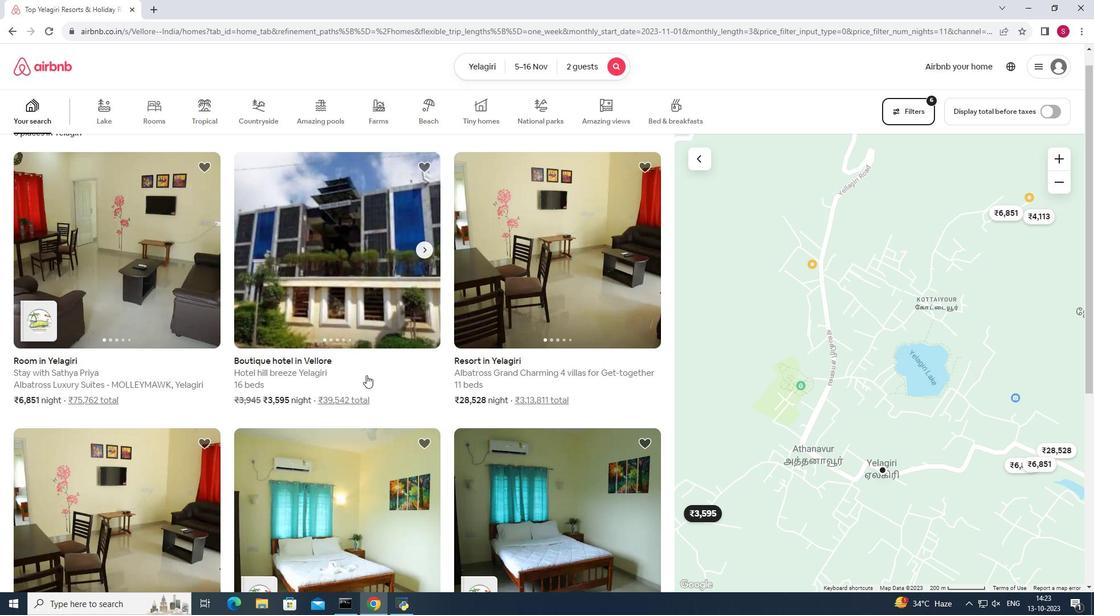 
Action: Mouse scrolled (366, 375) with delta (0, 0)
Screenshot: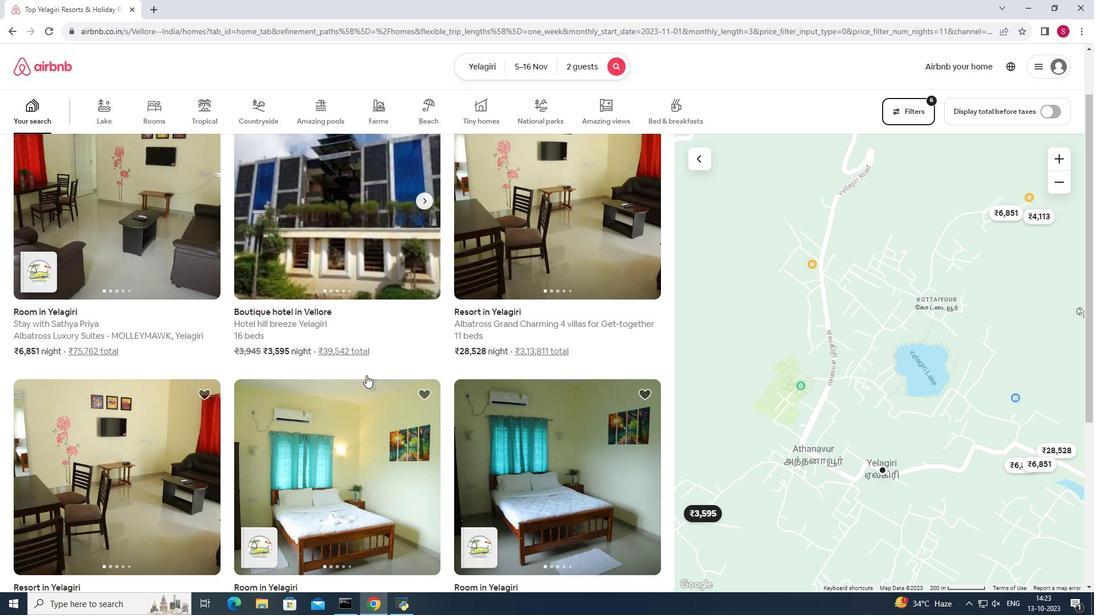 
Action: Mouse scrolled (366, 375) with delta (0, 0)
Screenshot: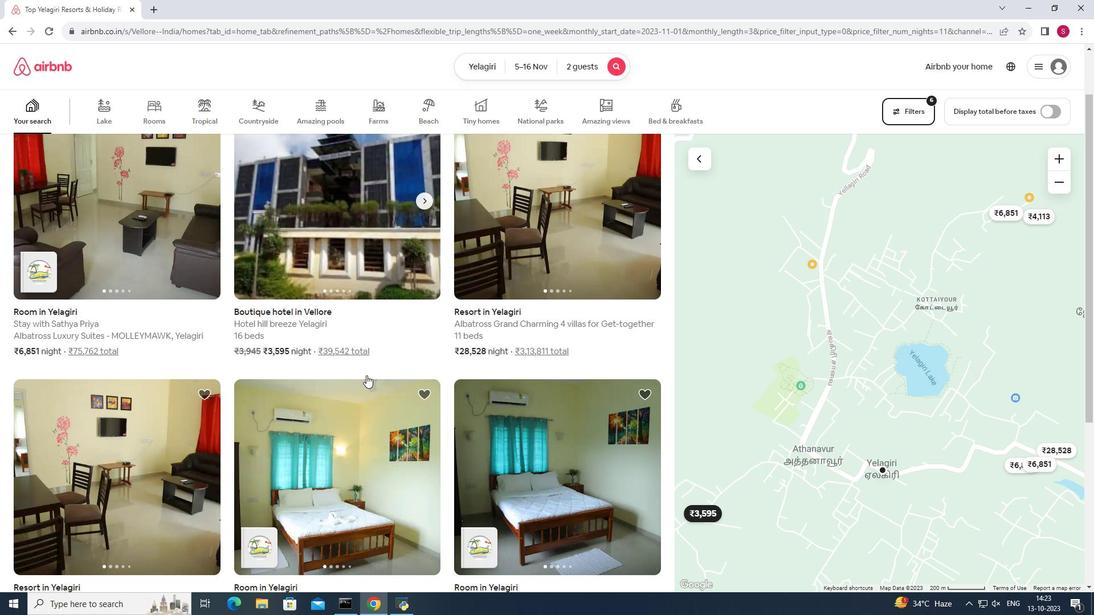 
Action: Mouse scrolled (366, 375) with delta (0, 0)
Screenshot: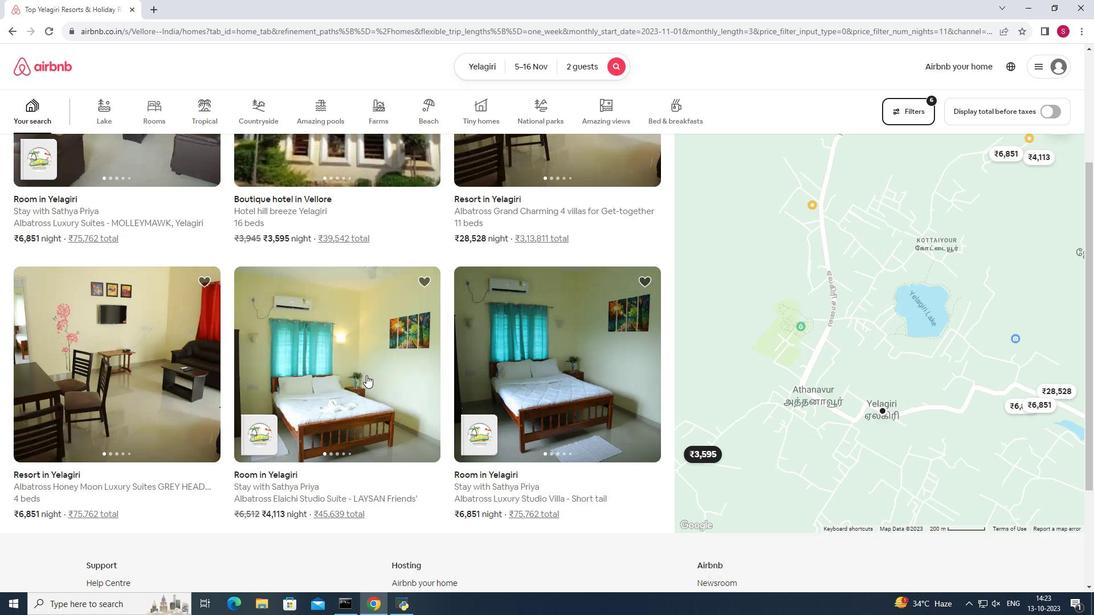 
Action: Mouse moved to (504, 368)
Screenshot: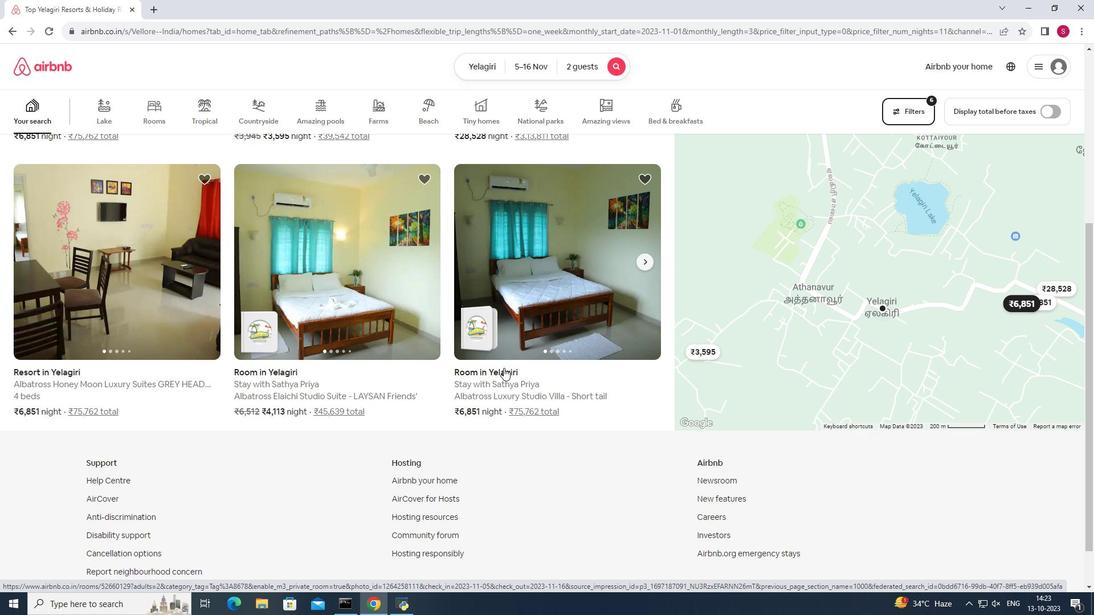 
Action: Mouse scrolled (504, 368) with delta (0, 0)
Screenshot: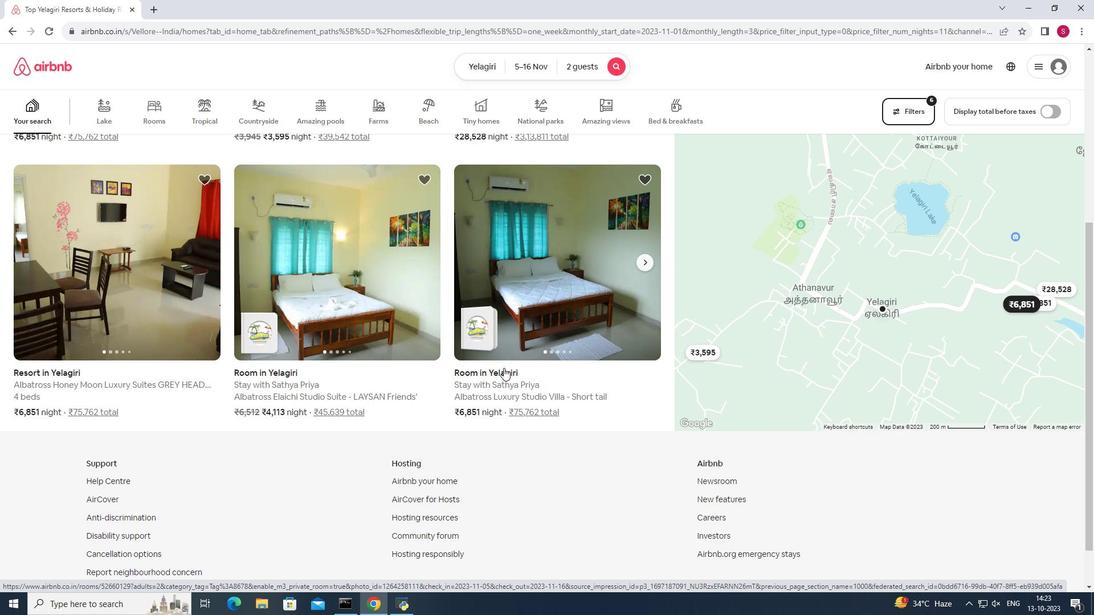 
Action: Mouse scrolled (504, 368) with delta (0, 0)
Screenshot: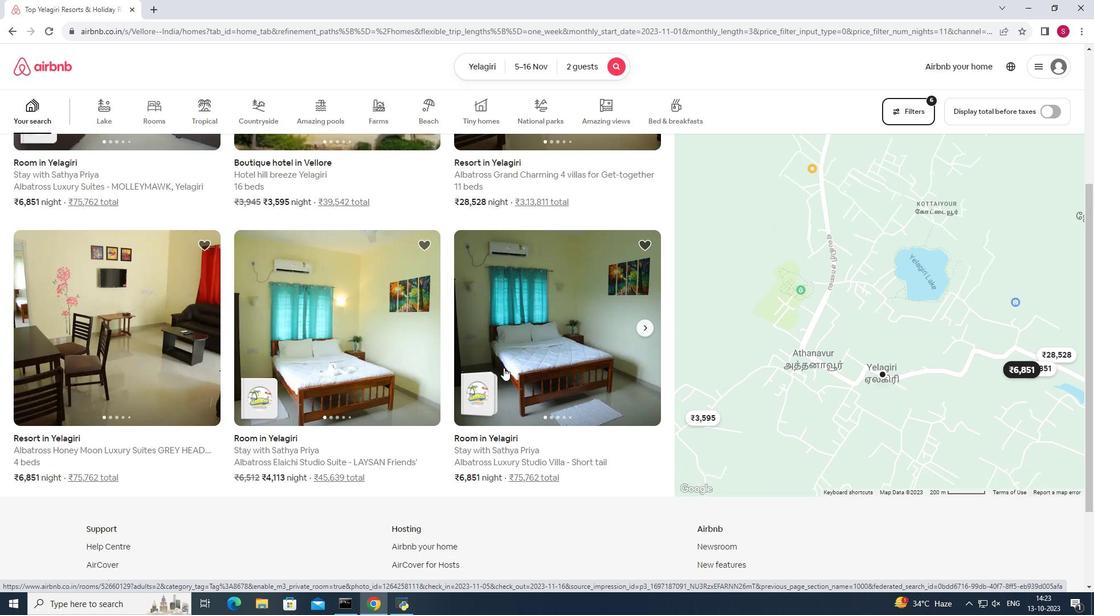 
Action: Mouse scrolled (504, 368) with delta (0, 0)
Screenshot: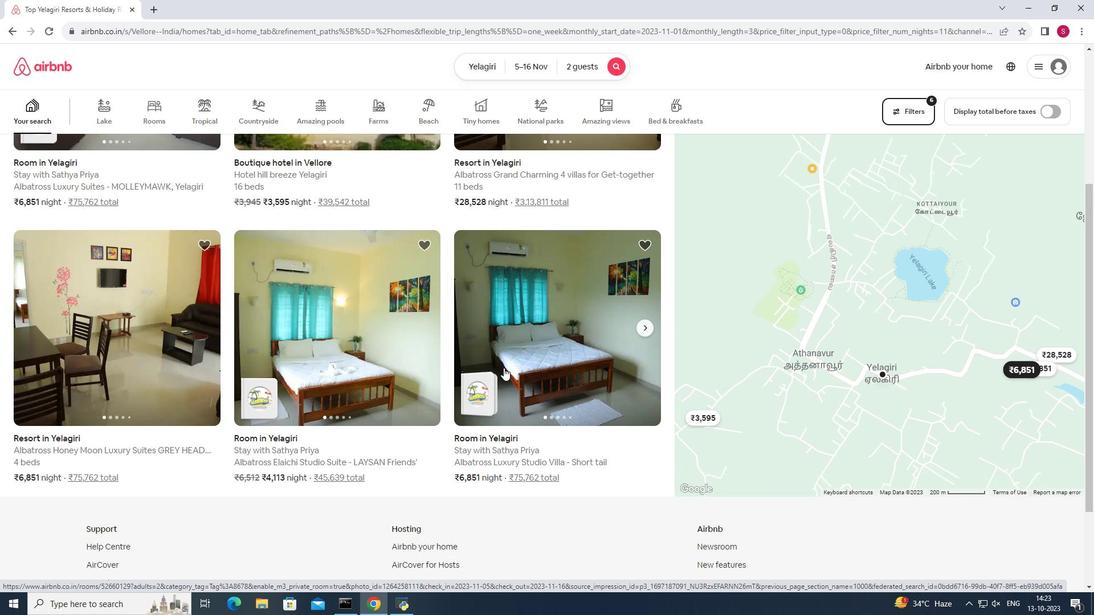
Action: Mouse scrolled (504, 368) with delta (0, 0)
Screenshot: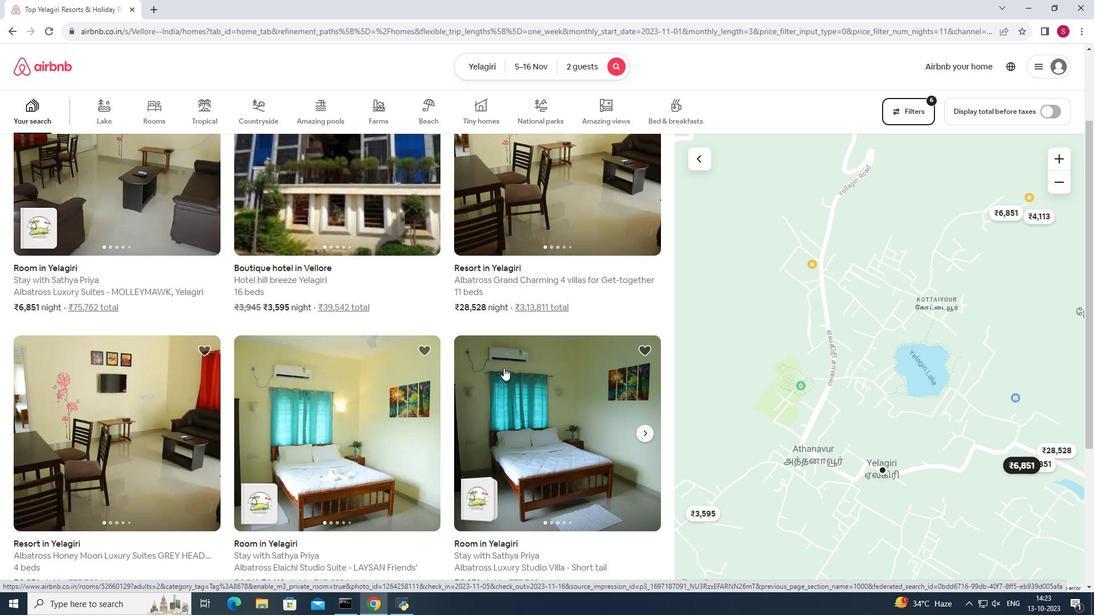 
Action: Mouse moved to (505, 368)
Screenshot: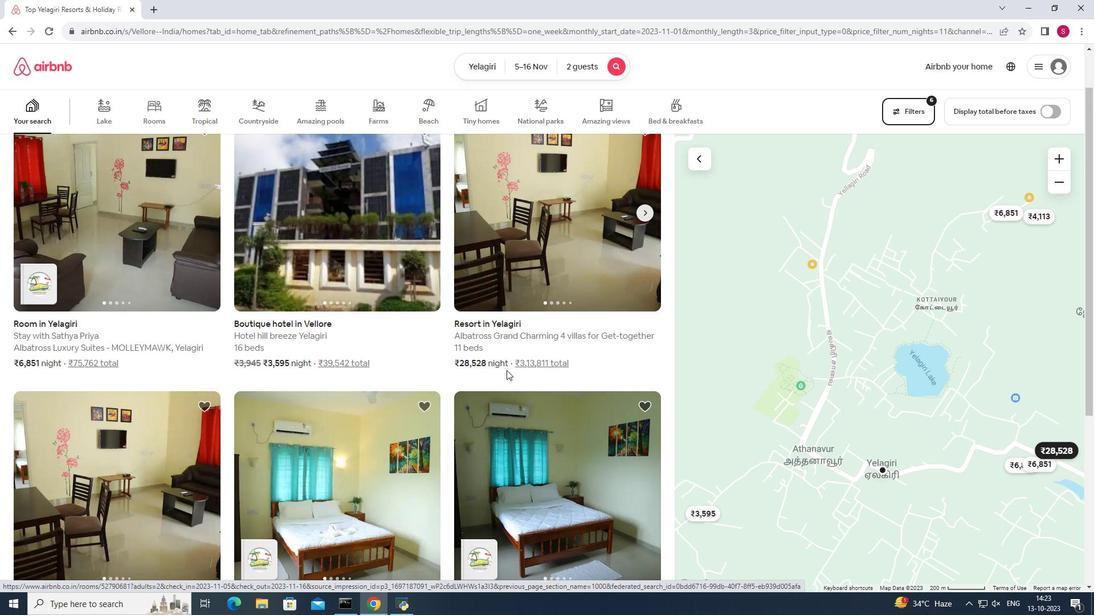 
Action: Mouse scrolled (505, 368) with delta (0, 0)
Screenshot: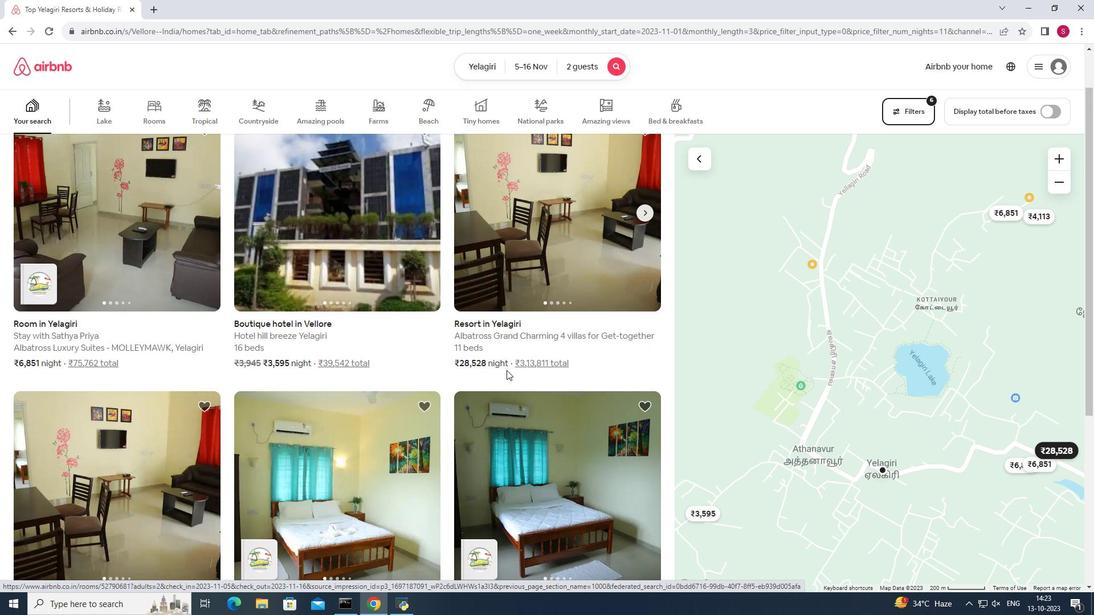 
Action: Mouse moved to (506, 370)
Screenshot: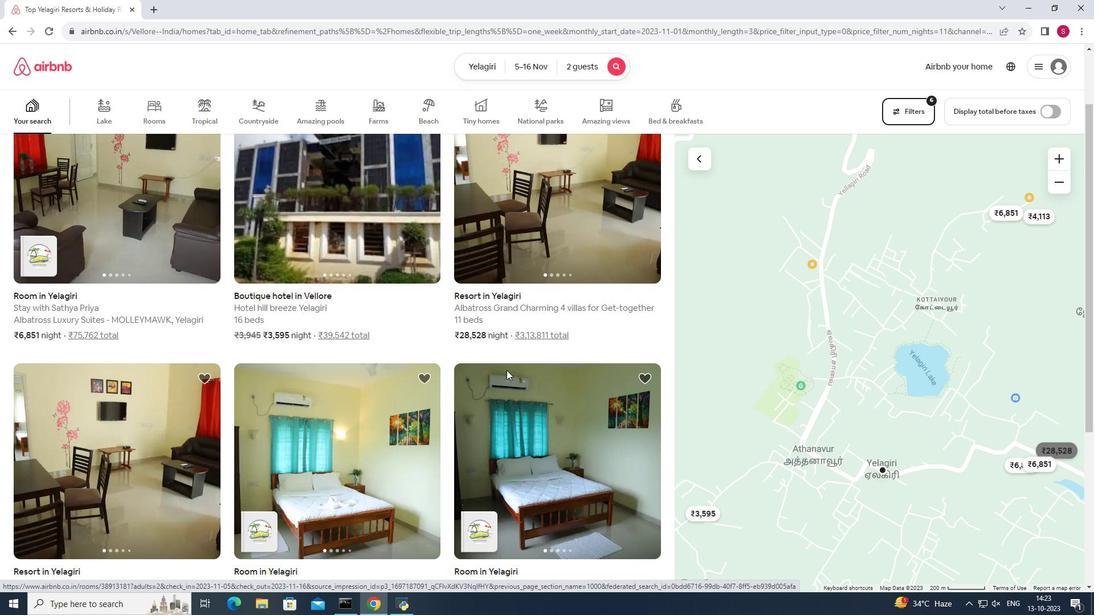 
Action: Mouse scrolled (506, 370) with delta (0, 0)
Screenshot: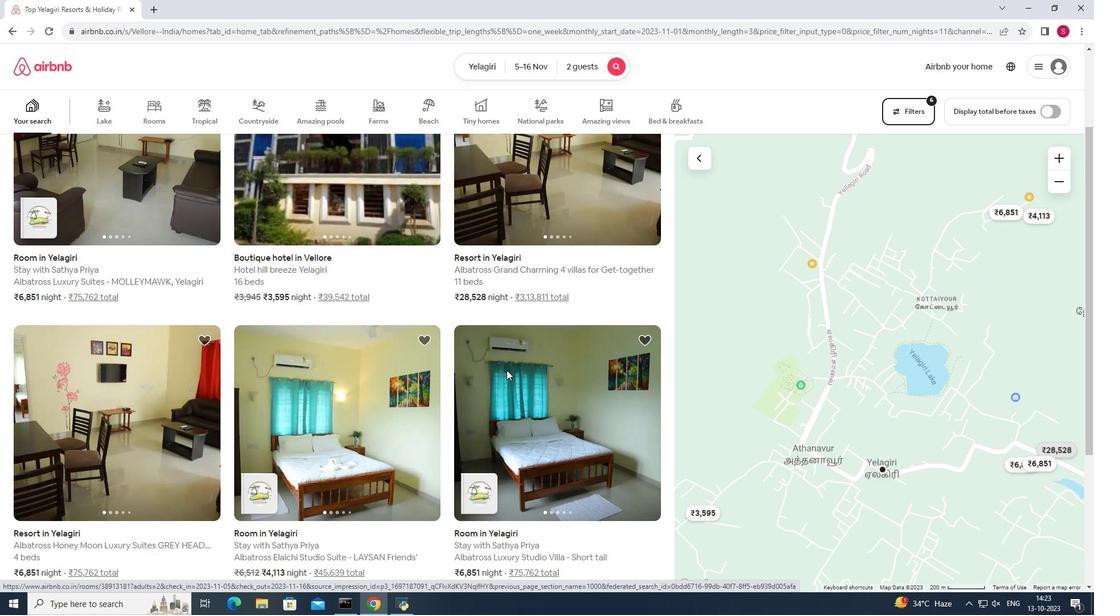 
Action: Mouse moved to (333, 341)
Screenshot: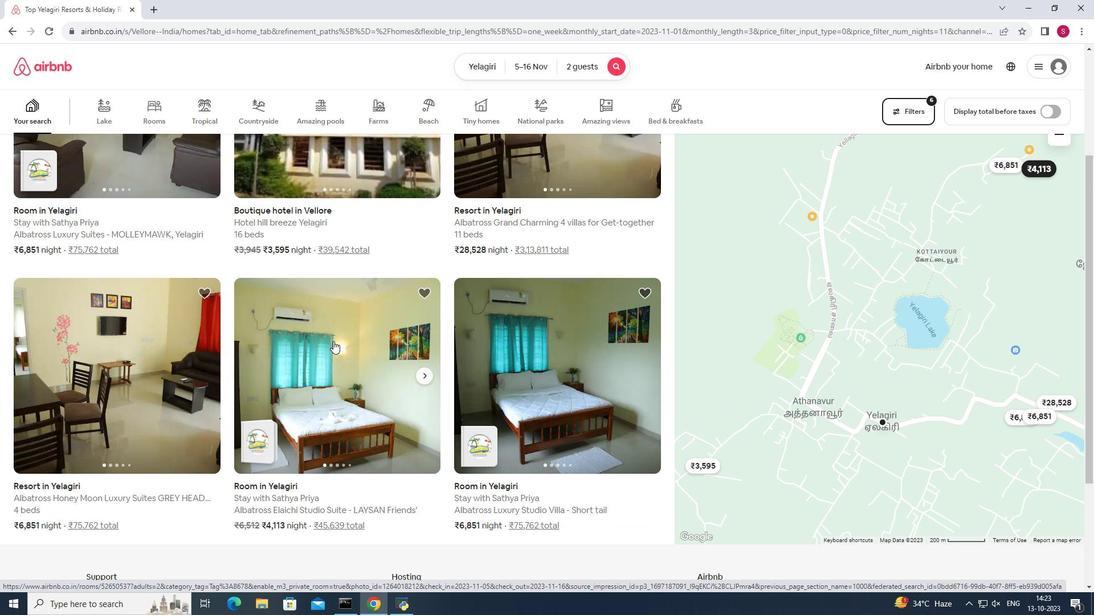 
Action: Mouse pressed left at (333, 341)
Screenshot: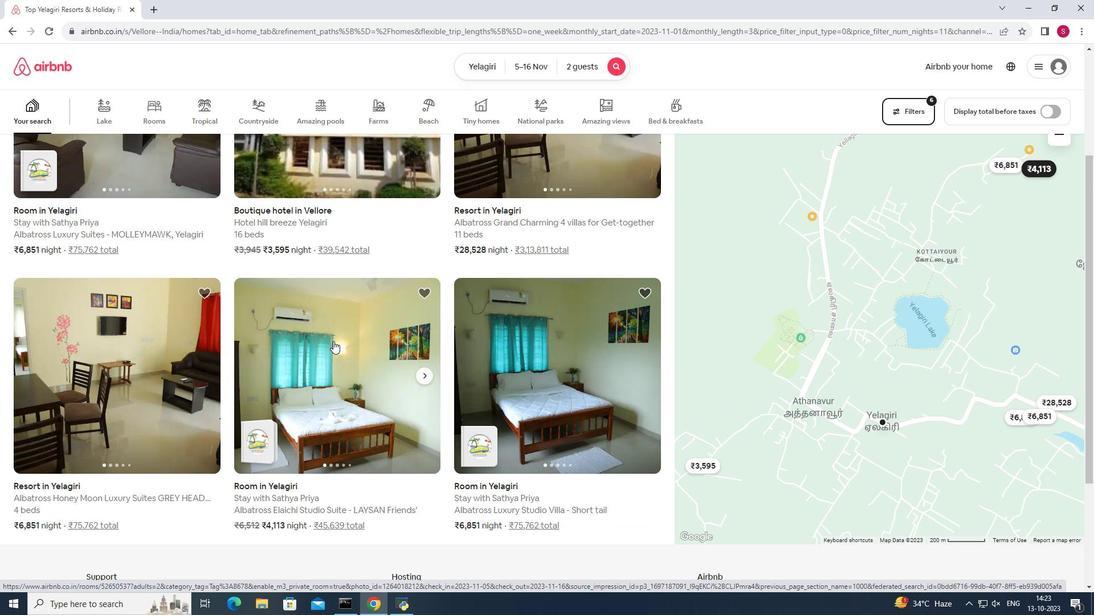 
Action: Mouse moved to (803, 419)
Screenshot: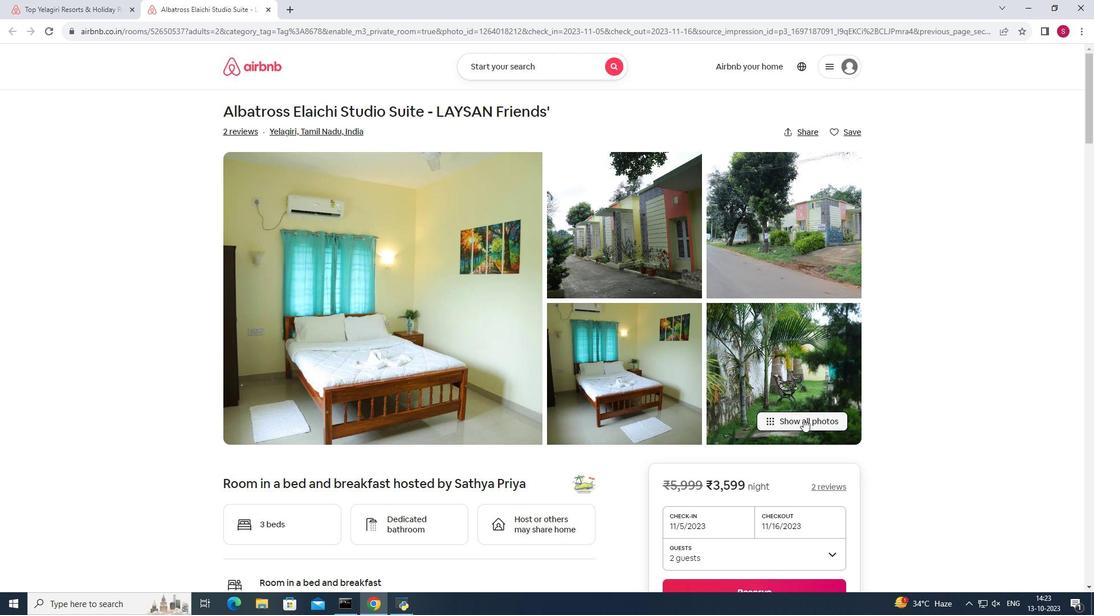 
Action: Mouse pressed left at (803, 419)
Screenshot: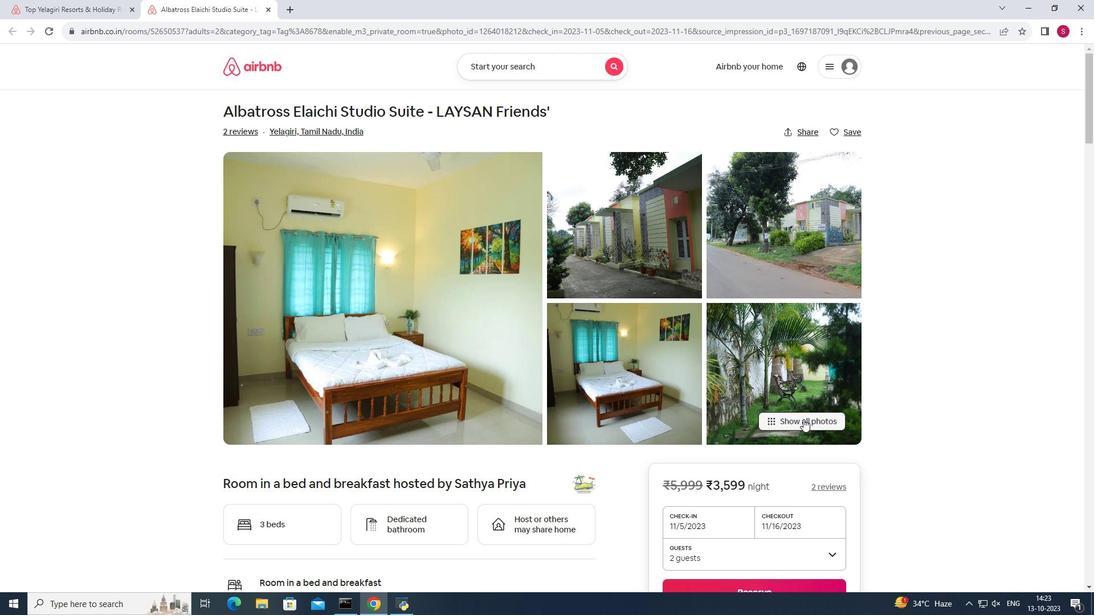 
Action: Mouse moved to (924, 419)
Screenshot: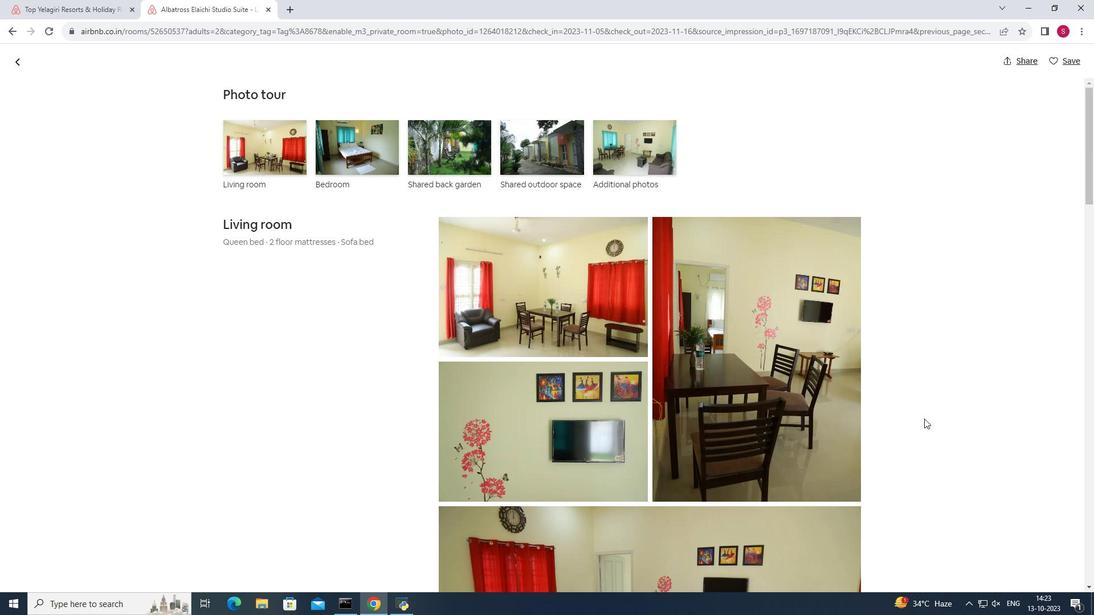 
Action: Mouse scrolled (924, 418) with delta (0, 0)
Screenshot: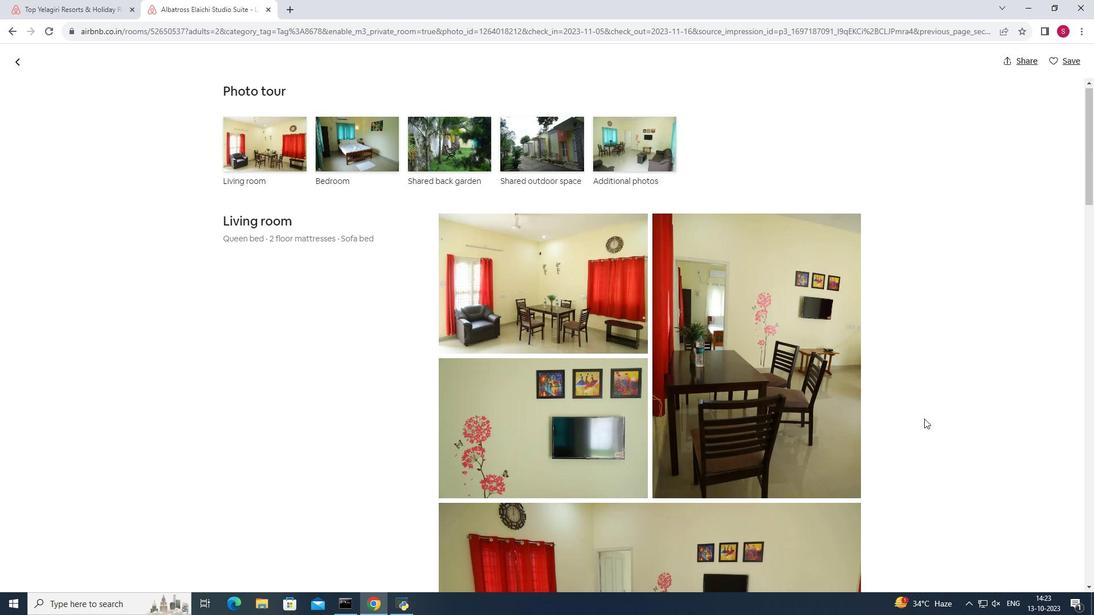 
Action: Mouse scrolled (924, 418) with delta (0, 0)
Screenshot: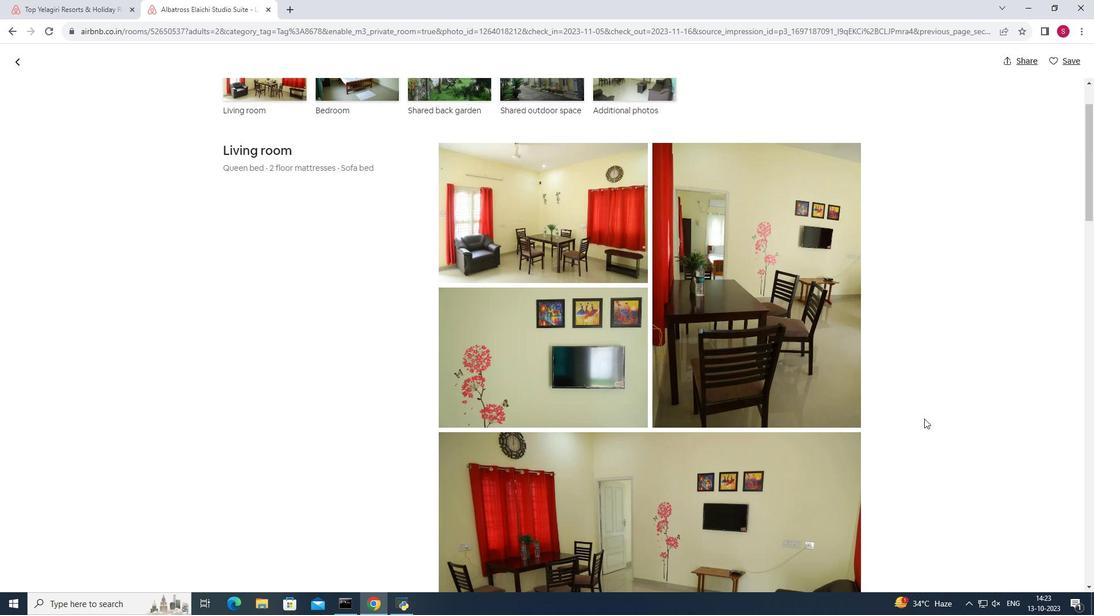 
Action: Mouse scrolled (924, 418) with delta (0, 0)
Screenshot: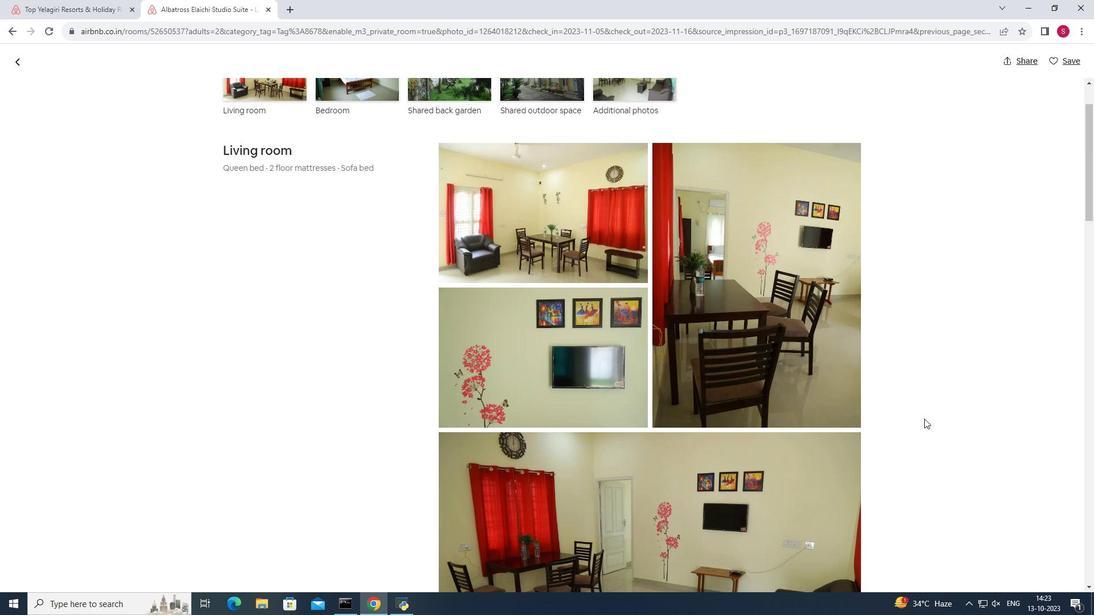 
Action: Mouse scrolled (924, 418) with delta (0, 0)
Screenshot: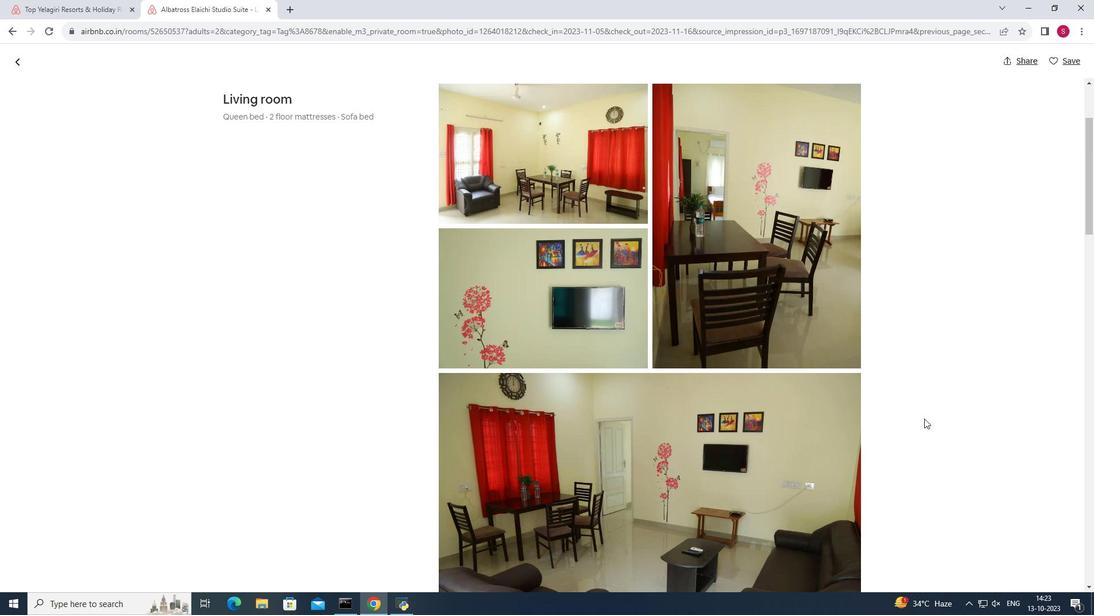 
Action: Mouse scrolled (924, 418) with delta (0, 0)
Screenshot: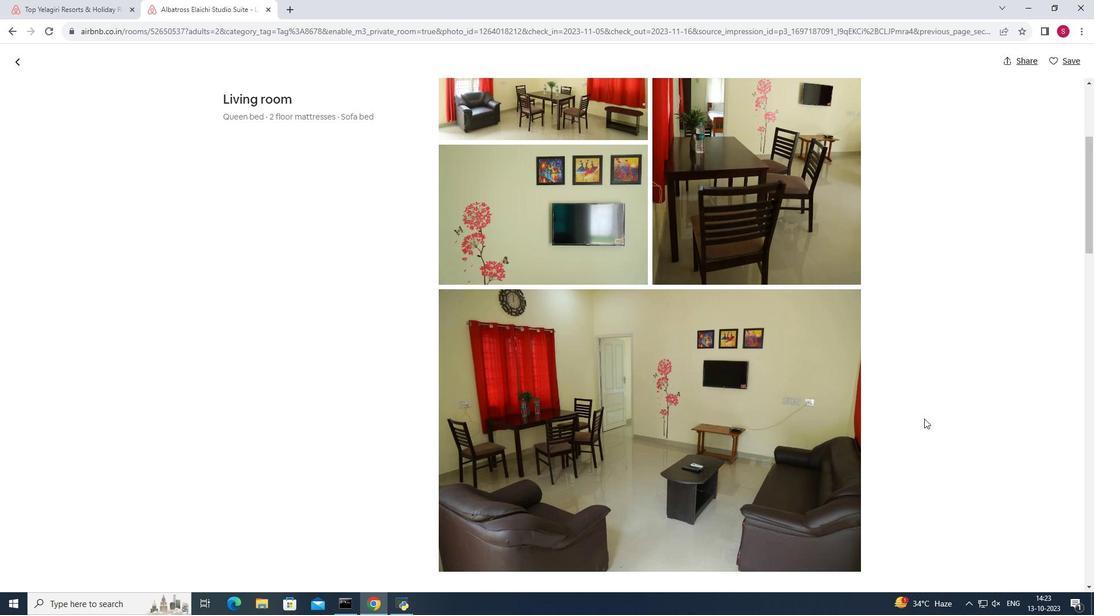 
Action: Mouse scrolled (924, 418) with delta (0, 0)
Screenshot: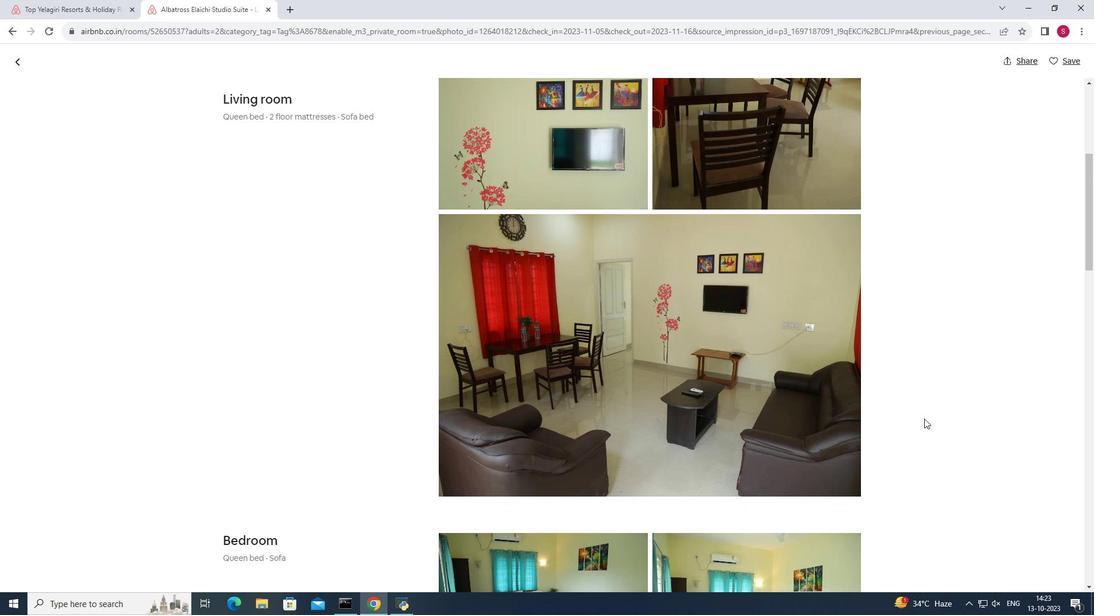 
Action: Mouse scrolled (924, 418) with delta (0, 0)
Screenshot: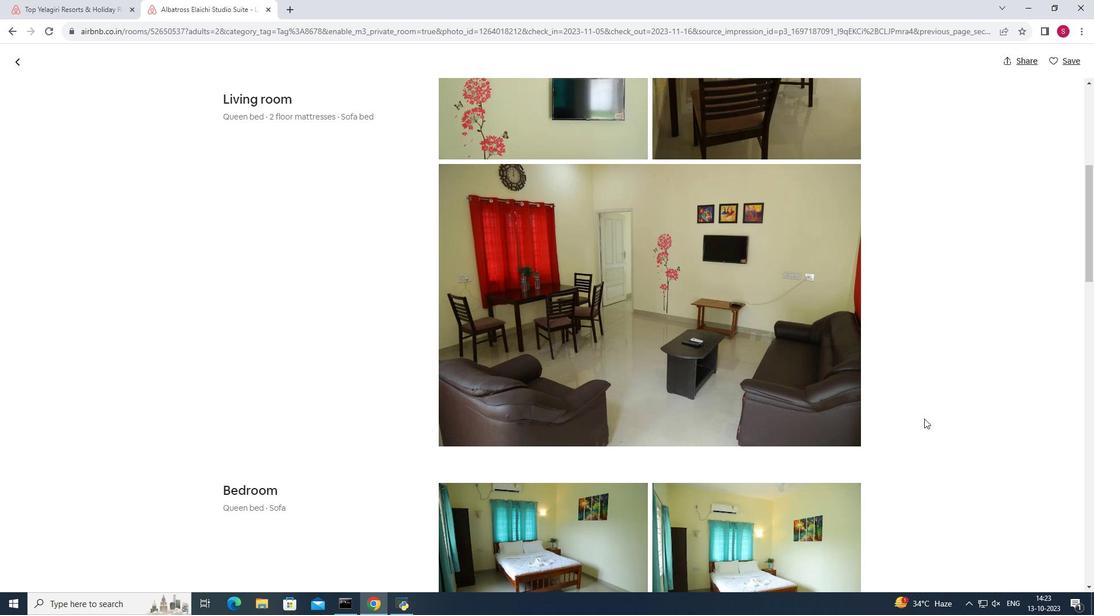 
Action: Mouse scrolled (924, 418) with delta (0, 0)
Screenshot: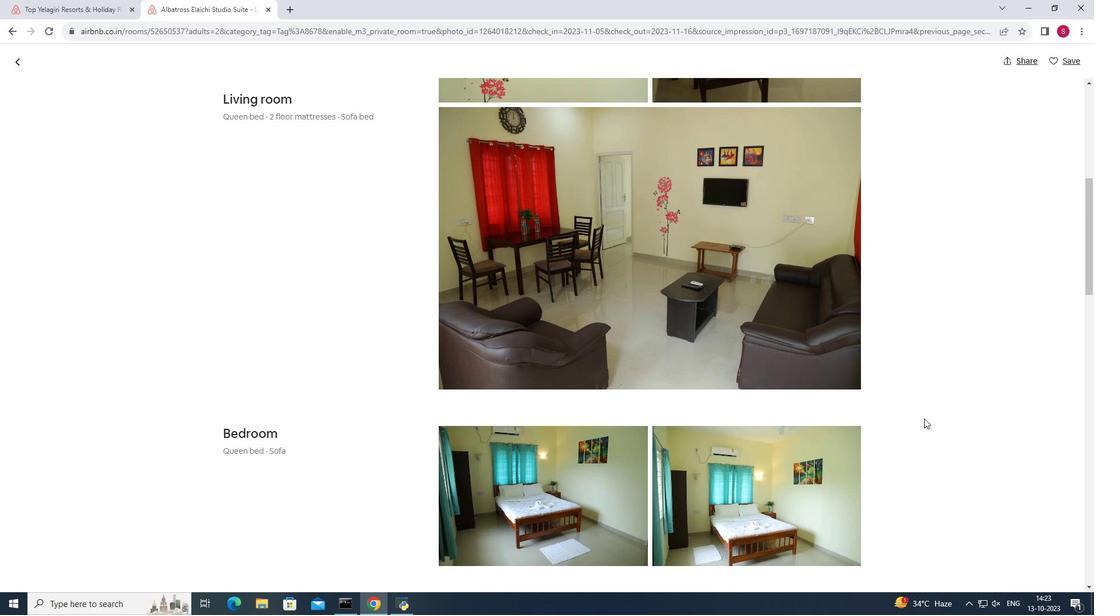 
Action: Mouse scrolled (924, 418) with delta (0, 0)
Screenshot: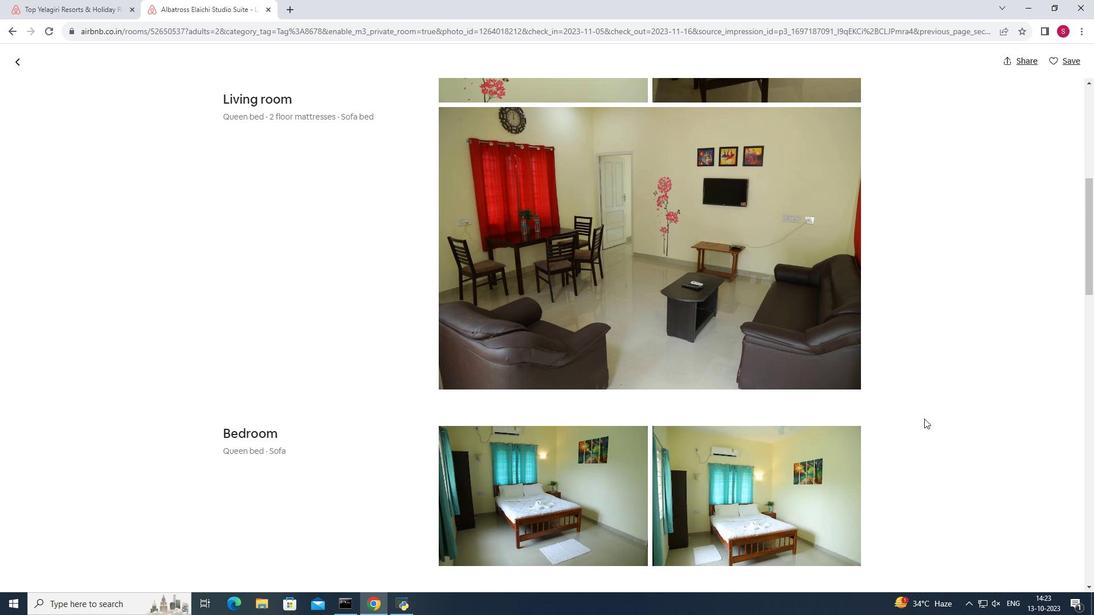 
Action: Mouse scrolled (924, 418) with delta (0, 0)
Screenshot: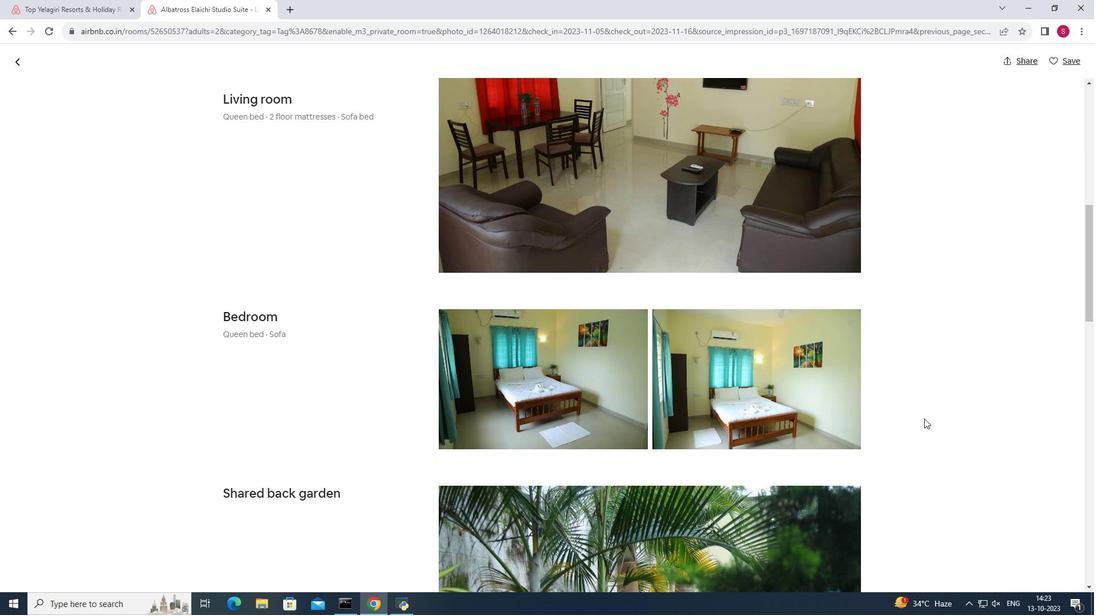 
Action: Mouse scrolled (924, 418) with delta (0, 0)
Screenshot: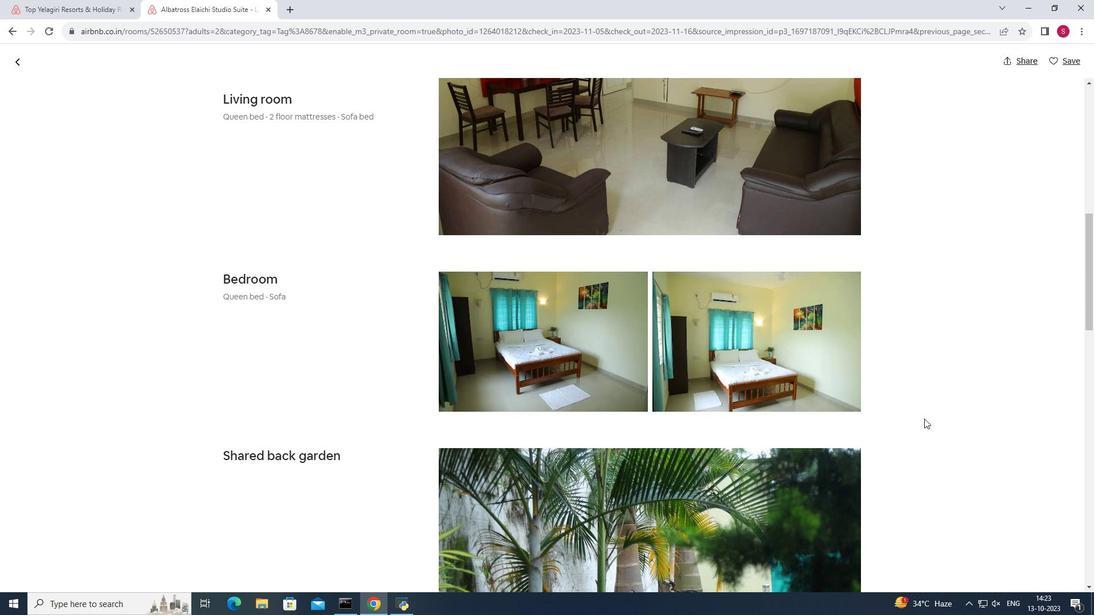 
Action: Mouse scrolled (924, 418) with delta (0, 0)
Screenshot: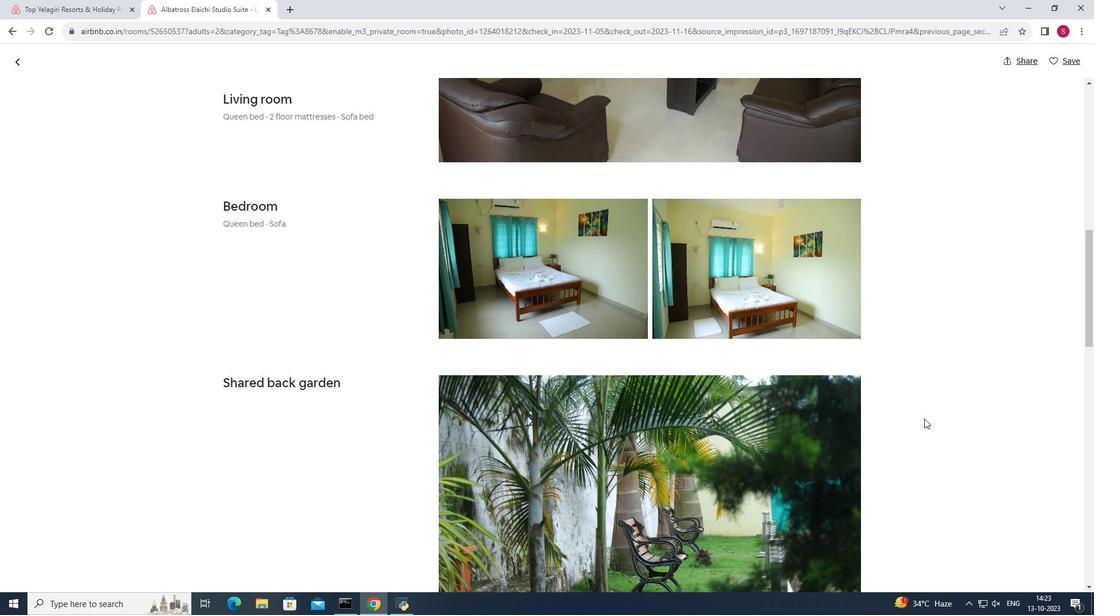 
Action: Mouse scrolled (924, 418) with delta (0, 0)
Screenshot: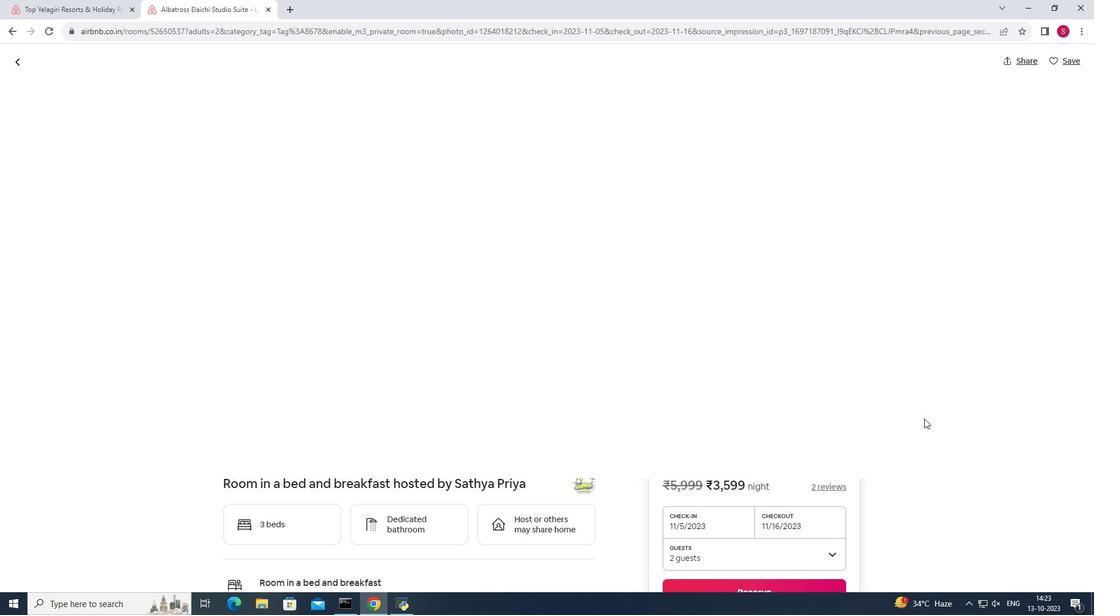 
Action: Mouse scrolled (924, 418) with delta (0, 0)
Screenshot: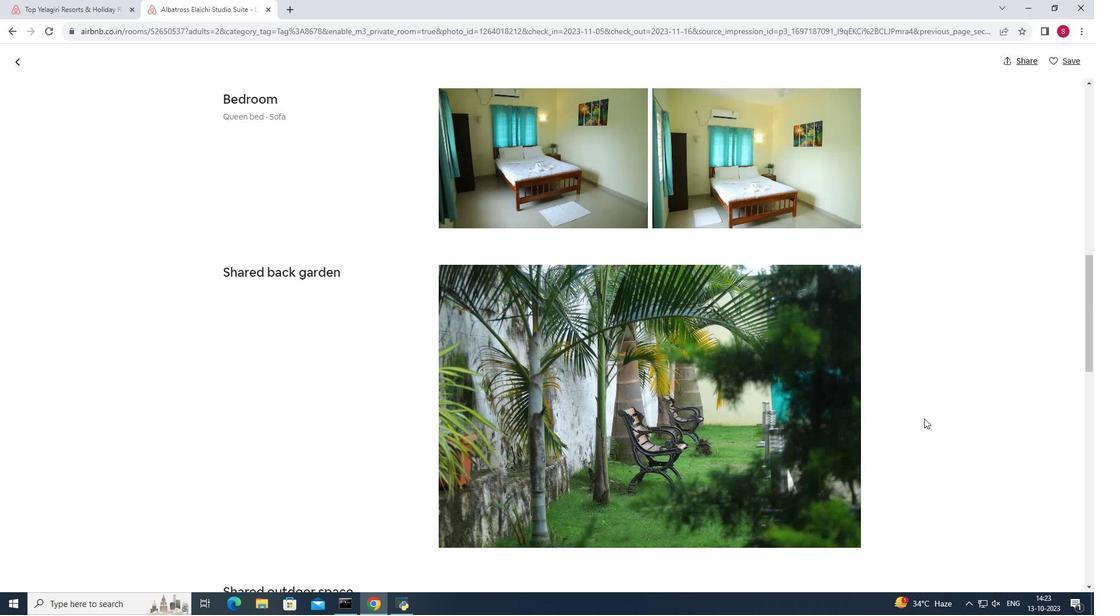 
Action: Mouse scrolled (924, 418) with delta (0, 0)
Screenshot: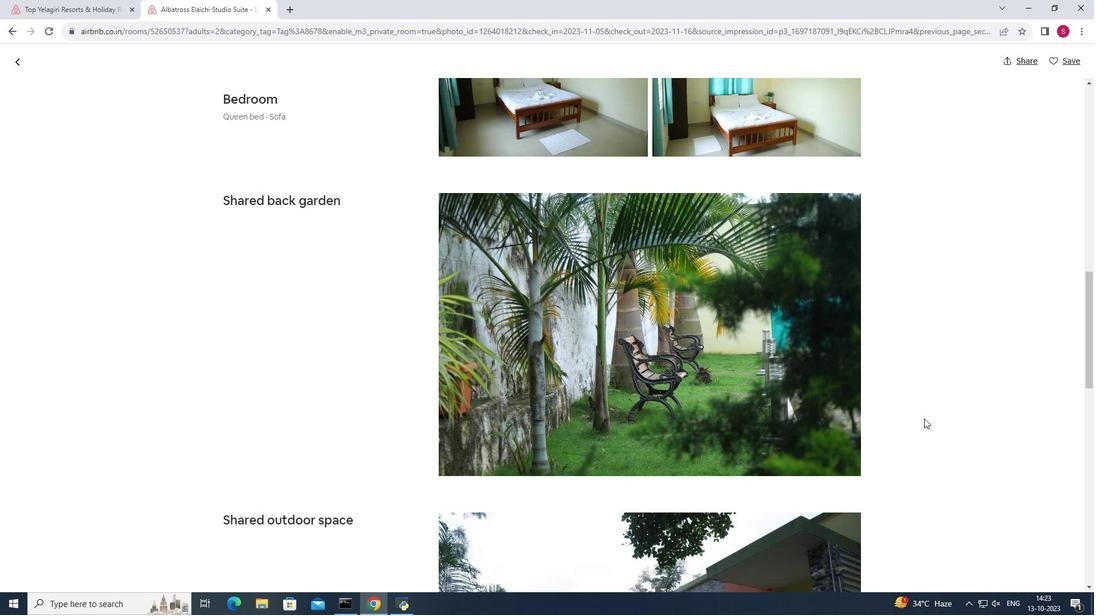 
Action: Mouse scrolled (924, 418) with delta (0, 0)
Screenshot: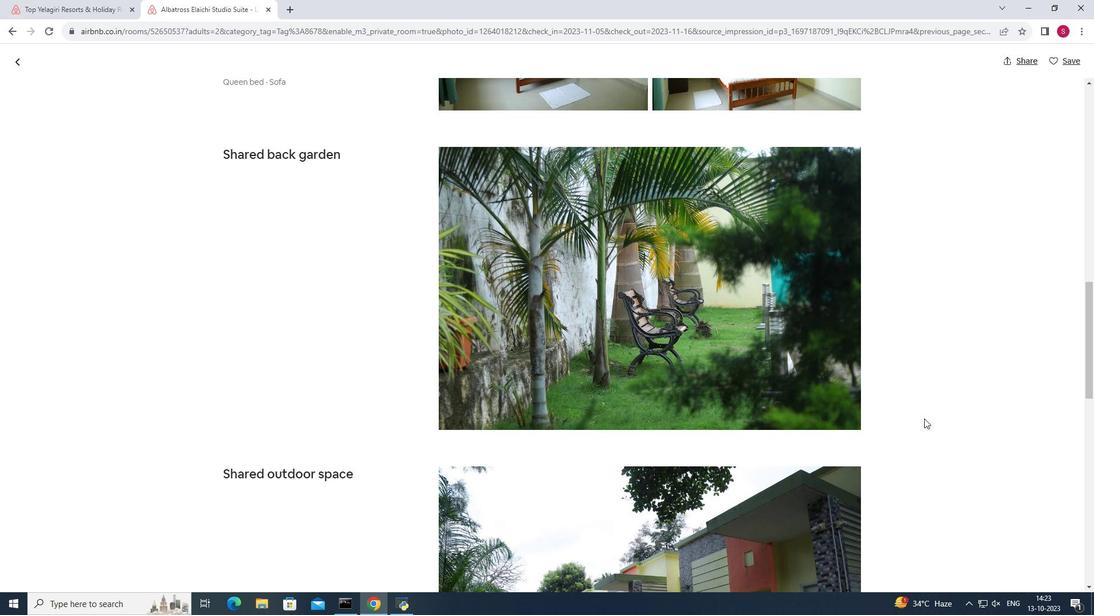
Action: Mouse scrolled (924, 418) with delta (0, 0)
Screenshot: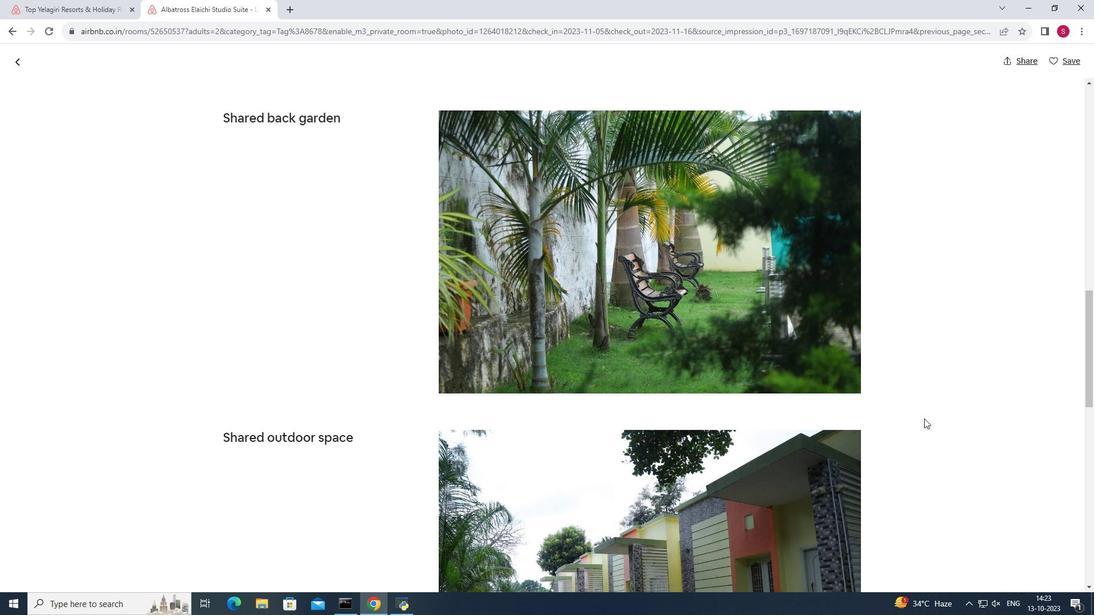 
Action: Mouse scrolled (924, 418) with delta (0, 0)
Screenshot: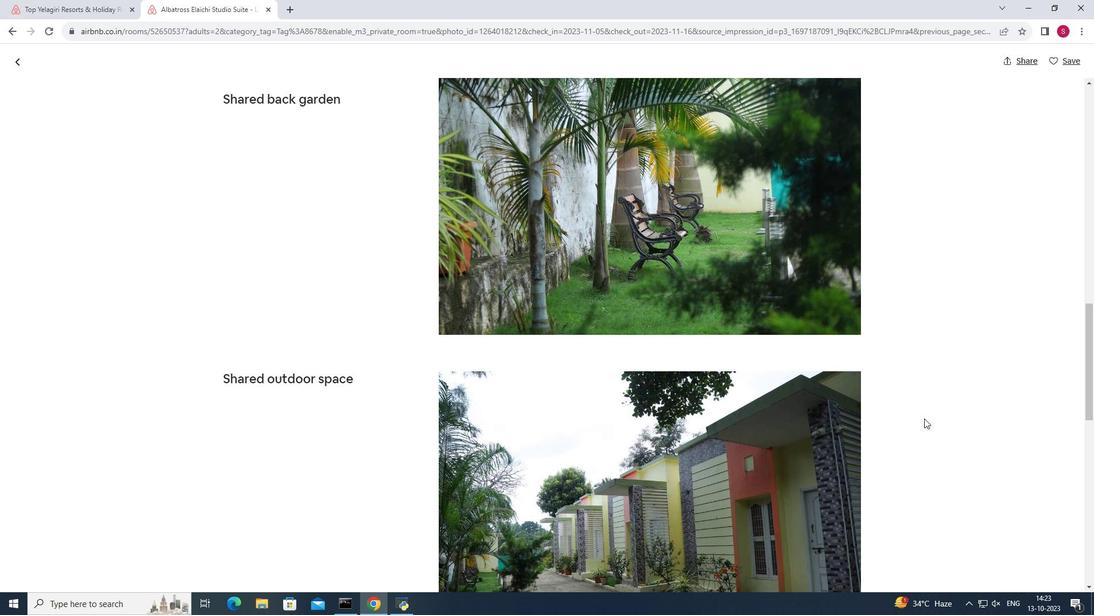 
Action: Mouse scrolled (924, 418) with delta (0, 0)
Screenshot: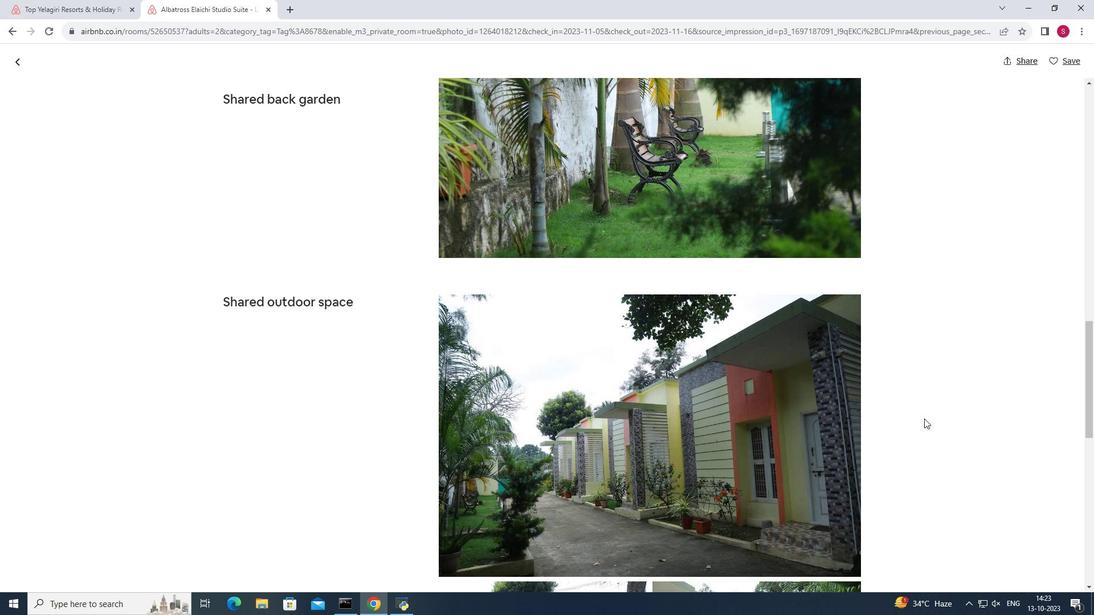 
Action: Mouse moved to (926, 424)
Screenshot: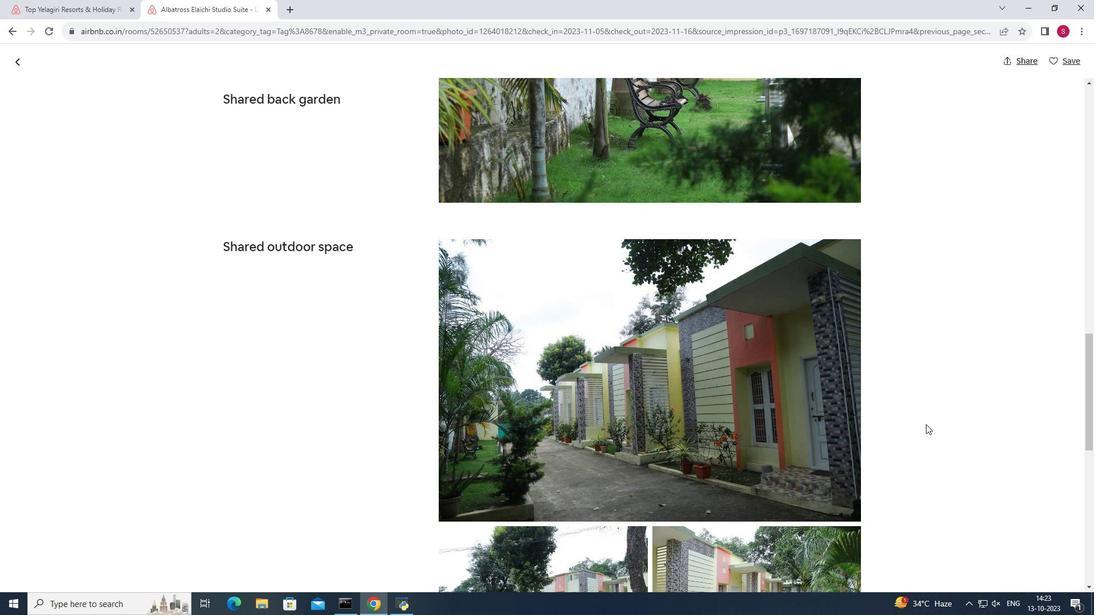 
Action: Mouse scrolled (926, 424) with delta (0, 0)
Screenshot: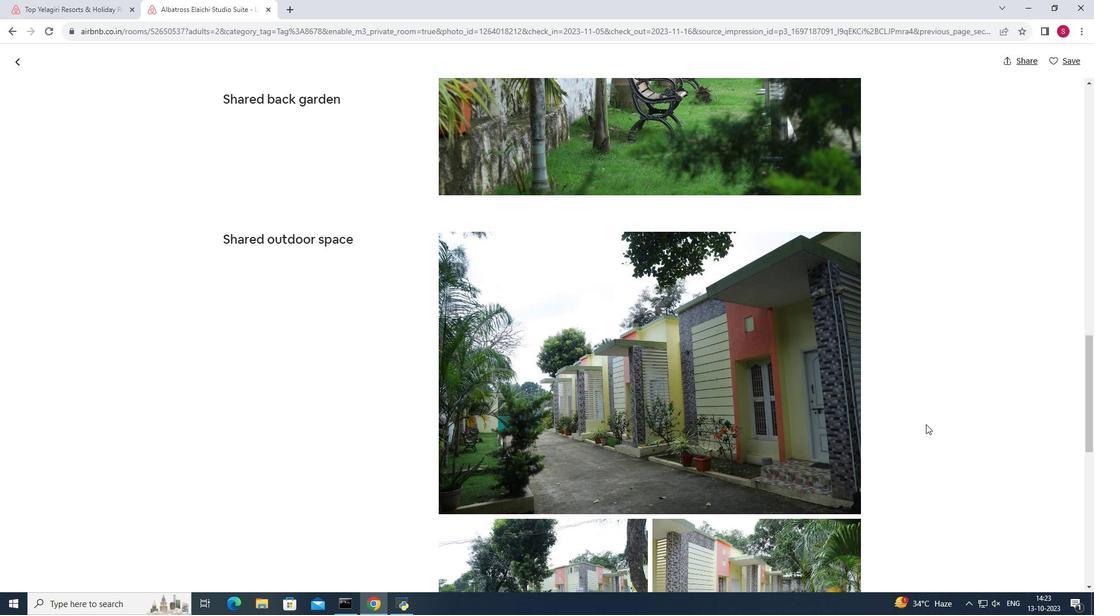 
Action: Mouse scrolled (926, 424) with delta (0, 0)
Screenshot: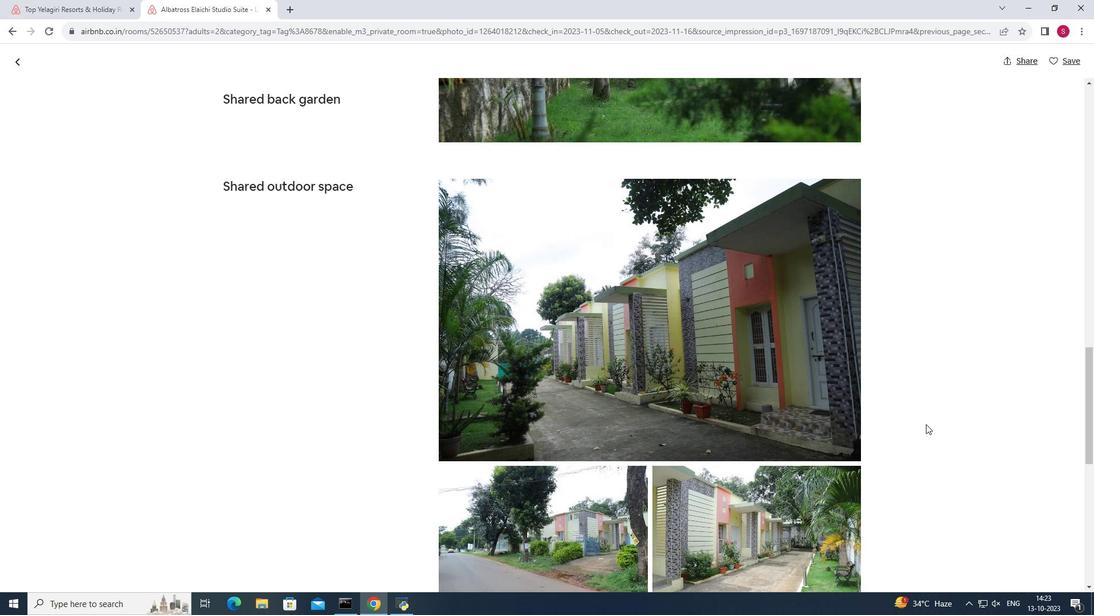 
Action: Mouse scrolled (926, 424) with delta (0, 0)
Screenshot: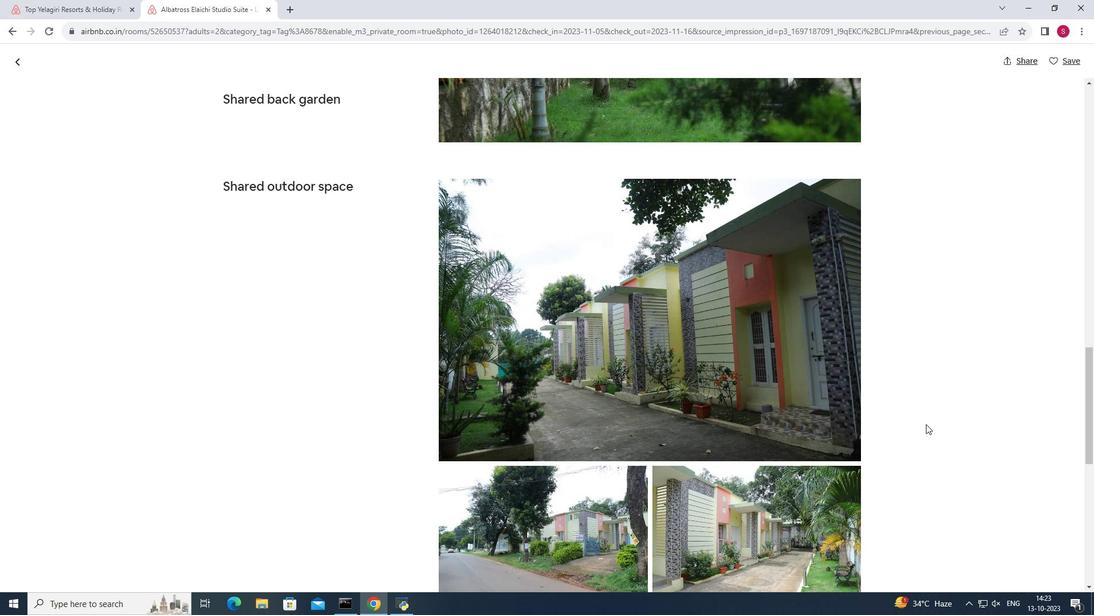 
Action: Mouse moved to (927, 424)
Screenshot: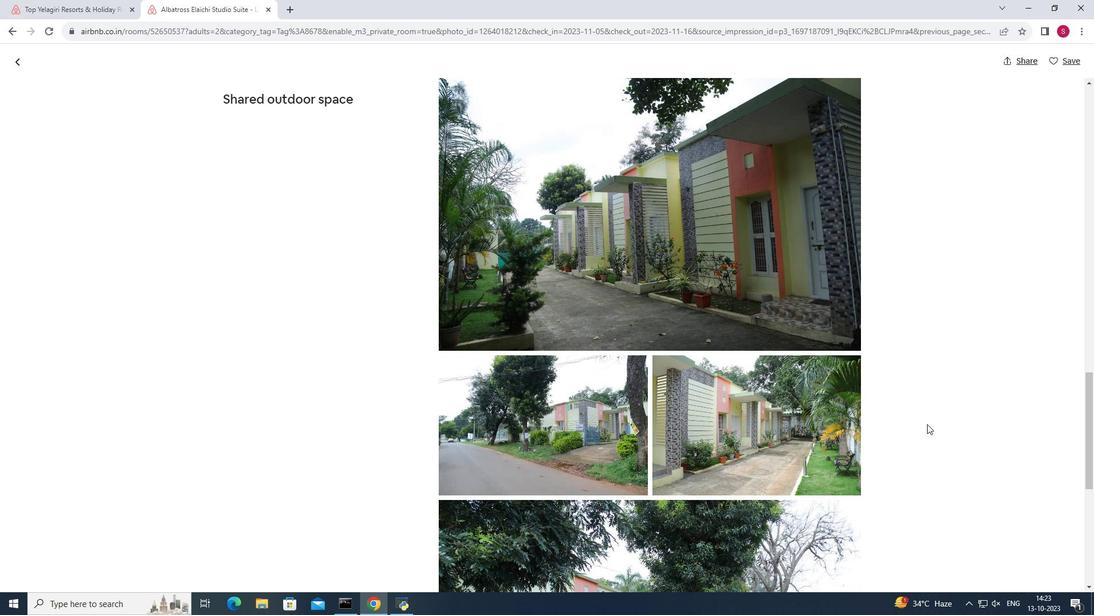 
Action: Mouse scrolled (927, 424) with delta (0, 0)
Screenshot: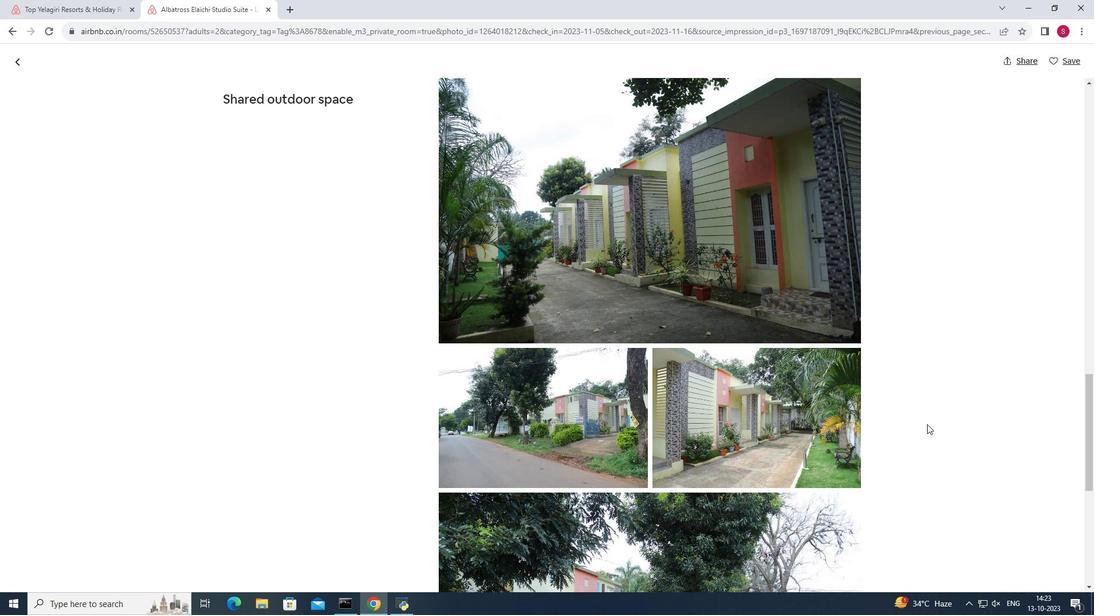 
Action: Mouse scrolled (927, 424) with delta (0, 0)
Screenshot: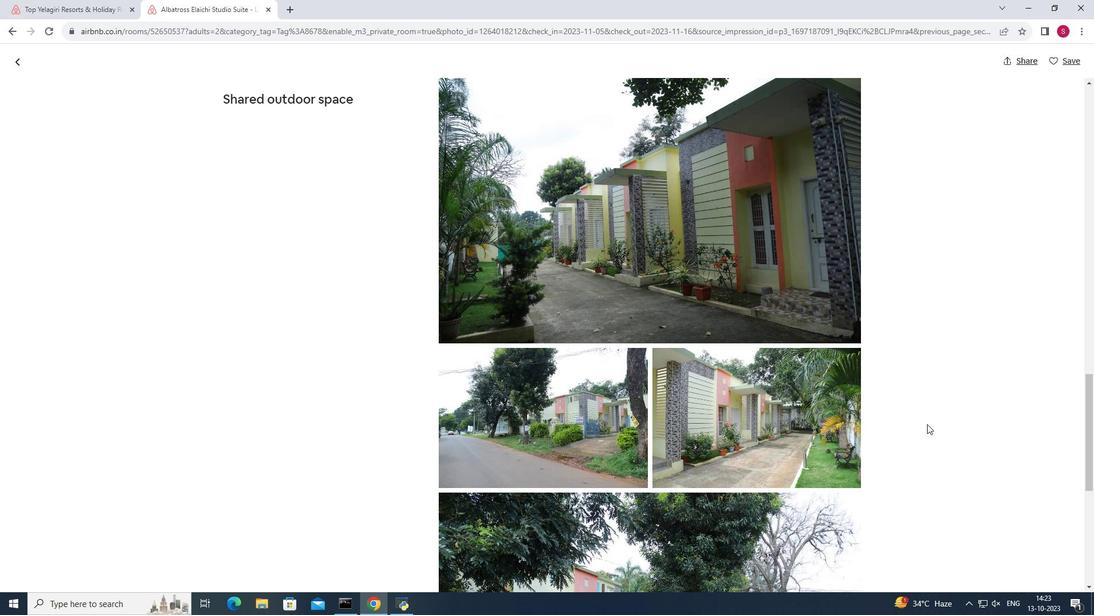 
Action: Mouse scrolled (927, 424) with delta (0, 0)
Screenshot: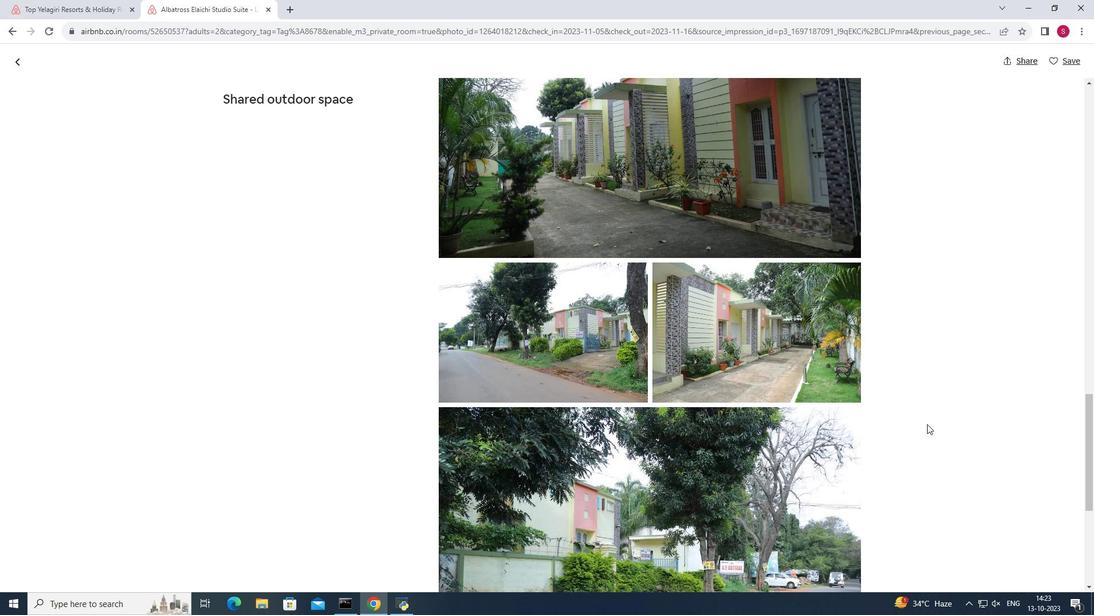 
Action: Mouse scrolled (927, 424) with delta (0, 0)
